 Task: Research Airbnb accommodation in Mbaké, Senegal from 1st December, 2023 to 5th December, 2023 for 1 adult.1  bedroom having 1 bed and 1 bathroom. Property type can be flat. Amenities needed are: wifi. Booking option can be shelf check-in. Look for 3 properties as per requirement.
Action: Mouse moved to (576, 84)
Screenshot: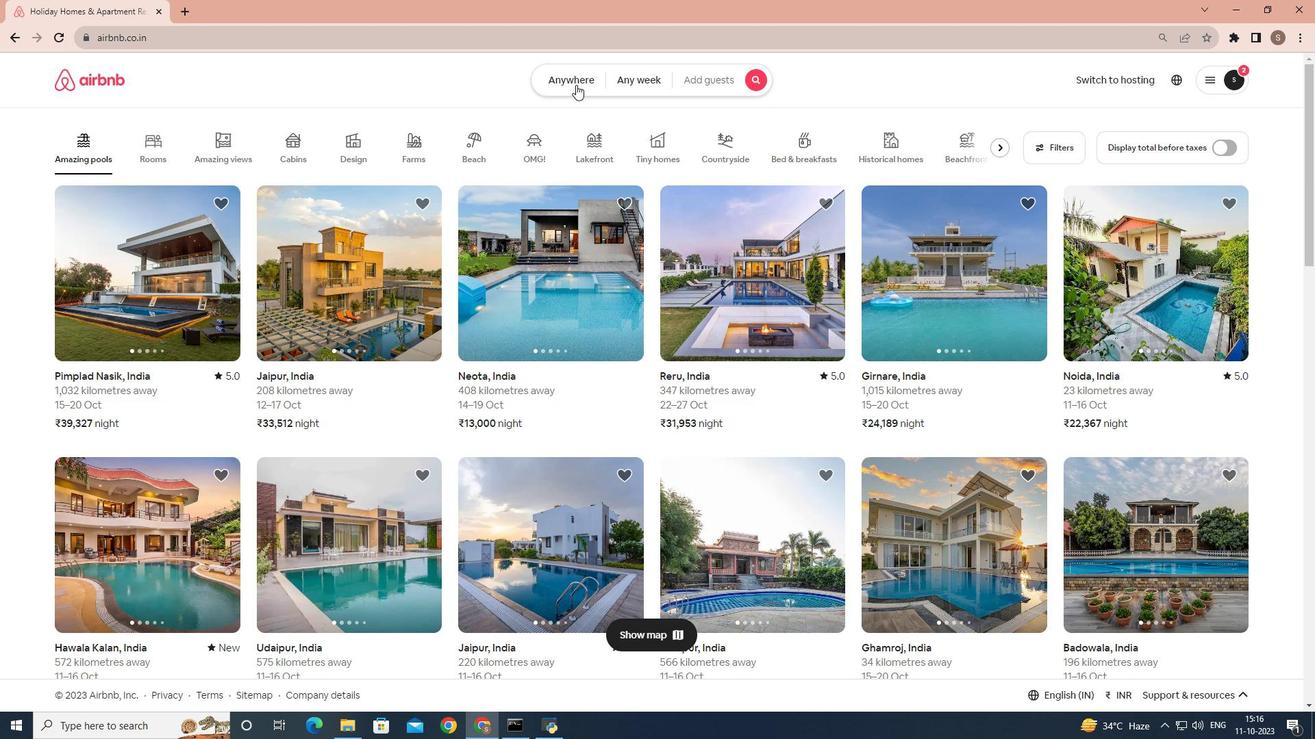 
Action: Mouse pressed left at (576, 84)
Screenshot: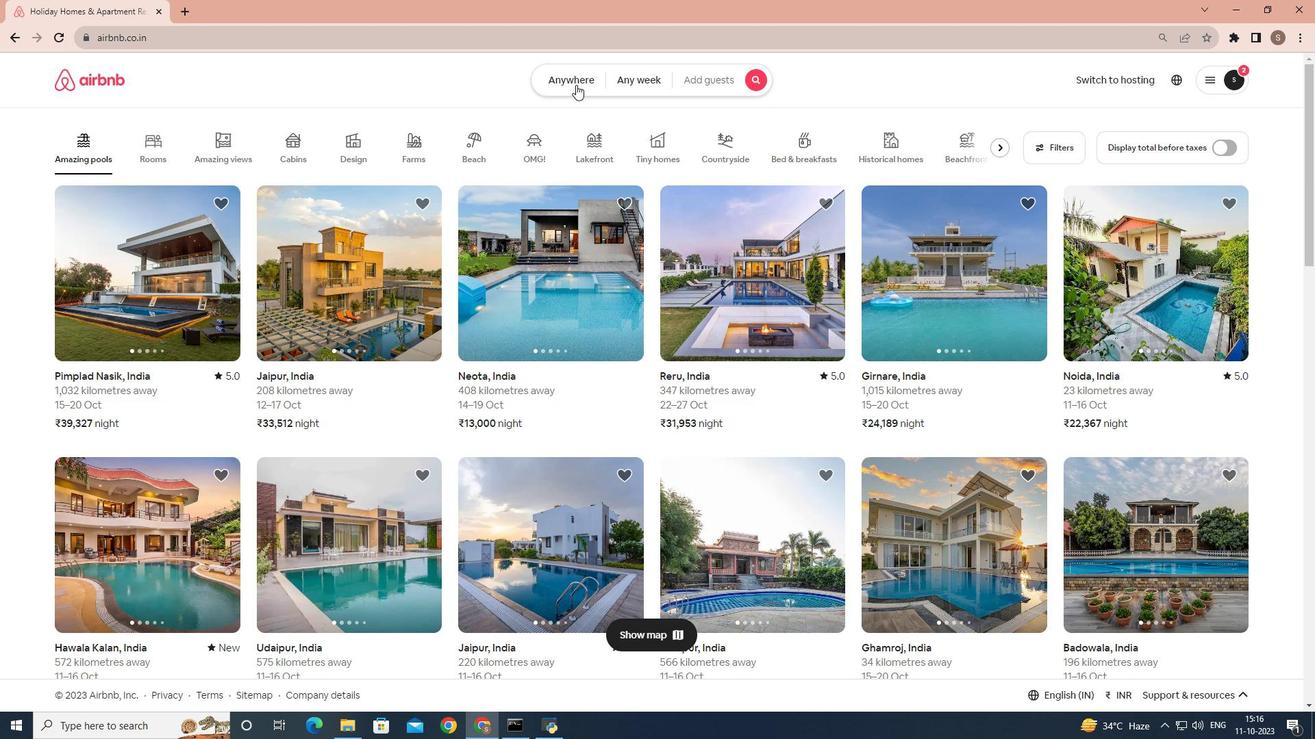 
Action: Mouse moved to (480, 144)
Screenshot: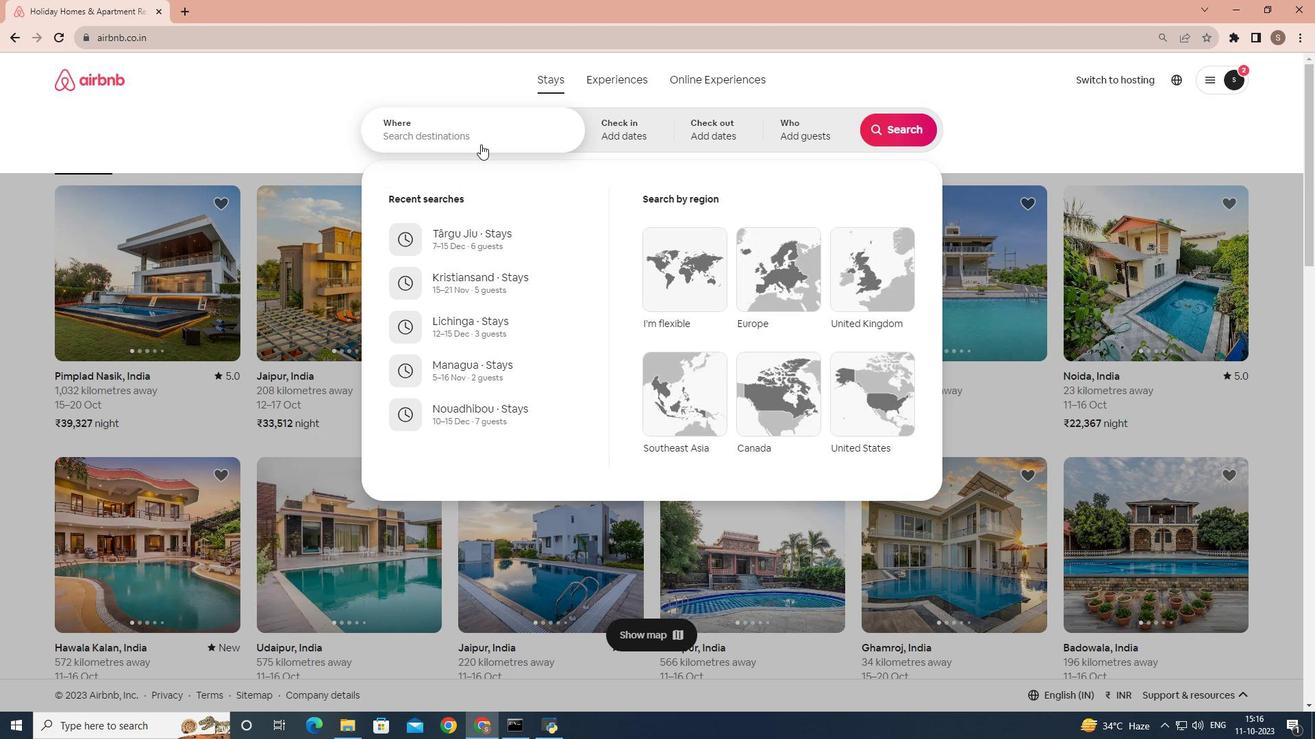 
Action: Mouse pressed left at (480, 144)
Screenshot: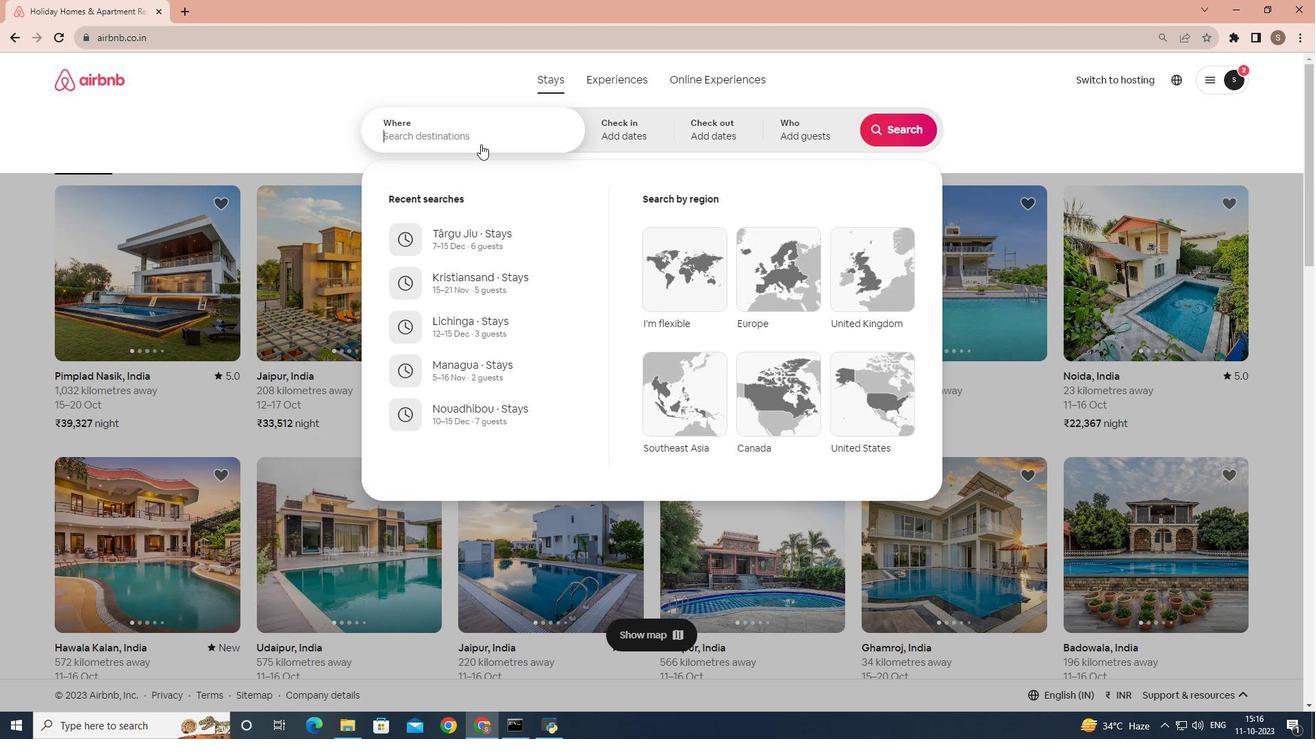 
Action: Mouse moved to (485, 133)
Screenshot: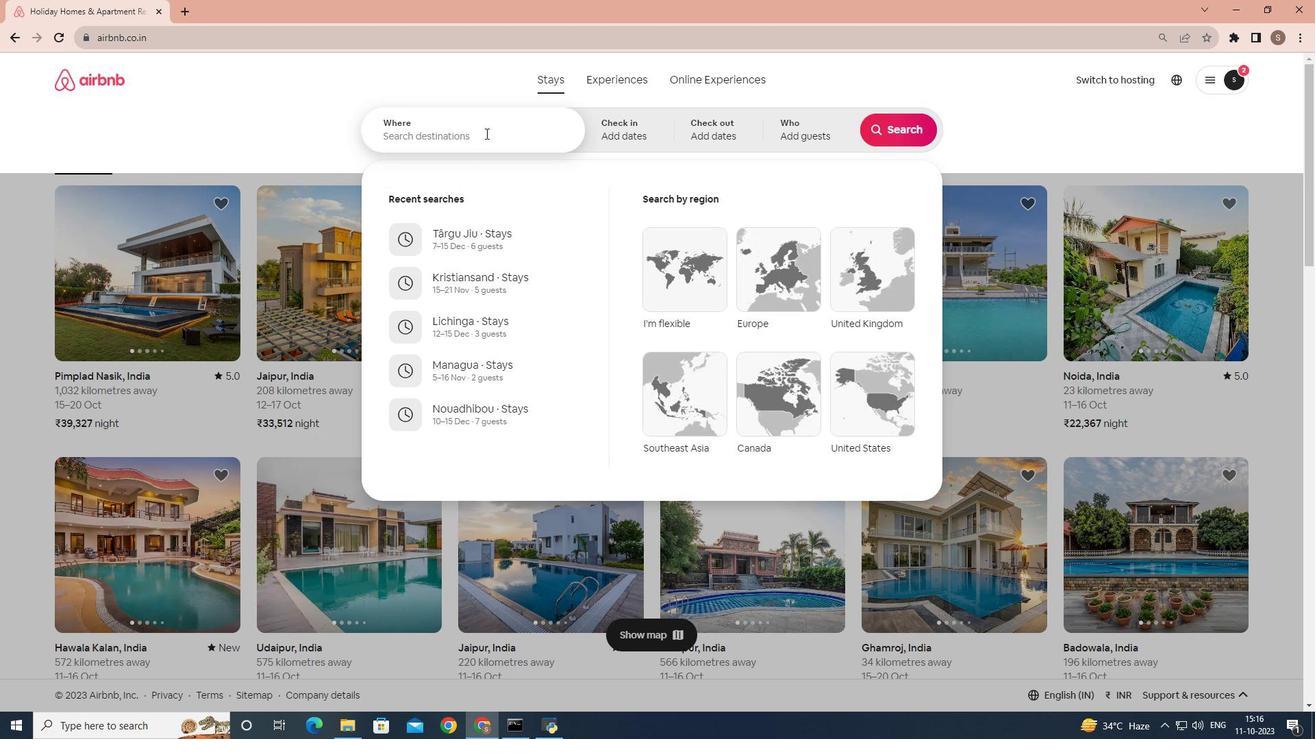 
Action: Mouse pressed left at (485, 133)
Screenshot: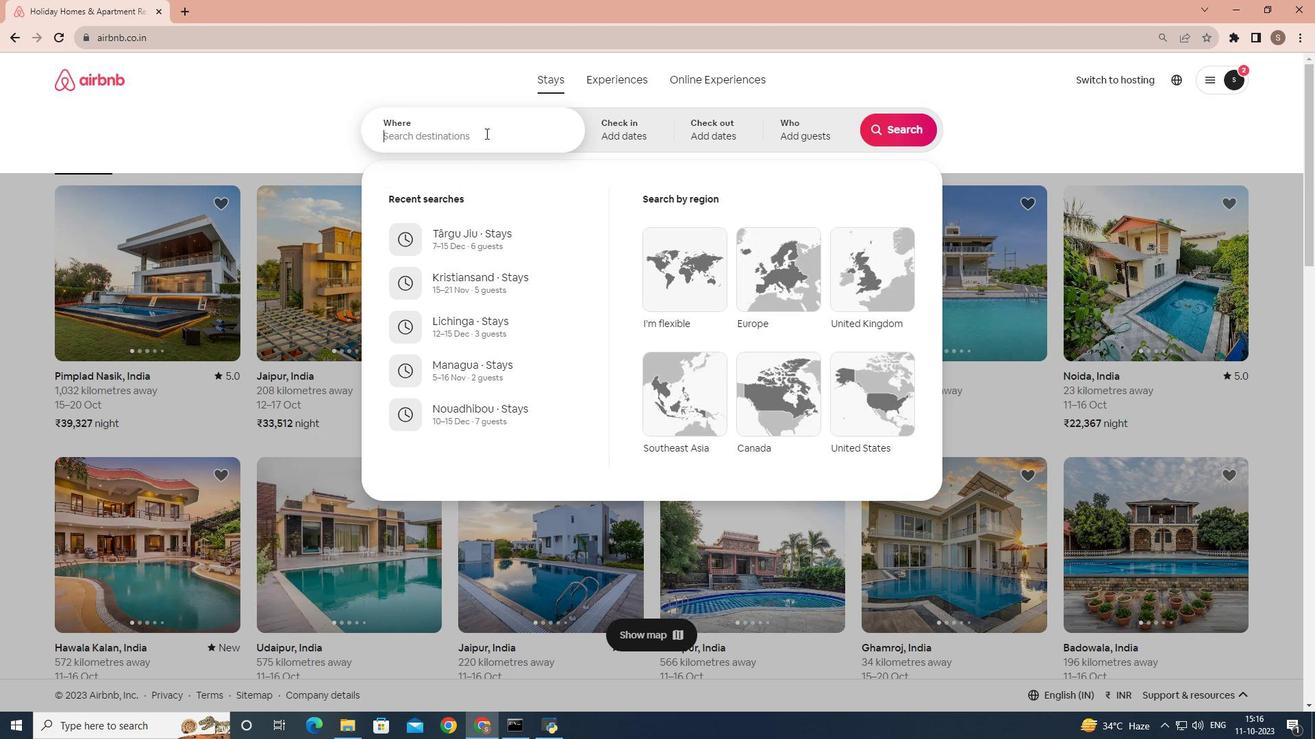 
Action: Key pressed <Key.shift>Mbake,<Key.space><Key.shift>Senegal
Screenshot: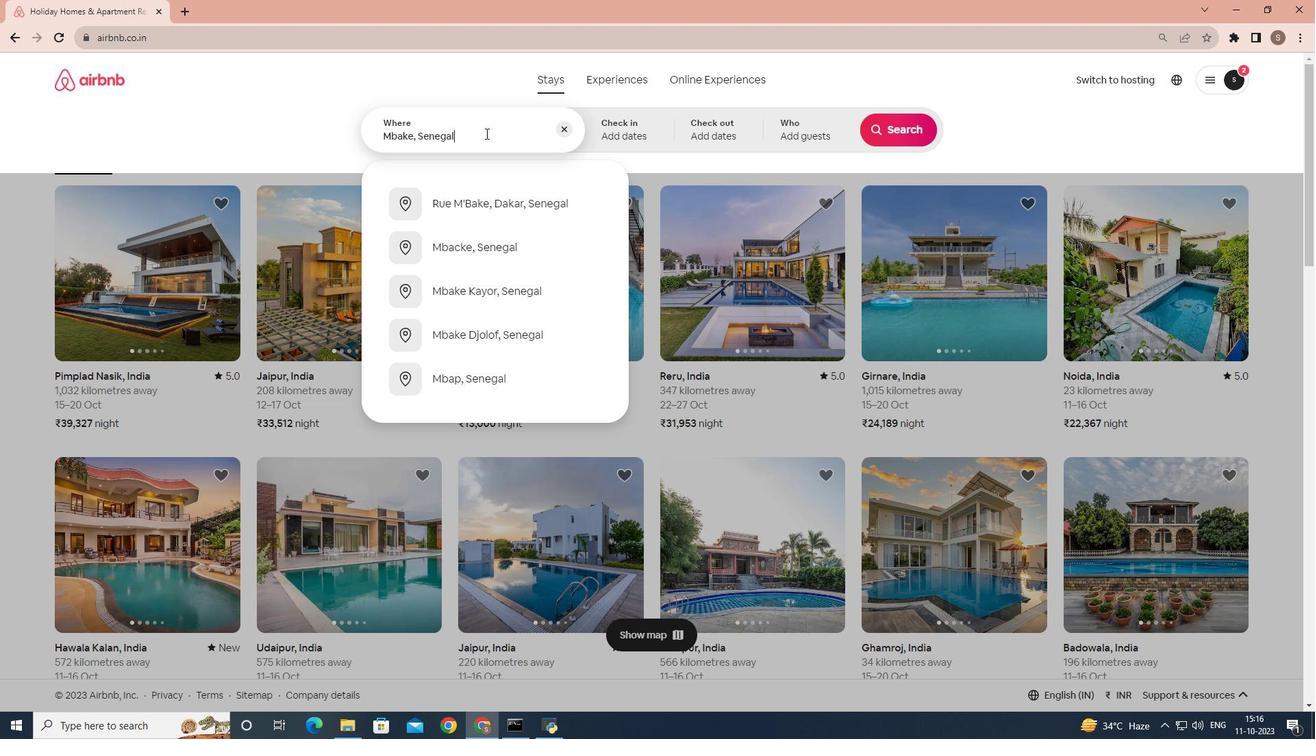 
Action: Mouse moved to (611, 134)
Screenshot: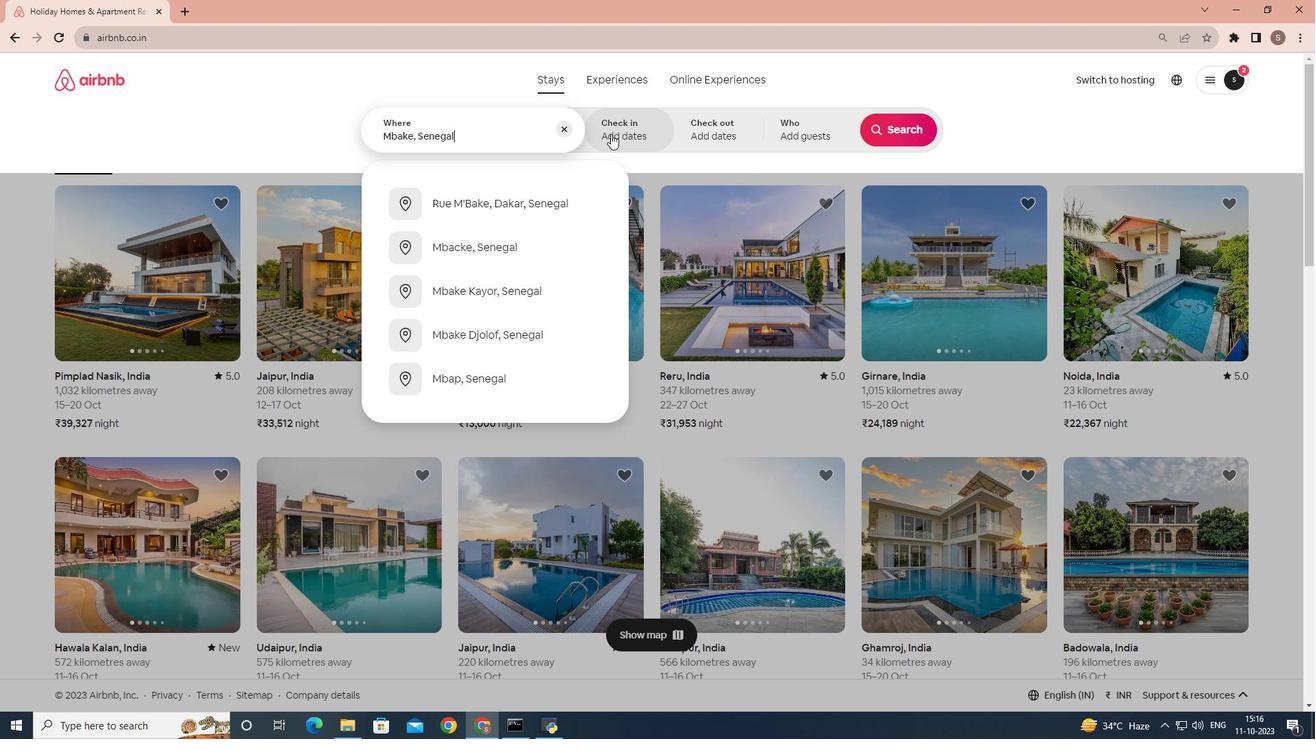 
Action: Mouse pressed left at (611, 134)
Screenshot: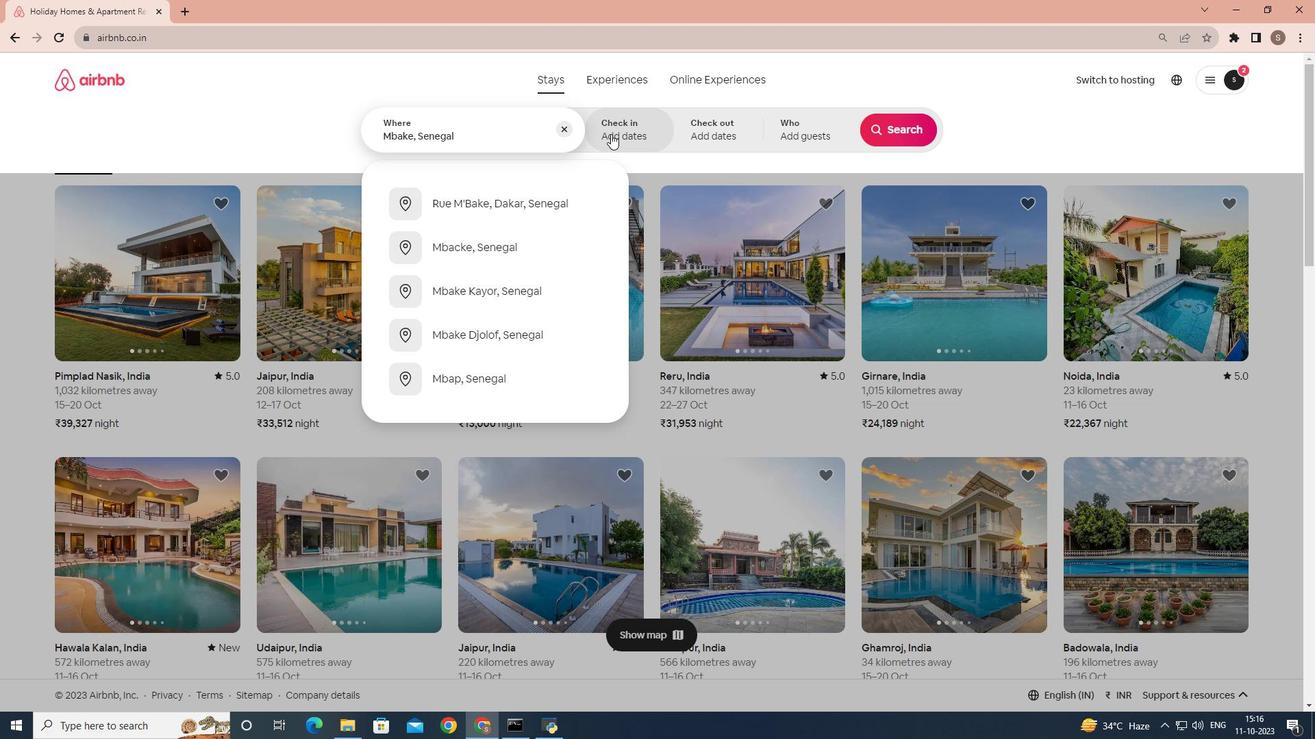 
Action: Mouse moved to (900, 242)
Screenshot: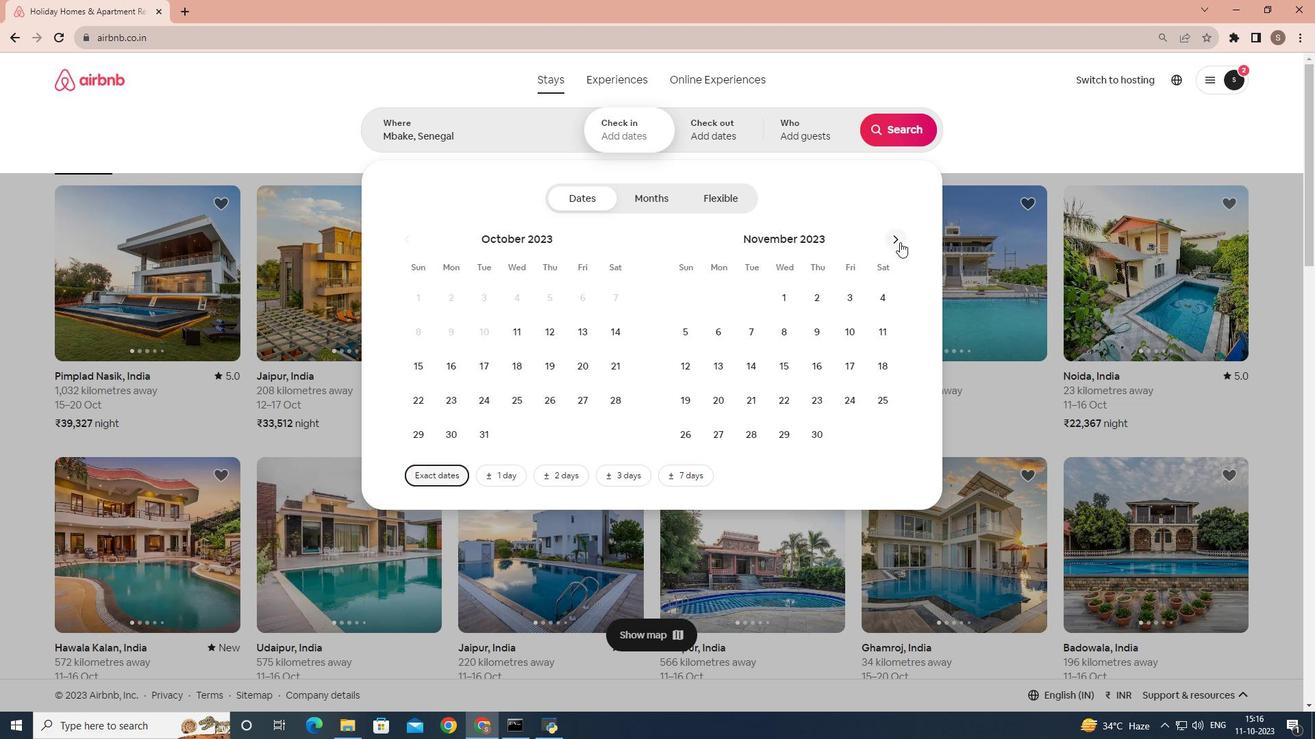 
Action: Mouse pressed left at (900, 242)
Screenshot: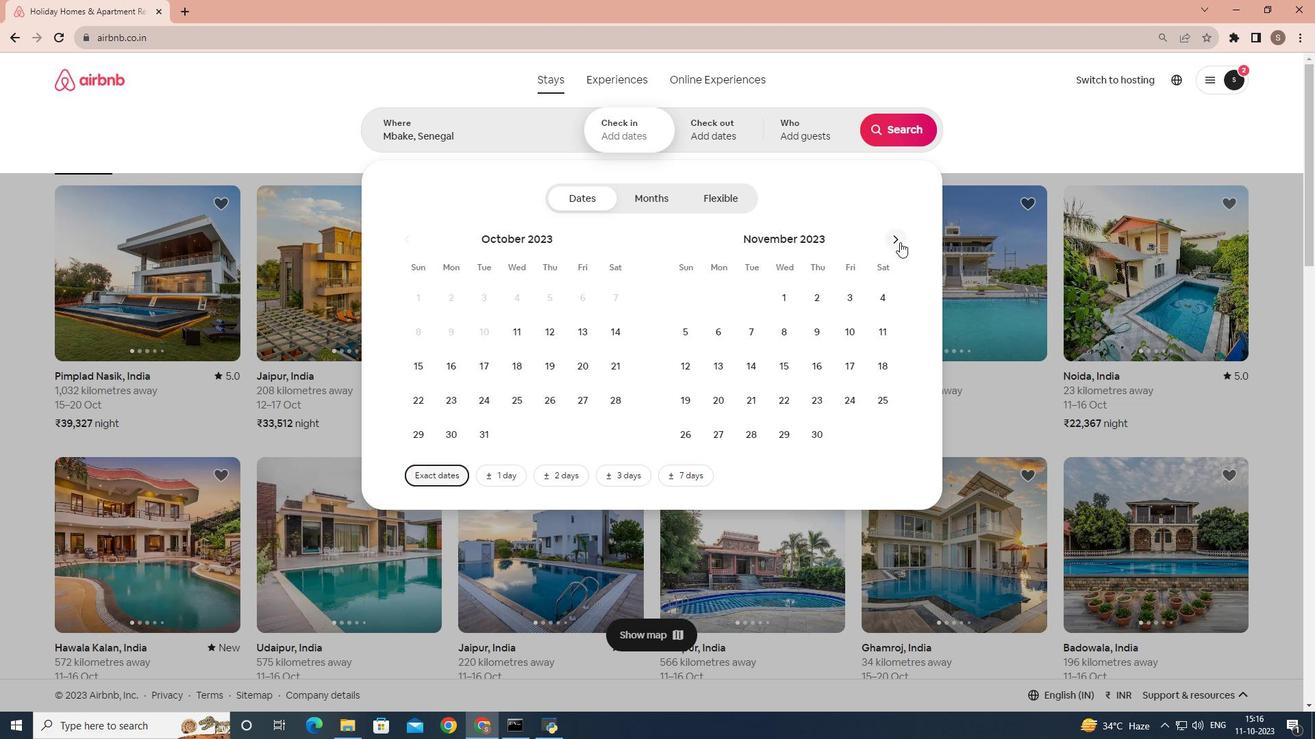 
Action: Mouse moved to (850, 295)
Screenshot: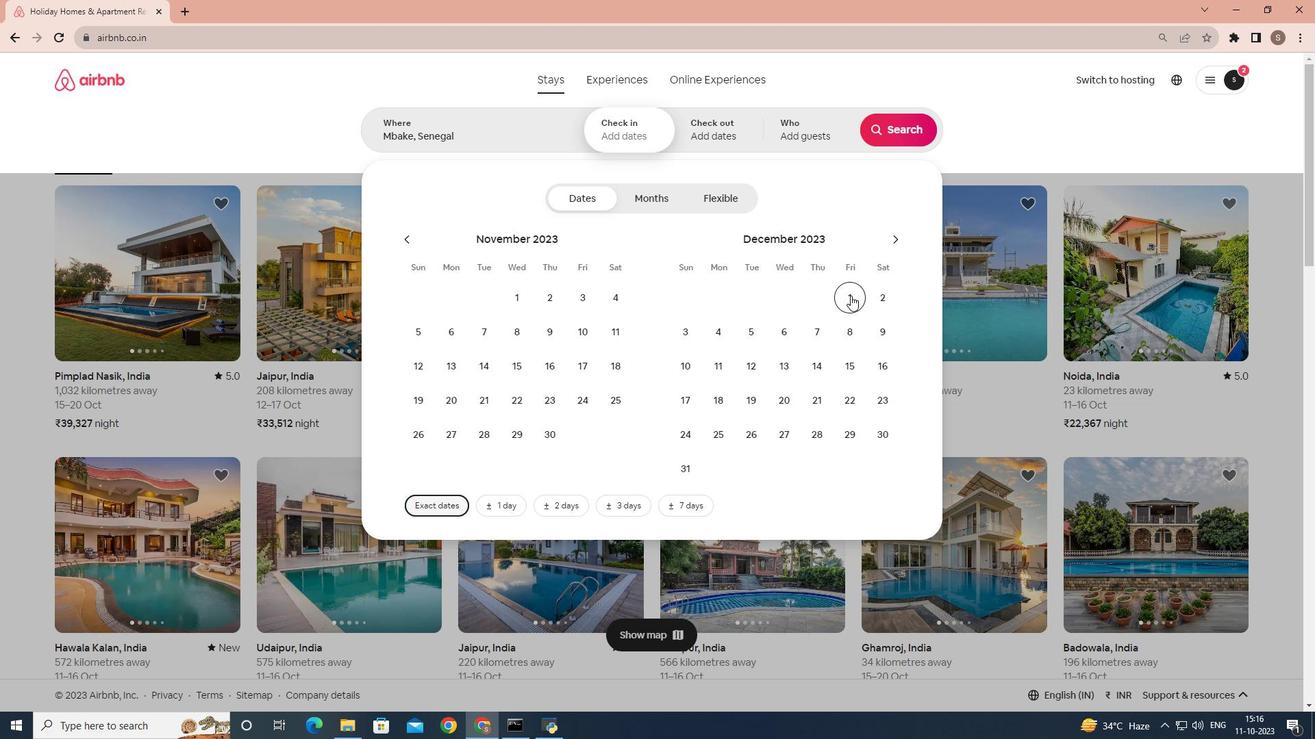 
Action: Mouse pressed left at (850, 295)
Screenshot: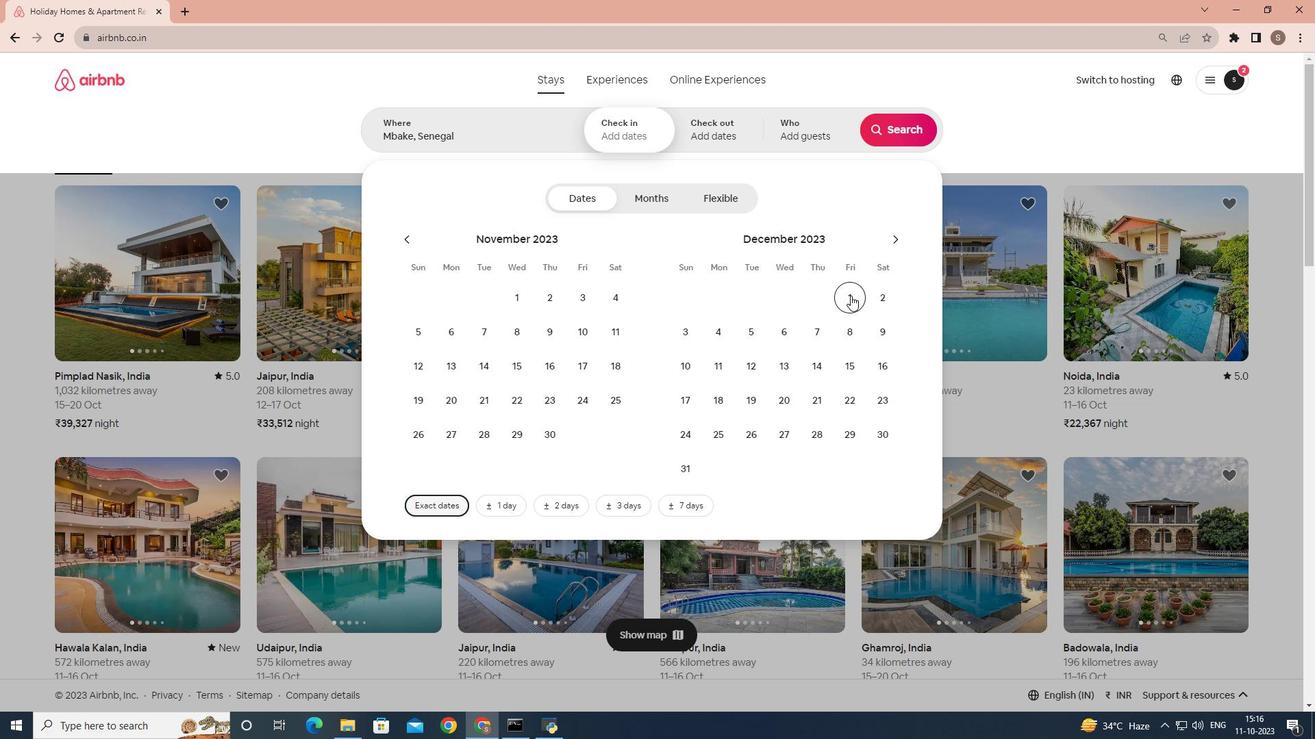 
Action: Mouse moved to (756, 333)
Screenshot: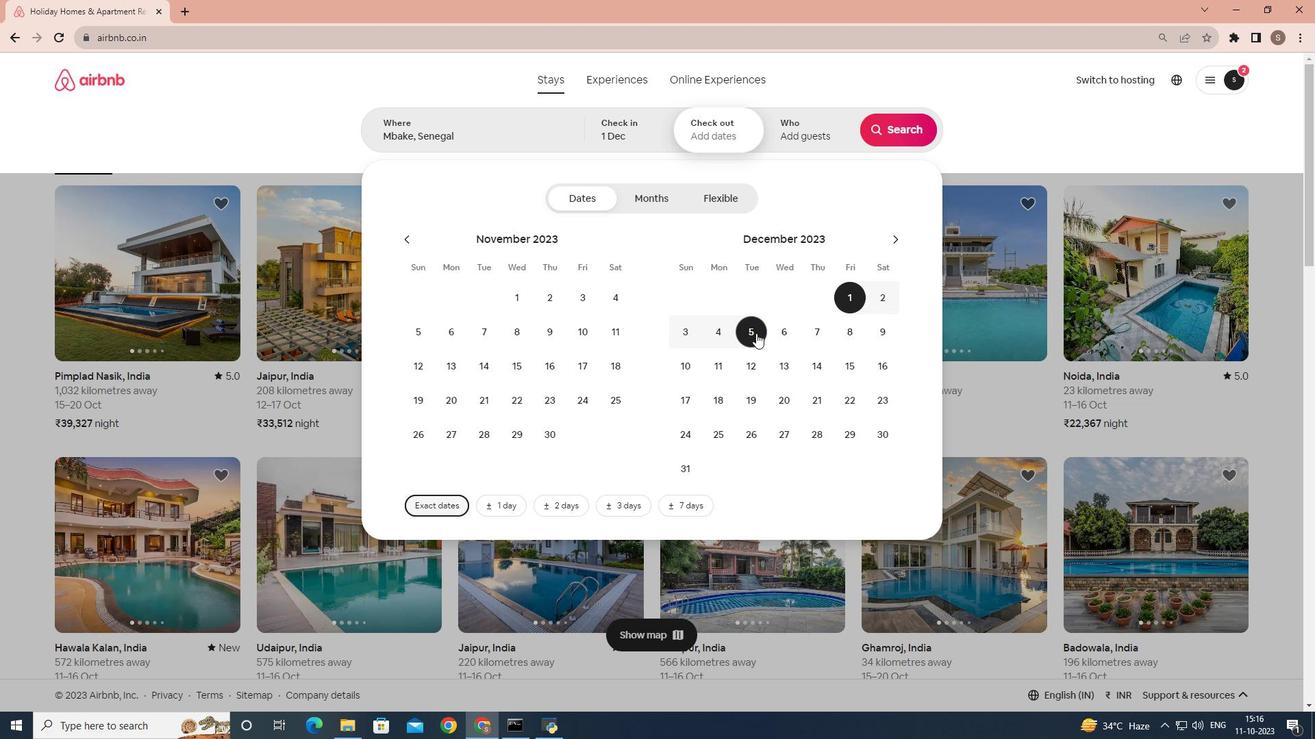 
Action: Mouse pressed left at (756, 333)
Screenshot: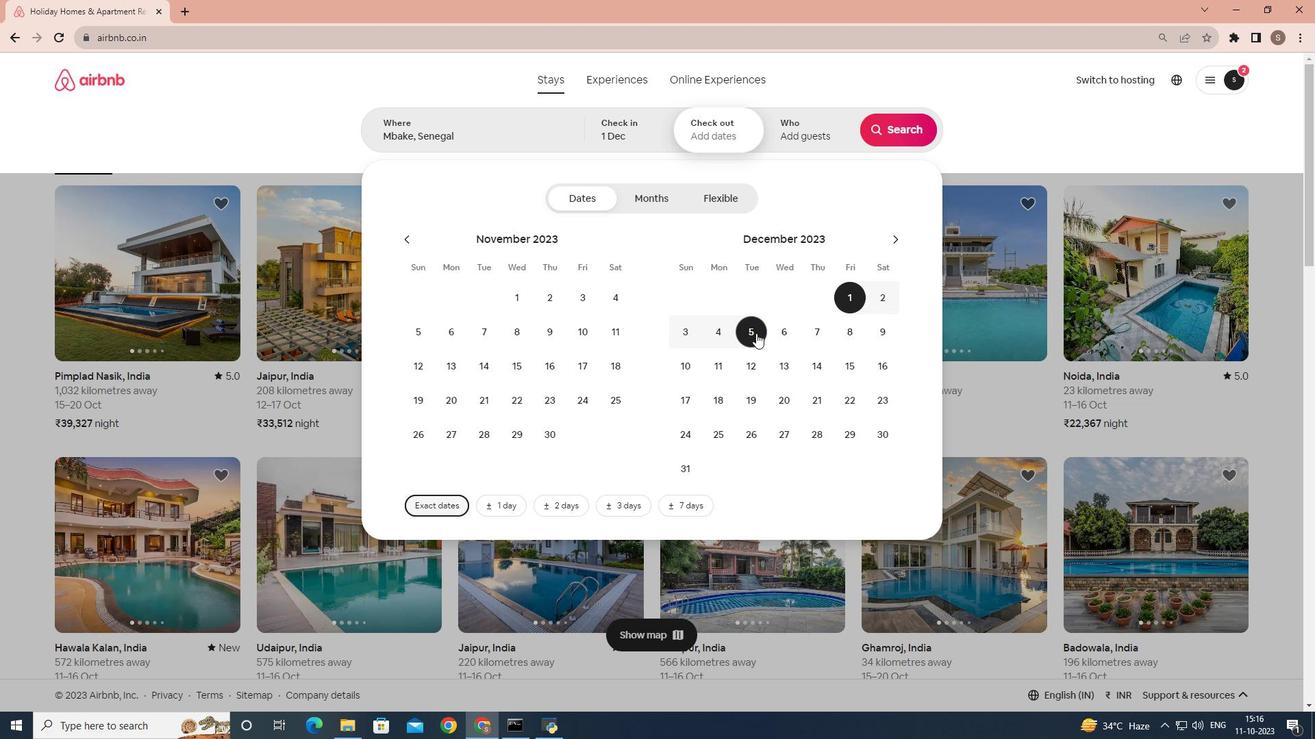 
Action: Mouse moved to (822, 132)
Screenshot: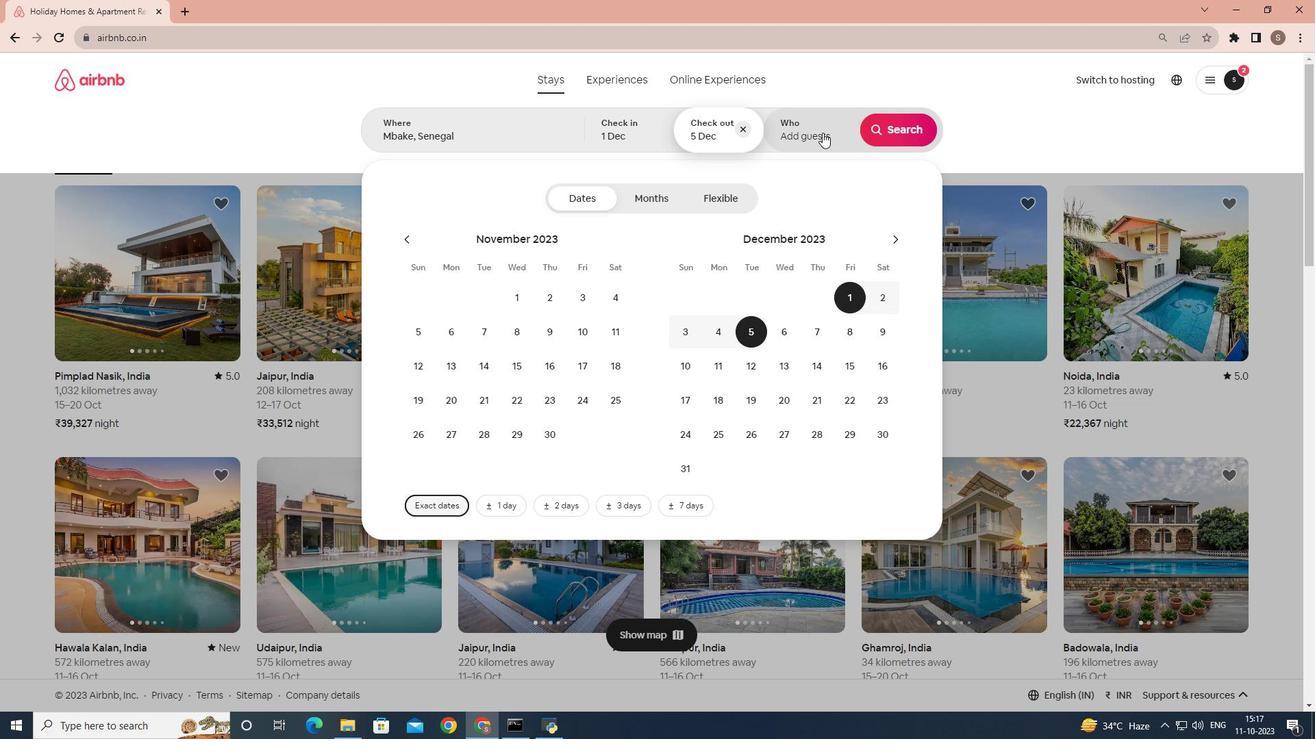 
Action: Mouse pressed left at (822, 132)
Screenshot: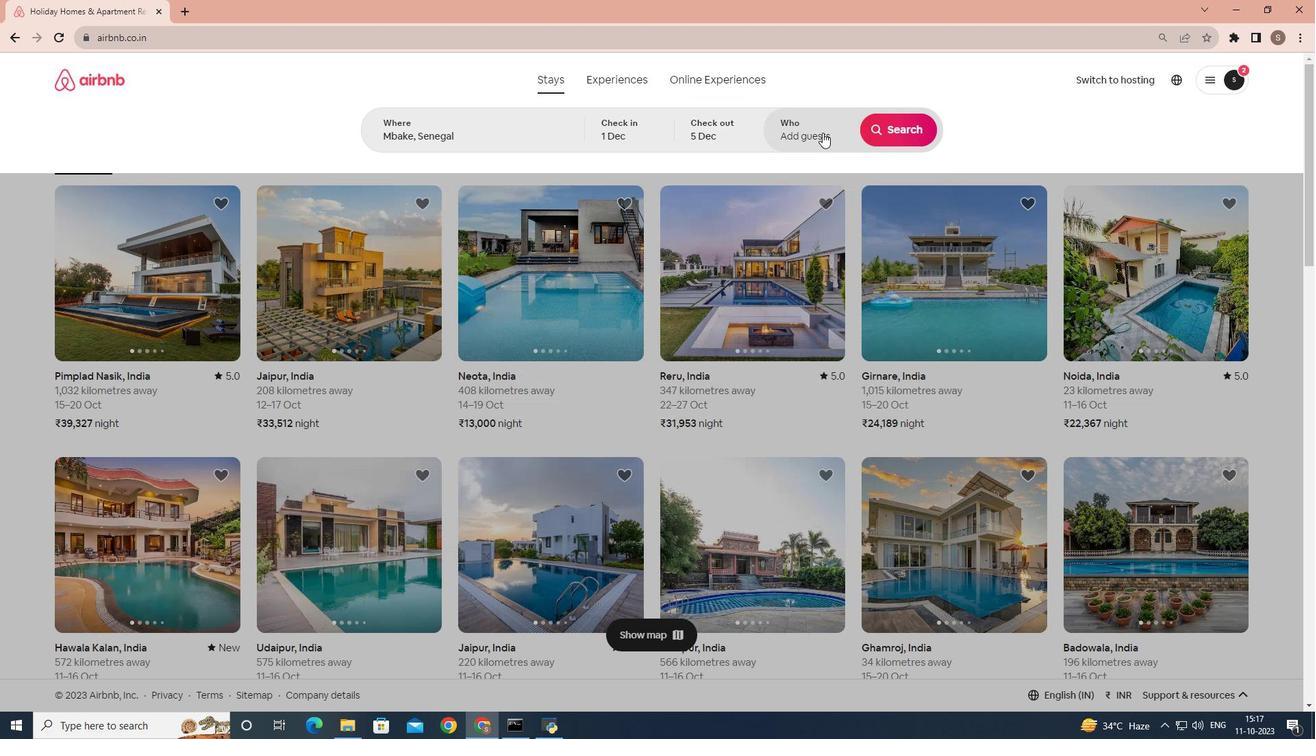 
Action: Mouse moved to (906, 197)
Screenshot: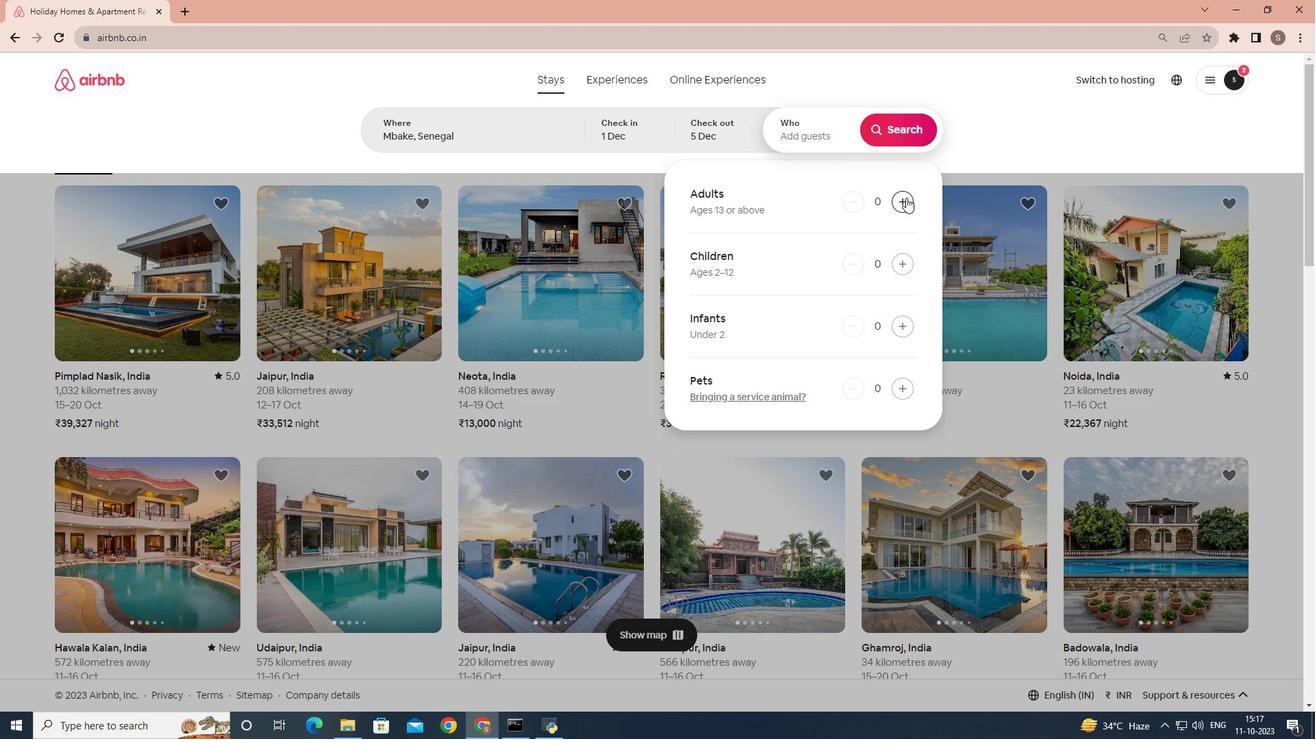 
Action: Mouse pressed left at (906, 197)
Screenshot: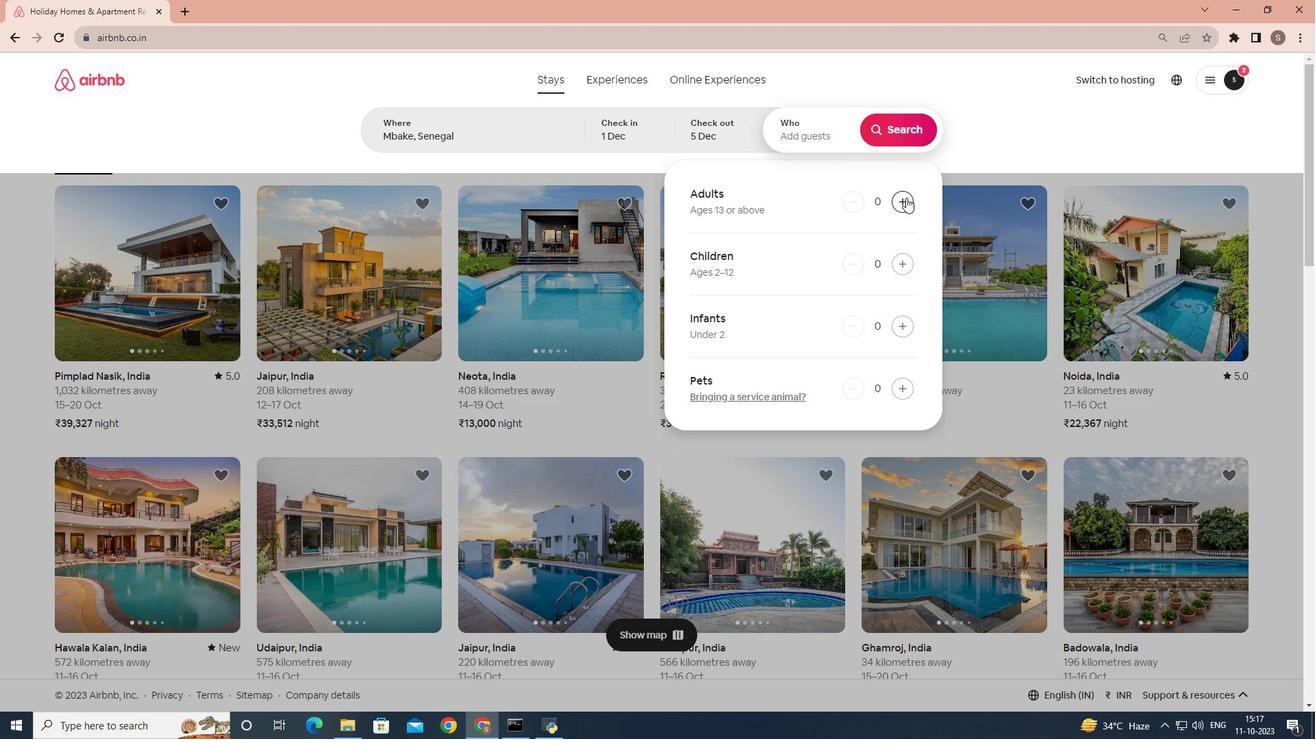 
Action: Mouse moved to (909, 126)
Screenshot: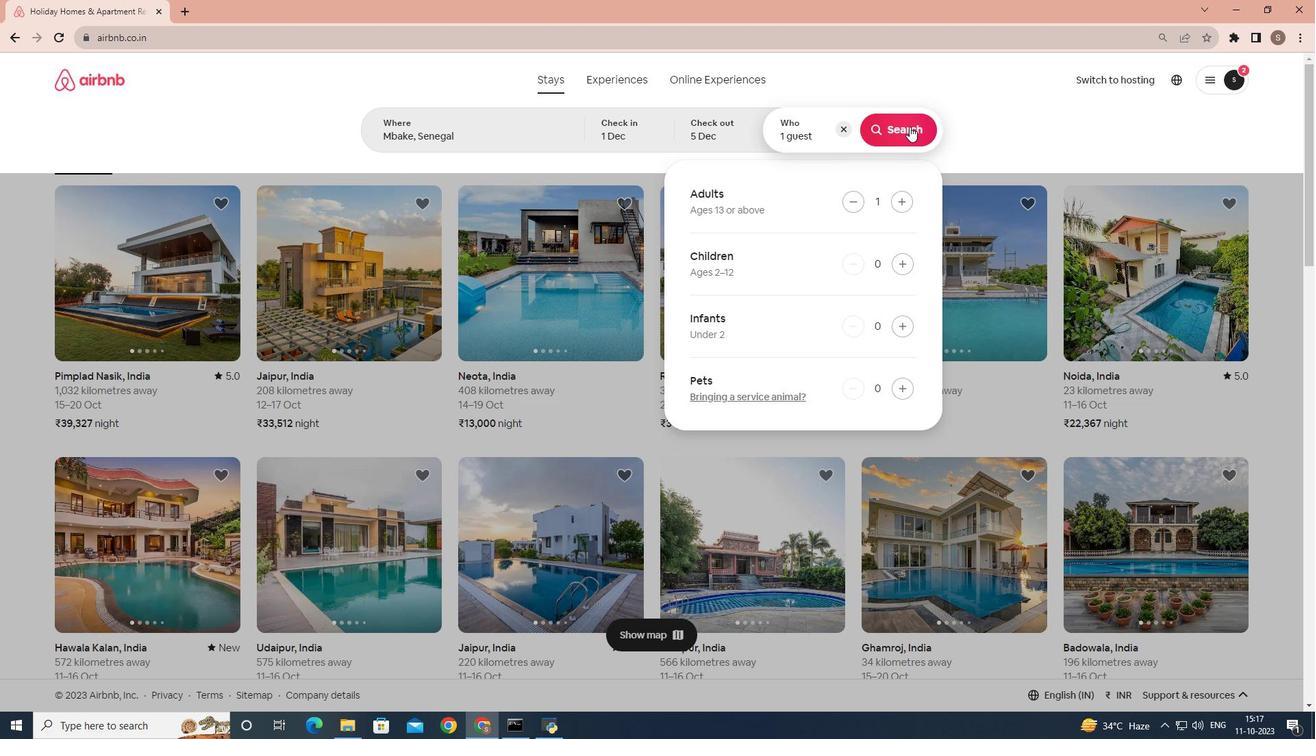 
Action: Mouse pressed left at (909, 126)
Screenshot: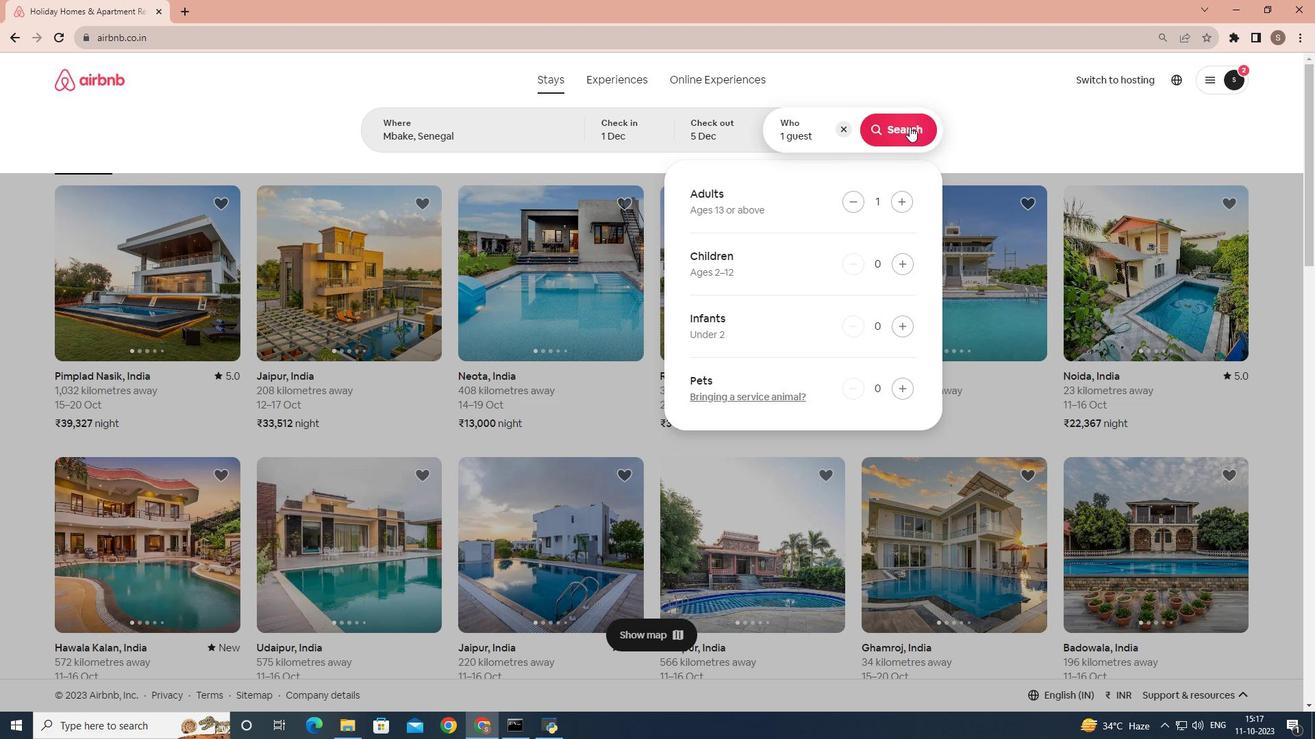 
Action: Mouse moved to (1103, 137)
Screenshot: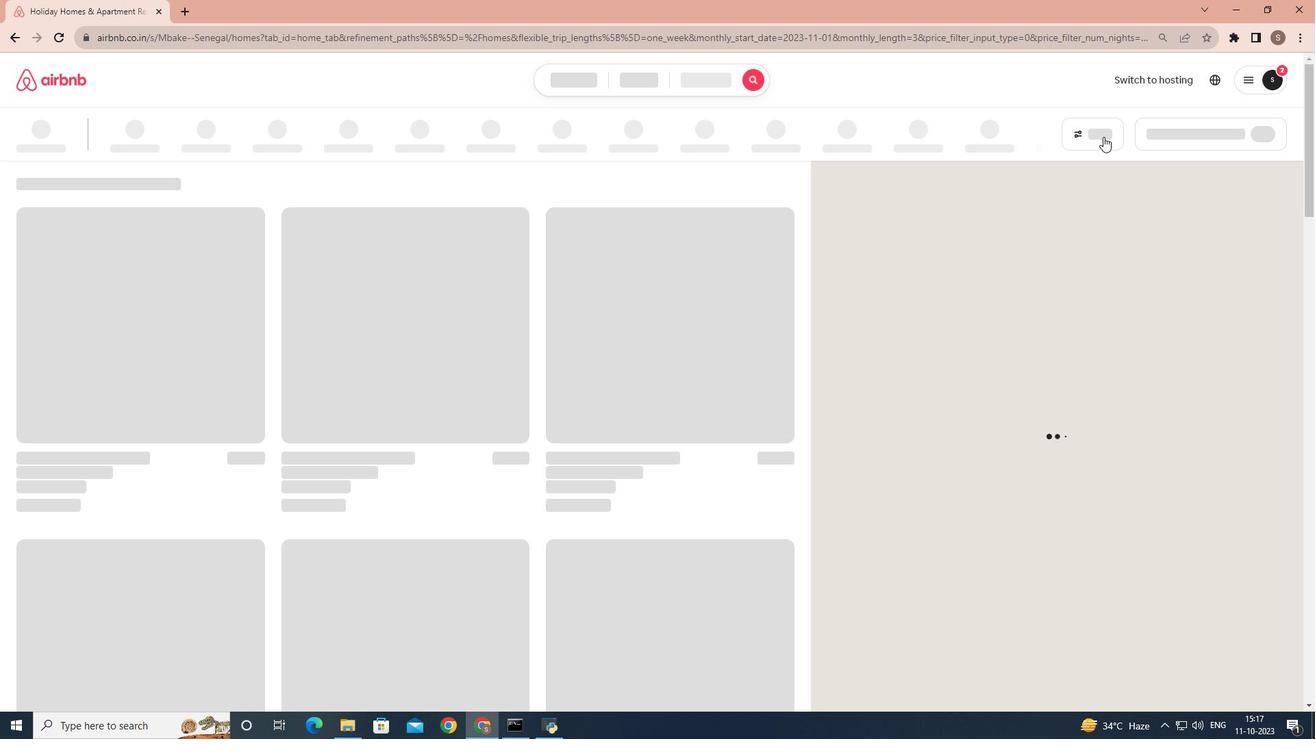 
Action: Mouse pressed left at (1103, 137)
Screenshot: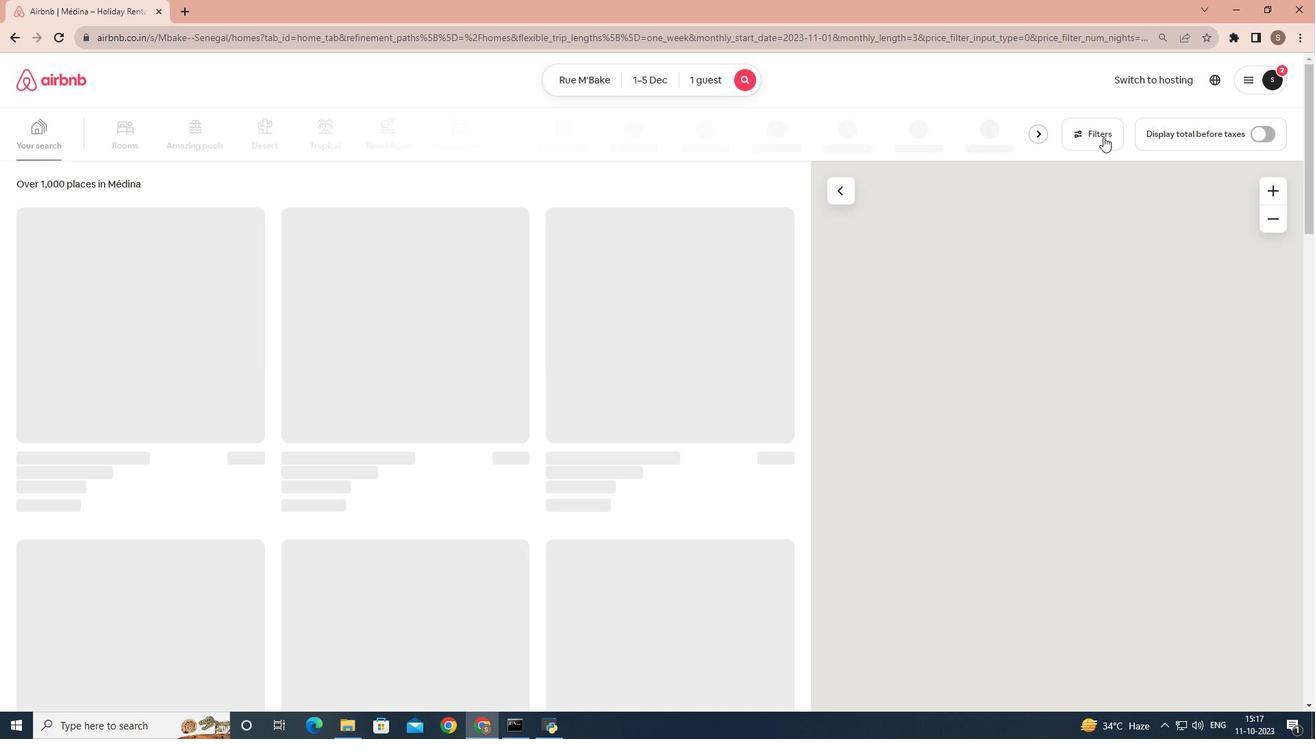 
Action: Mouse pressed left at (1103, 137)
Screenshot: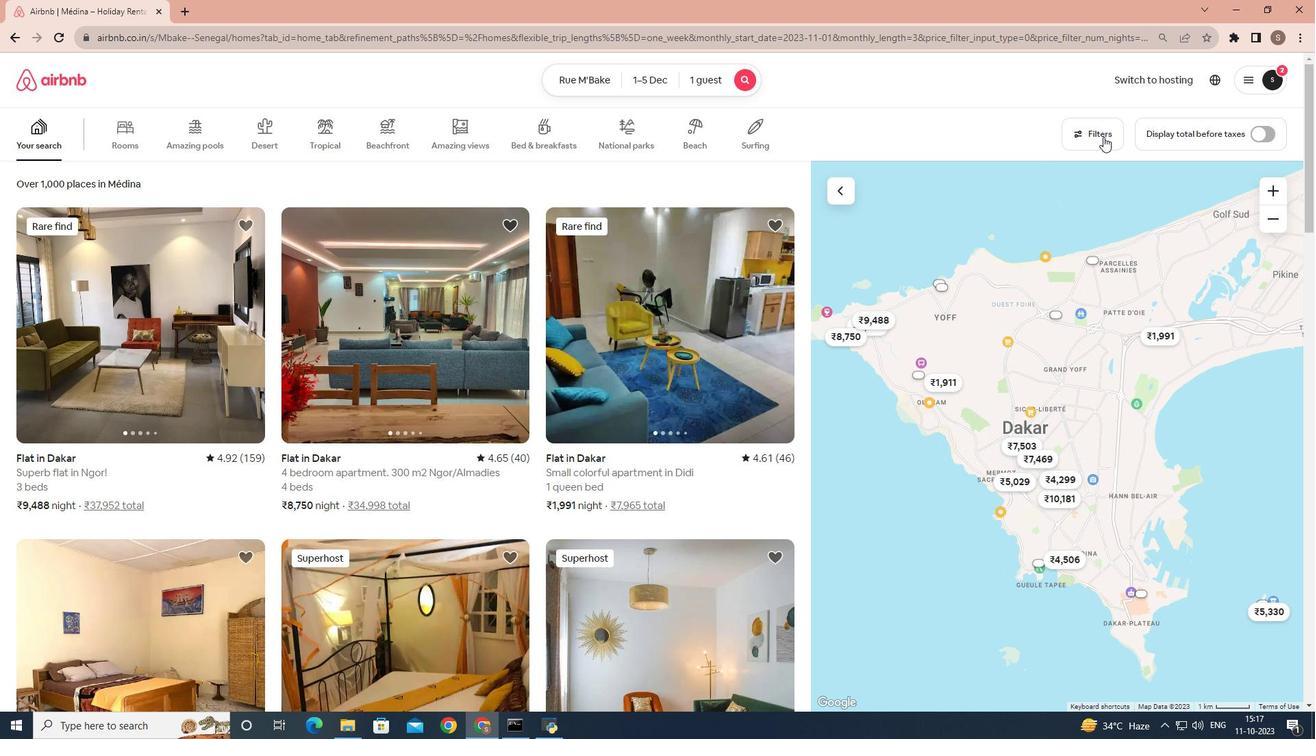 
Action: Mouse moved to (696, 398)
Screenshot: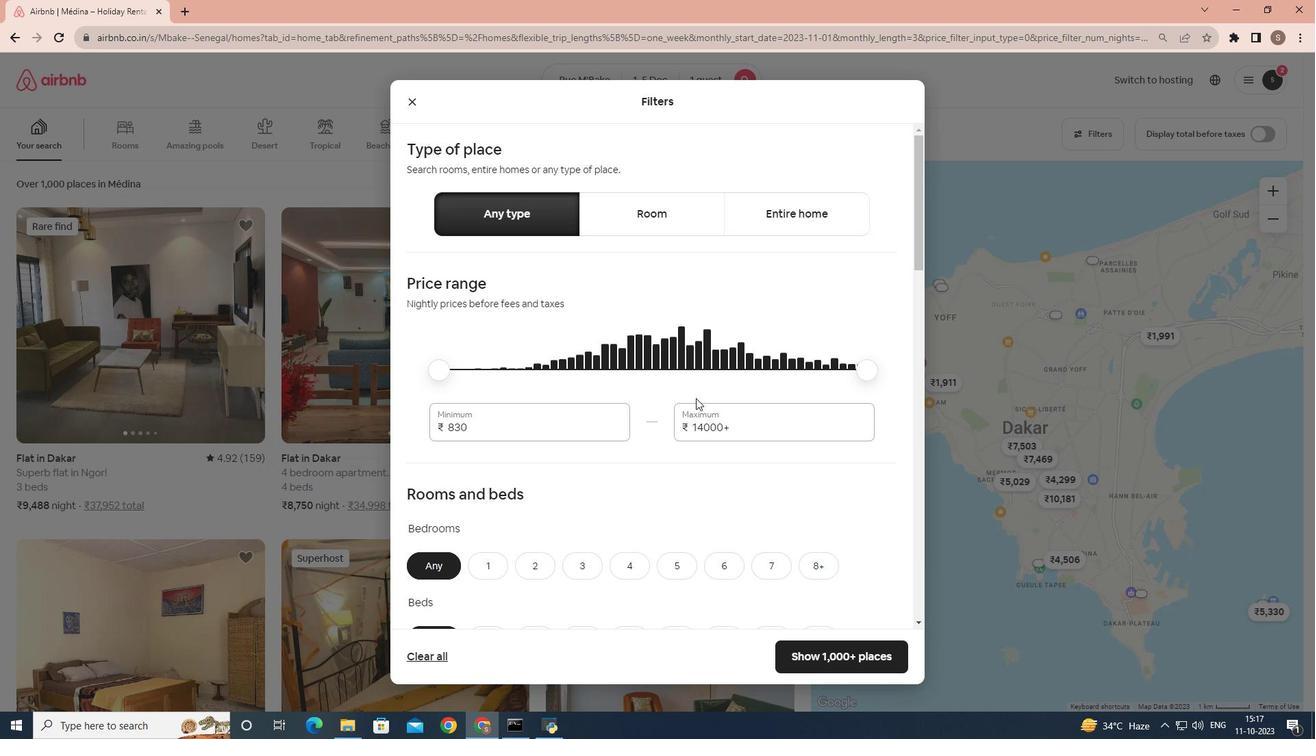 
Action: Mouse scrolled (696, 398) with delta (0, 0)
Screenshot: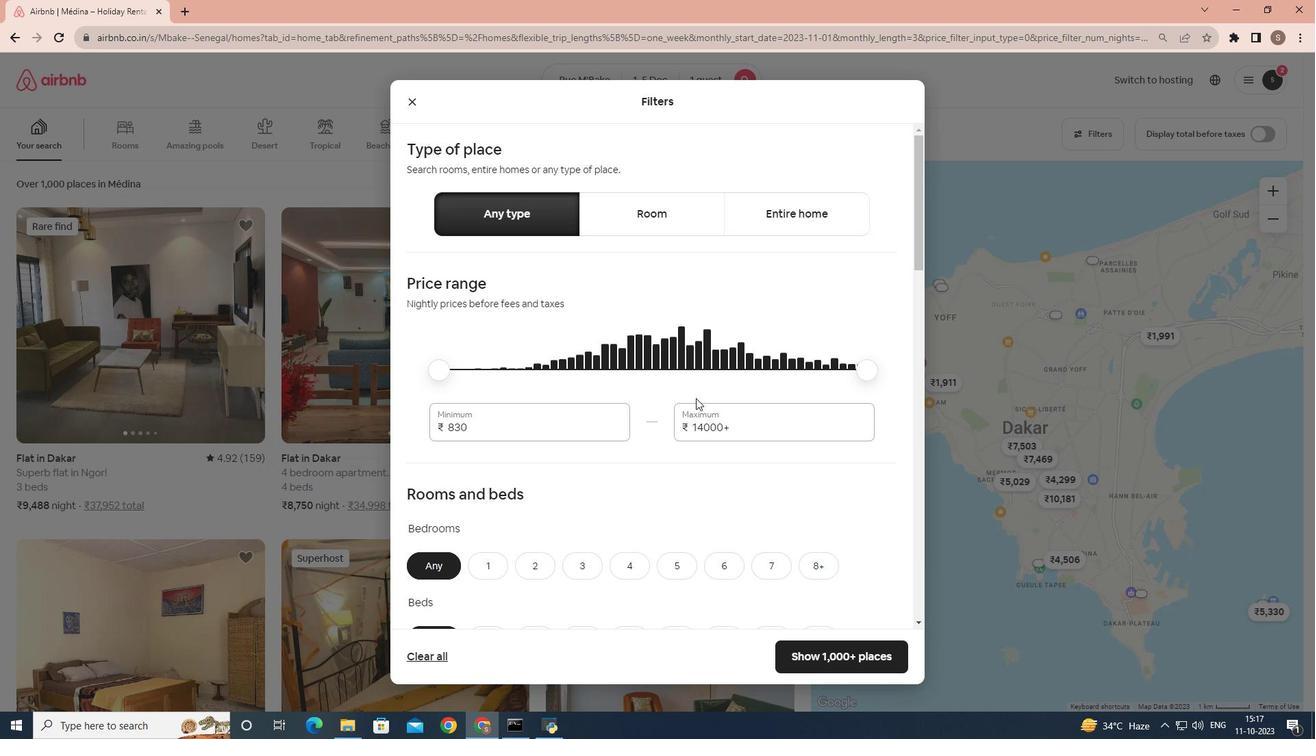 
Action: Mouse moved to (691, 402)
Screenshot: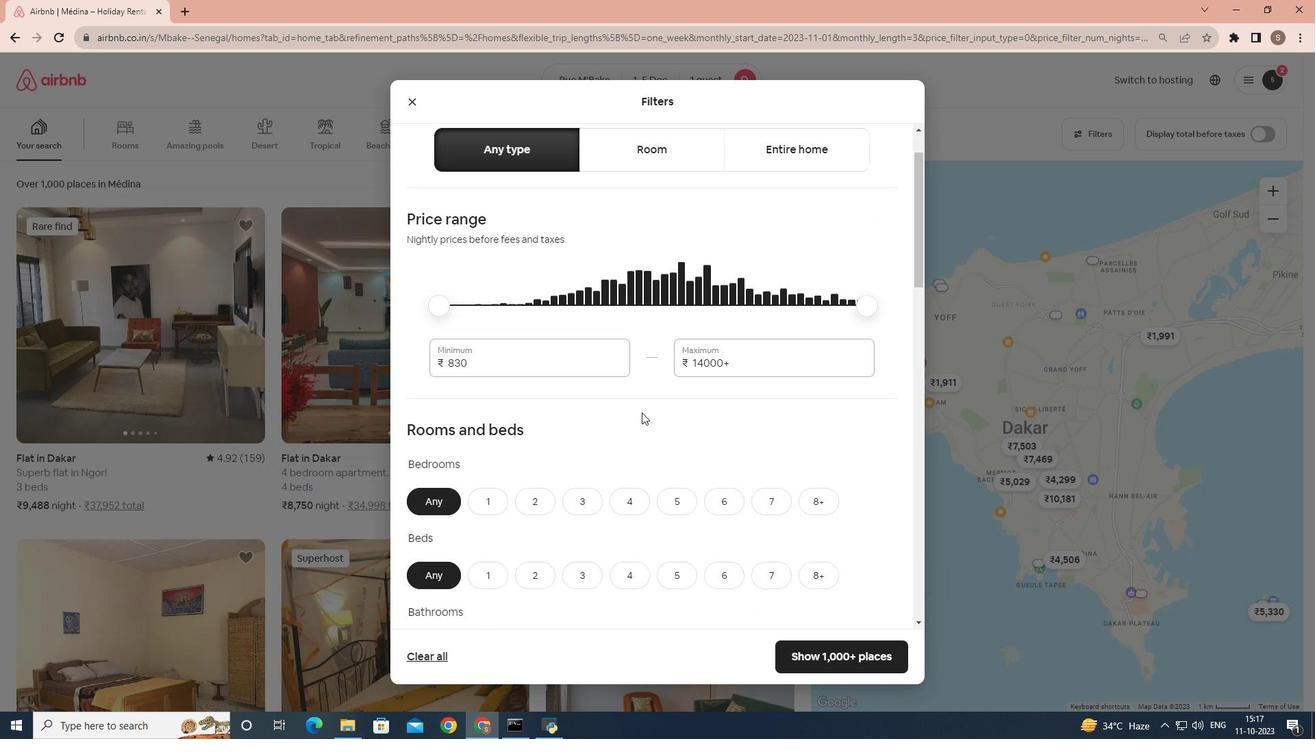 
Action: Mouse scrolled (691, 401) with delta (0, 0)
Screenshot: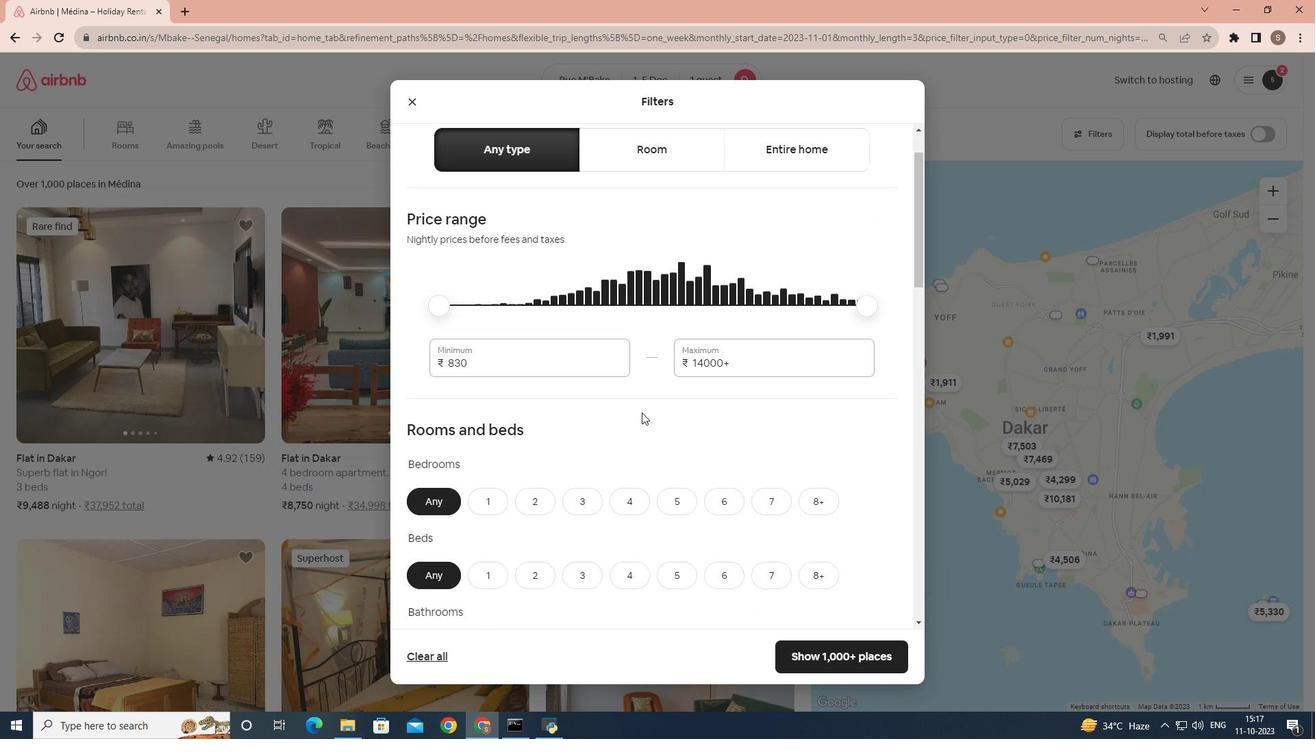 
Action: Mouse moved to (480, 431)
Screenshot: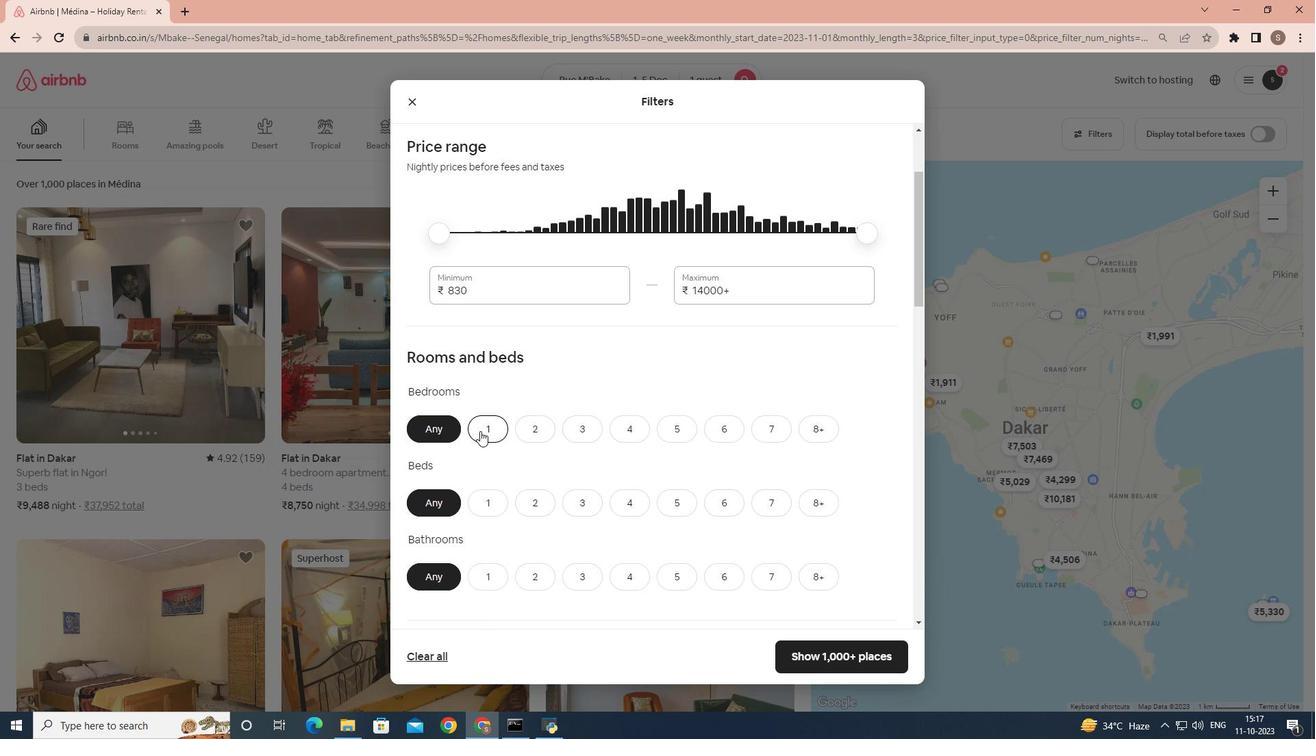 
Action: Mouse pressed left at (480, 431)
Screenshot: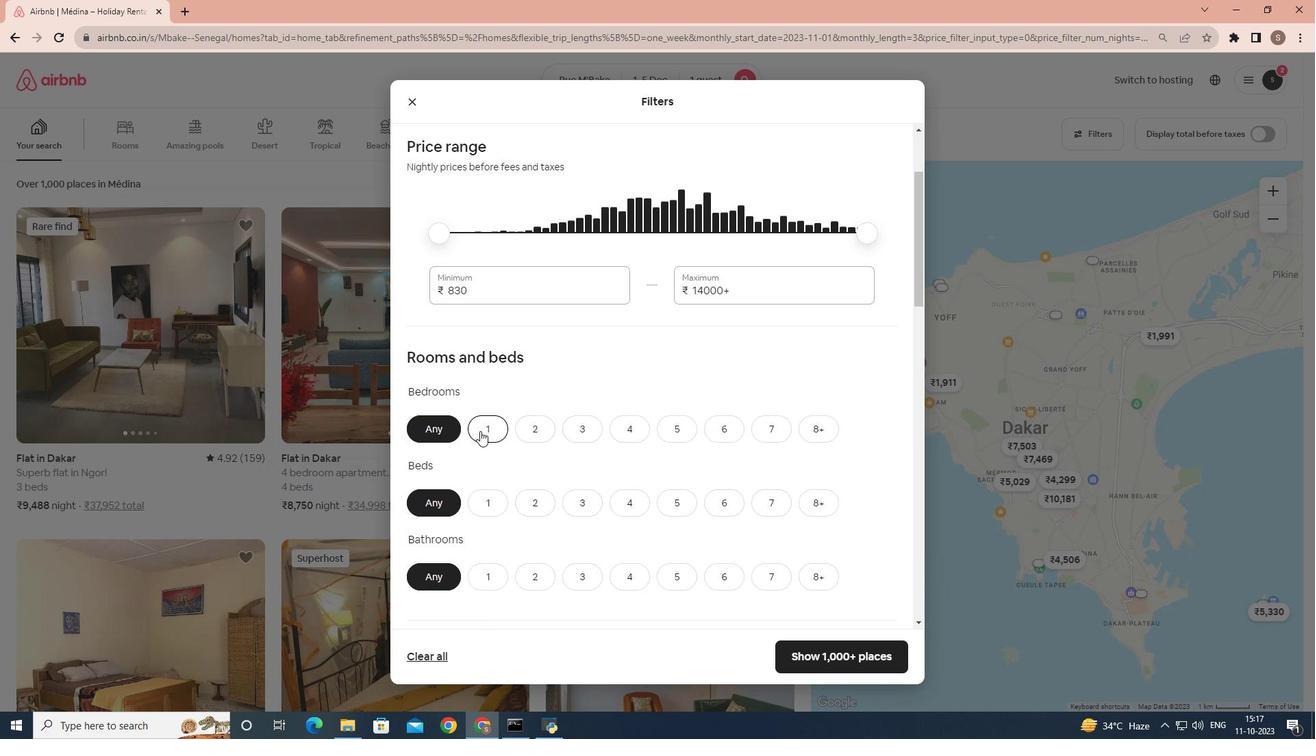 
Action: Mouse moved to (485, 497)
Screenshot: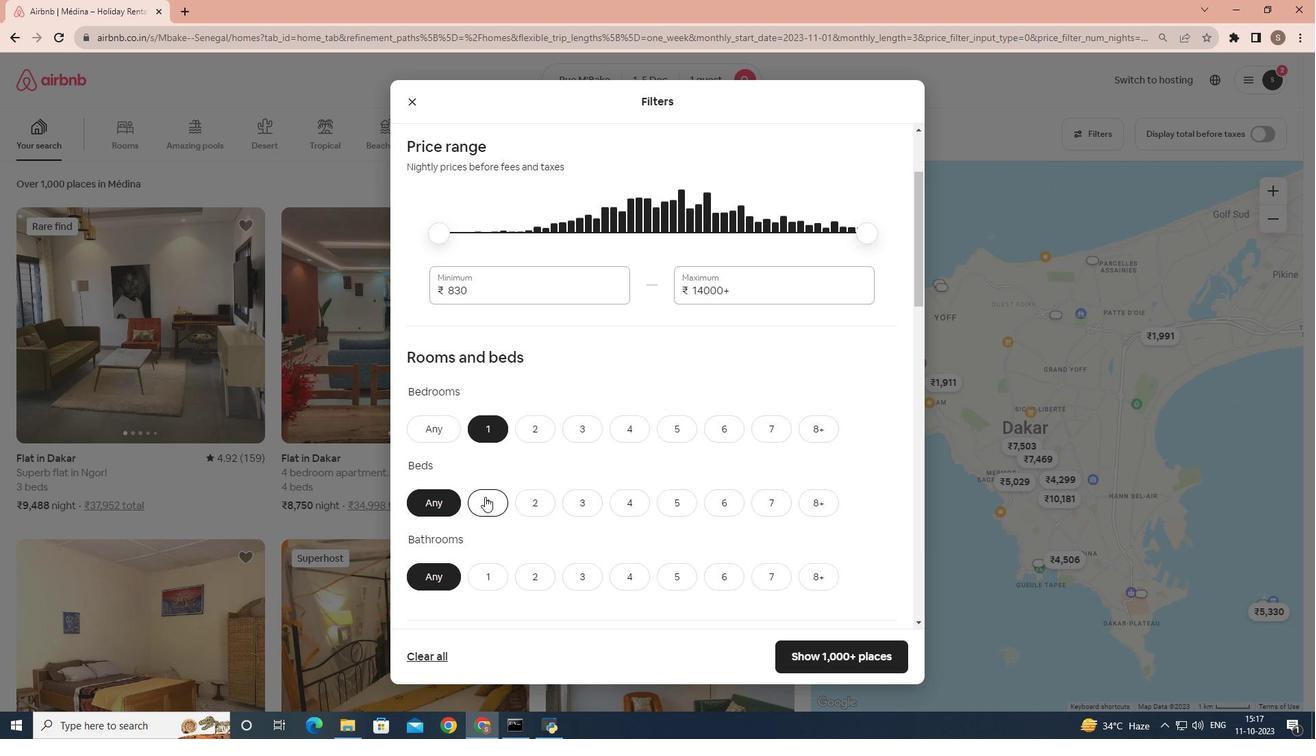 
Action: Mouse pressed left at (485, 497)
Screenshot: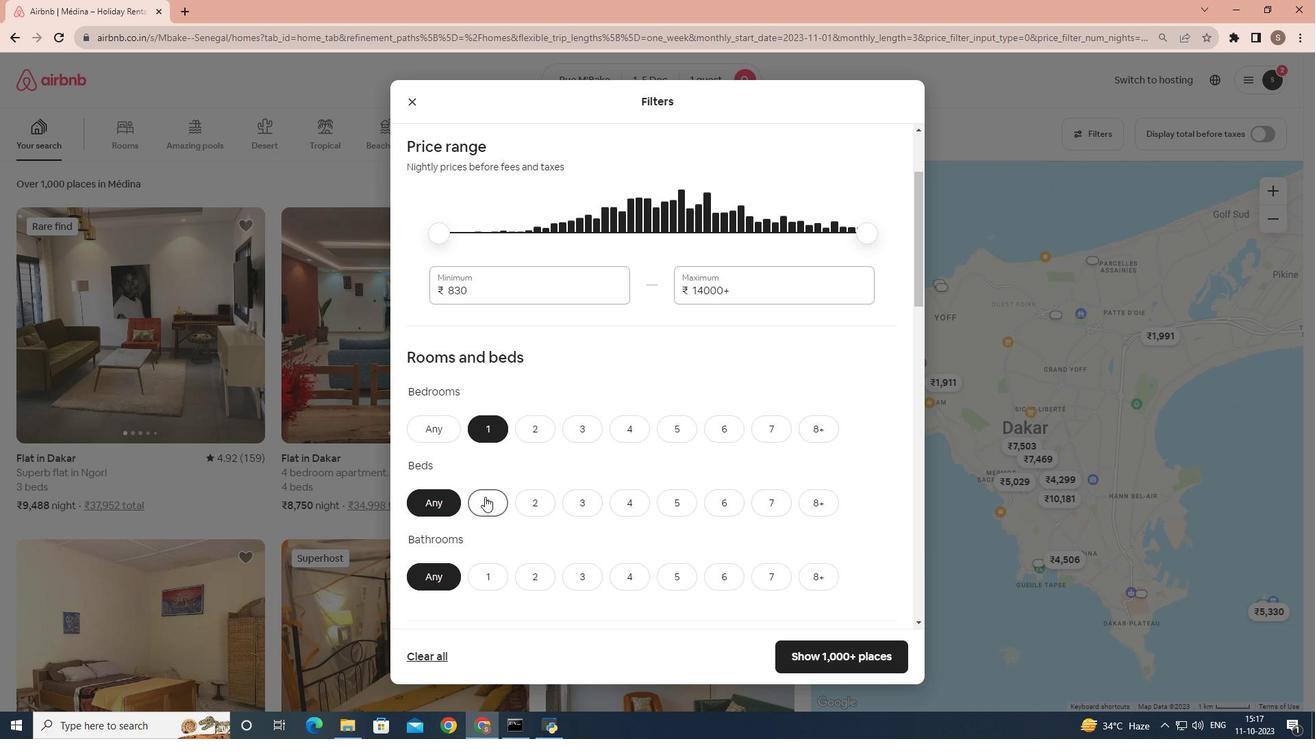 
Action: Mouse moved to (492, 569)
Screenshot: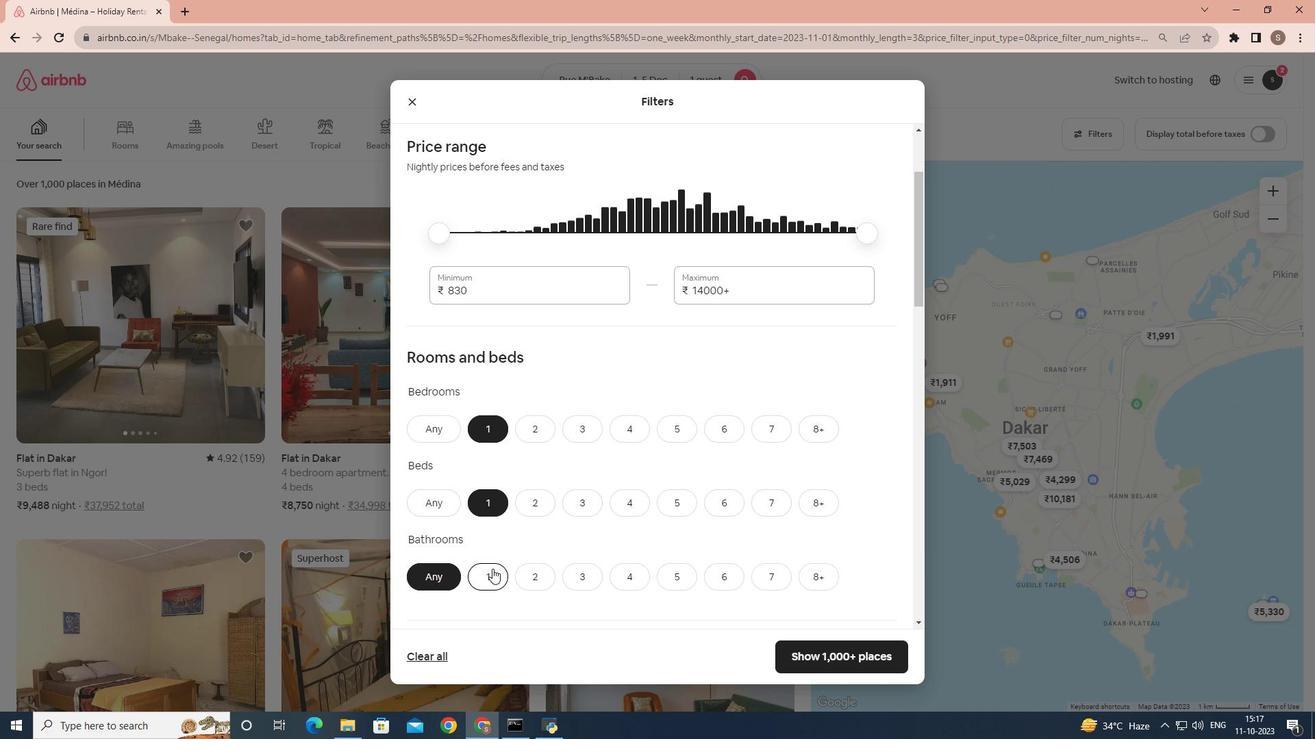 
Action: Mouse pressed left at (492, 569)
Screenshot: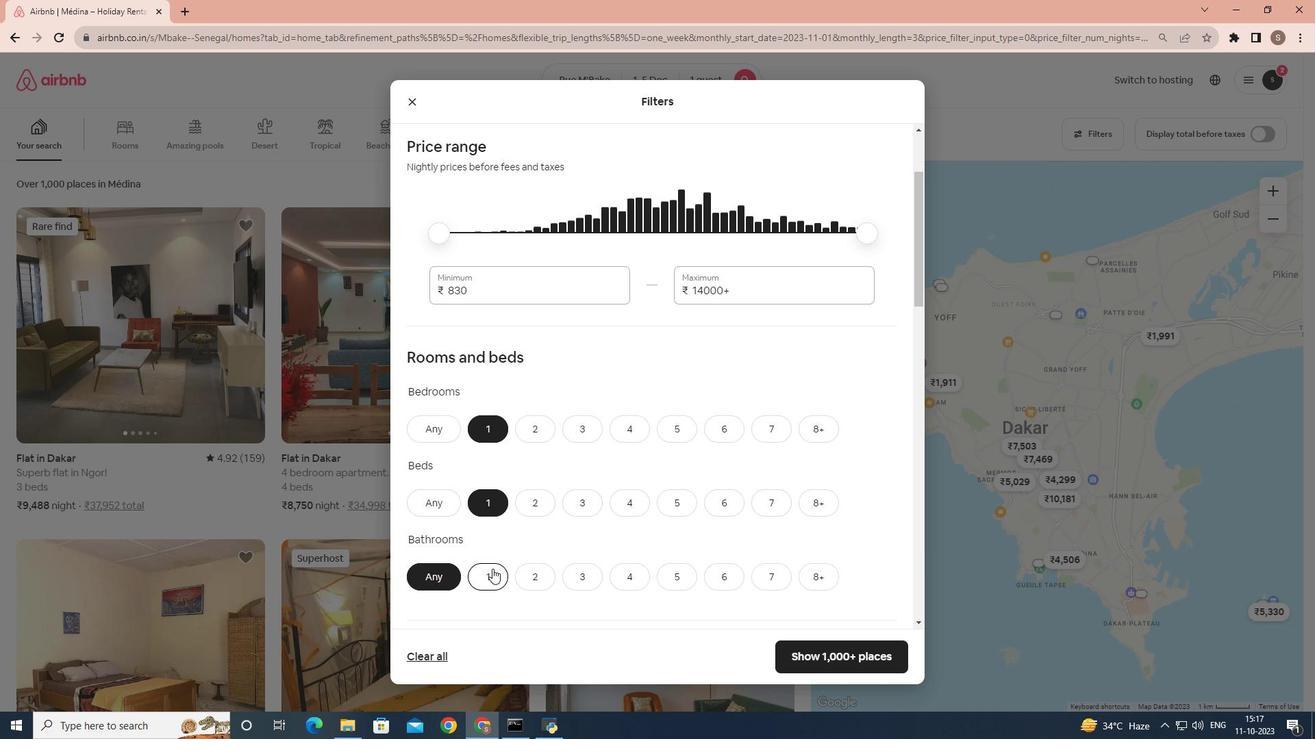 
Action: Mouse moved to (581, 539)
Screenshot: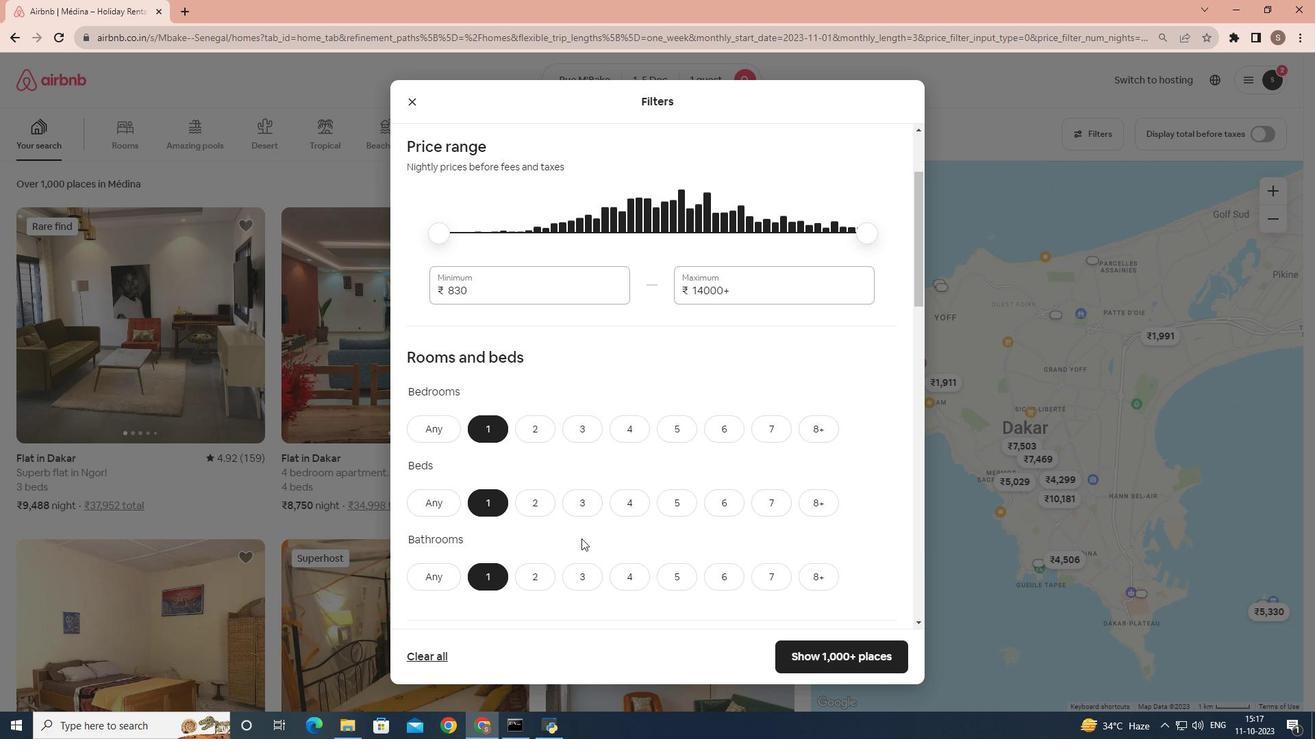 
Action: Mouse scrolled (581, 538) with delta (0, 0)
Screenshot: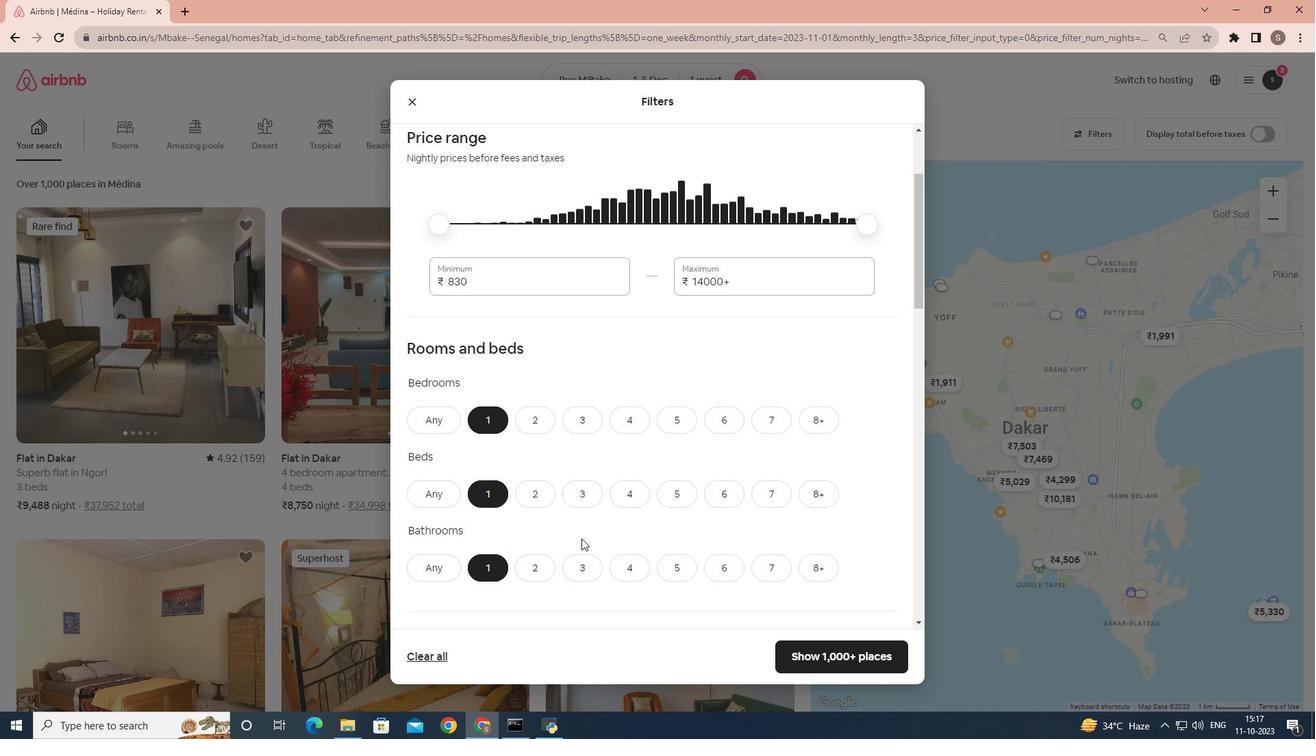 
Action: Mouse scrolled (581, 538) with delta (0, 0)
Screenshot: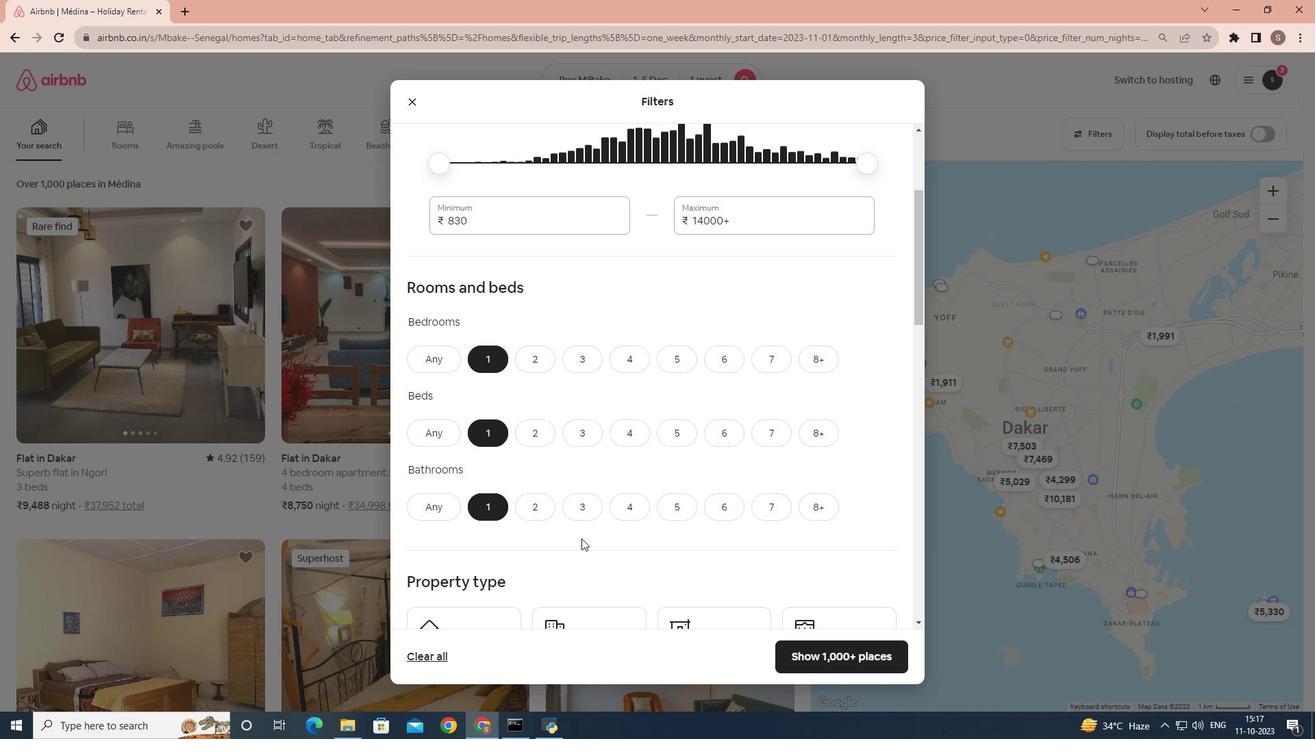 
Action: Mouse scrolled (581, 538) with delta (0, 0)
Screenshot: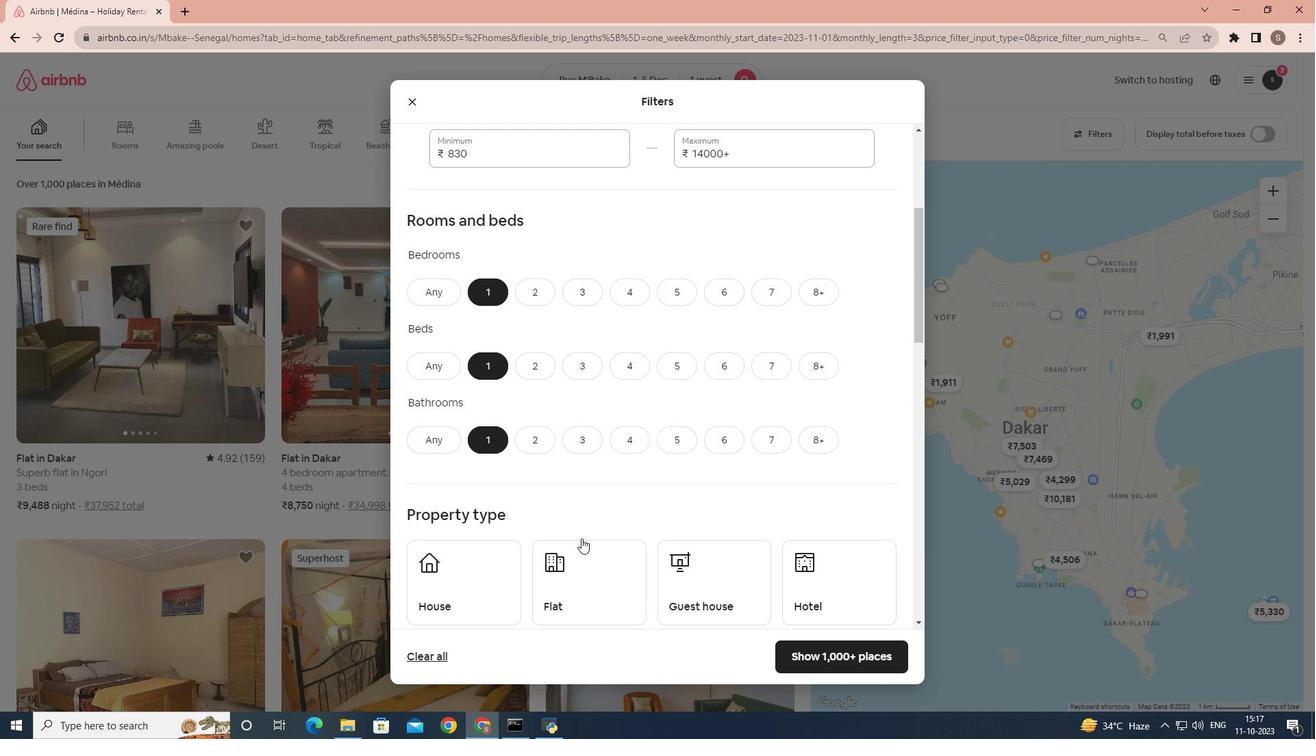 
Action: Mouse moved to (565, 542)
Screenshot: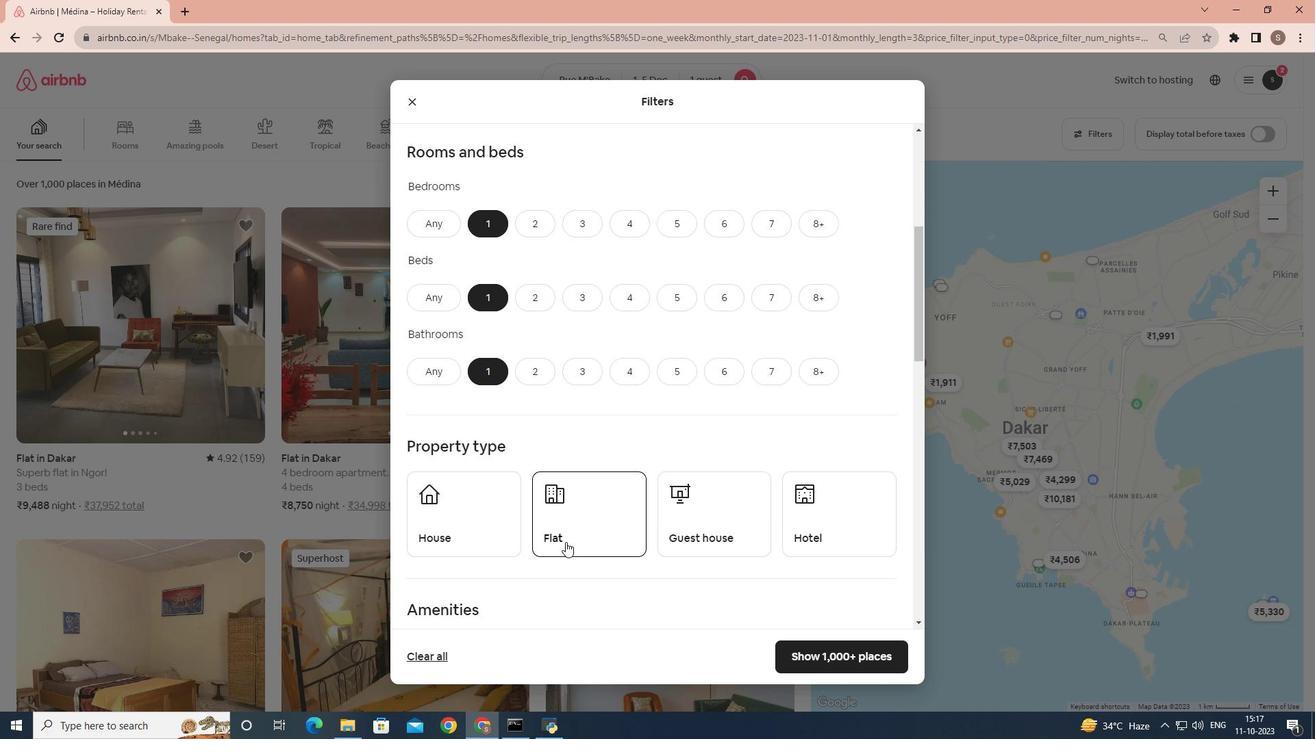 
Action: Mouse pressed left at (565, 542)
Screenshot: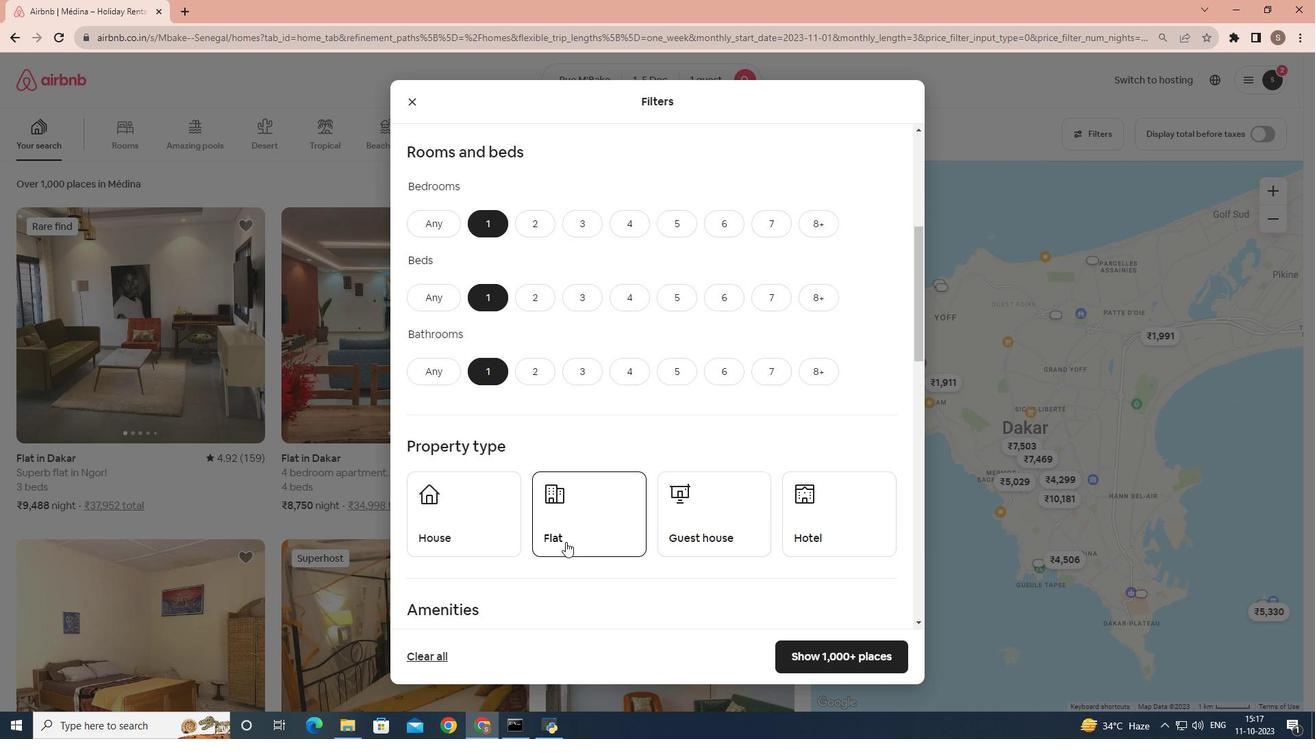 
Action: Mouse scrolled (565, 541) with delta (0, 0)
Screenshot: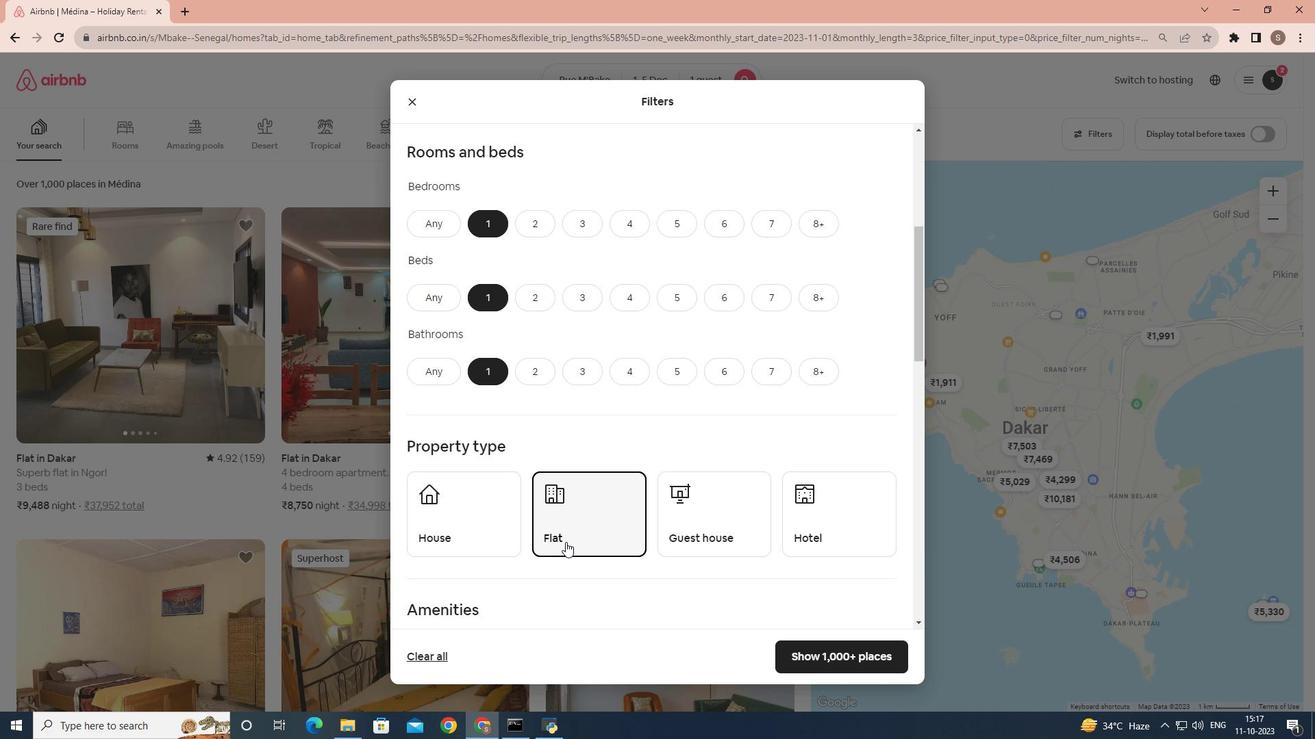 
Action: Mouse scrolled (565, 541) with delta (0, 0)
Screenshot: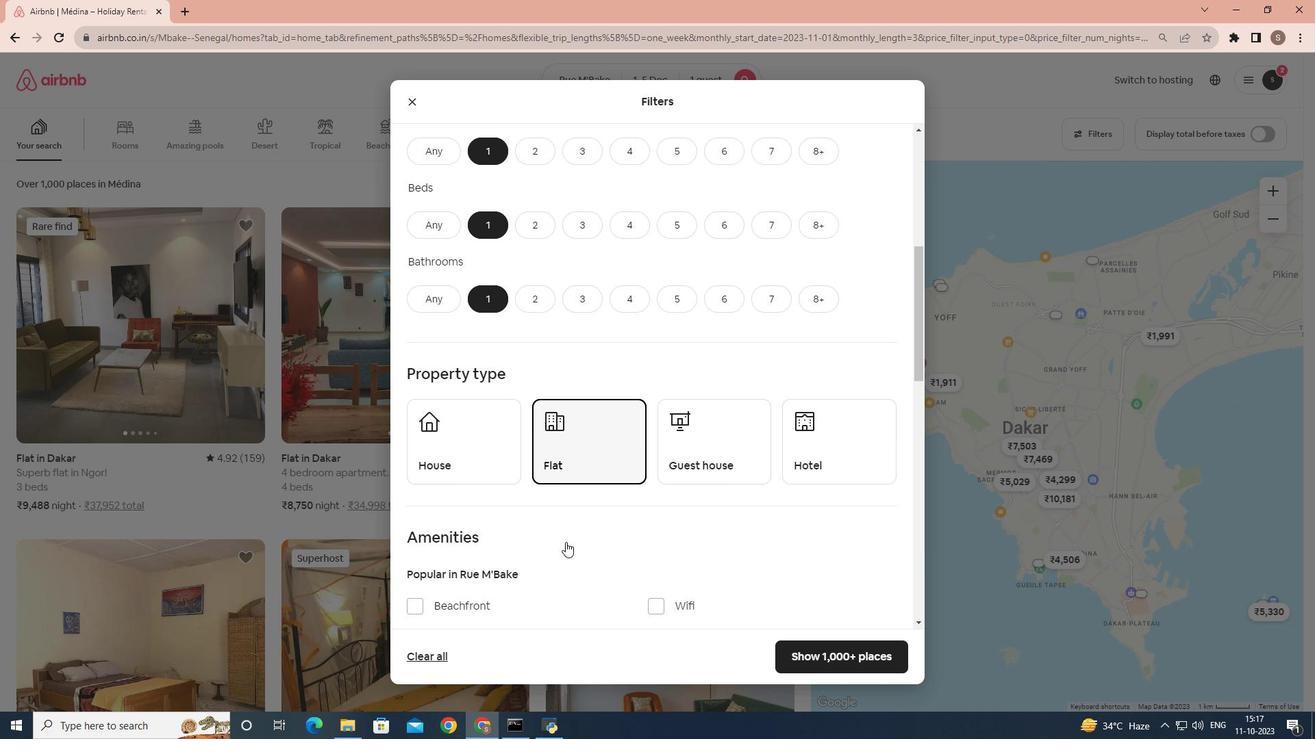 
Action: Mouse moved to (565, 541)
Screenshot: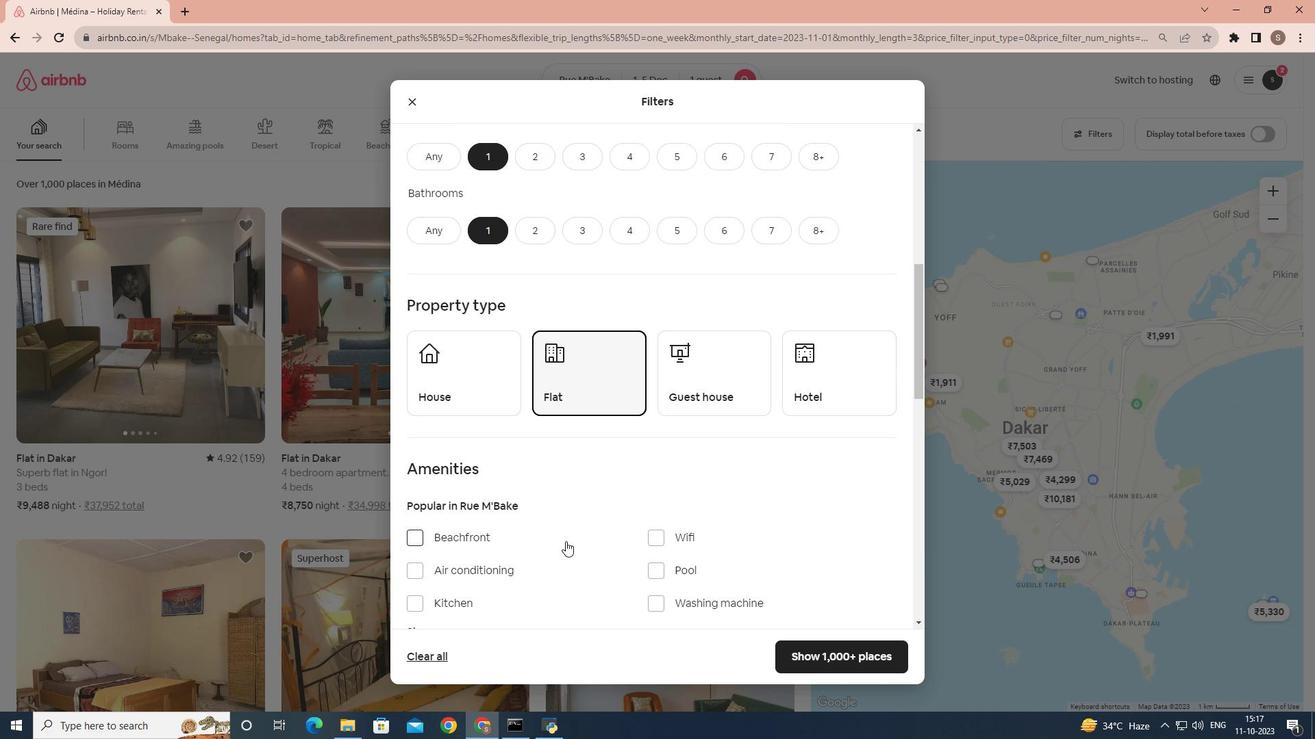 
Action: Mouse scrolled (565, 541) with delta (0, 0)
Screenshot: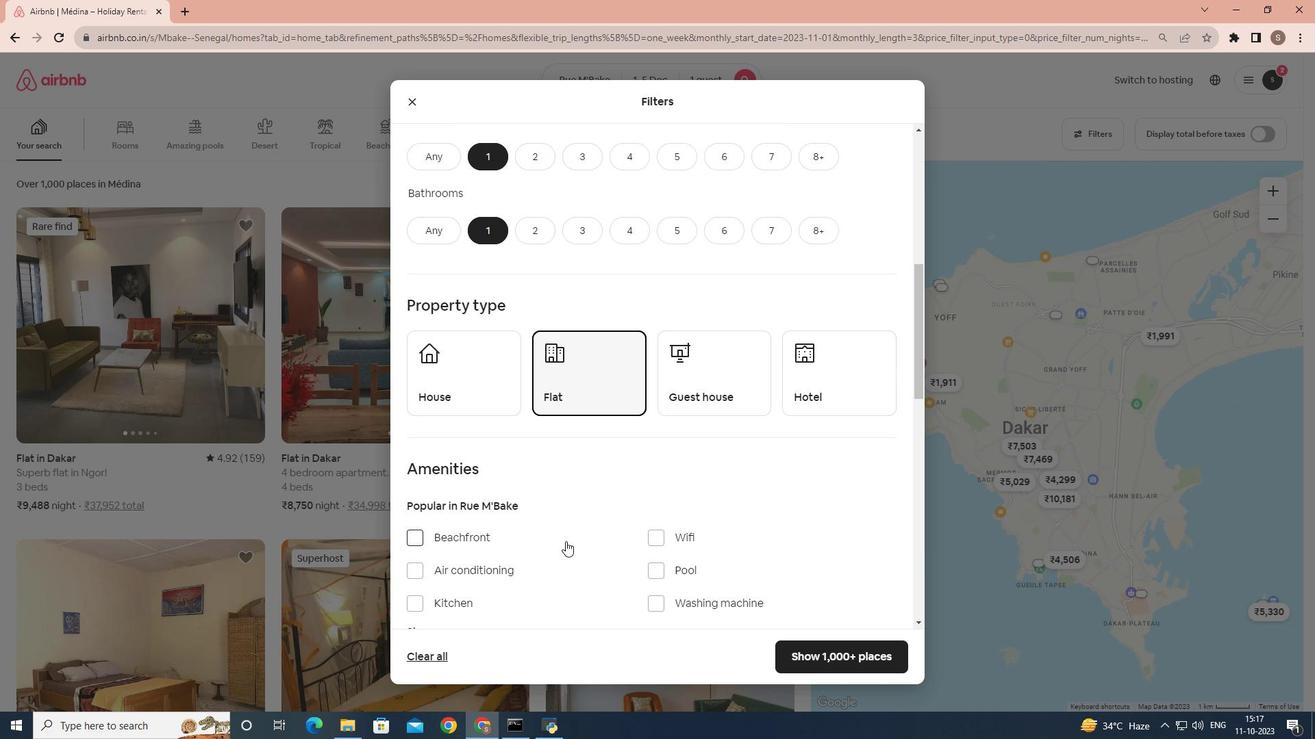
Action: Mouse moved to (651, 474)
Screenshot: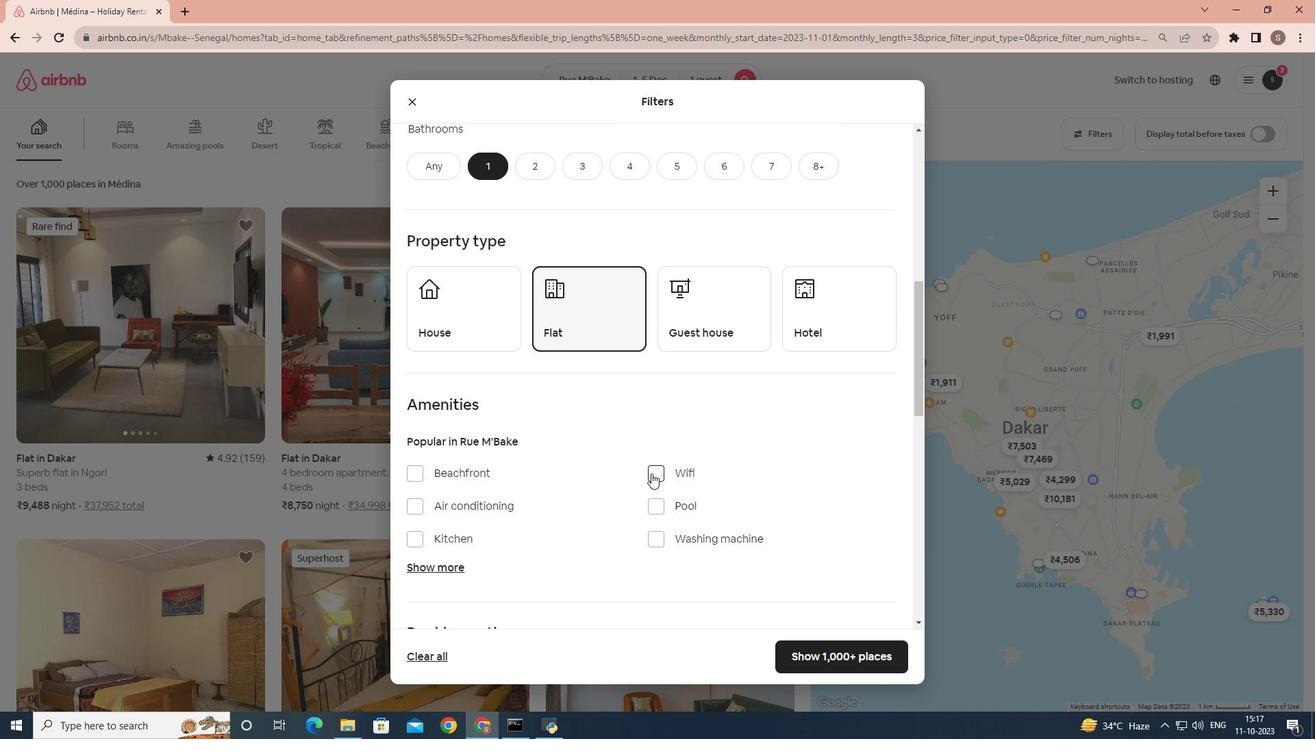 
Action: Mouse pressed left at (651, 474)
Screenshot: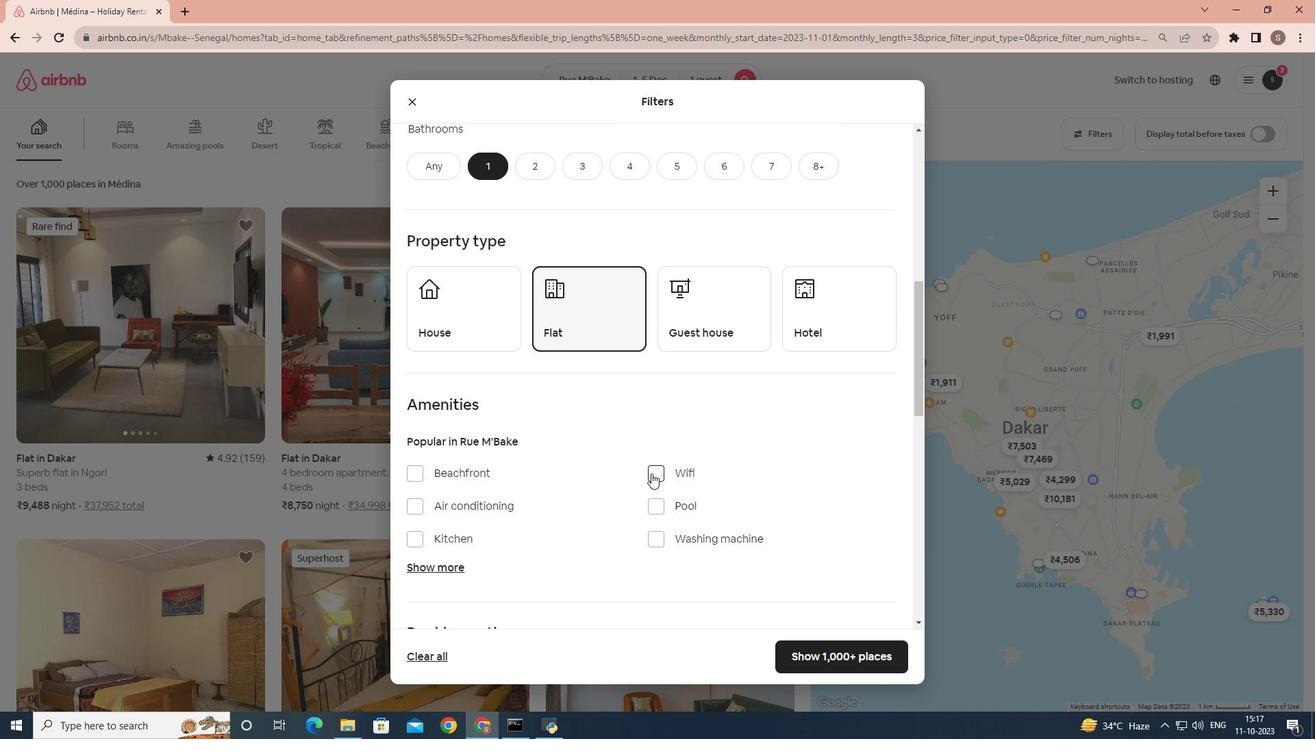 
Action: Mouse moved to (596, 487)
Screenshot: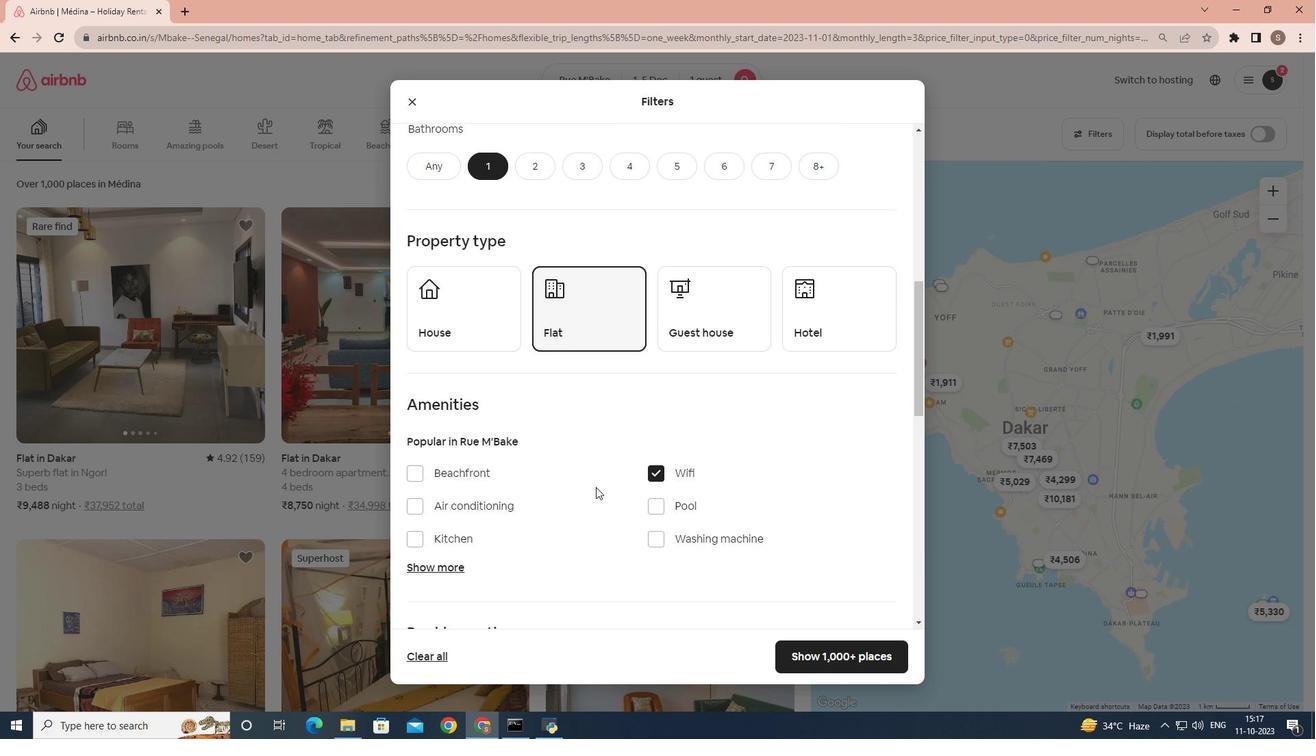 
Action: Mouse scrolled (596, 487) with delta (0, 0)
Screenshot: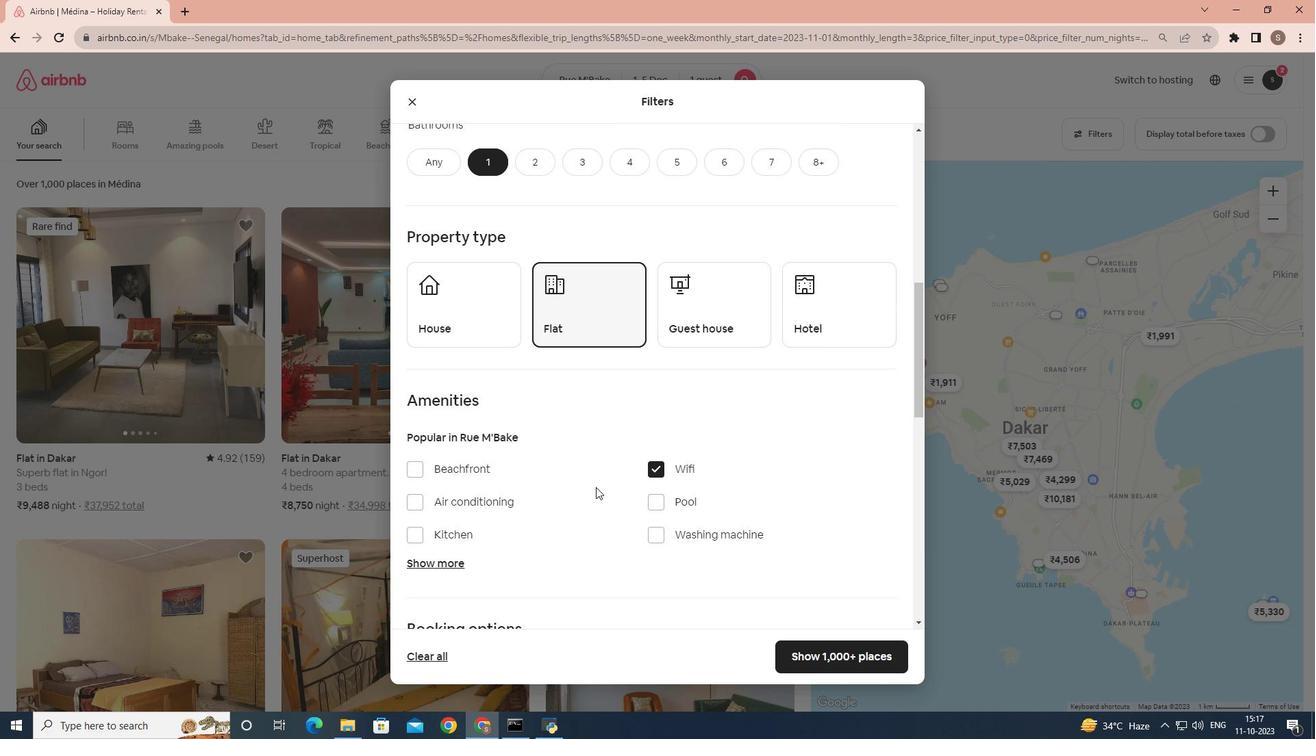 
Action: Mouse scrolled (596, 487) with delta (0, 0)
Screenshot: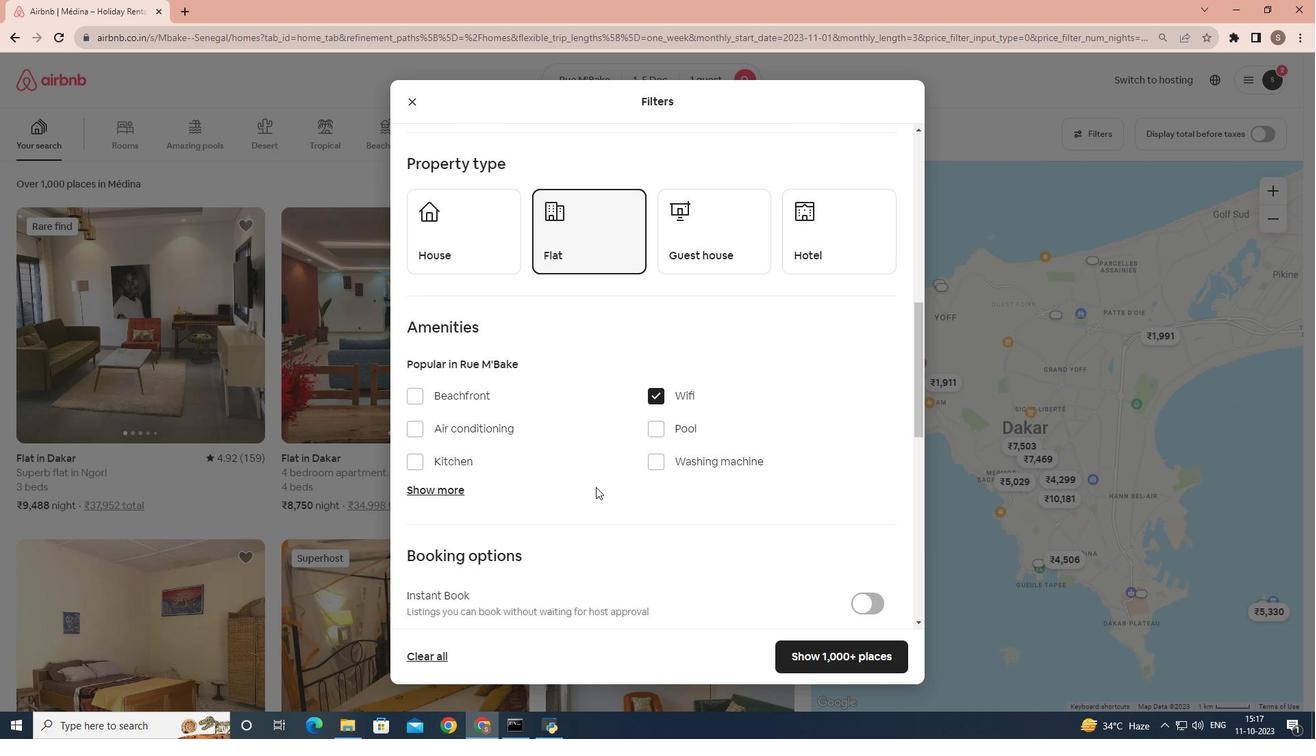 
Action: Mouse moved to (588, 498)
Screenshot: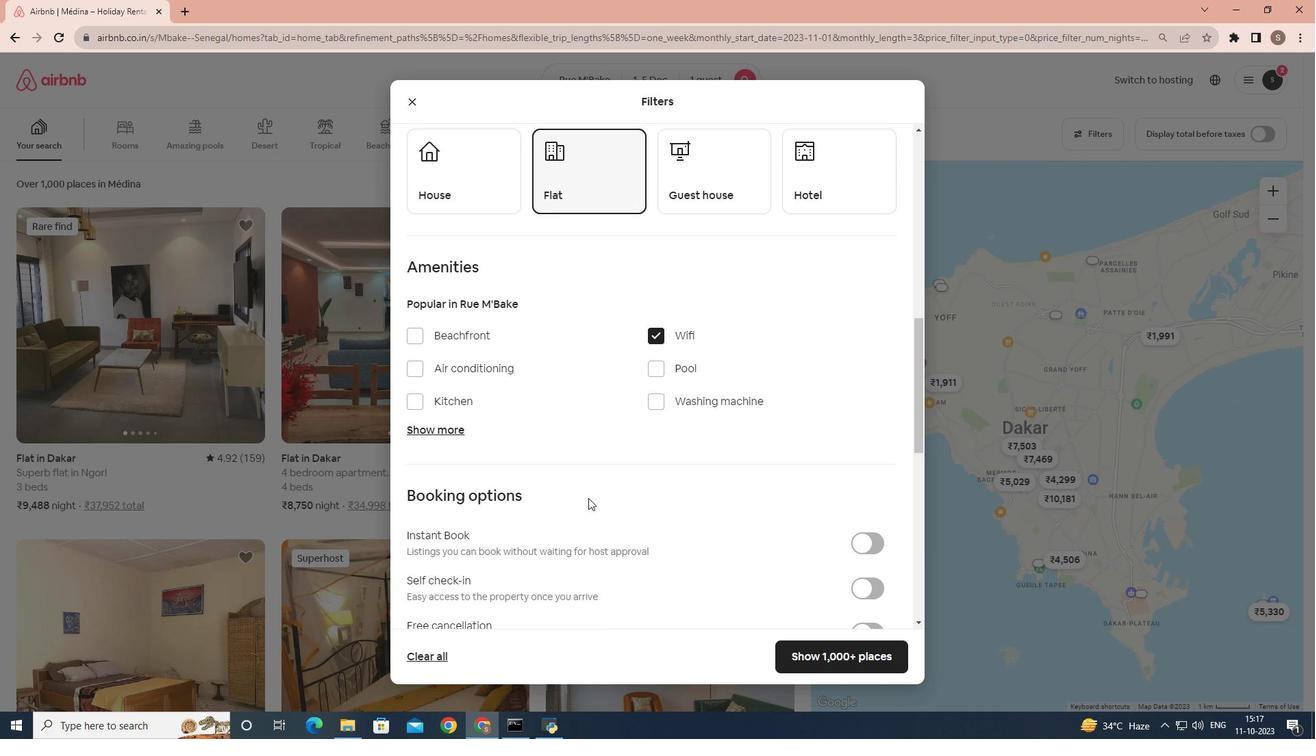 
Action: Mouse scrolled (588, 497) with delta (0, 0)
Screenshot: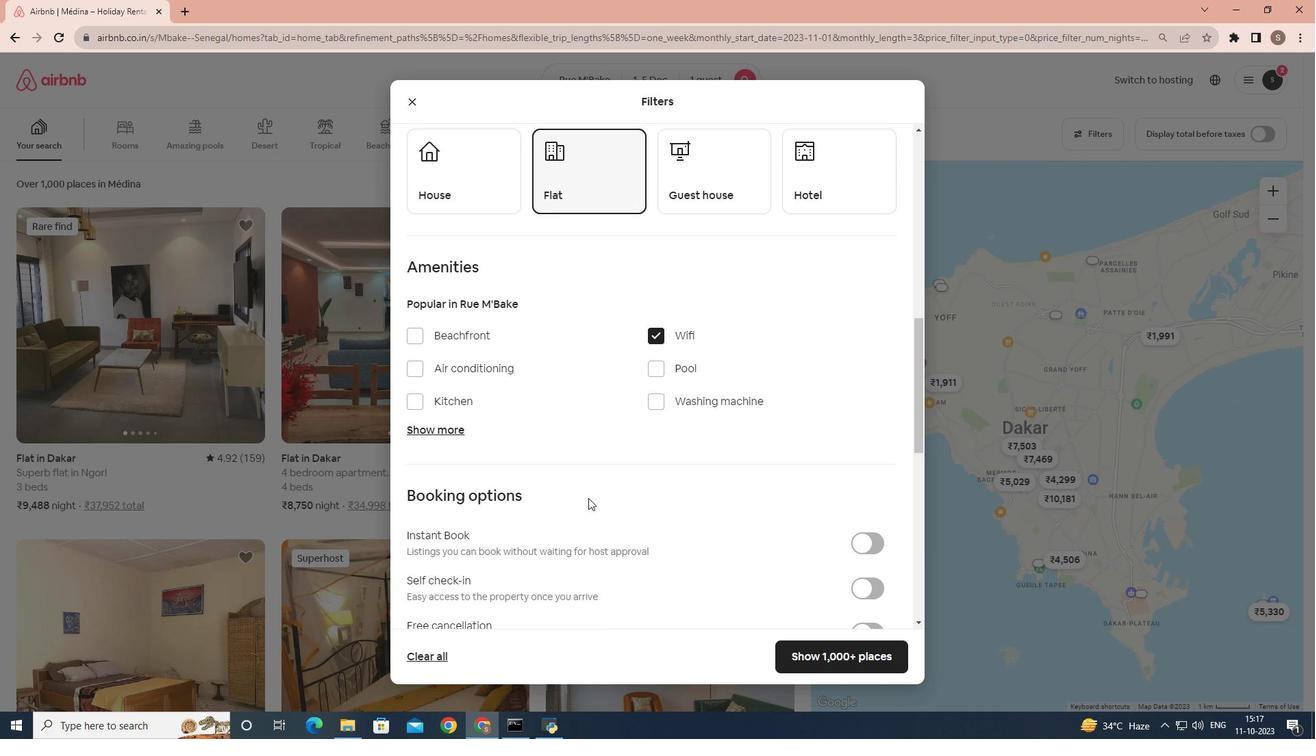 
Action: Mouse moved to (881, 524)
Screenshot: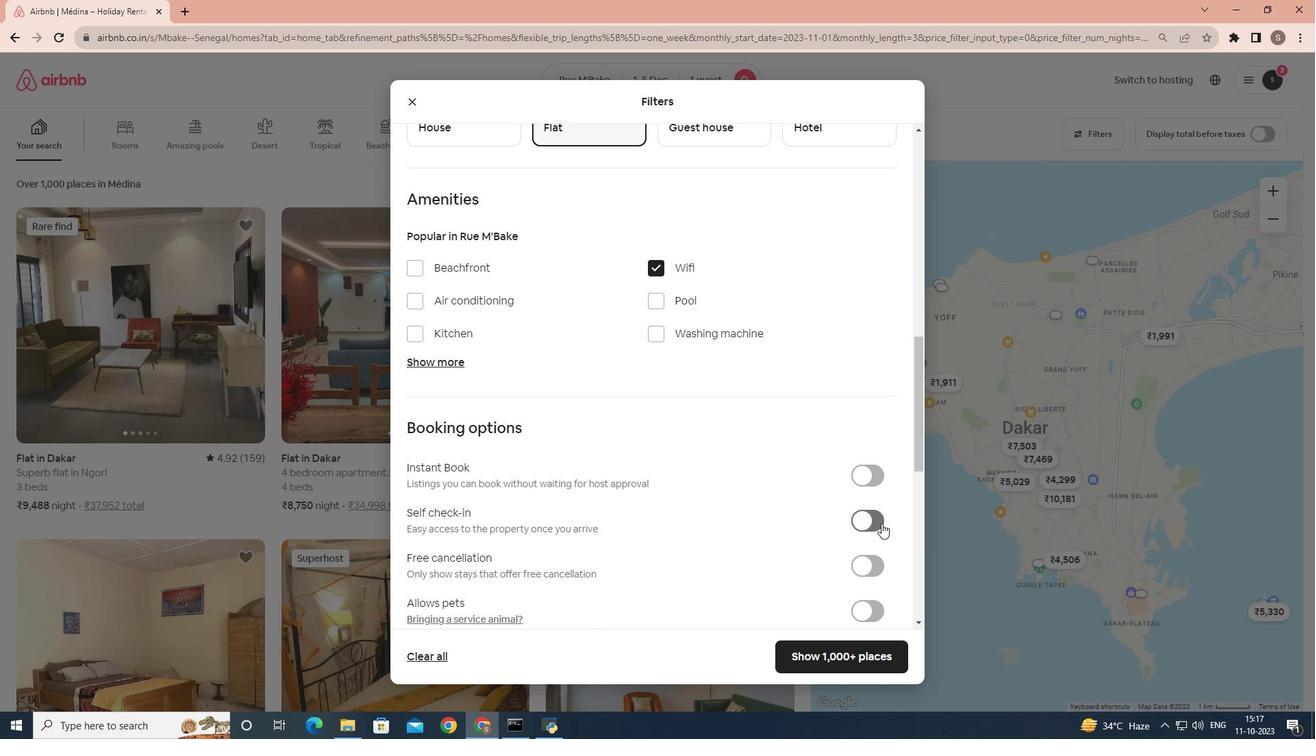 
Action: Mouse pressed left at (881, 524)
Screenshot: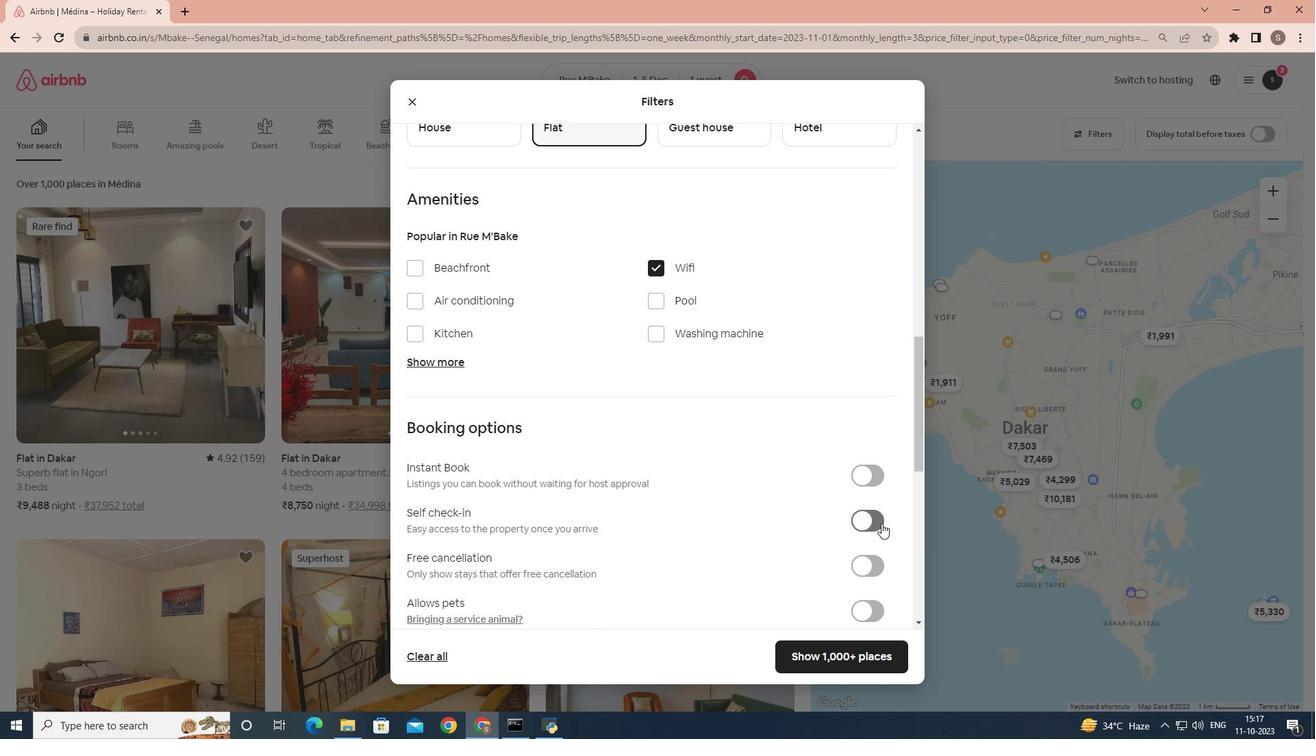 
Action: Mouse moved to (876, 649)
Screenshot: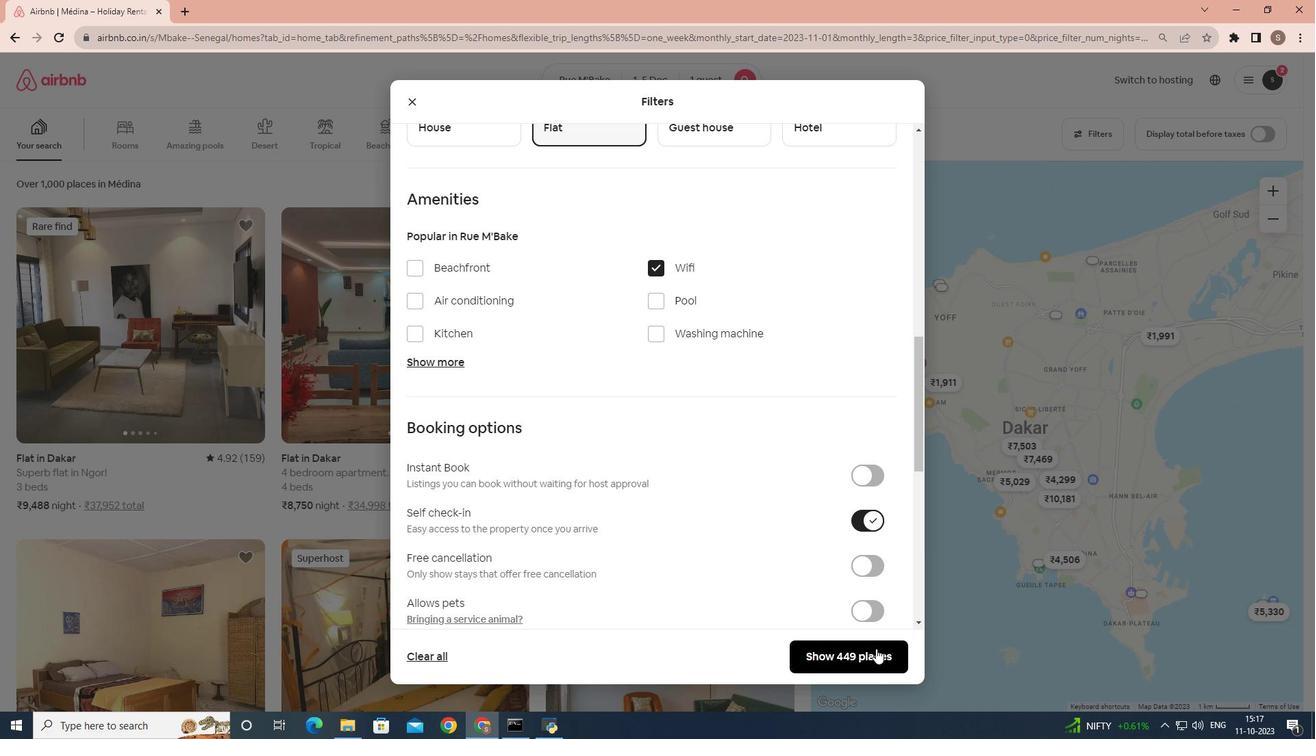 
Action: Mouse pressed left at (876, 649)
Screenshot: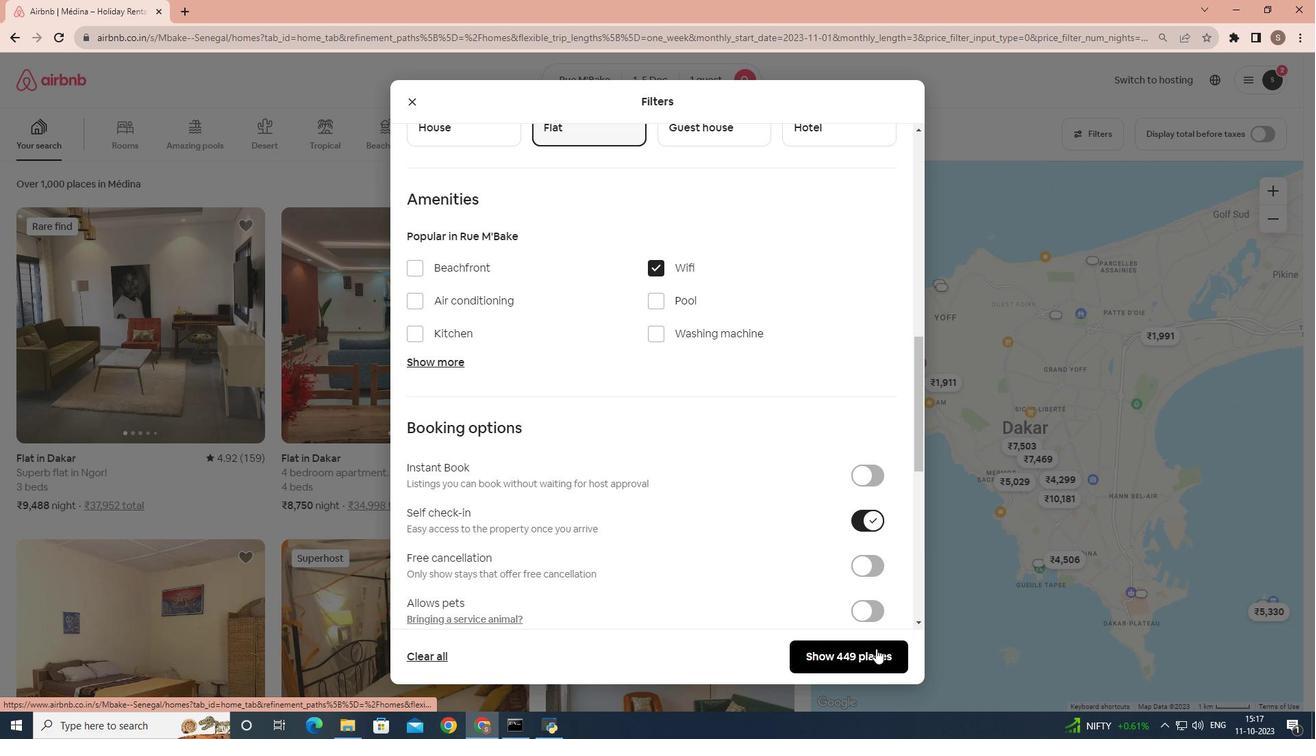 
Action: Mouse moved to (158, 318)
Screenshot: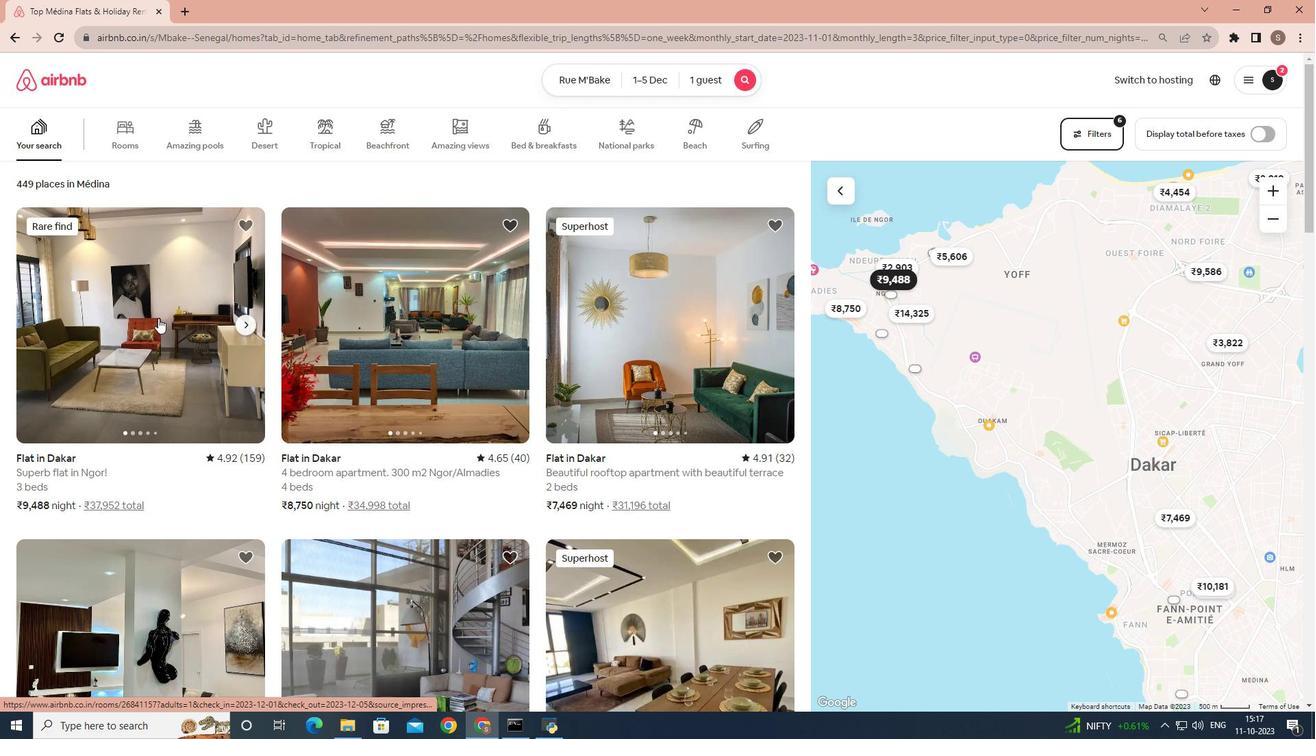 
Action: Mouse pressed left at (158, 318)
Screenshot: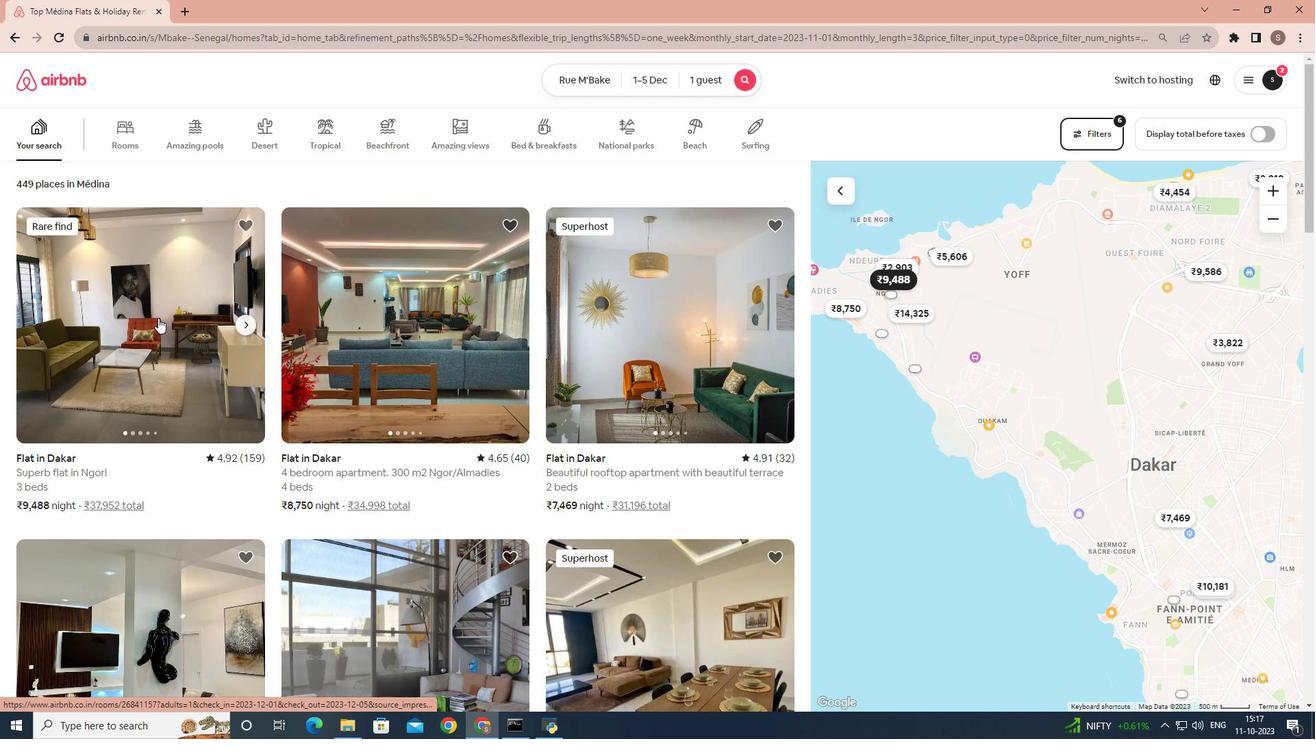 
Action: Mouse moved to (972, 504)
Screenshot: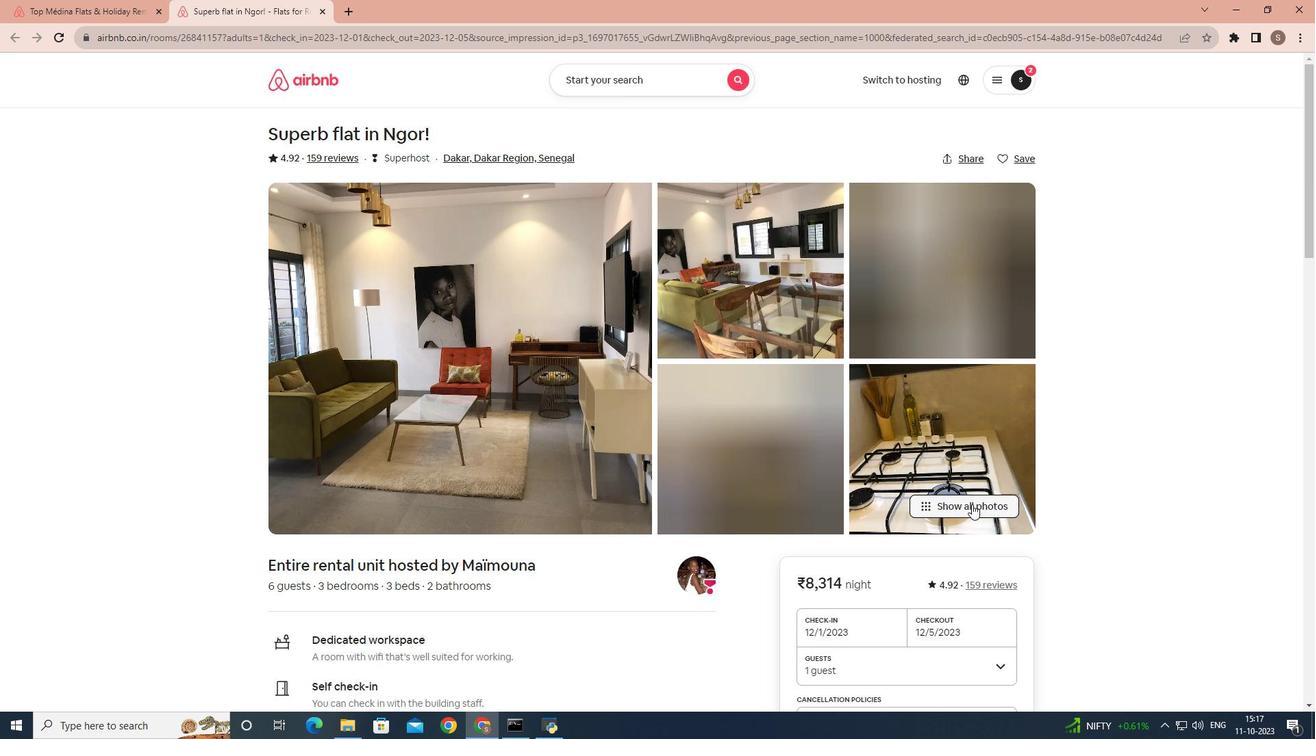 
Action: Mouse pressed left at (972, 504)
Screenshot: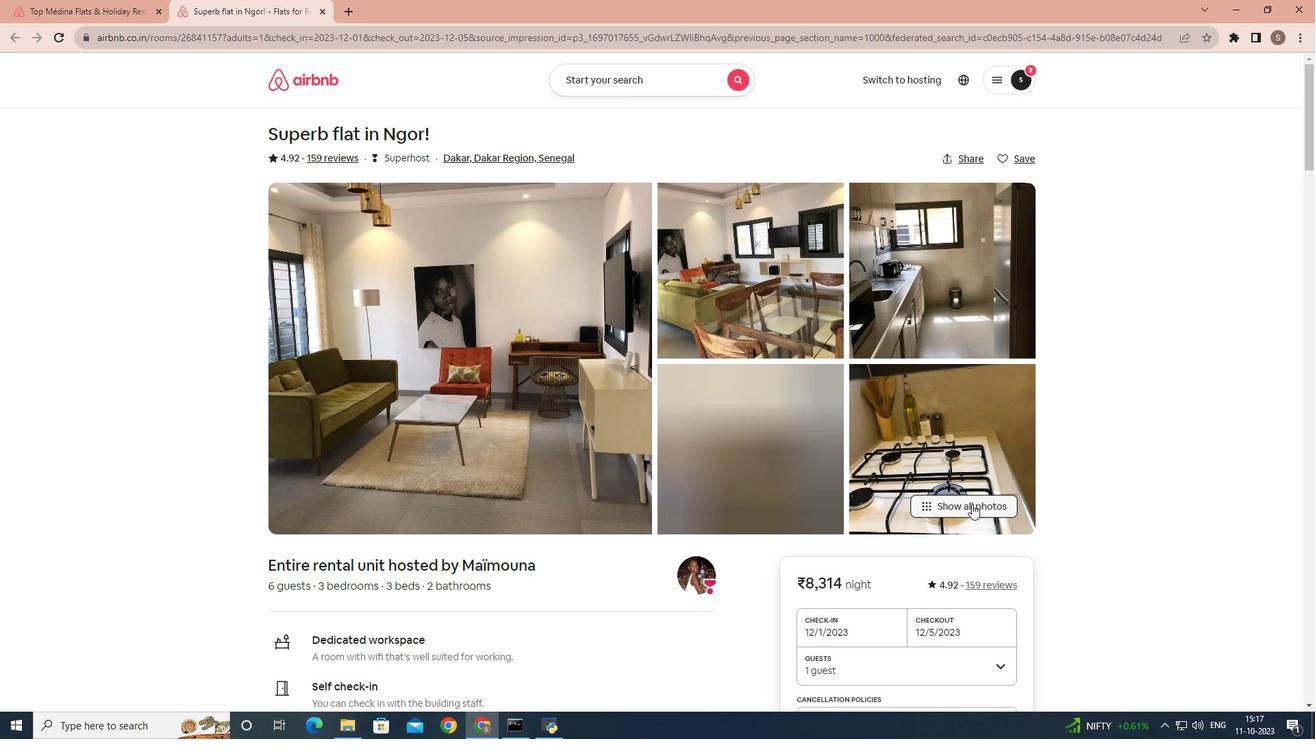 
Action: Mouse moved to (937, 503)
Screenshot: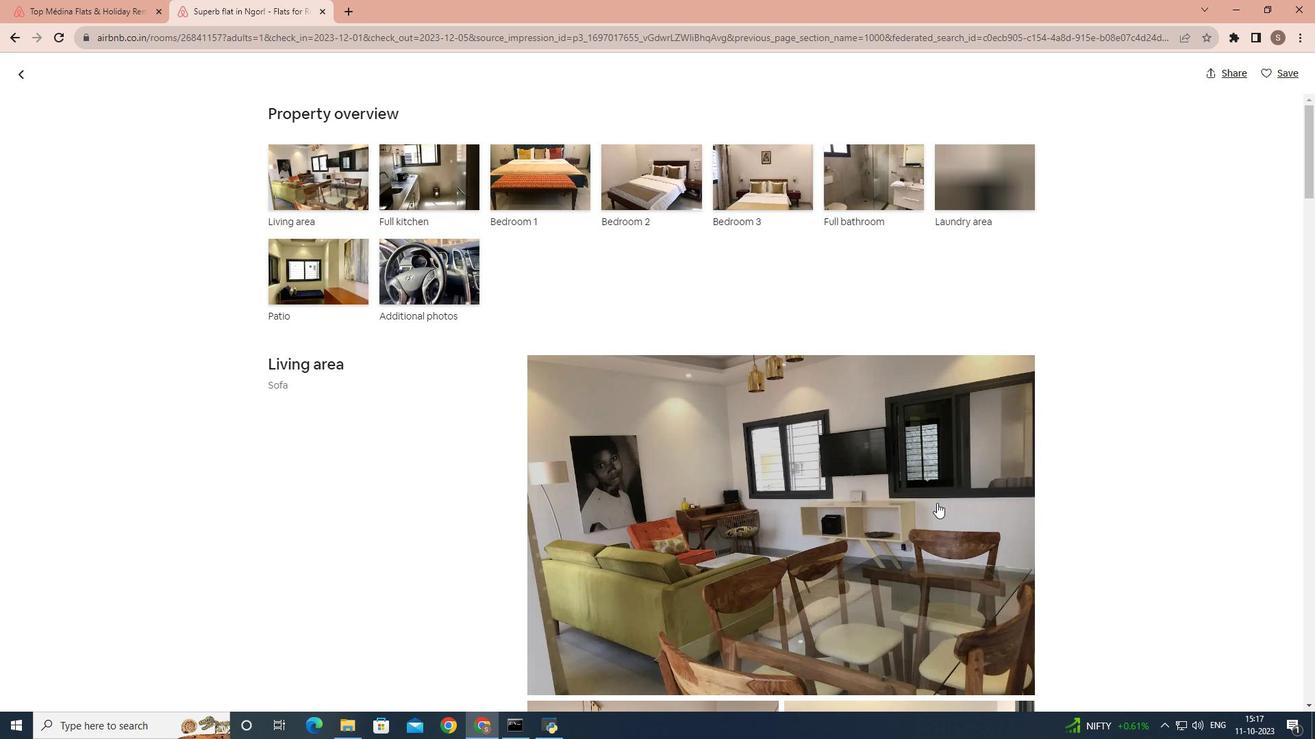 
Action: Mouse scrolled (937, 502) with delta (0, 0)
Screenshot: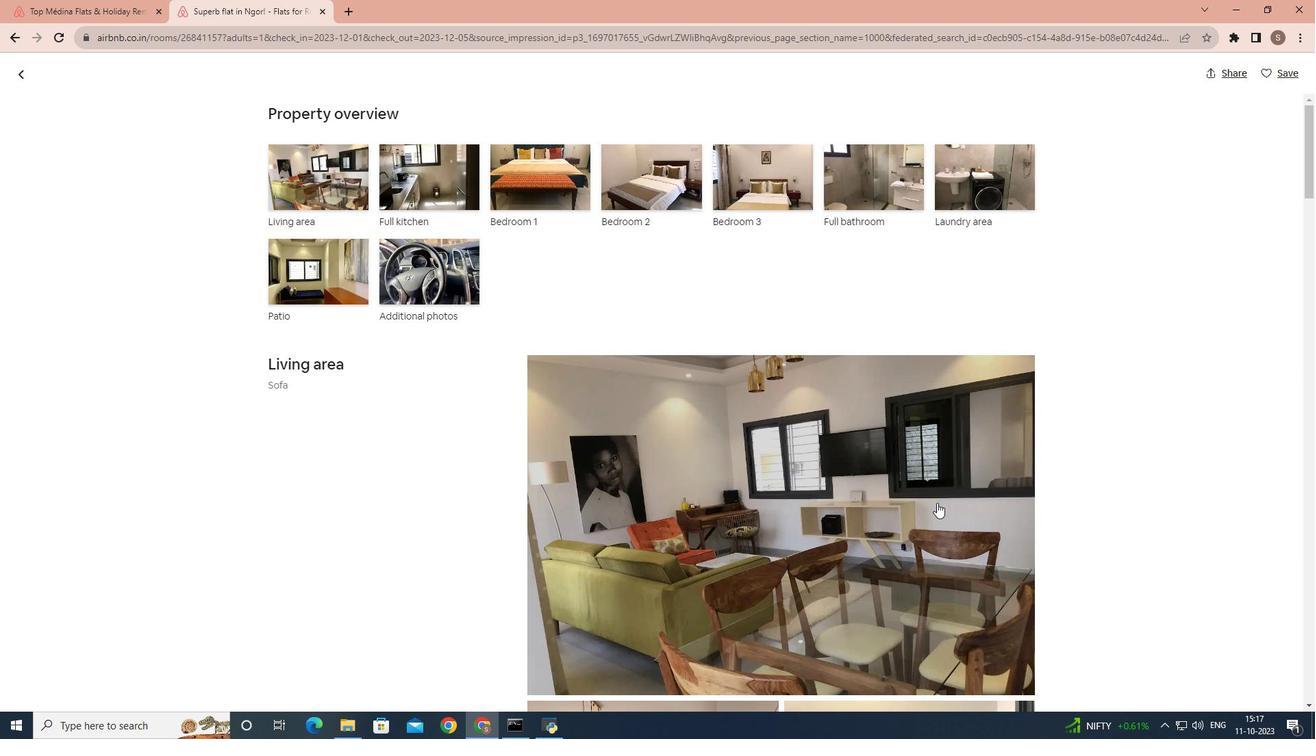 
Action: Mouse scrolled (937, 502) with delta (0, 0)
Screenshot: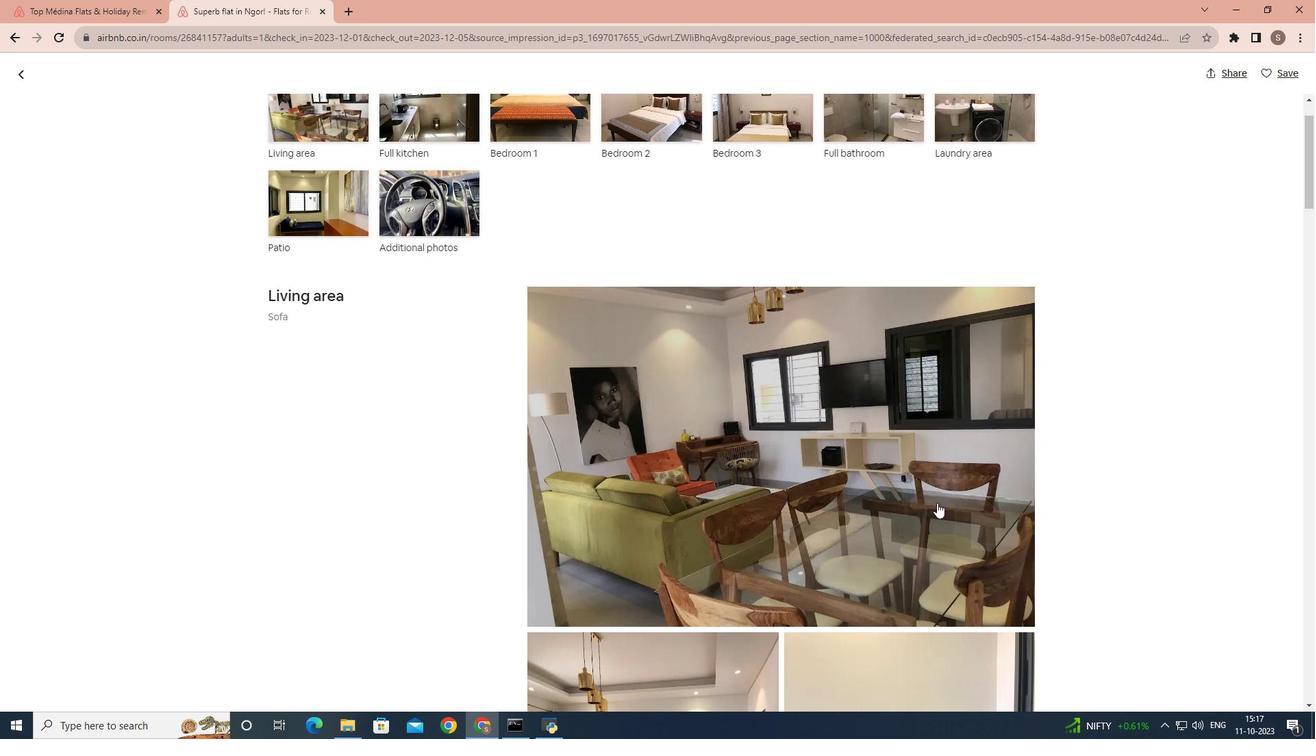 
Action: Mouse scrolled (937, 502) with delta (0, 0)
Screenshot: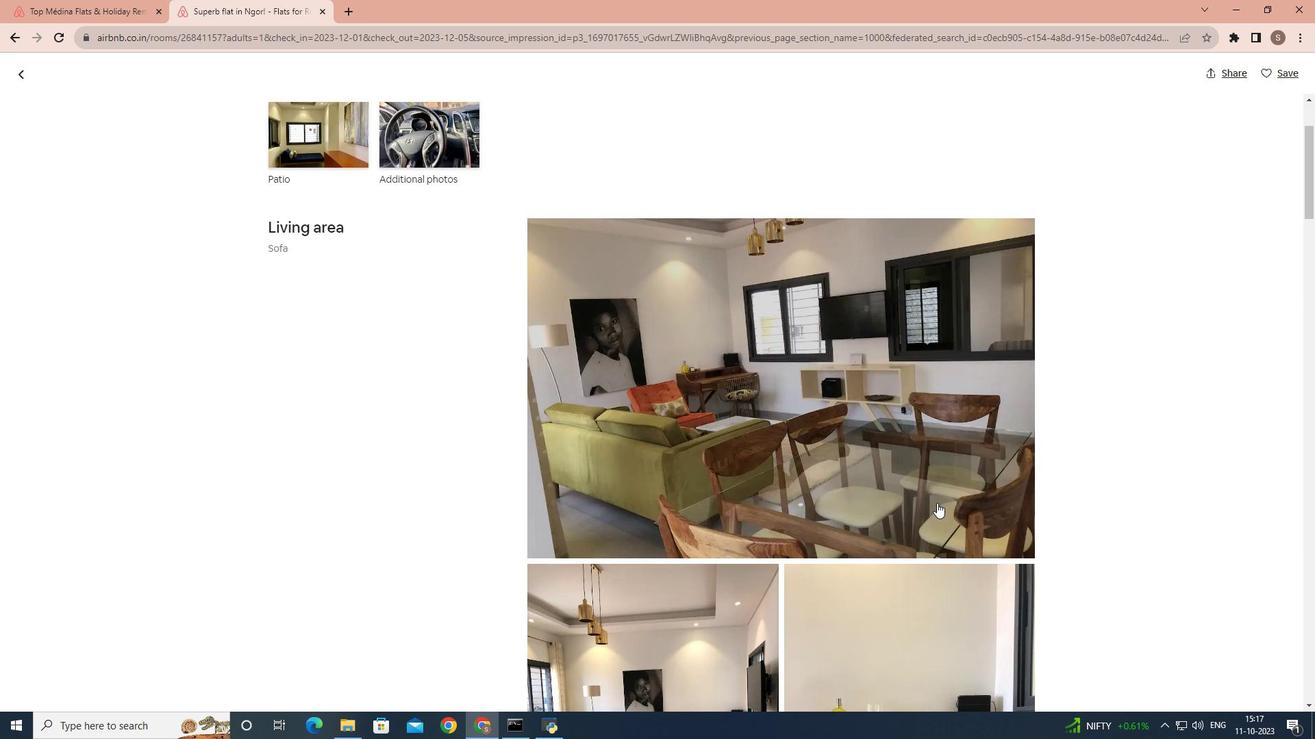 
Action: Mouse scrolled (937, 502) with delta (0, 0)
Screenshot: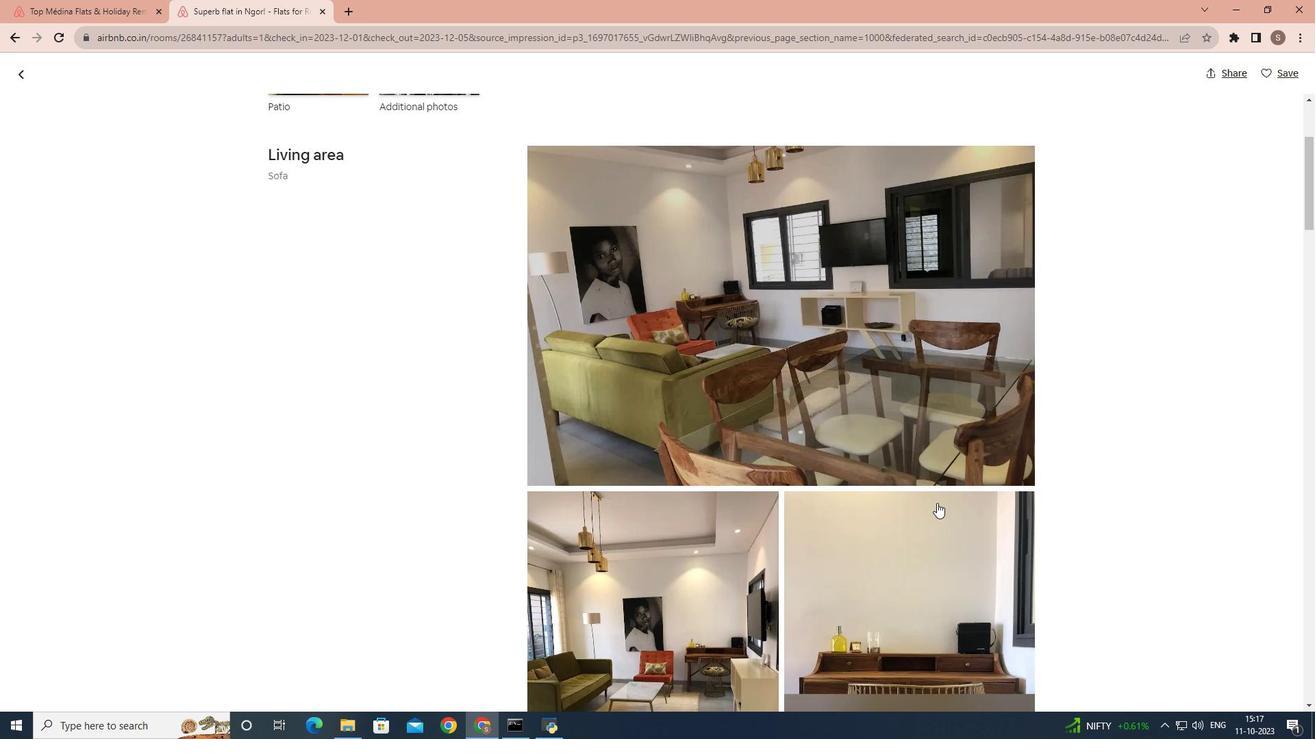 
Action: Mouse scrolled (937, 502) with delta (0, 0)
Screenshot: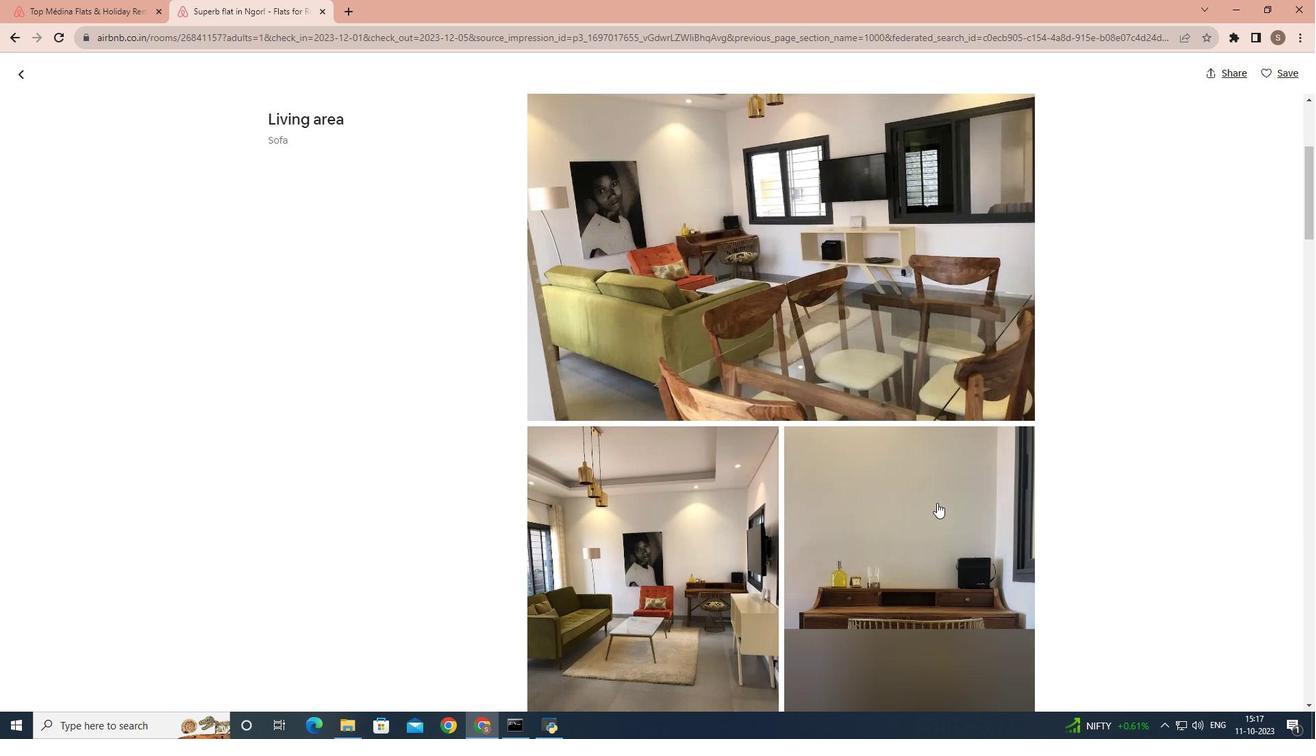 
Action: Mouse scrolled (937, 502) with delta (0, 0)
Screenshot: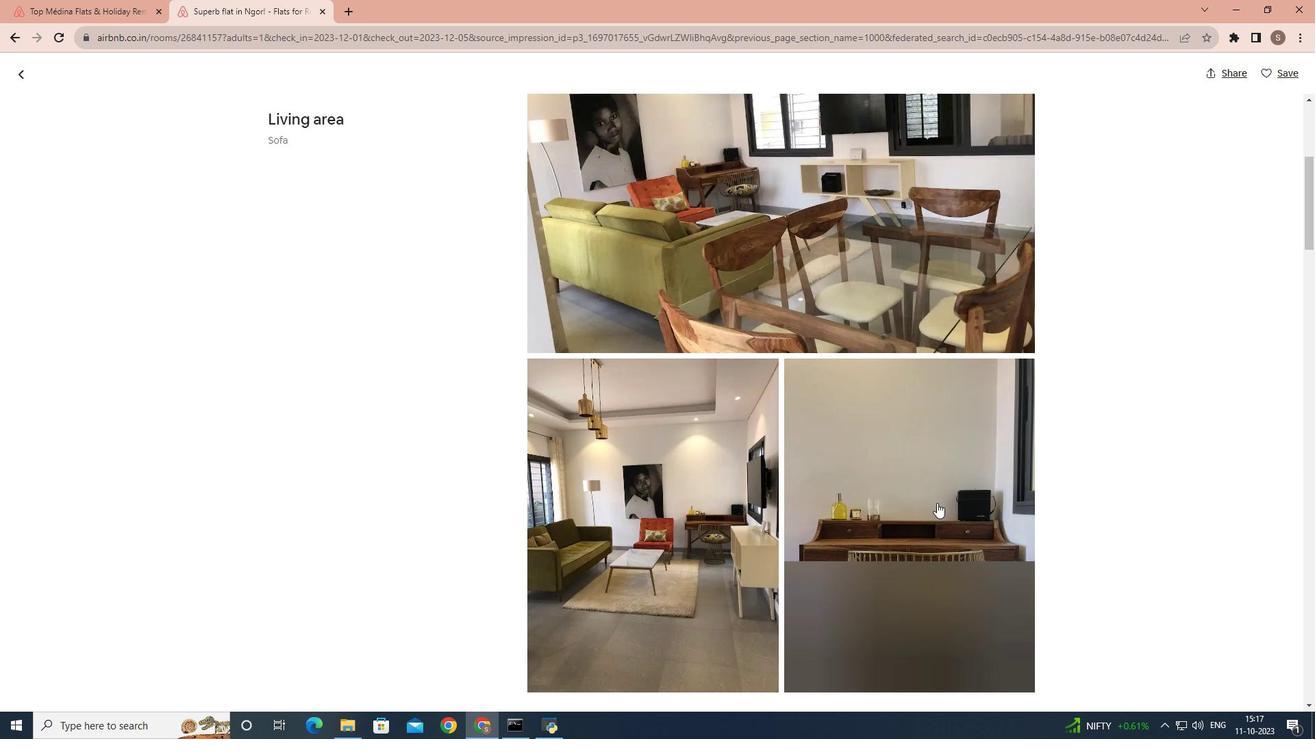 
Action: Mouse scrolled (937, 502) with delta (0, 0)
Screenshot: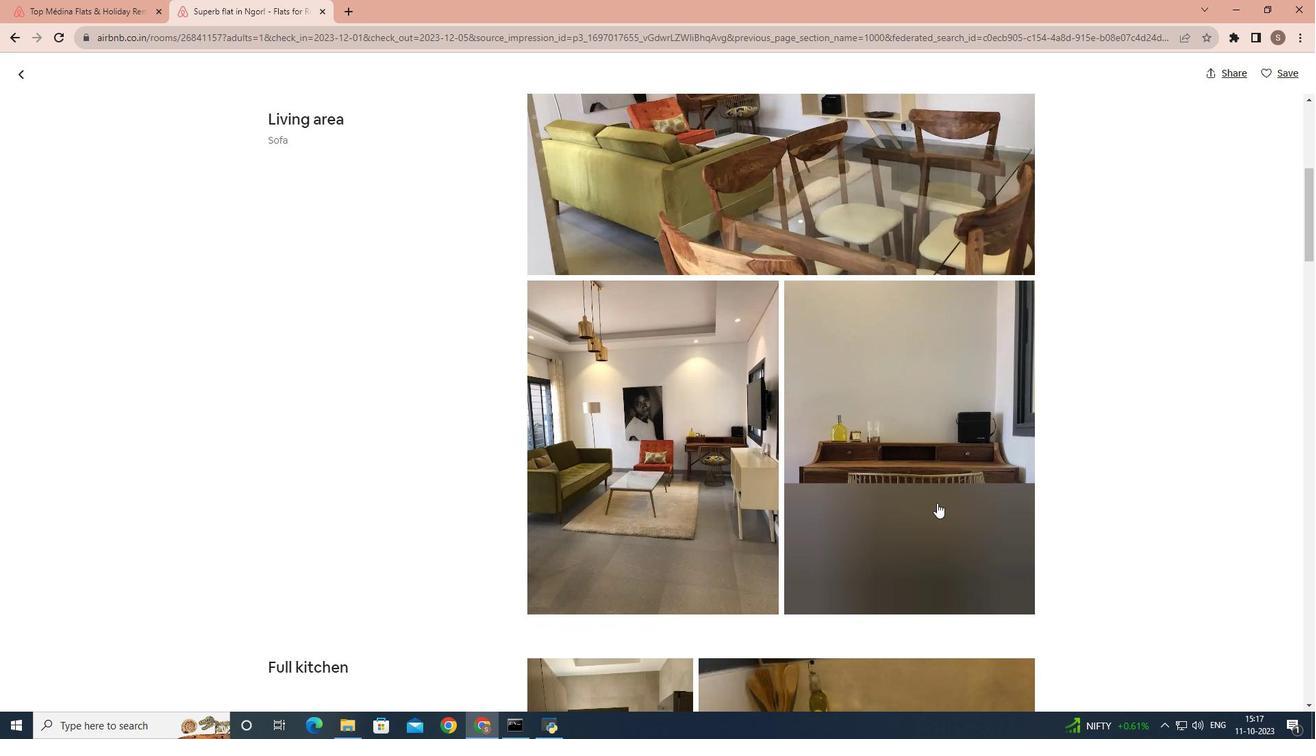 
Action: Mouse scrolled (937, 502) with delta (0, 0)
Screenshot: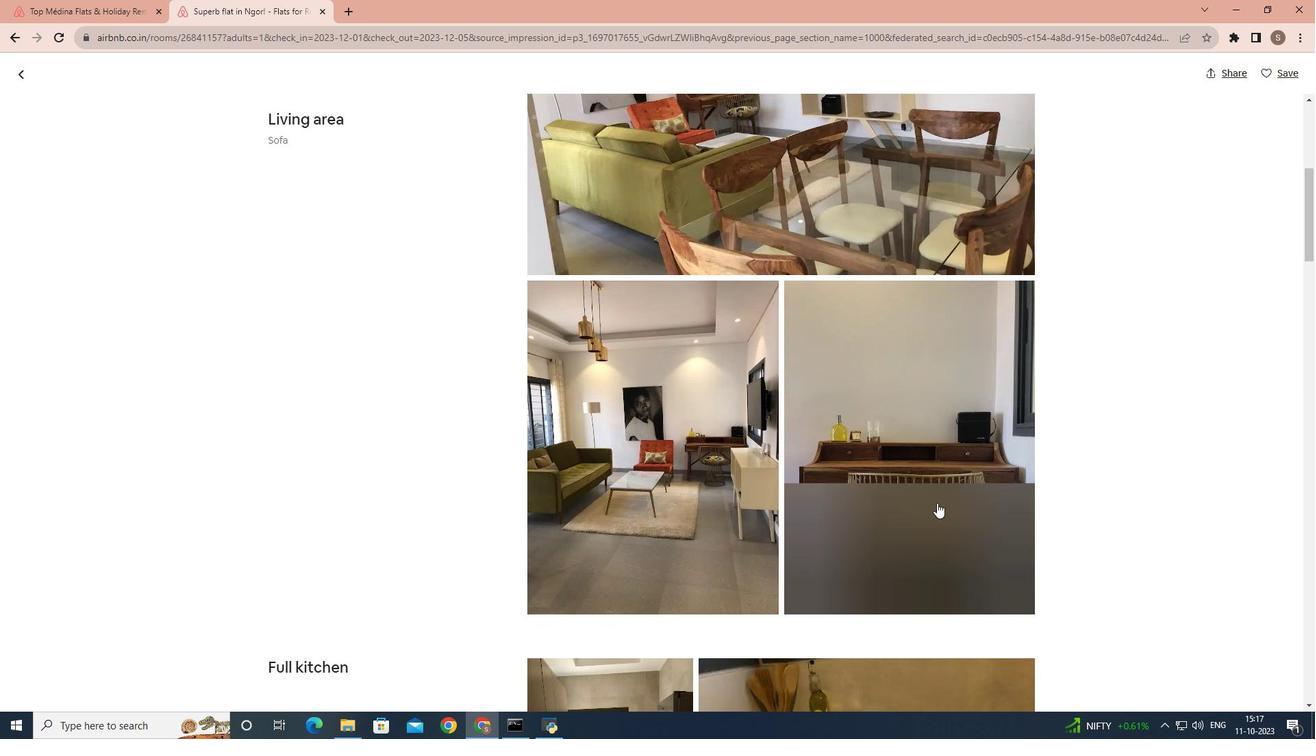 
Action: Mouse scrolled (937, 502) with delta (0, 0)
Screenshot: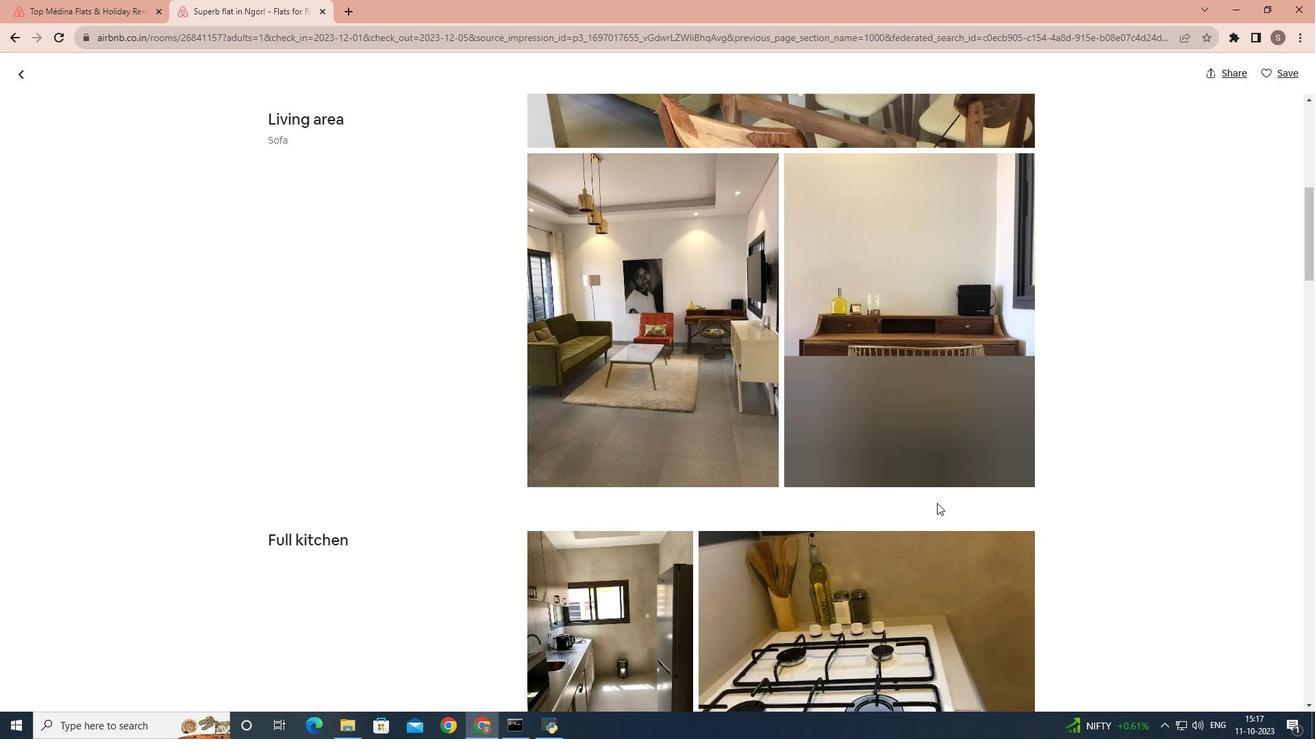 
Action: Mouse scrolled (937, 502) with delta (0, 0)
Screenshot: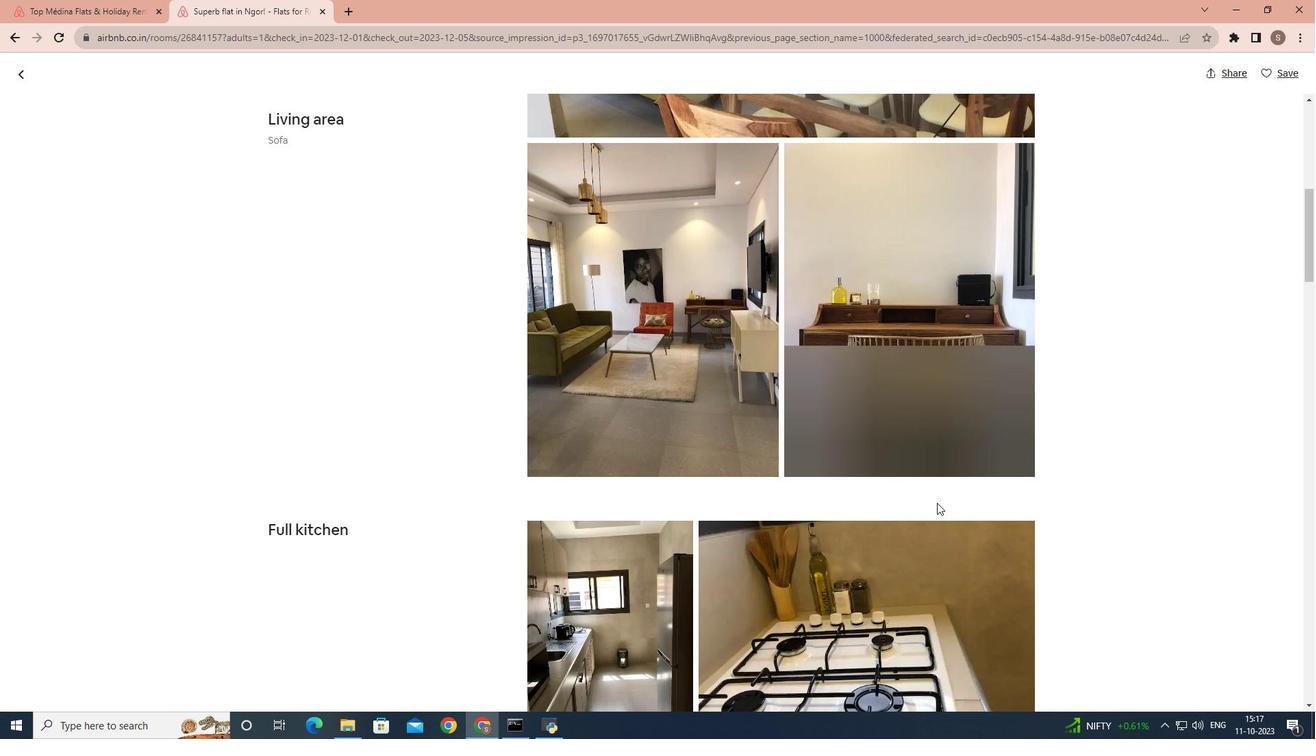 
Action: Mouse scrolled (937, 502) with delta (0, 0)
Screenshot: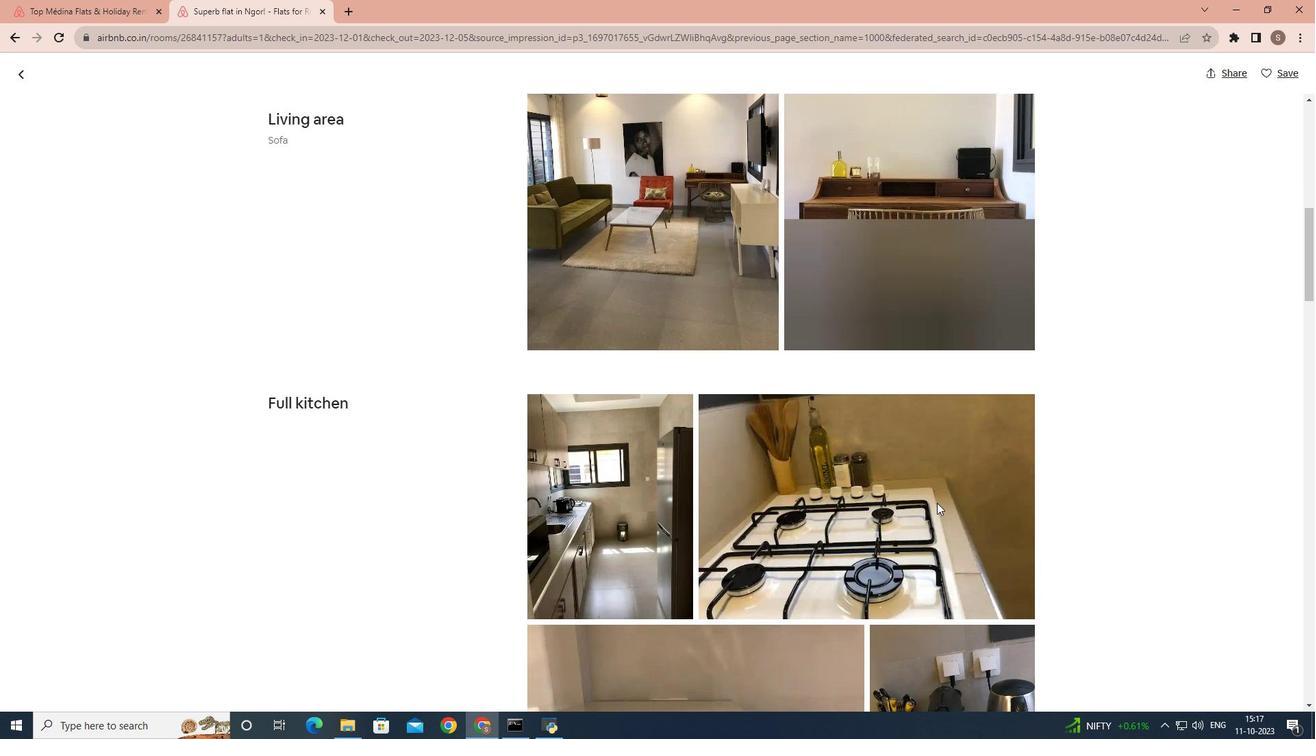 
Action: Mouse scrolled (937, 502) with delta (0, 0)
Screenshot: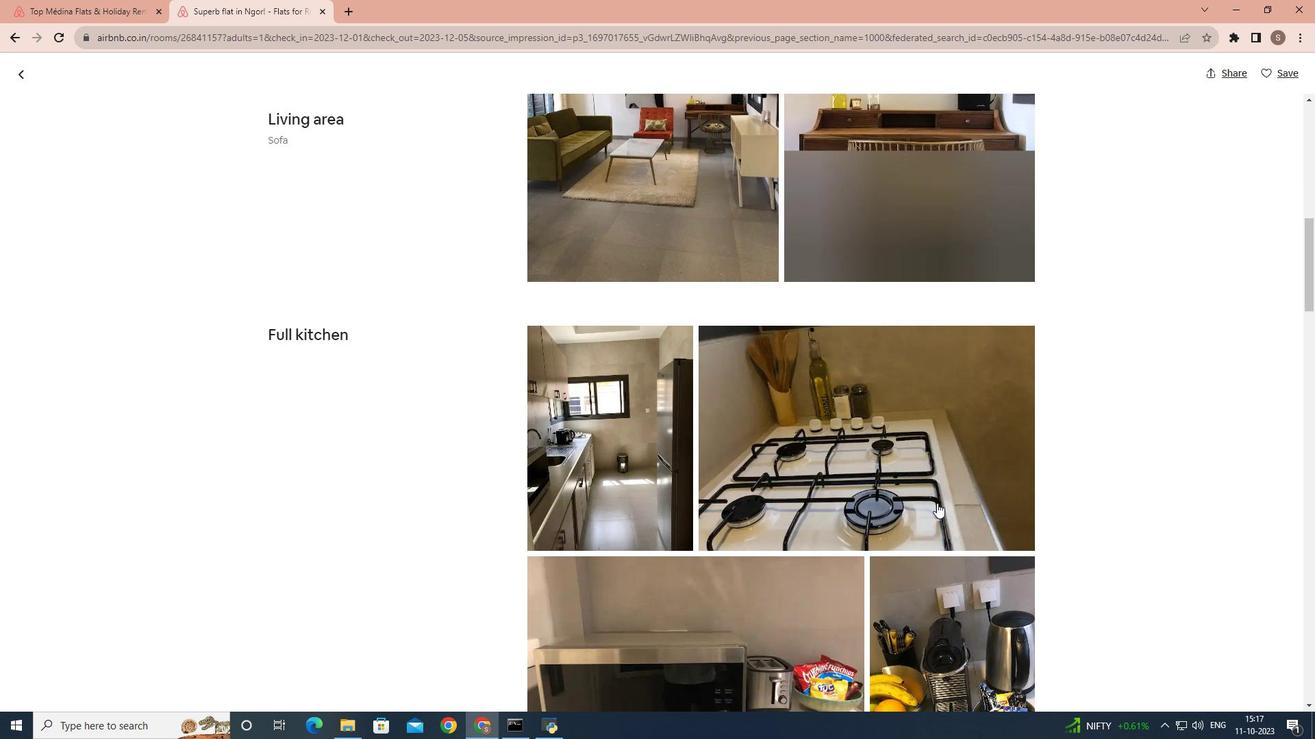 
Action: Mouse scrolled (937, 502) with delta (0, 0)
Screenshot: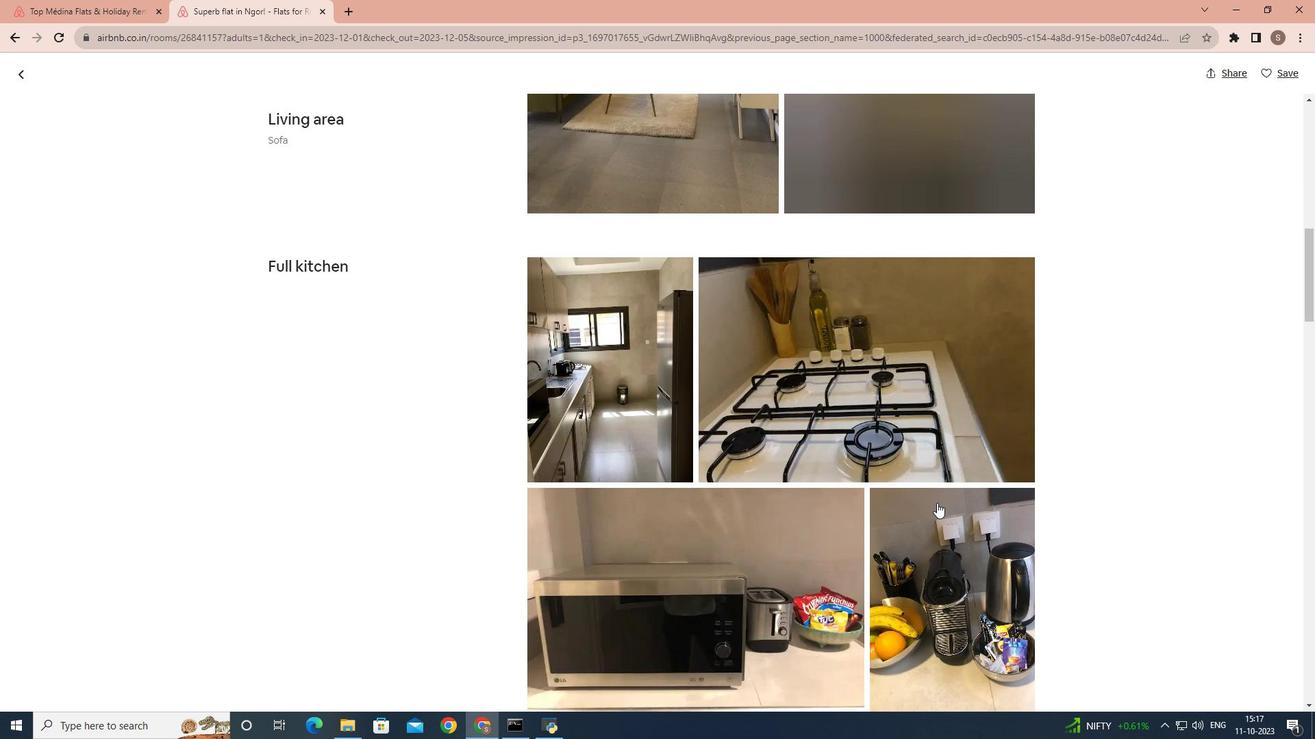 
Action: Mouse scrolled (937, 502) with delta (0, 0)
Screenshot: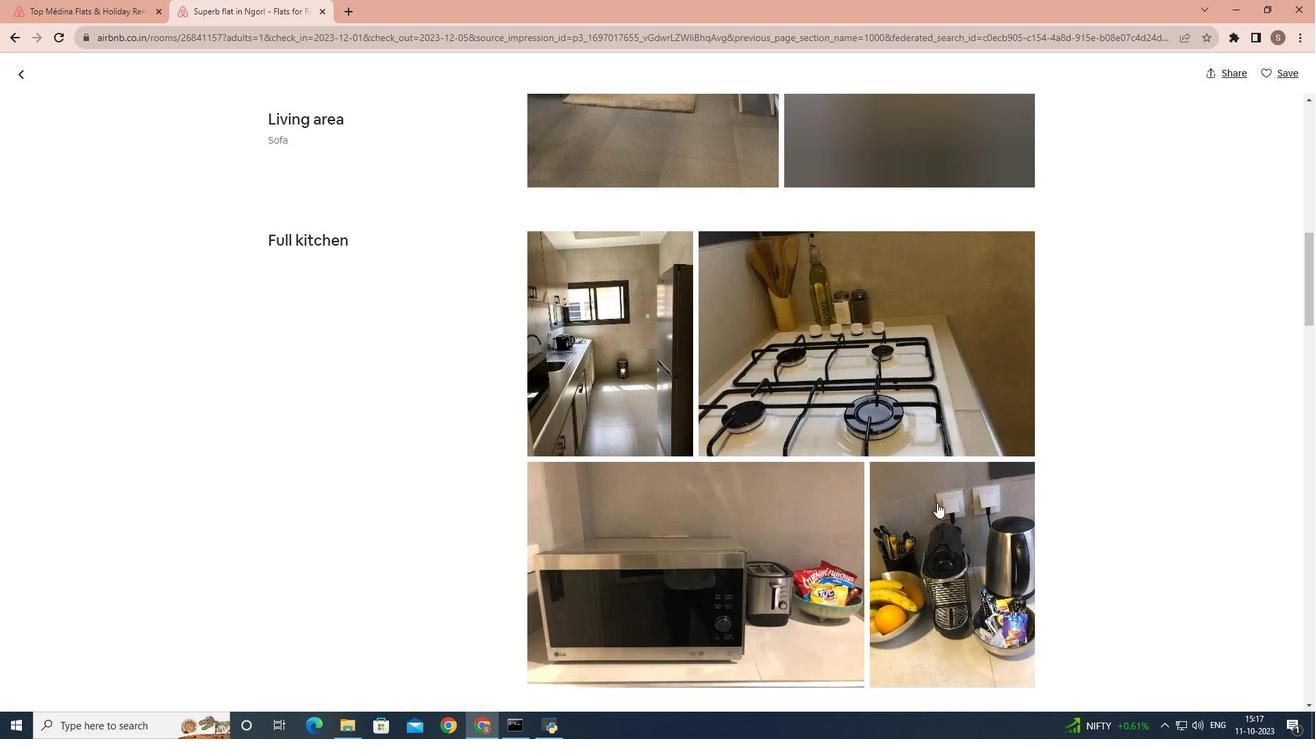 
Action: Mouse scrolled (937, 502) with delta (0, 0)
Screenshot: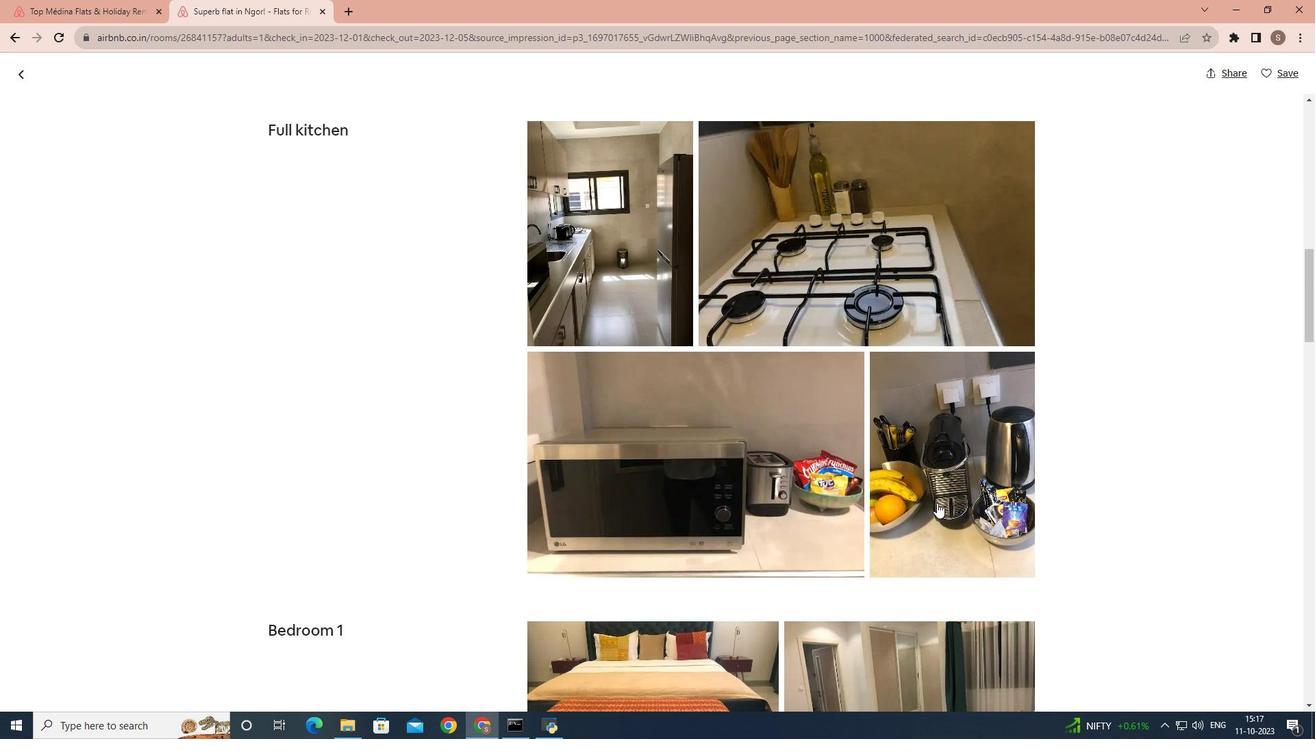 
Action: Mouse scrolled (937, 502) with delta (0, 0)
Screenshot: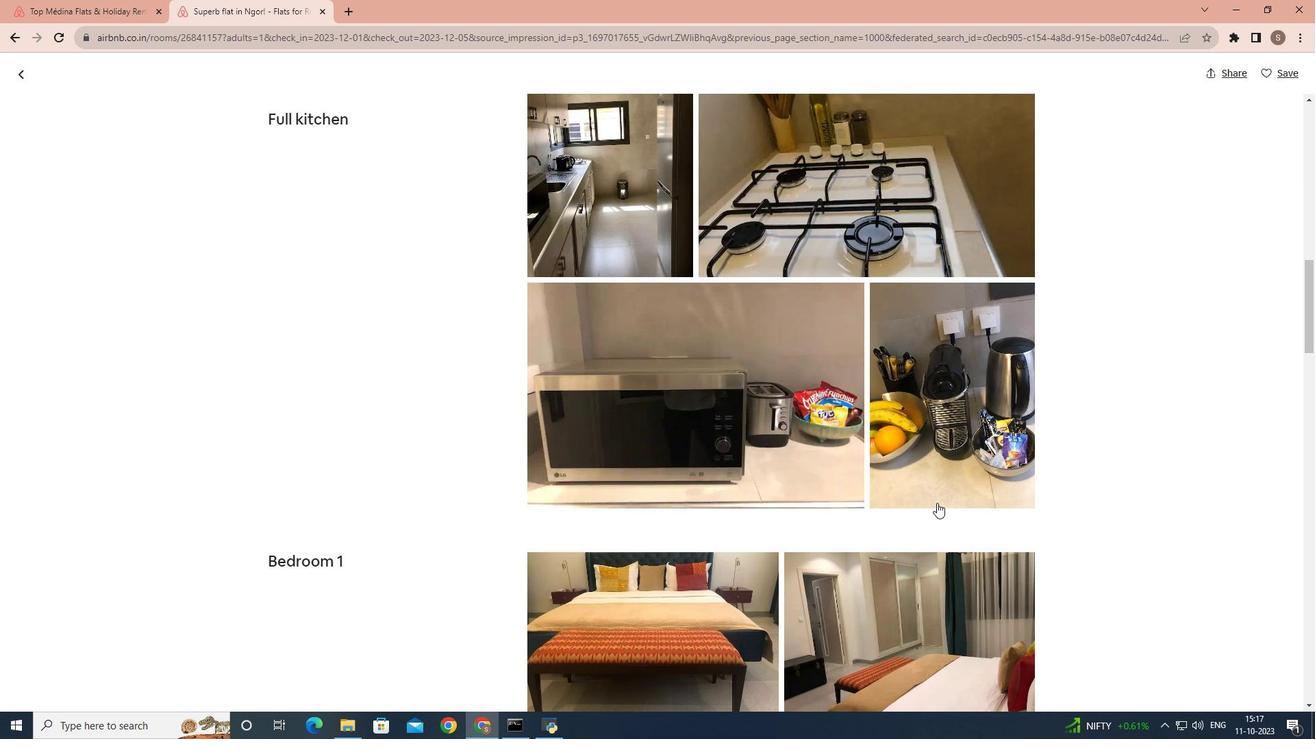 
Action: Mouse scrolled (937, 502) with delta (0, 0)
Screenshot: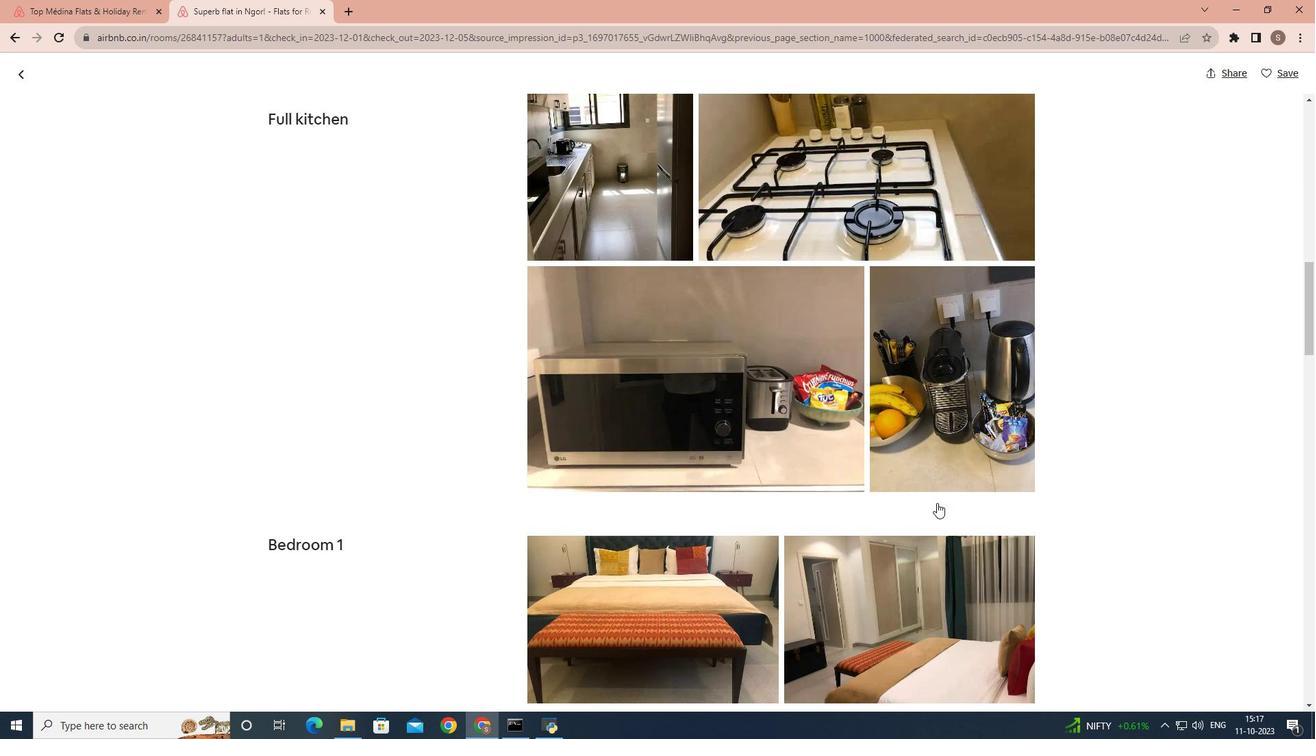 
Action: Mouse scrolled (937, 502) with delta (0, 0)
Screenshot: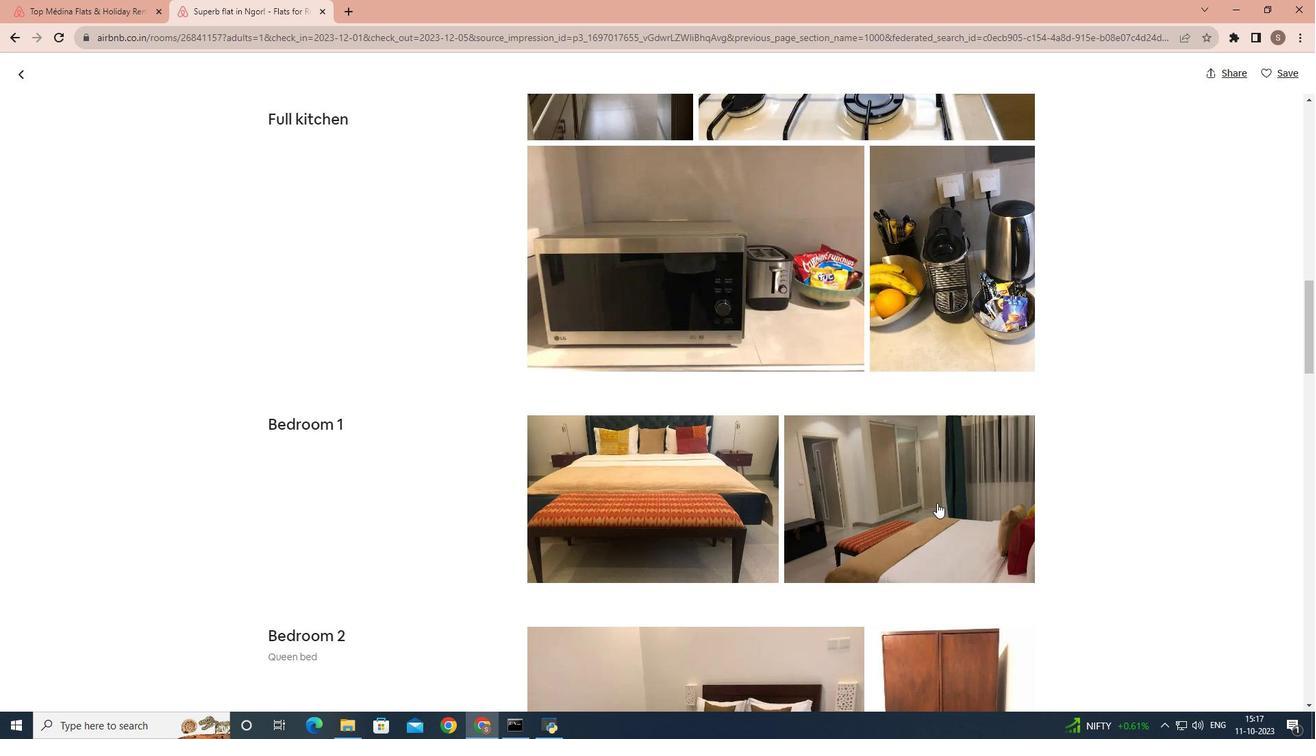 
Action: Mouse scrolled (937, 502) with delta (0, 0)
Screenshot: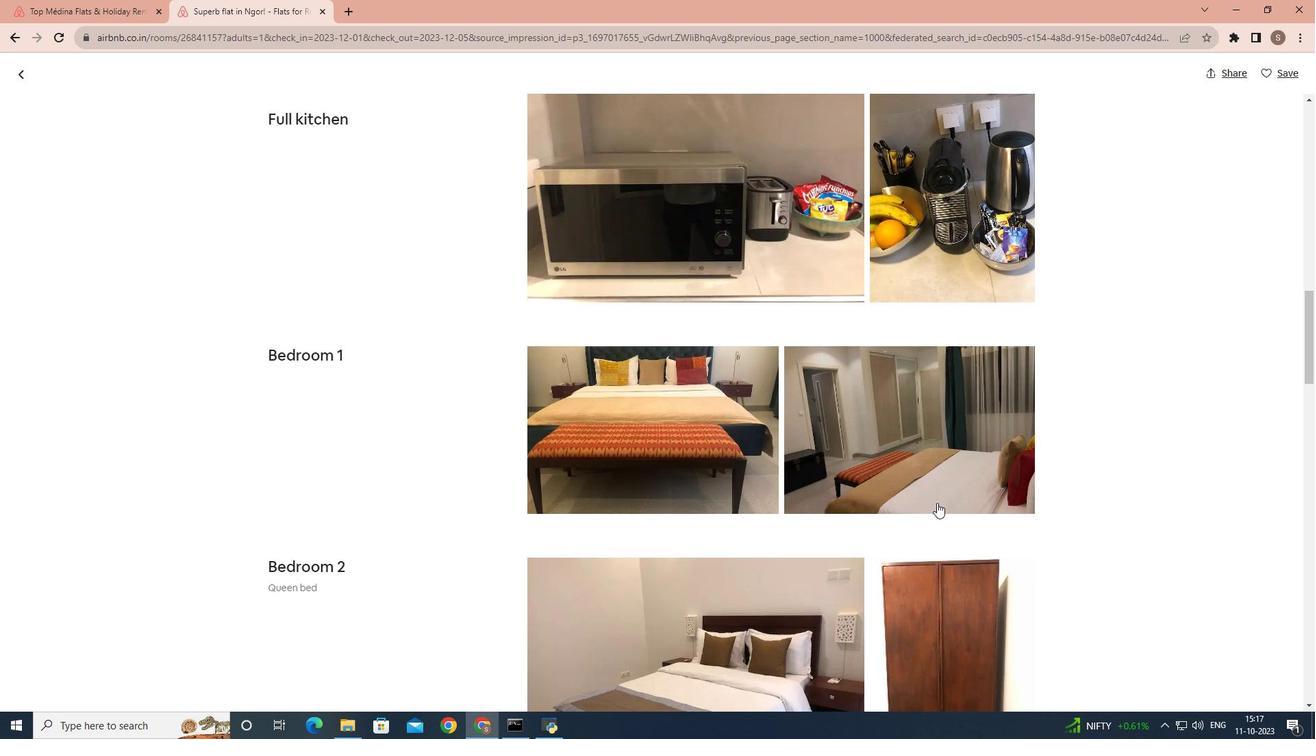
Action: Mouse scrolled (937, 502) with delta (0, 0)
Screenshot: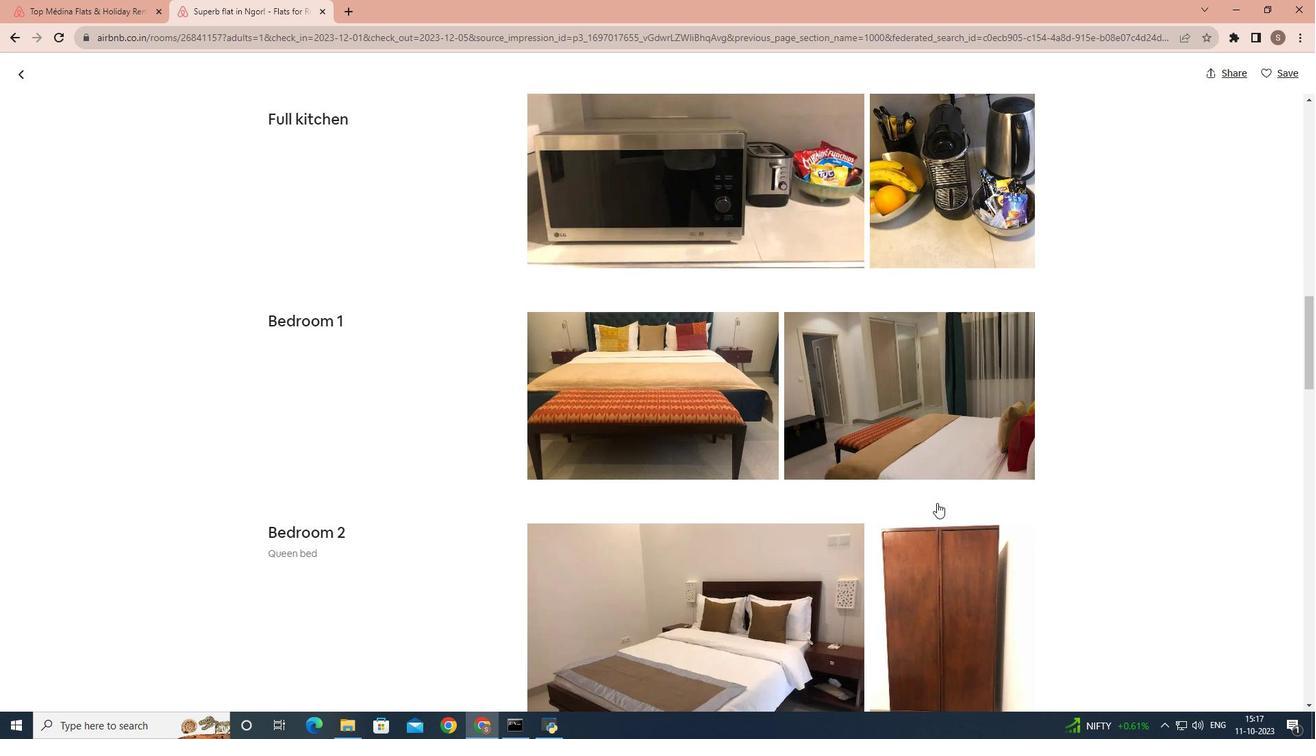 
Action: Mouse scrolled (937, 502) with delta (0, 0)
Screenshot: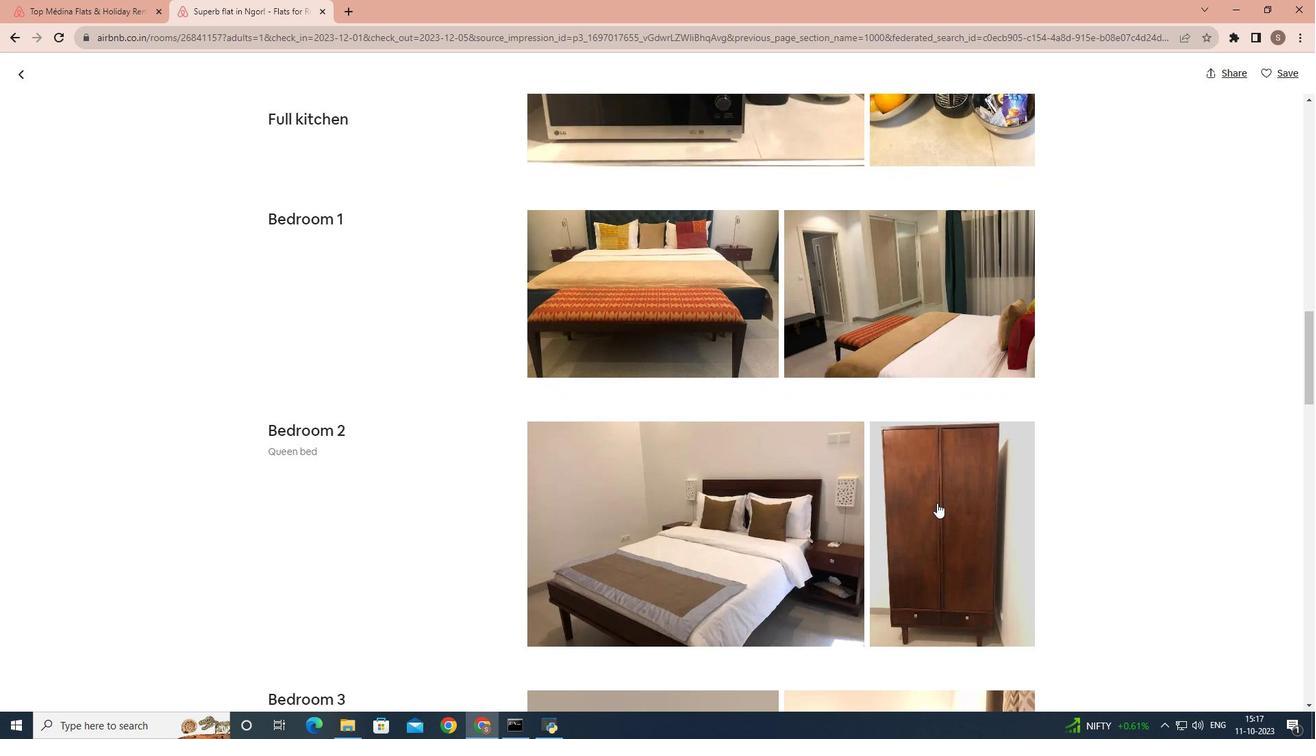 
Action: Mouse scrolled (937, 502) with delta (0, 0)
Screenshot: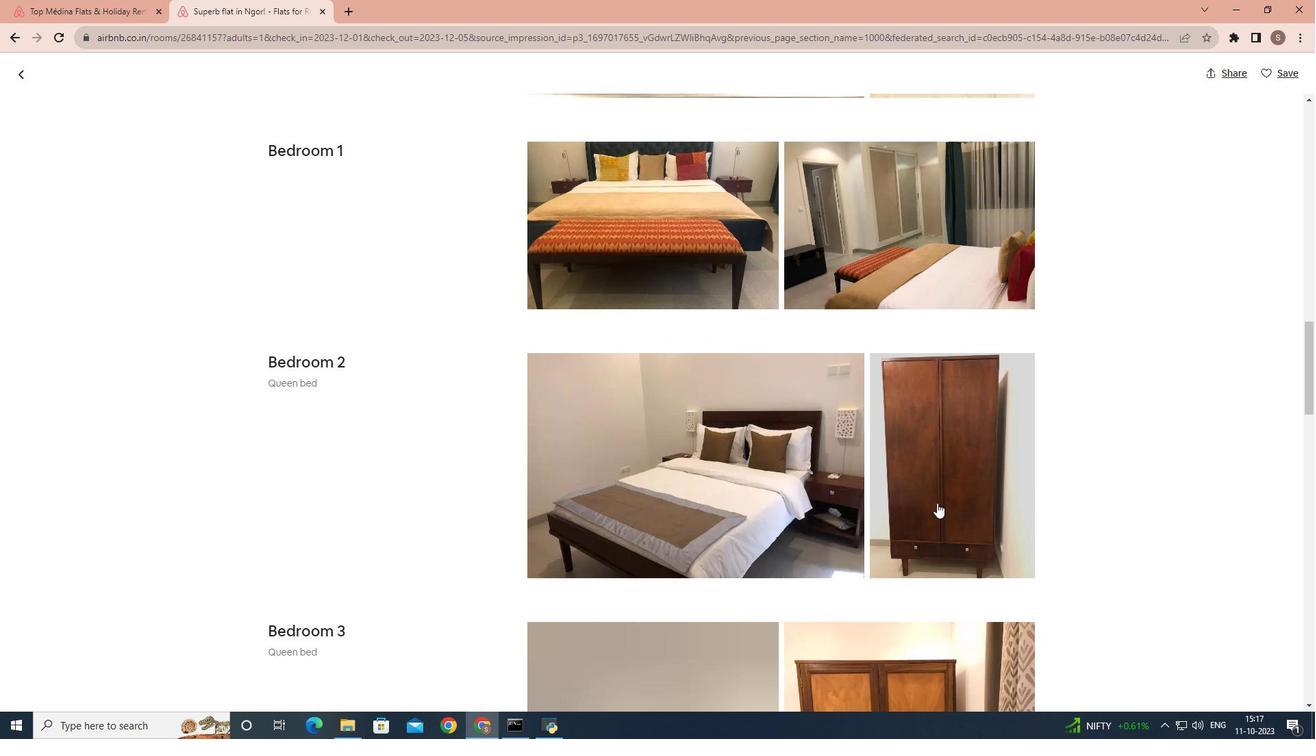 
Action: Mouse scrolled (937, 502) with delta (0, 0)
Screenshot: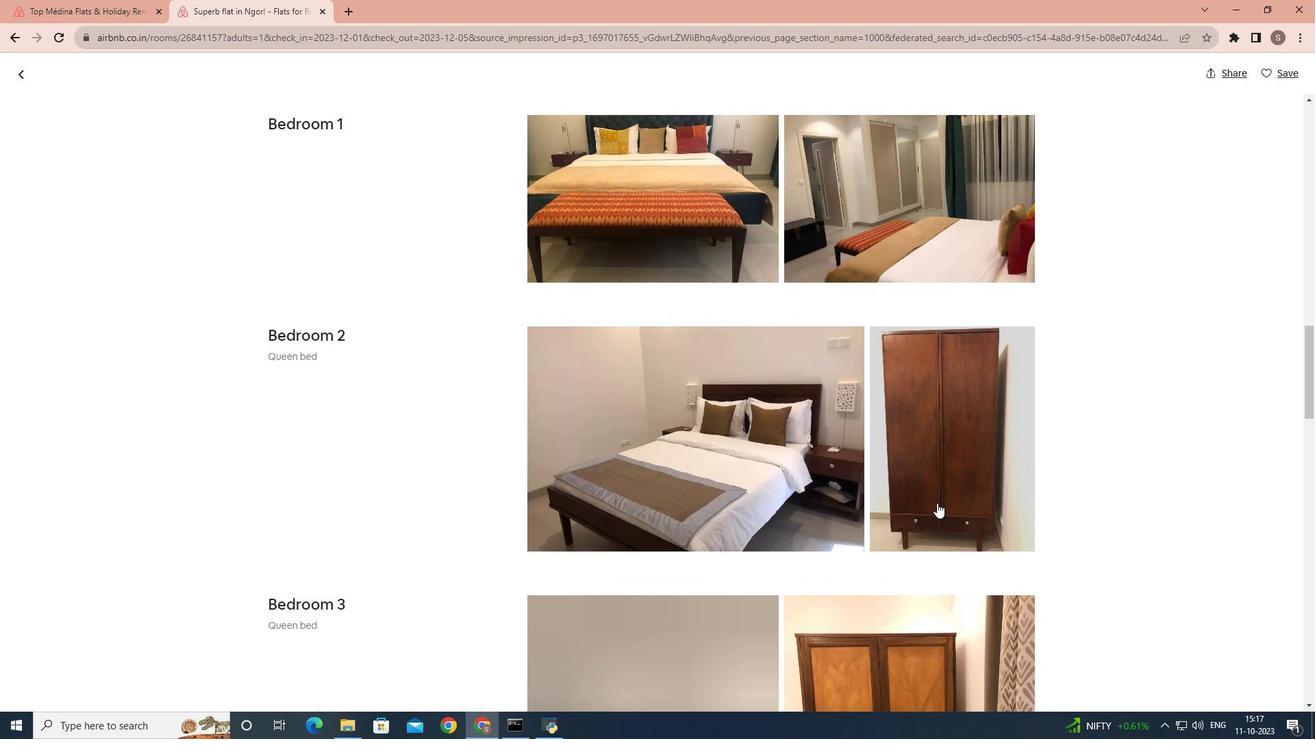 
Action: Mouse scrolled (937, 502) with delta (0, 0)
Screenshot: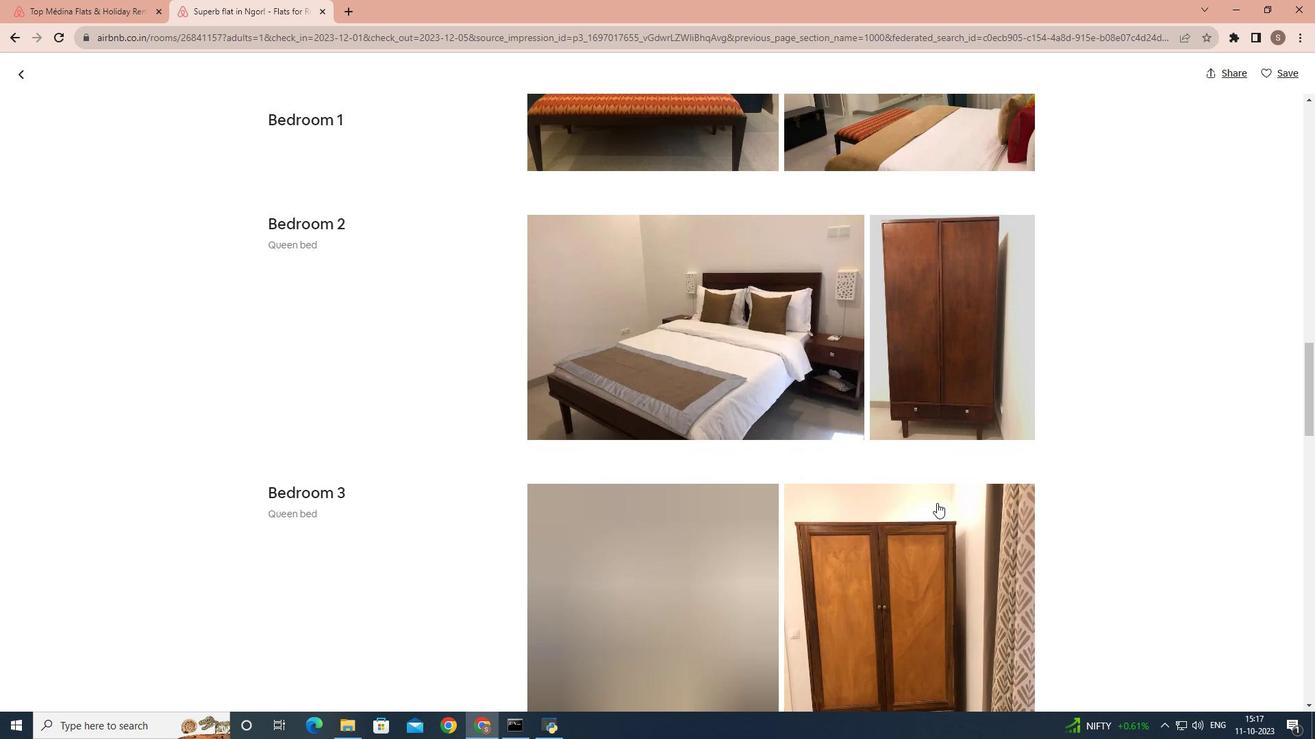 
Action: Mouse scrolled (937, 502) with delta (0, 0)
Screenshot: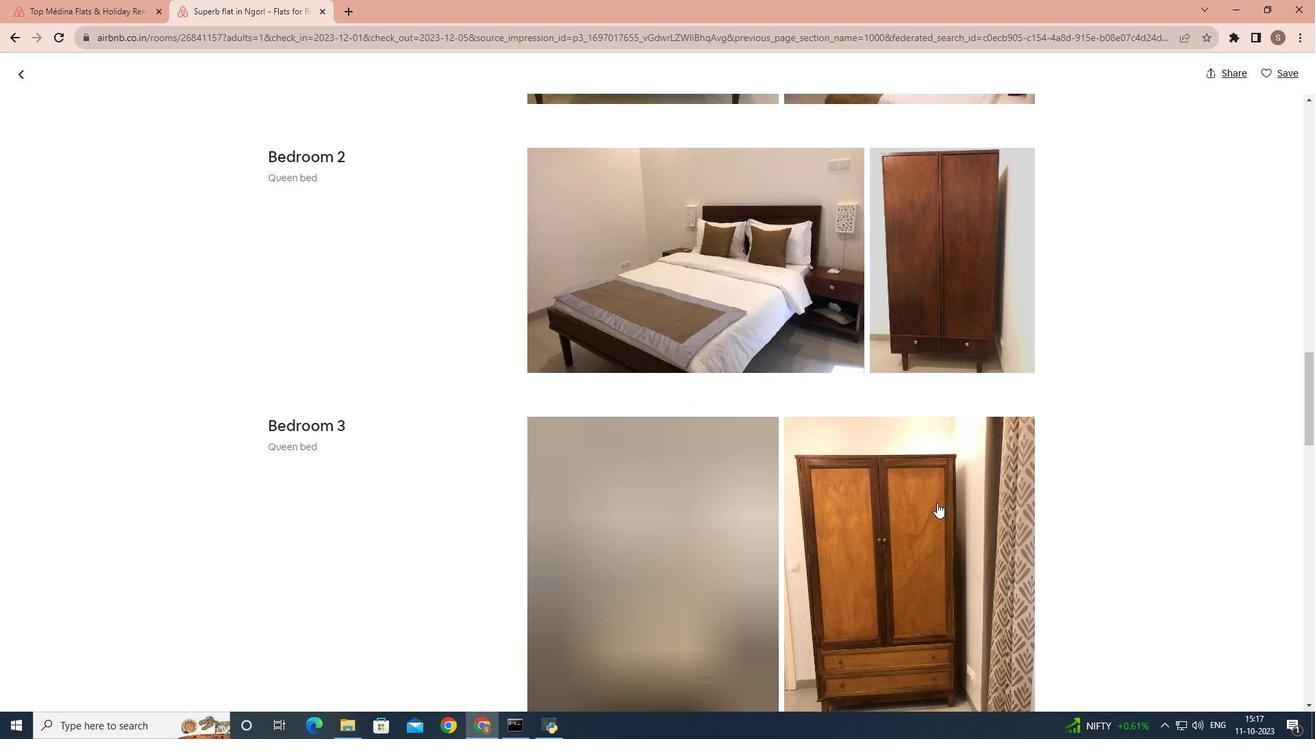
Action: Mouse scrolled (937, 502) with delta (0, 0)
Screenshot: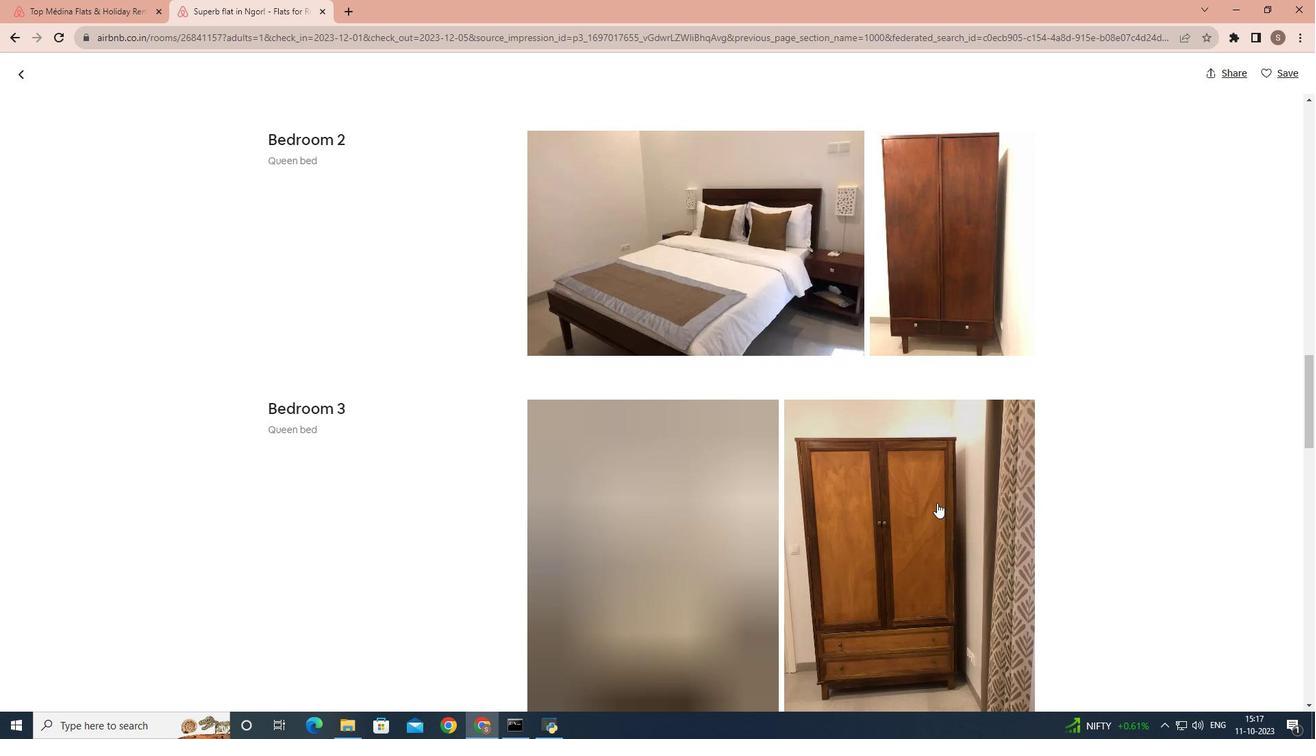 
Action: Mouse scrolled (937, 502) with delta (0, 0)
Screenshot: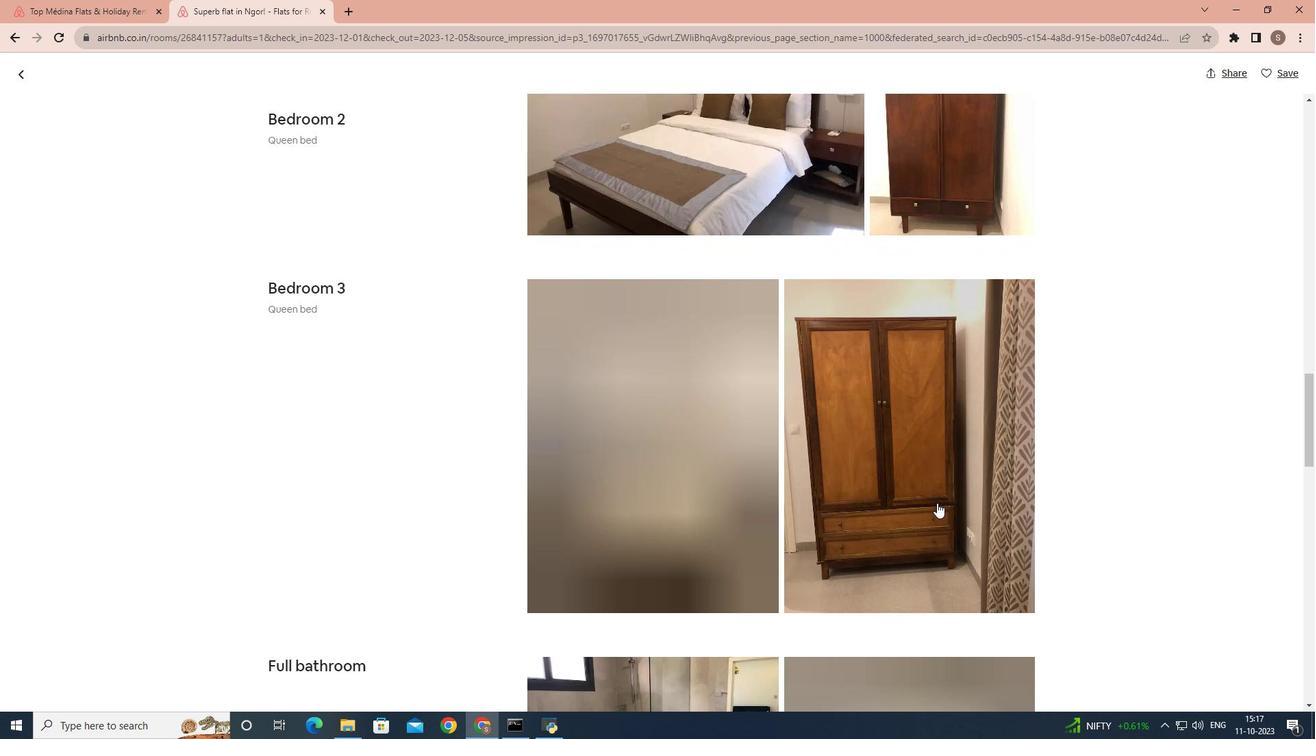 
Action: Mouse scrolled (937, 502) with delta (0, 0)
Screenshot: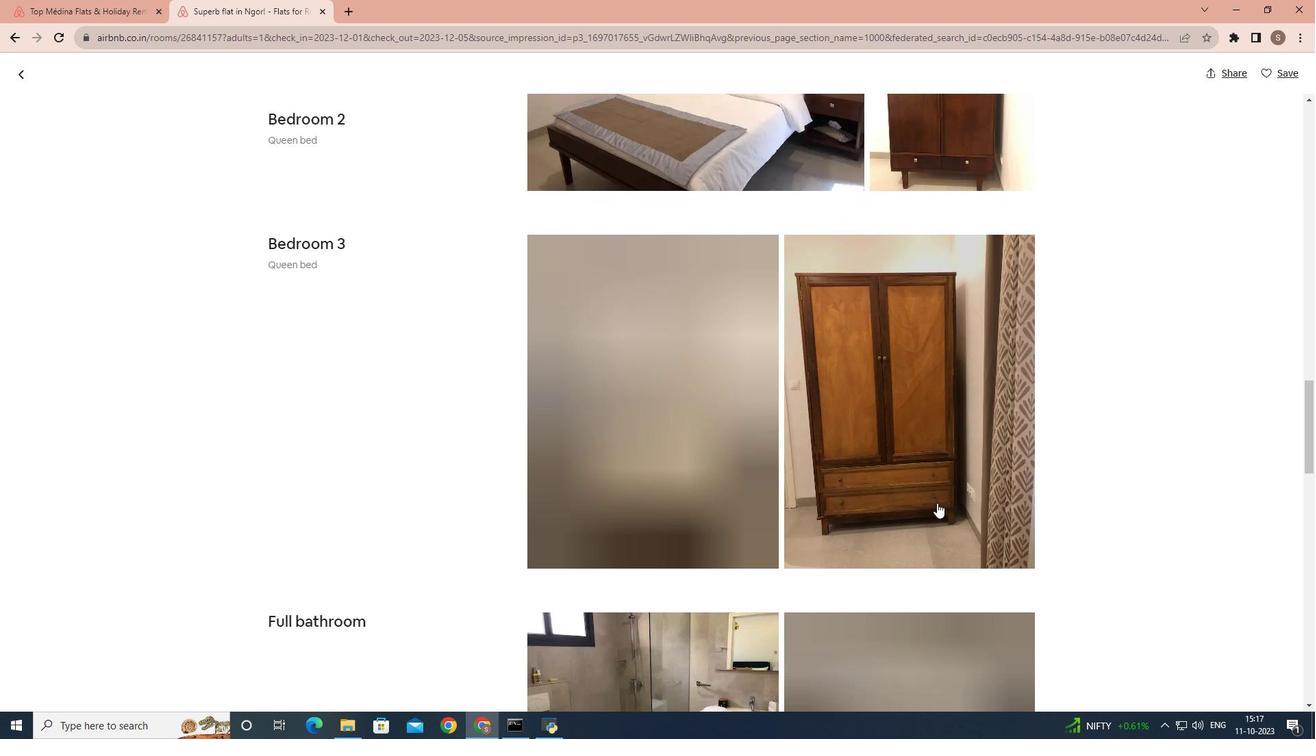 
Action: Mouse scrolled (937, 502) with delta (0, 0)
Screenshot: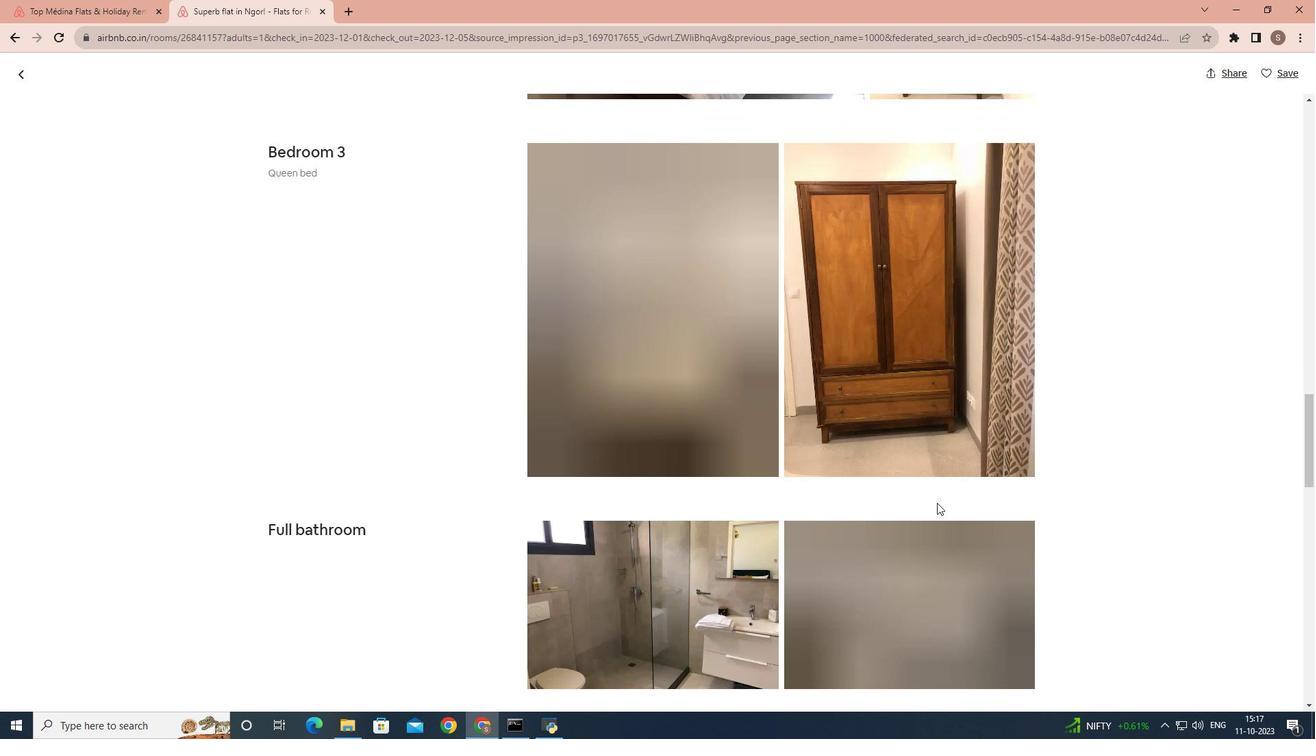 
Action: Mouse scrolled (937, 502) with delta (0, 0)
Screenshot: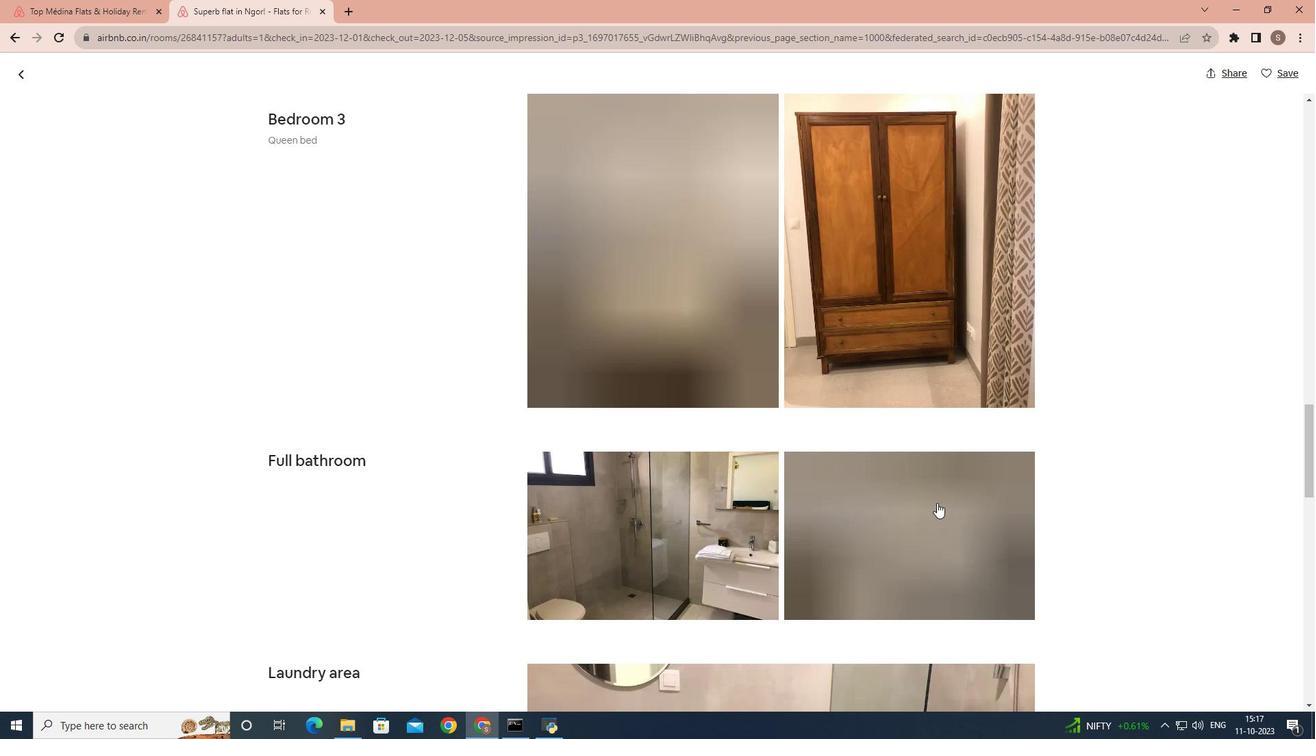 
Action: Mouse scrolled (937, 502) with delta (0, 0)
Screenshot: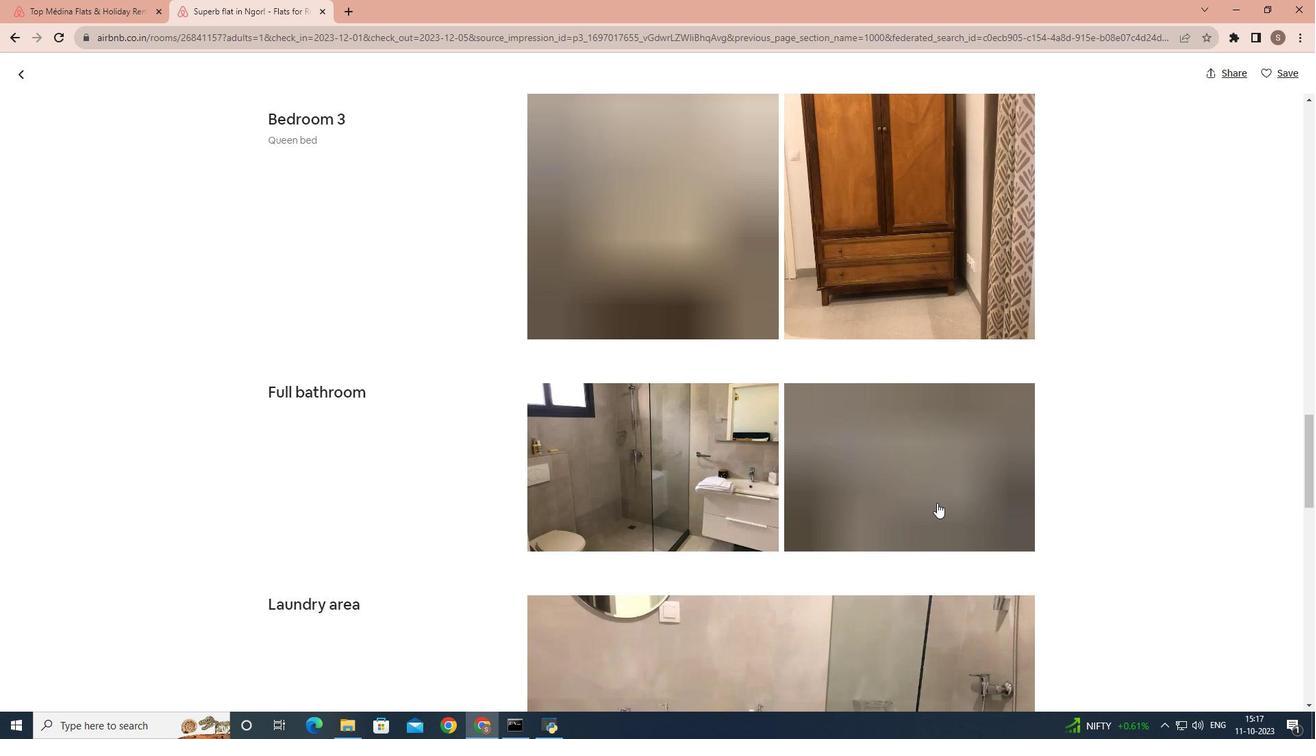 
Action: Mouse scrolled (937, 502) with delta (0, 0)
Screenshot: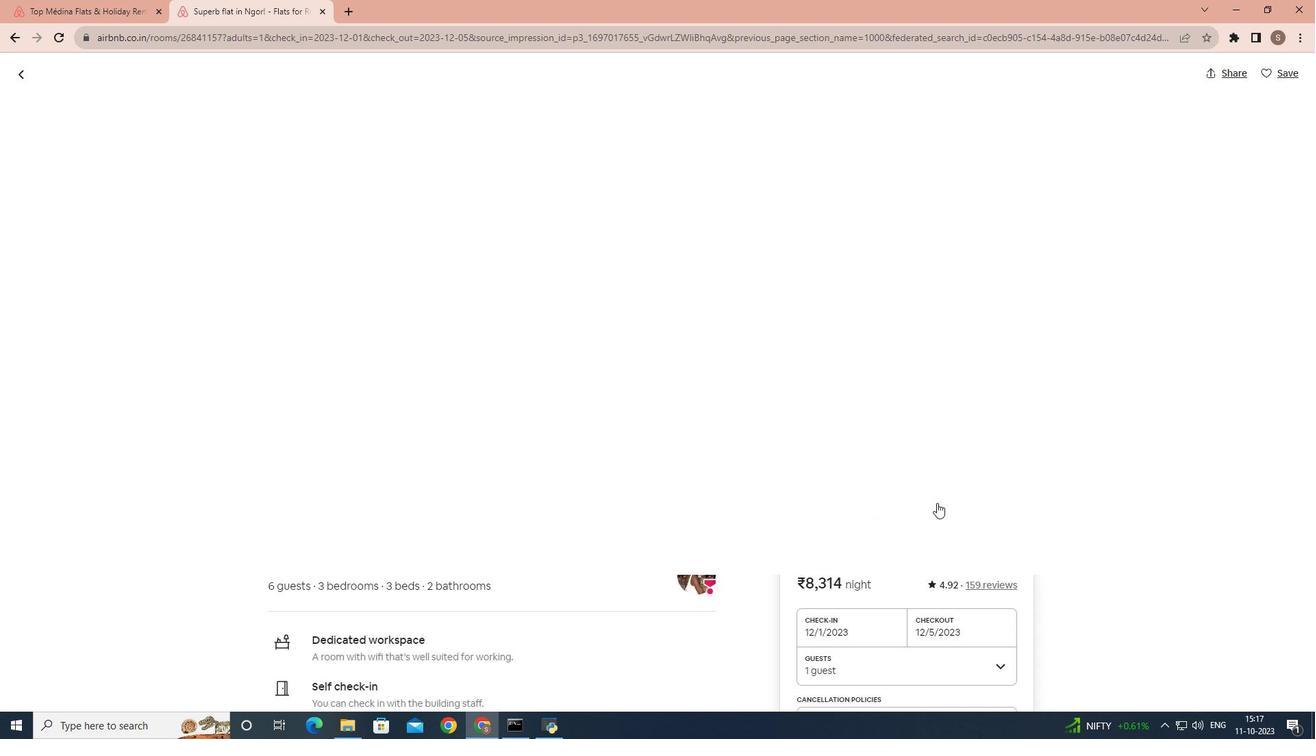 
Action: Mouse scrolled (937, 502) with delta (0, 0)
Screenshot: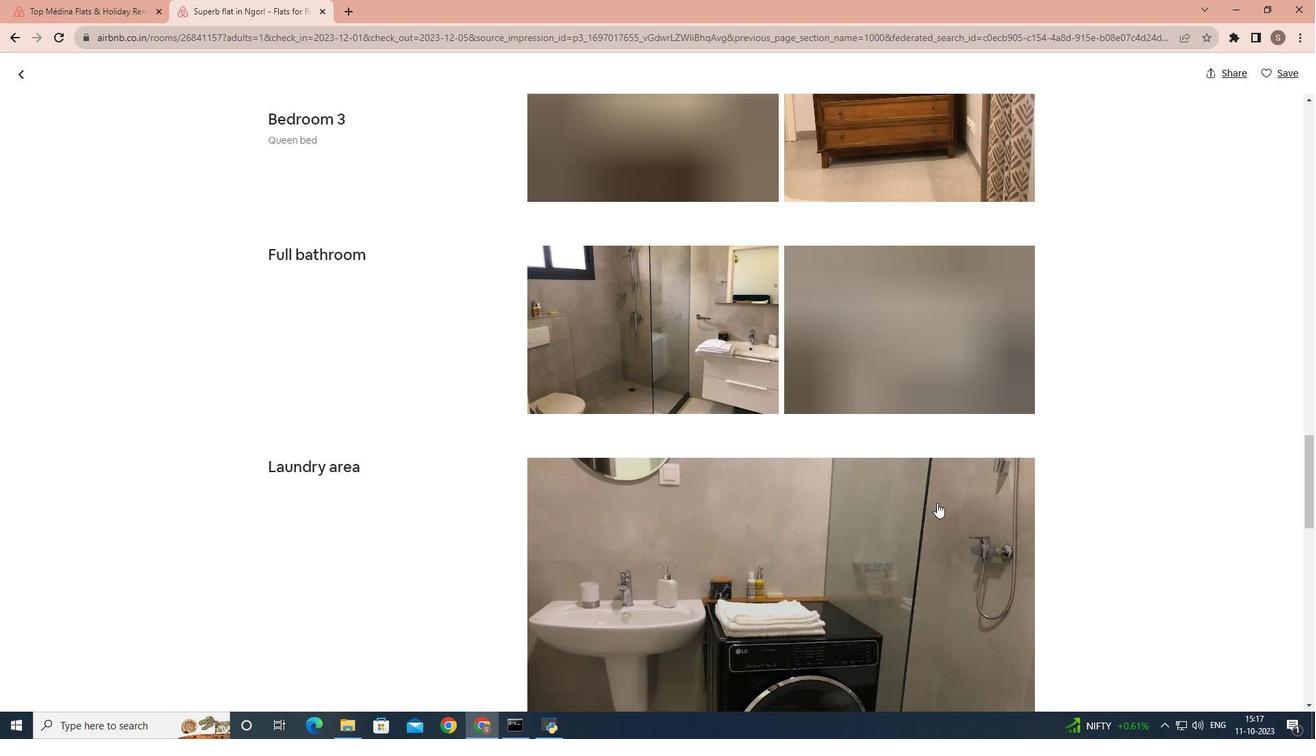 
Action: Mouse scrolled (937, 502) with delta (0, 0)
Screenshot: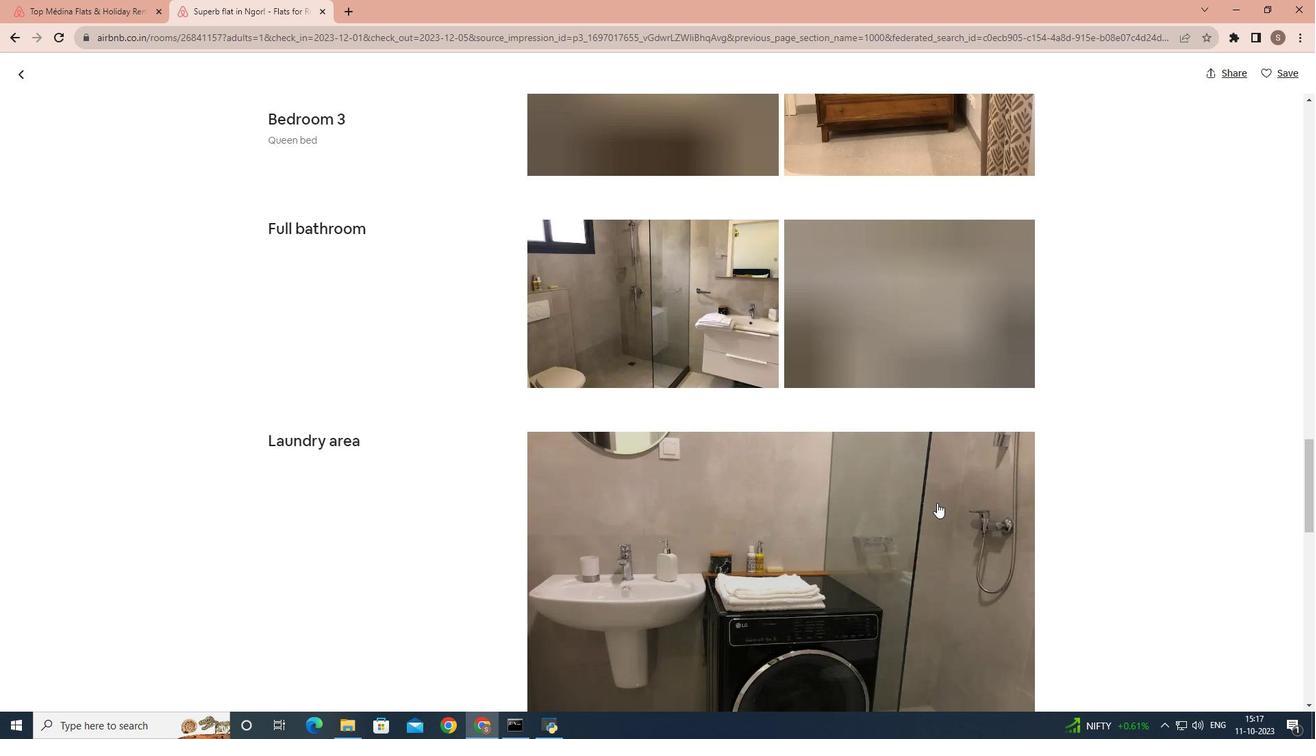 
Action: Mouse scrolled (937, 502) with delta (0, 0)
Screenshot: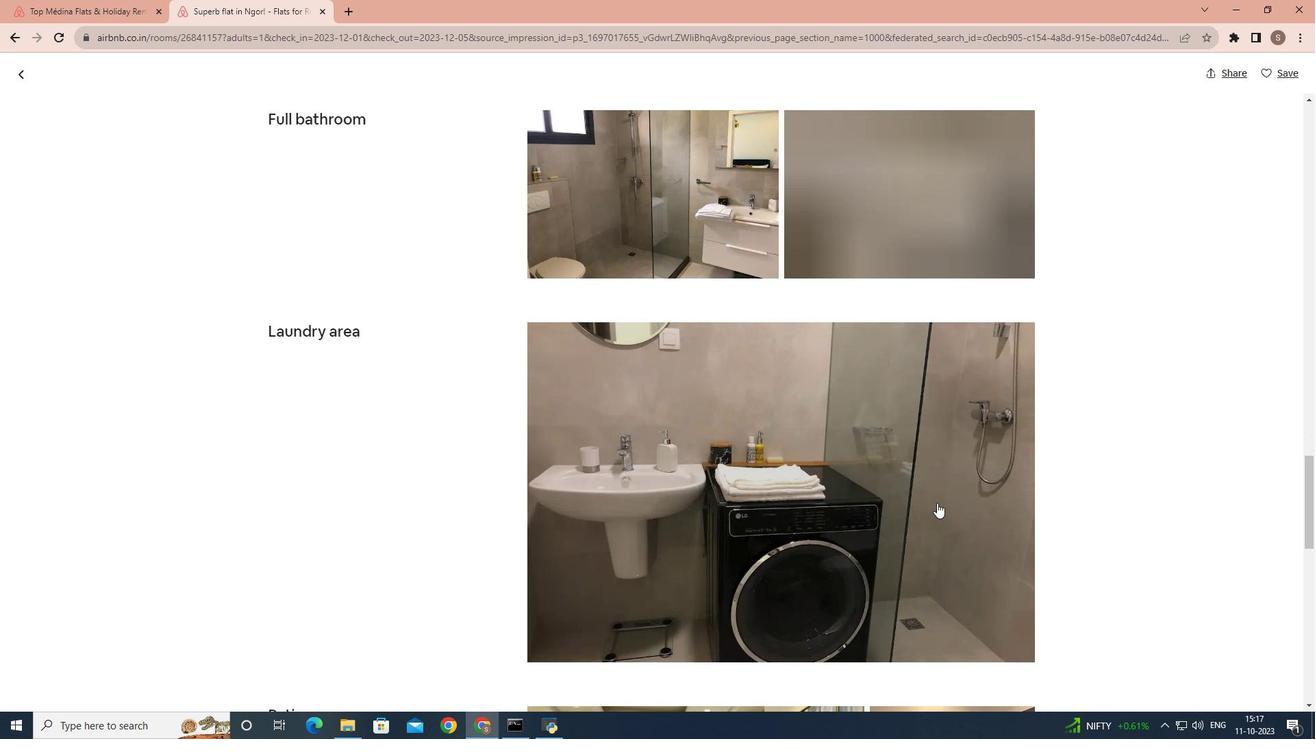 
Action: Mouse scrolled (937, 502) with delta (0, 0)
Screenshot: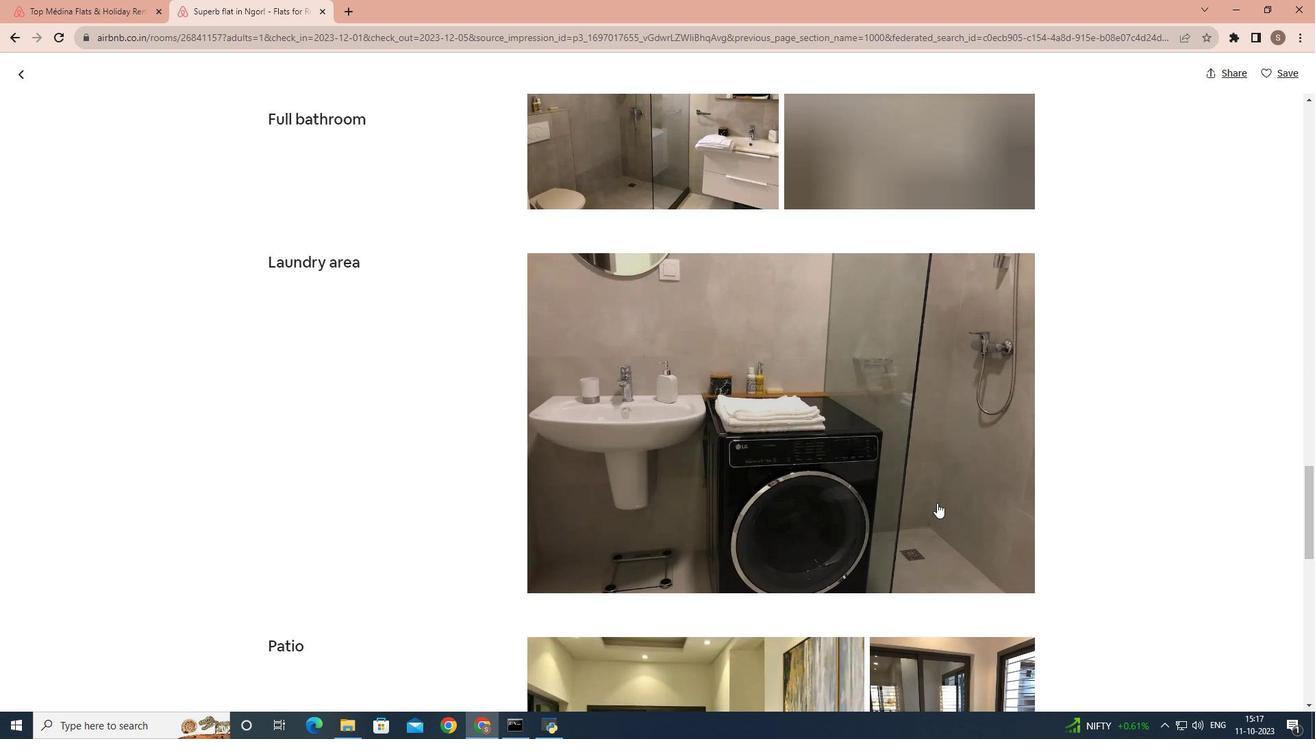 
Action: Mouse scrolled (937, 502) with delta (0, 0)
Screenshot: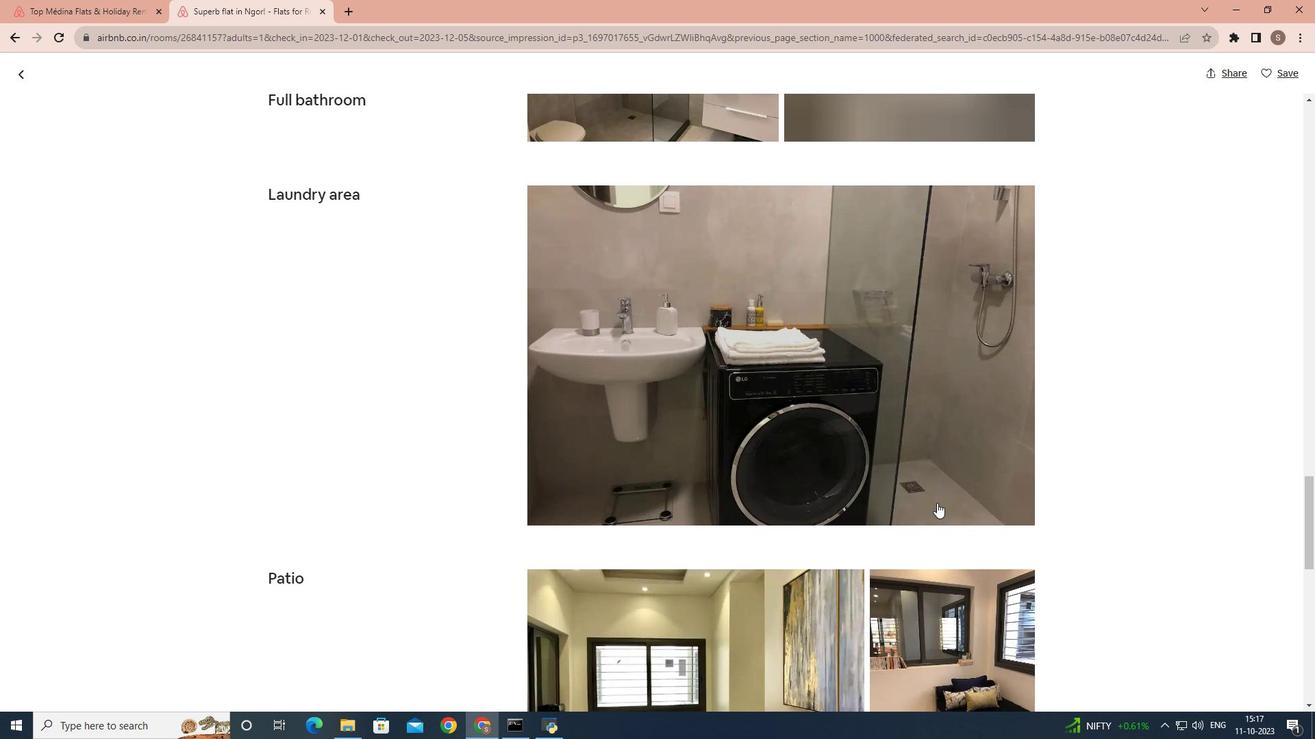 
Action: Mouse scrolled (937, 502) with delta (0, 0)
Screenshot: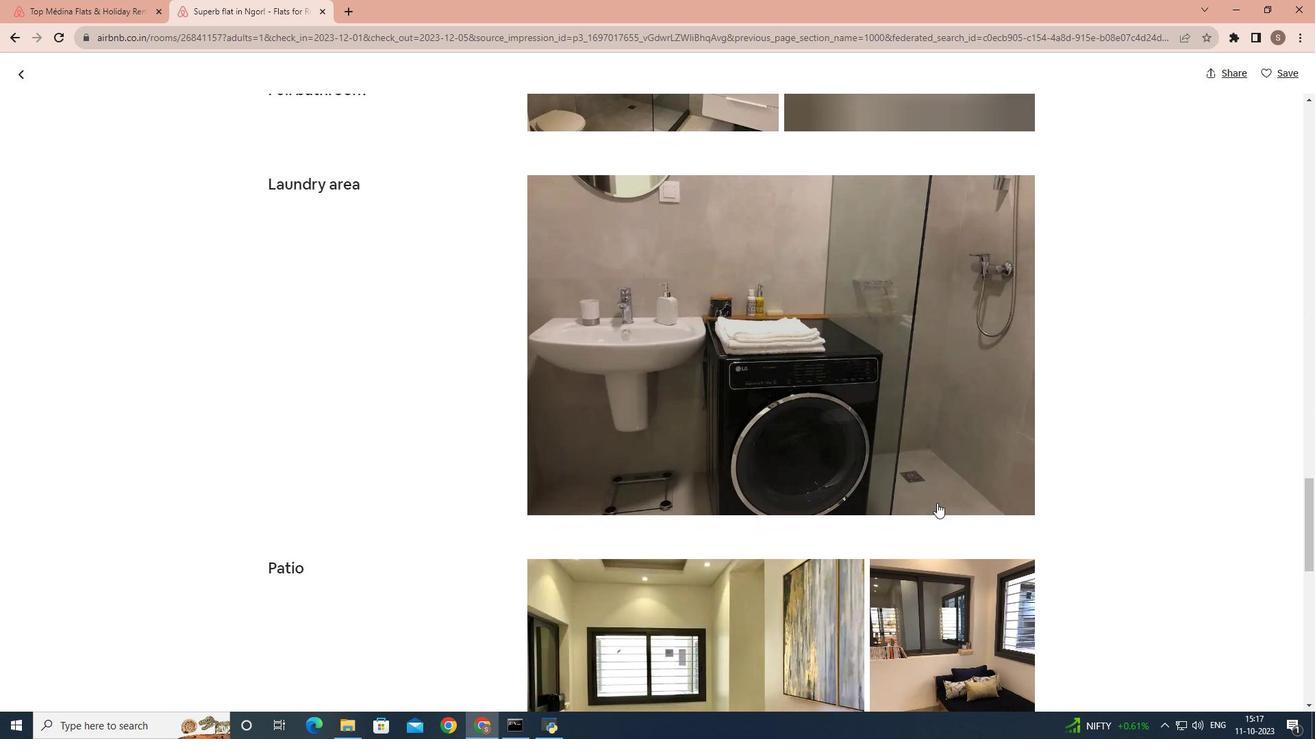 
Action: Mouse scrolled (937, 502) with delta (0, 0)
Screenshot: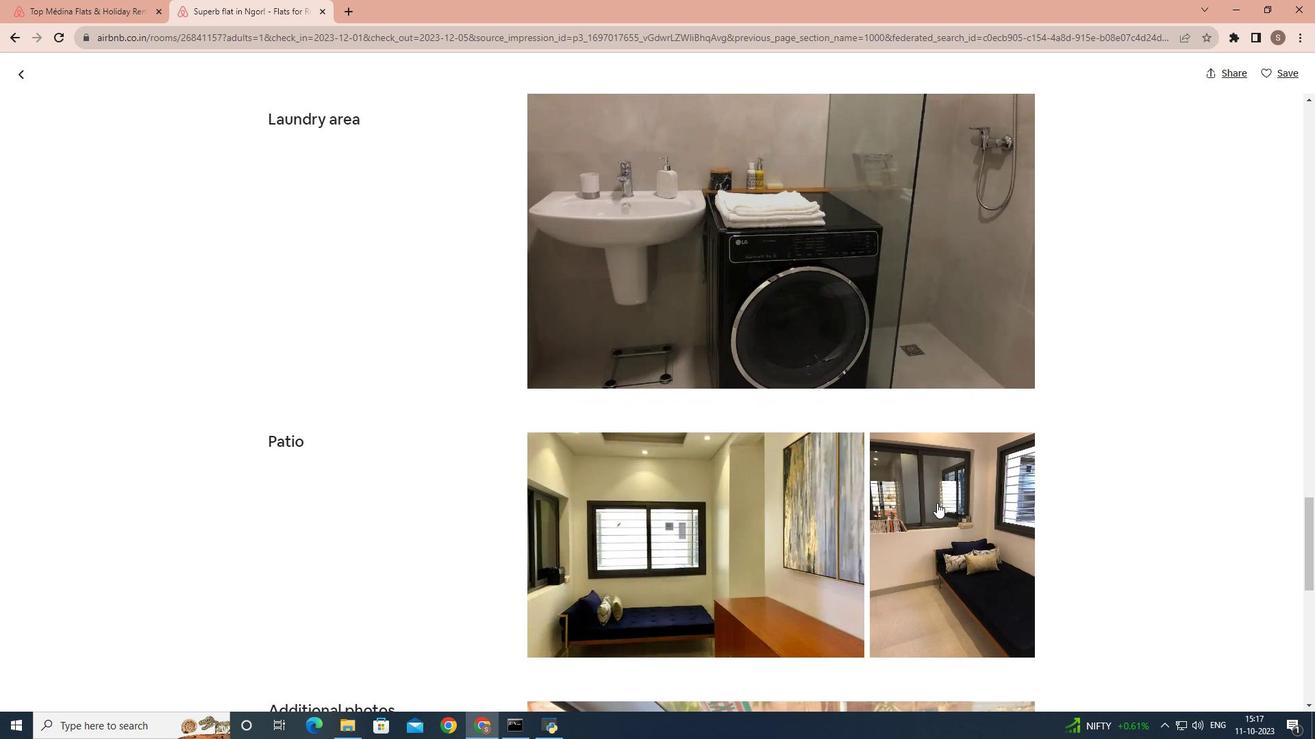 
Action: Mouse scrolled (937, 502) with delta (0, 0)
Screenshot: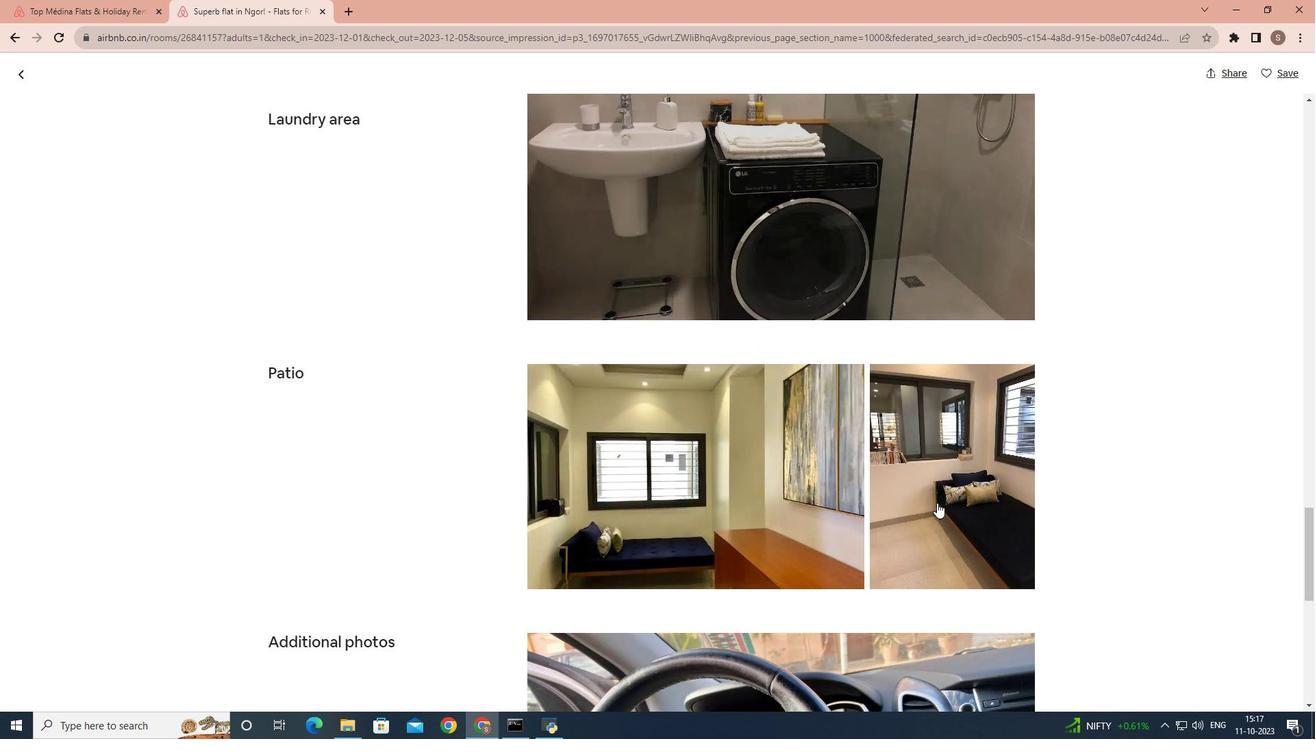 
Action: Mouse scrolled (937, 502) with delta (0, 0)
Screenshot: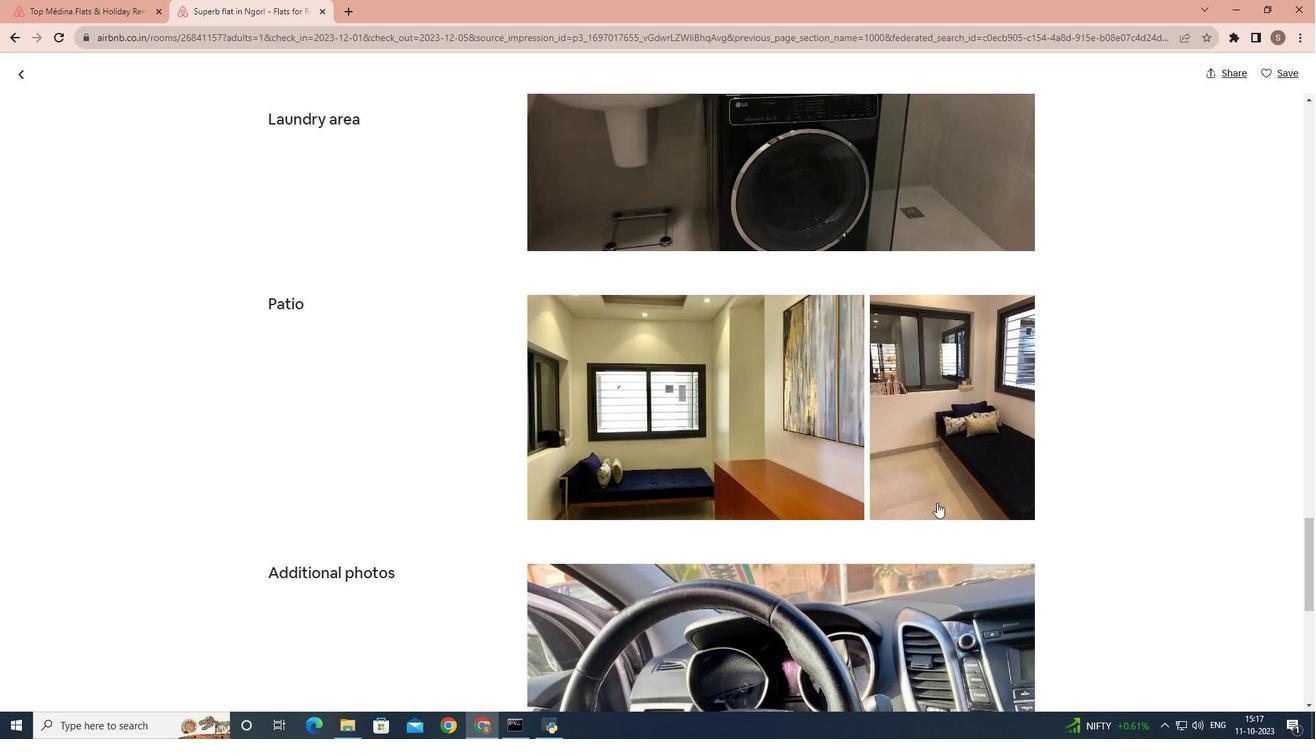 
Action: Mouse scrolled (937, 502) with delta (0, 0)
Screenshot: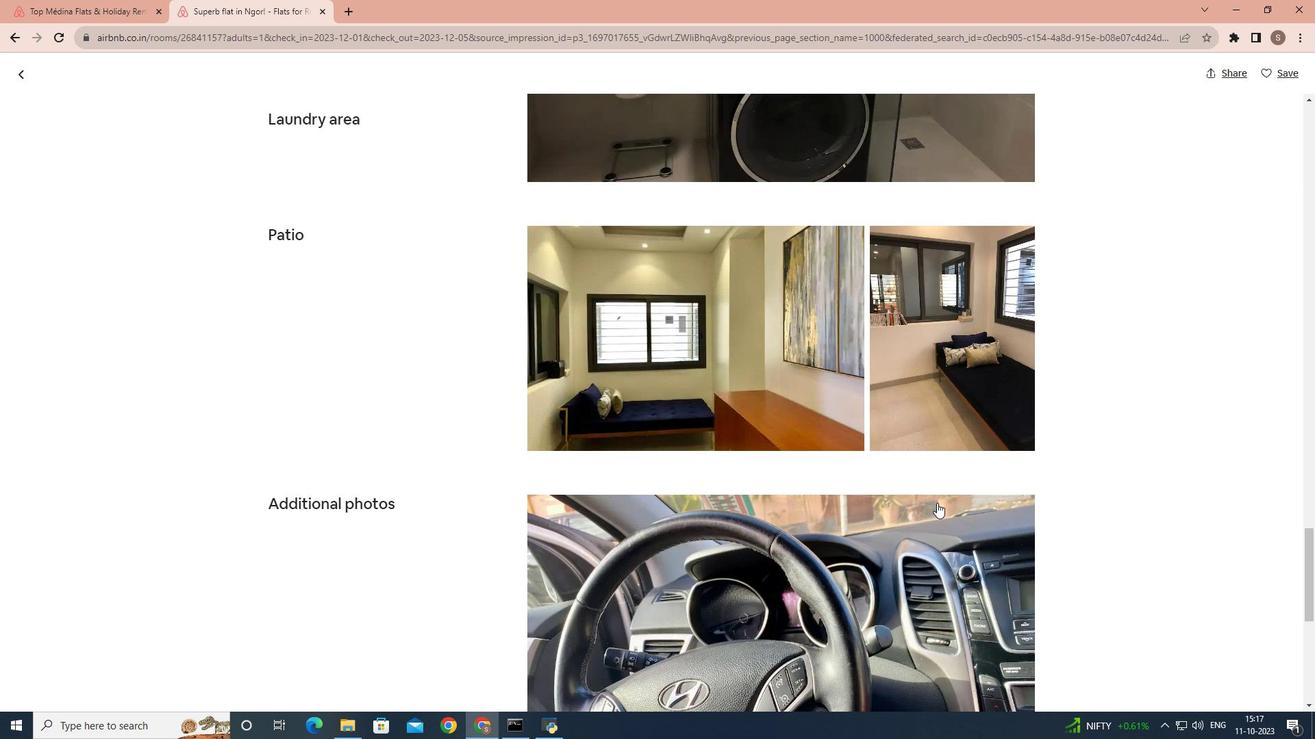 
Action: Mouse scrolled (937, 502) with delta (0, 0)
Screenshot: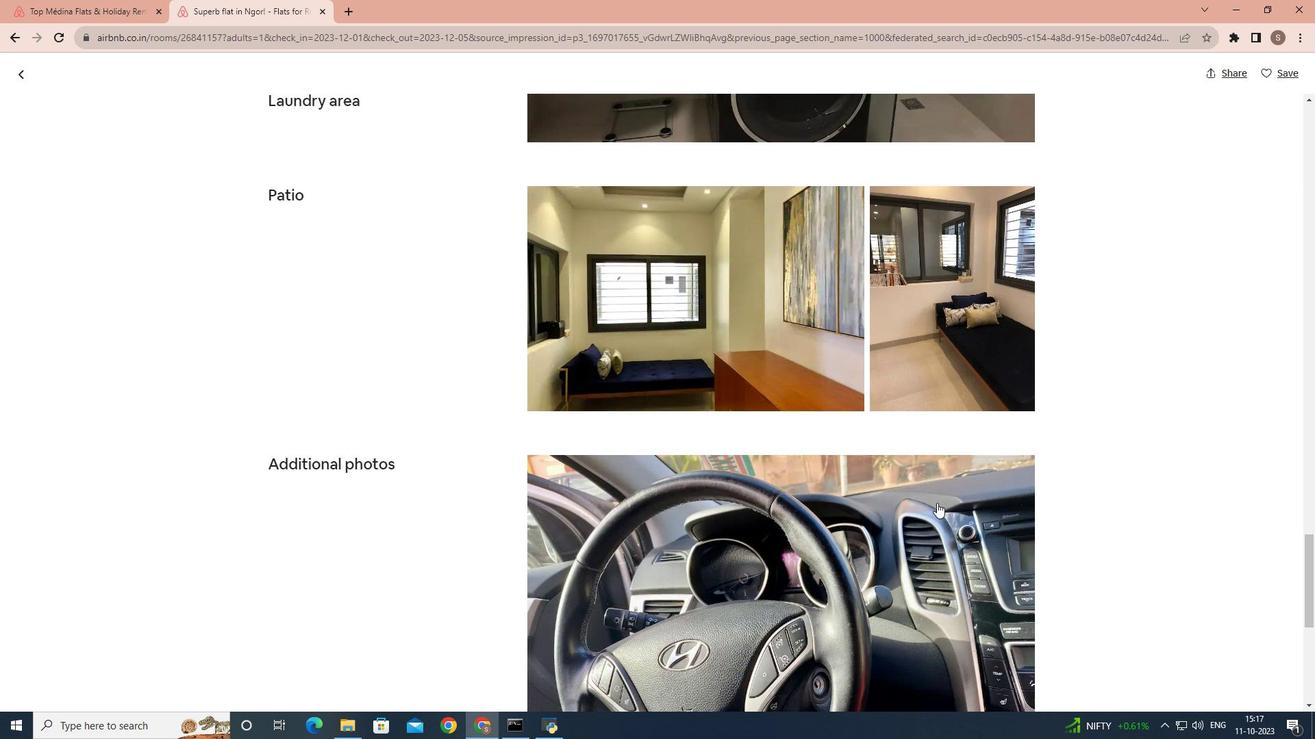 
Action: Mouse scrolled (937, 502) with delta (0, 0)
Screenshot: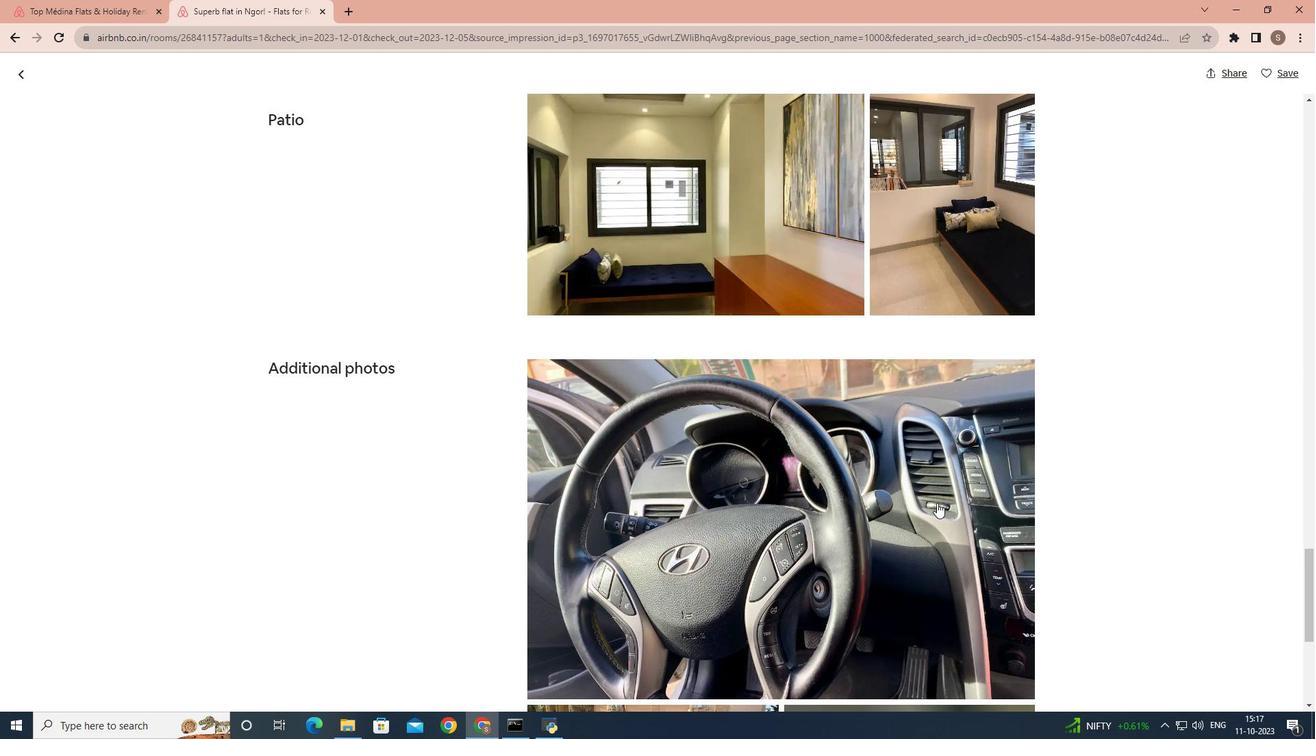 
Action: Mouse scrolled (937, 502) with delta (0, 0)
Screenshot: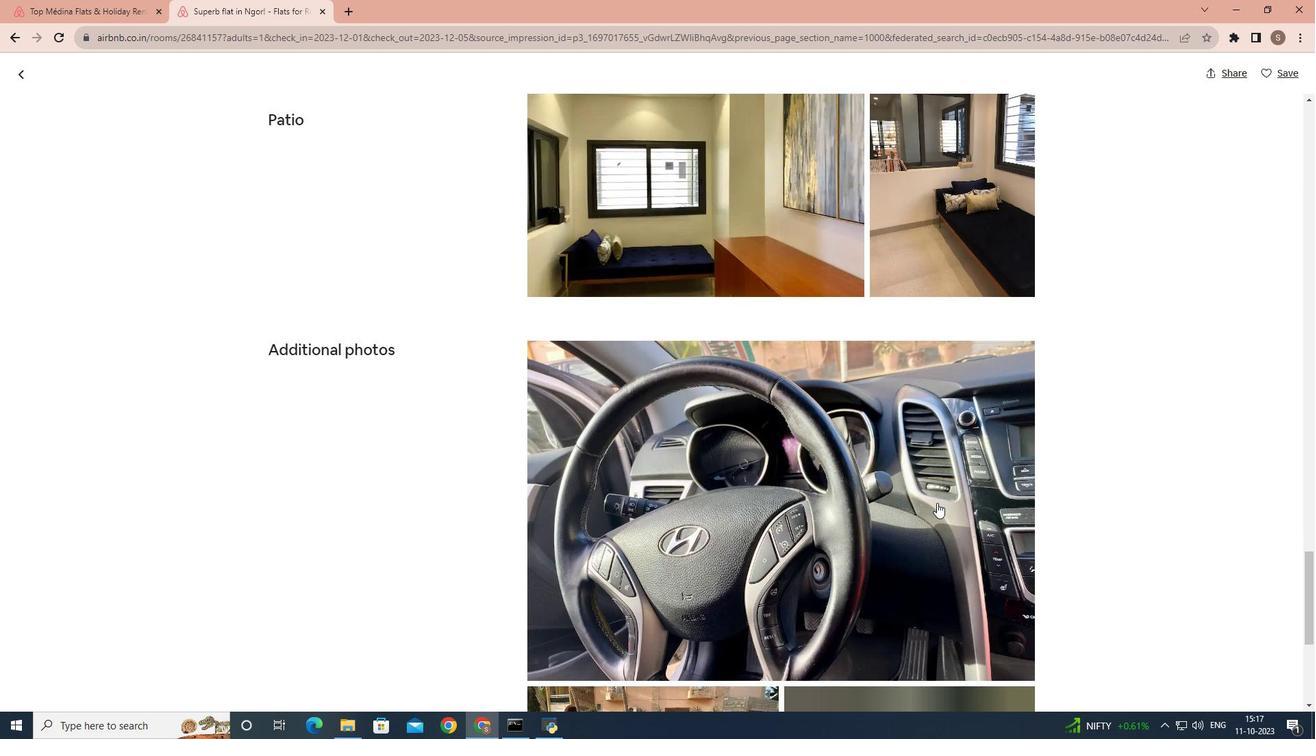 
Action: Mouse scrolled (937, 502) with delta (0, 0)
Screenshot: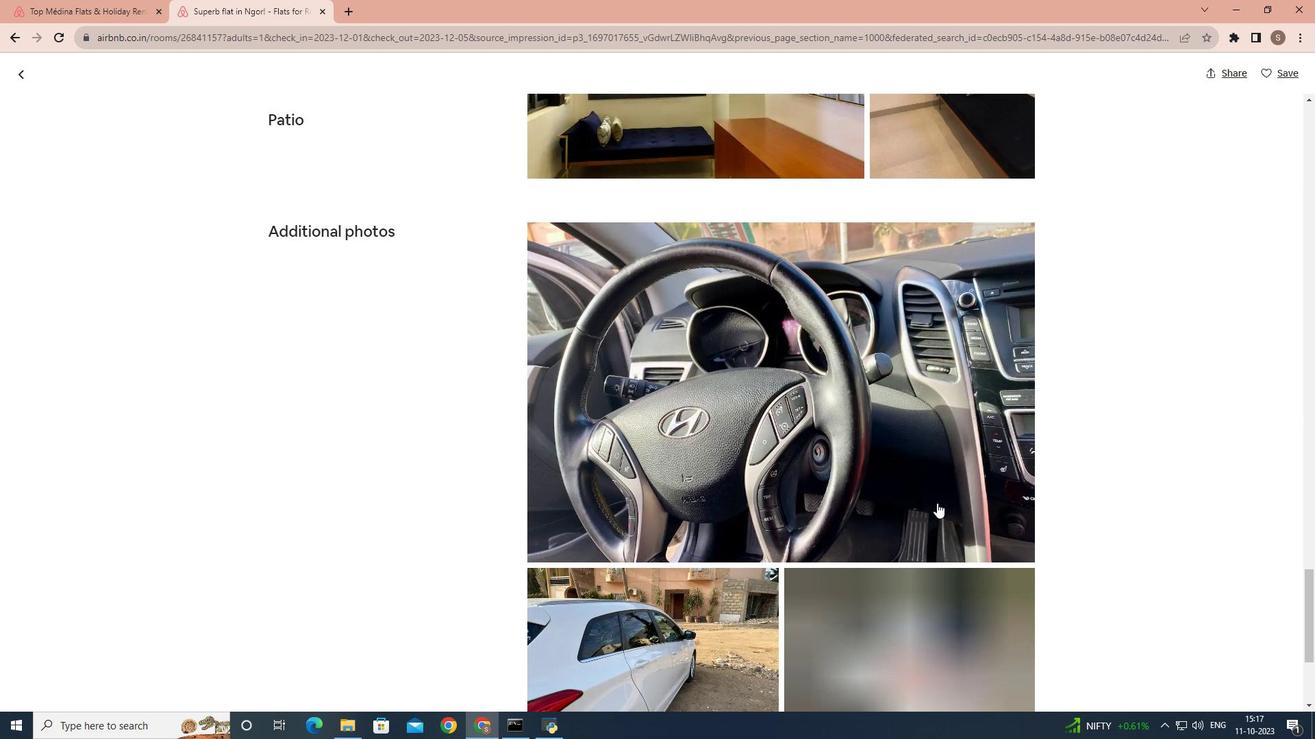 
Action: Mouse scrolled (937, 502) with delta (0, 0)
Screenshot: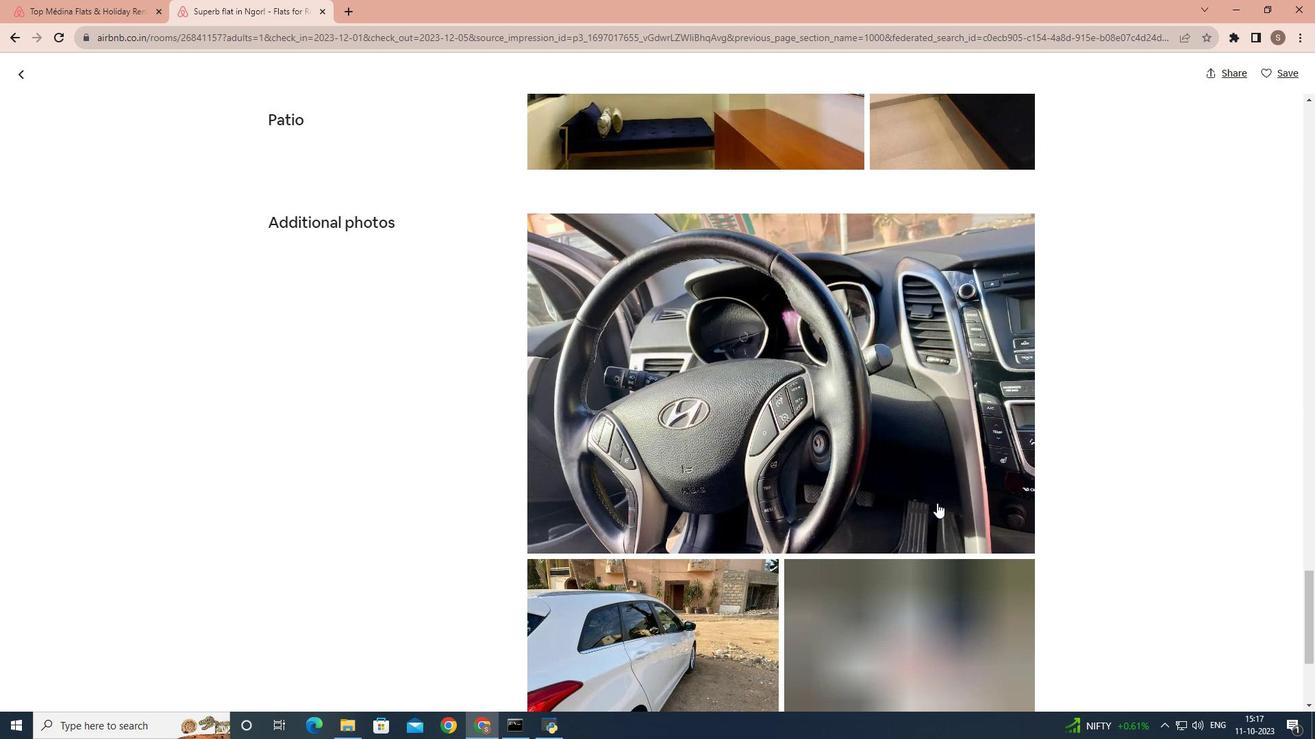 
Action: Mouse scrolled (937, 502) with delta (0, 0)
Screenshot: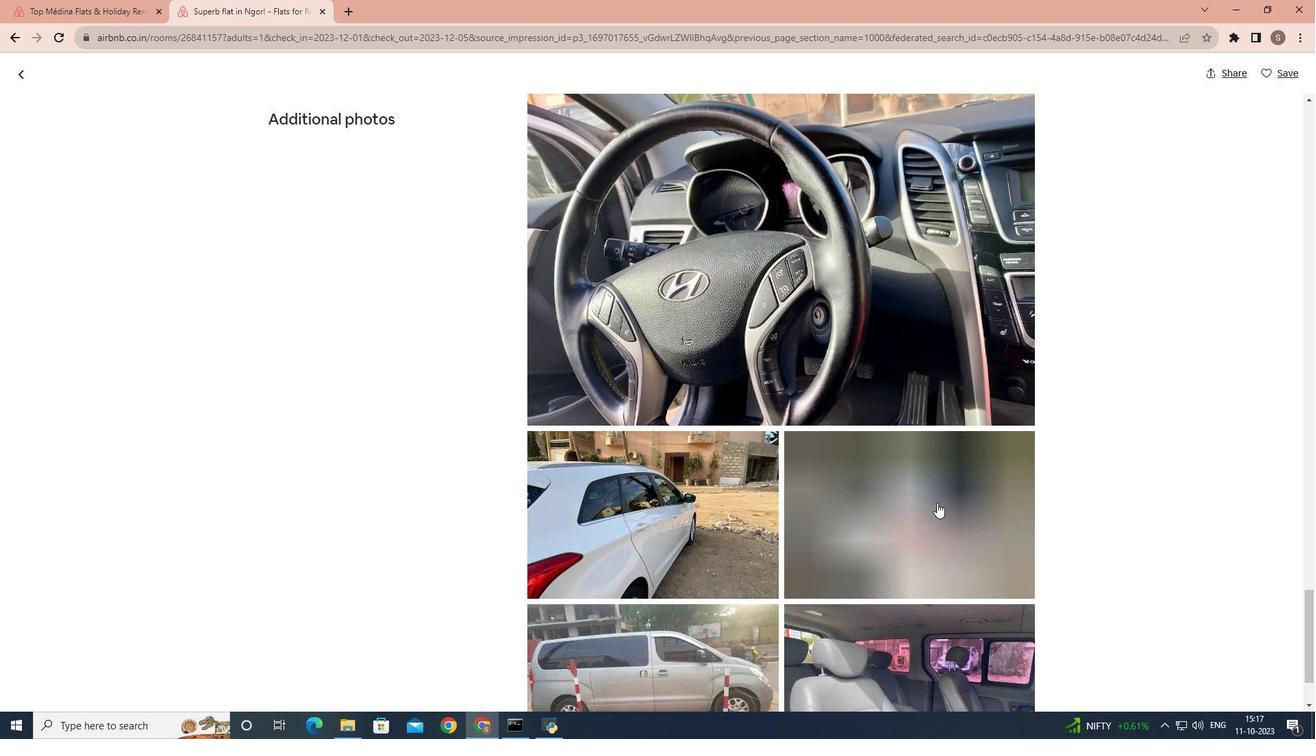 
Action: Mouse scrolled (937, 502) with delta (0, 0)
Screenshot: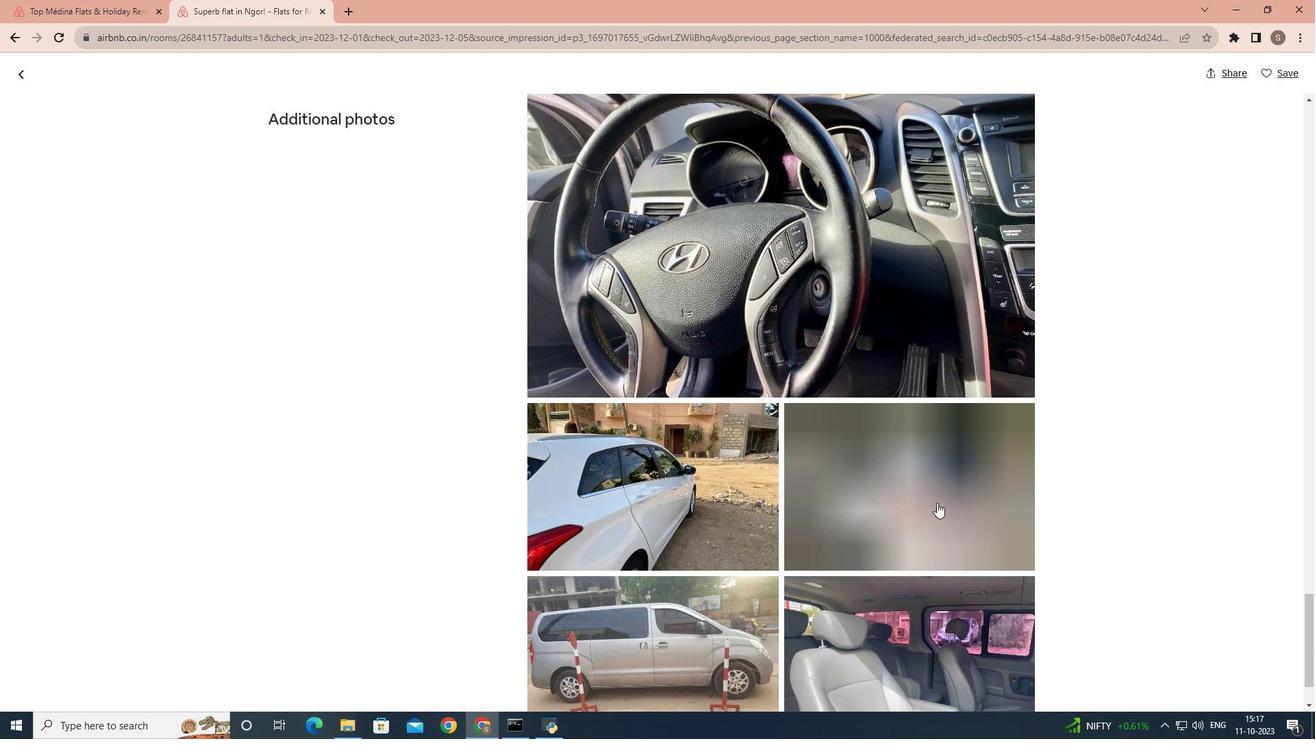 
Action: Mouse scrolled (937, 502) with delta (0, 0)
Screenshot: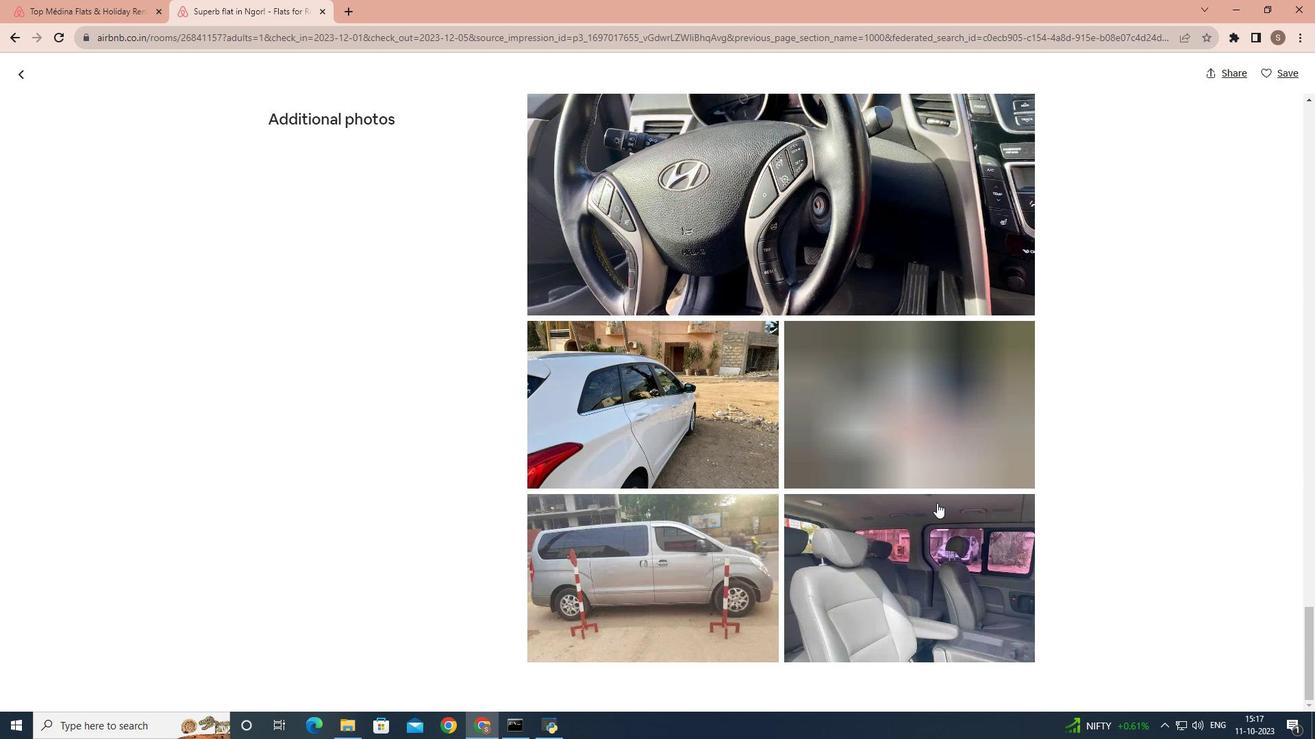 
Action: Mouse scrolled (937, 502) with delta (0, 0)
Screenshot: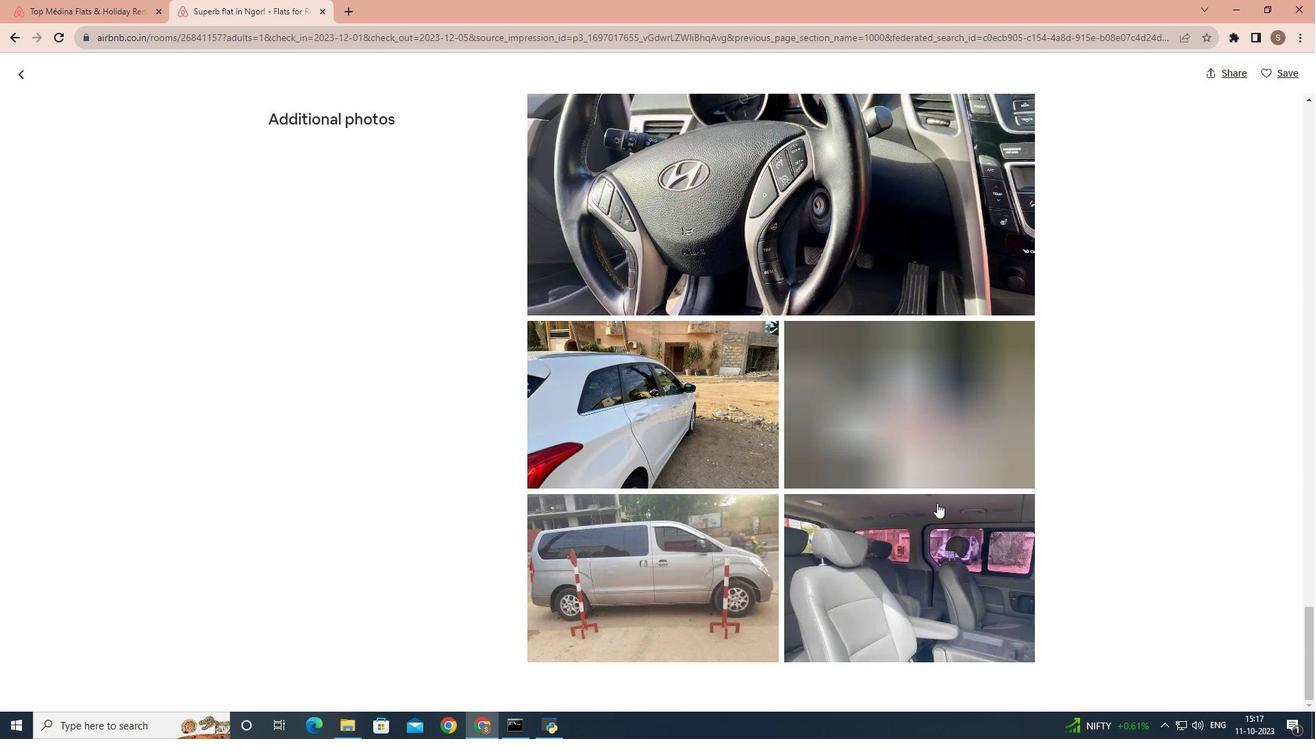 
Action: Mouse scrolled (937, 502) with delta (0, 0)
Screenshot: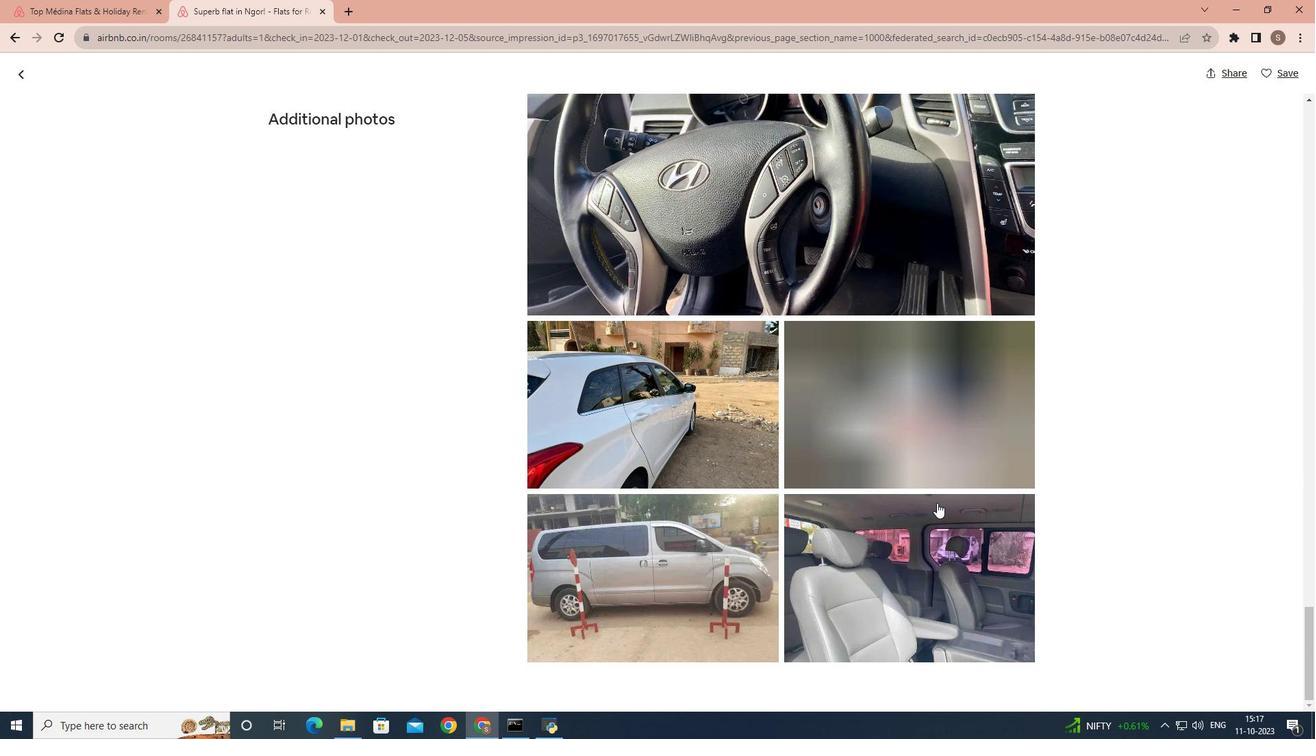 
Action: Mouse scrolled (937, 502) with delta (0, 0)
Screenshot: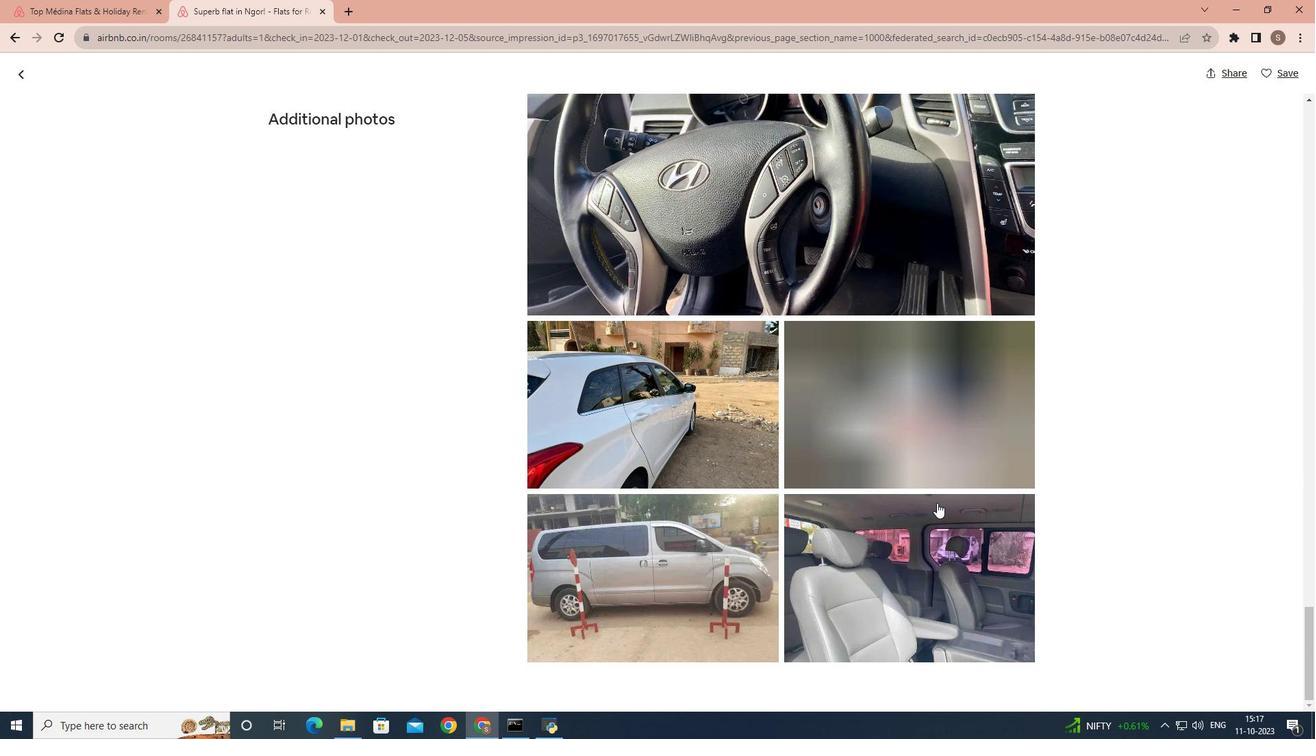 
Action: Mouse moved to (13, 73)
Screenshot: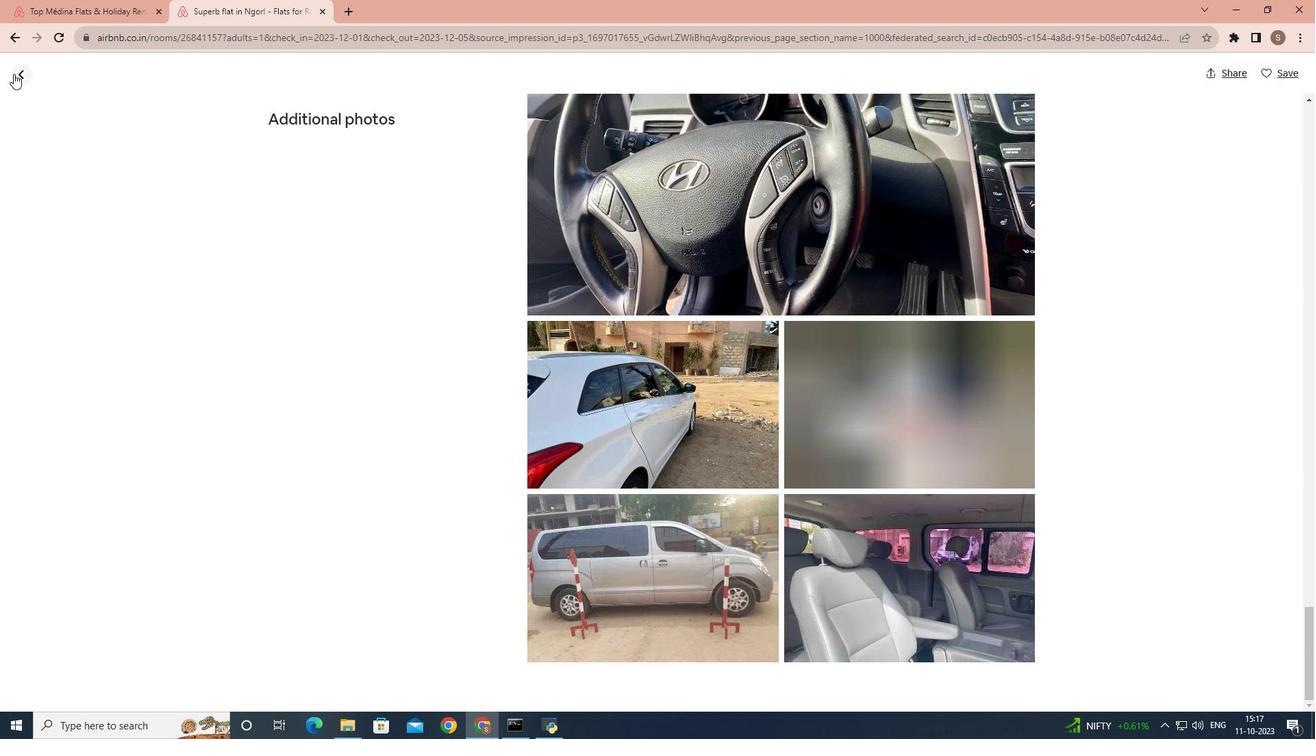 
Action: Mouse pressed left at (13, 73)
Screenshot: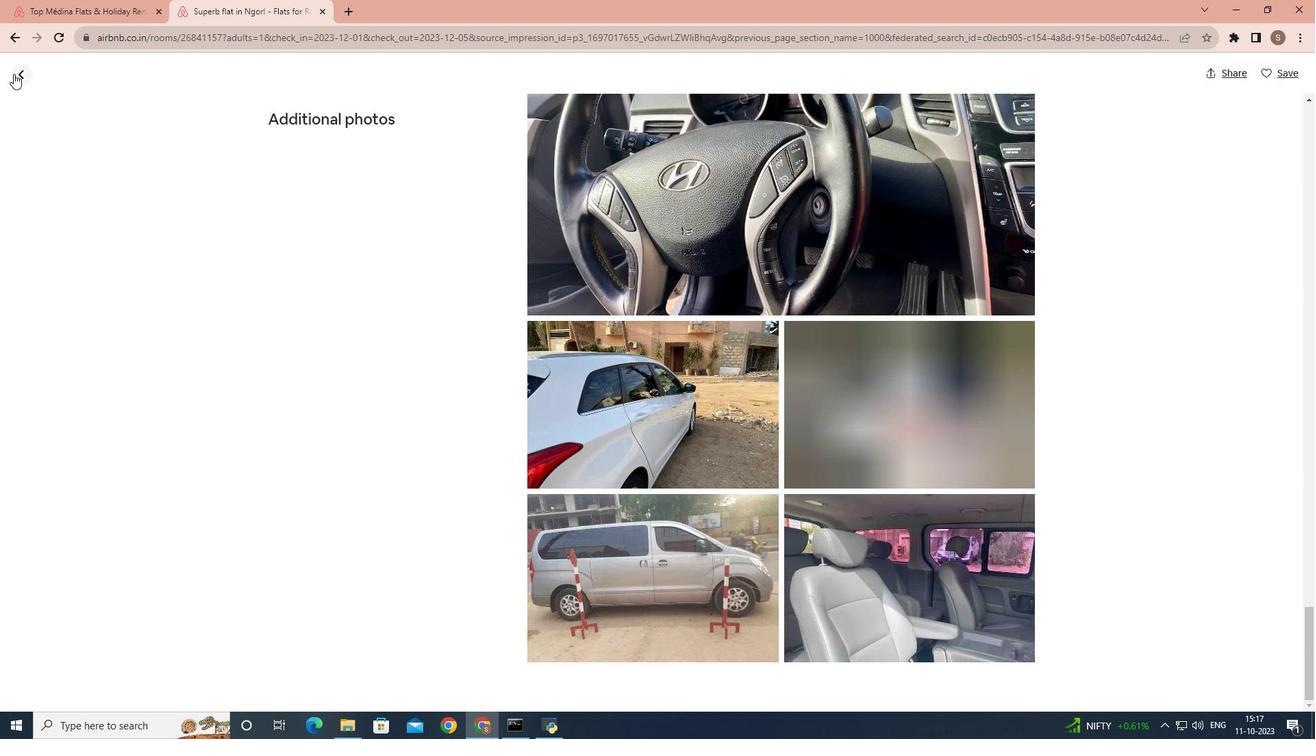 
Action: Mouse moved to (524, 411)
Screenshot: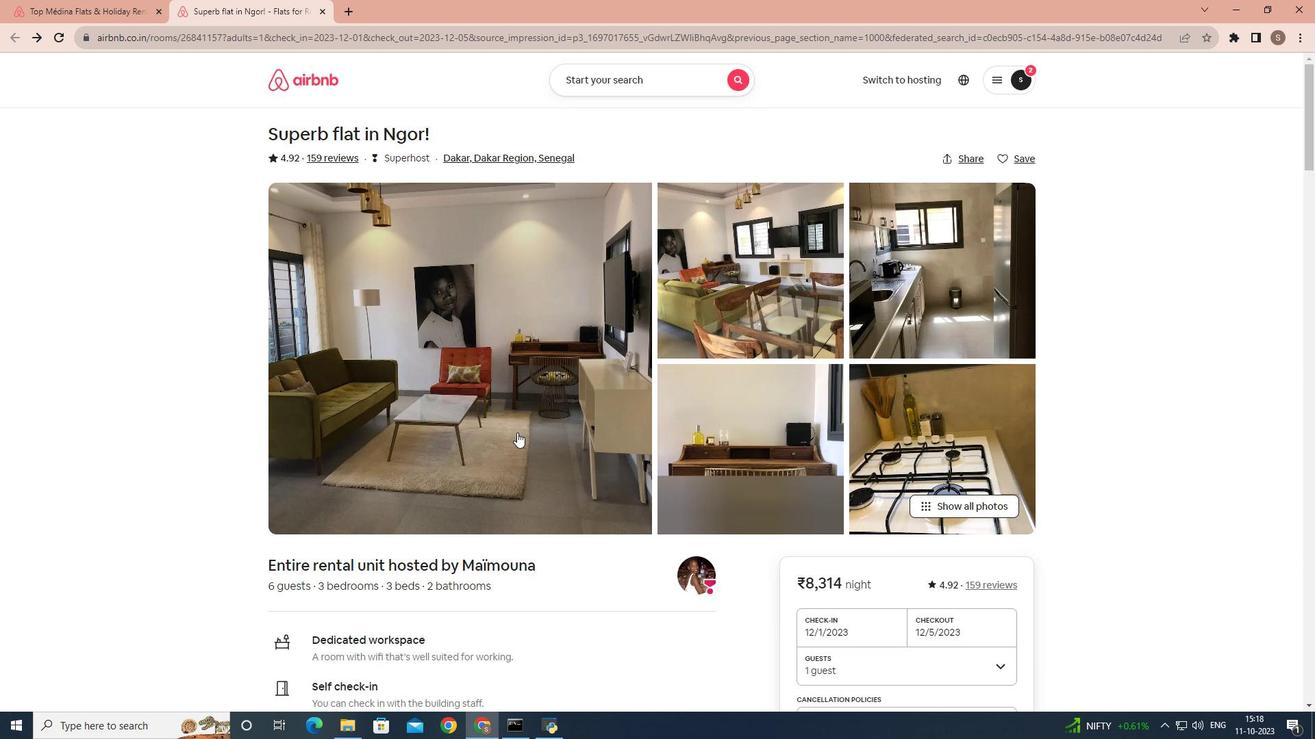 
Action: Mouse scrolled (524, 411) with delta (0, 0)
Screenshot: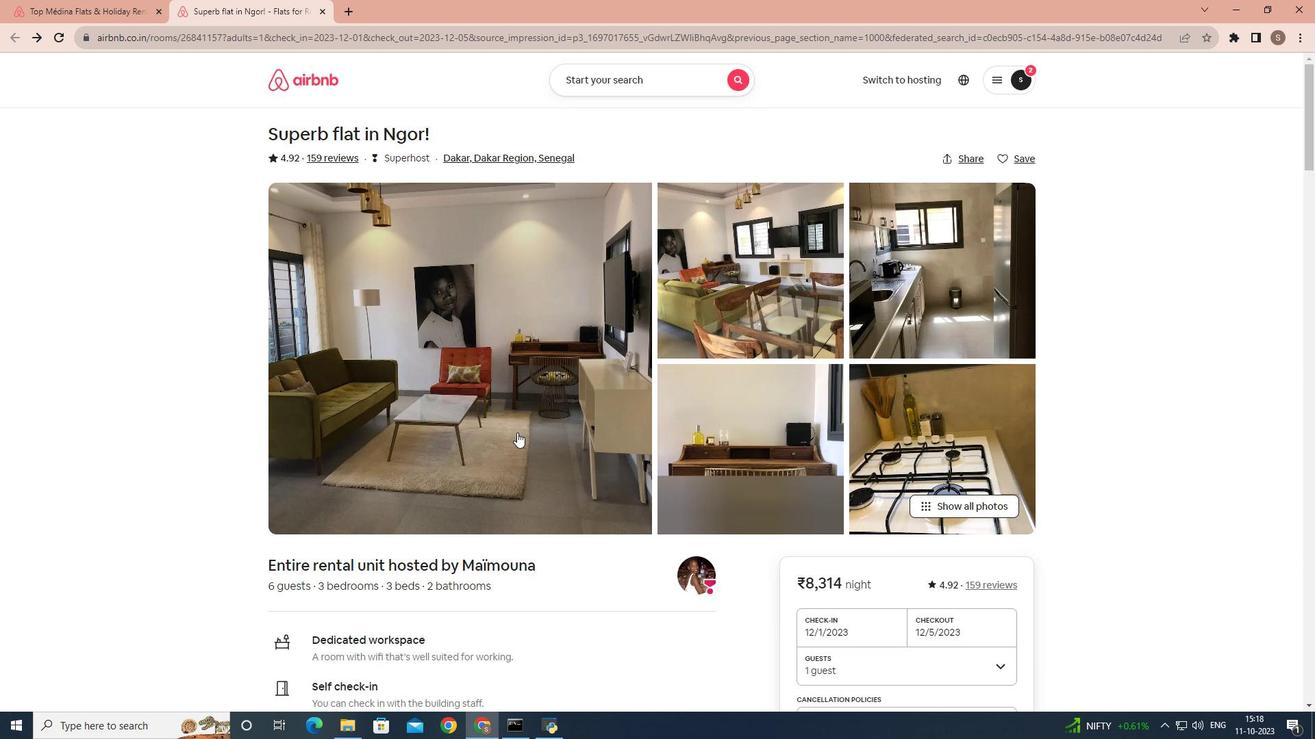 
Action: Mouse moved to (512, 443)
Screenshot: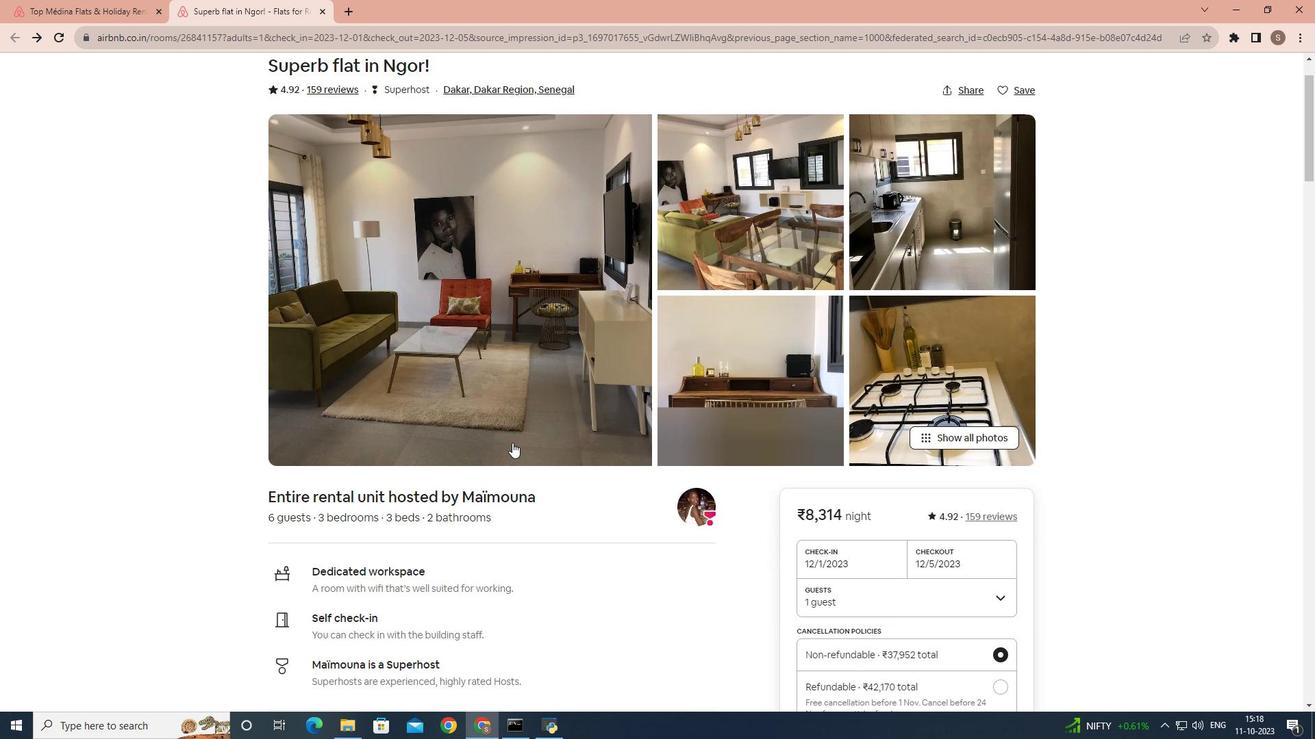 
Action: Mouse scrolled (512, 442) with delta (0, 0)
Screenshot: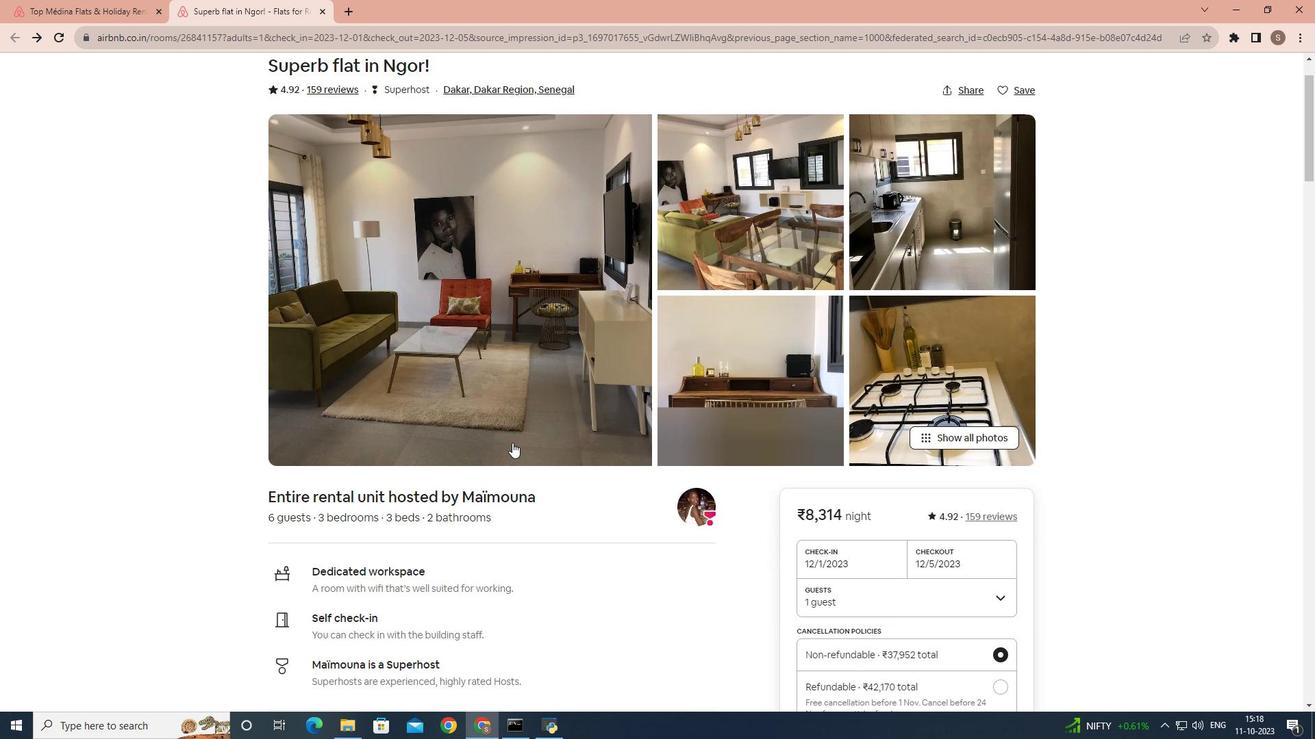 
Action: Mouse moved to (511, 445)
Screenshot: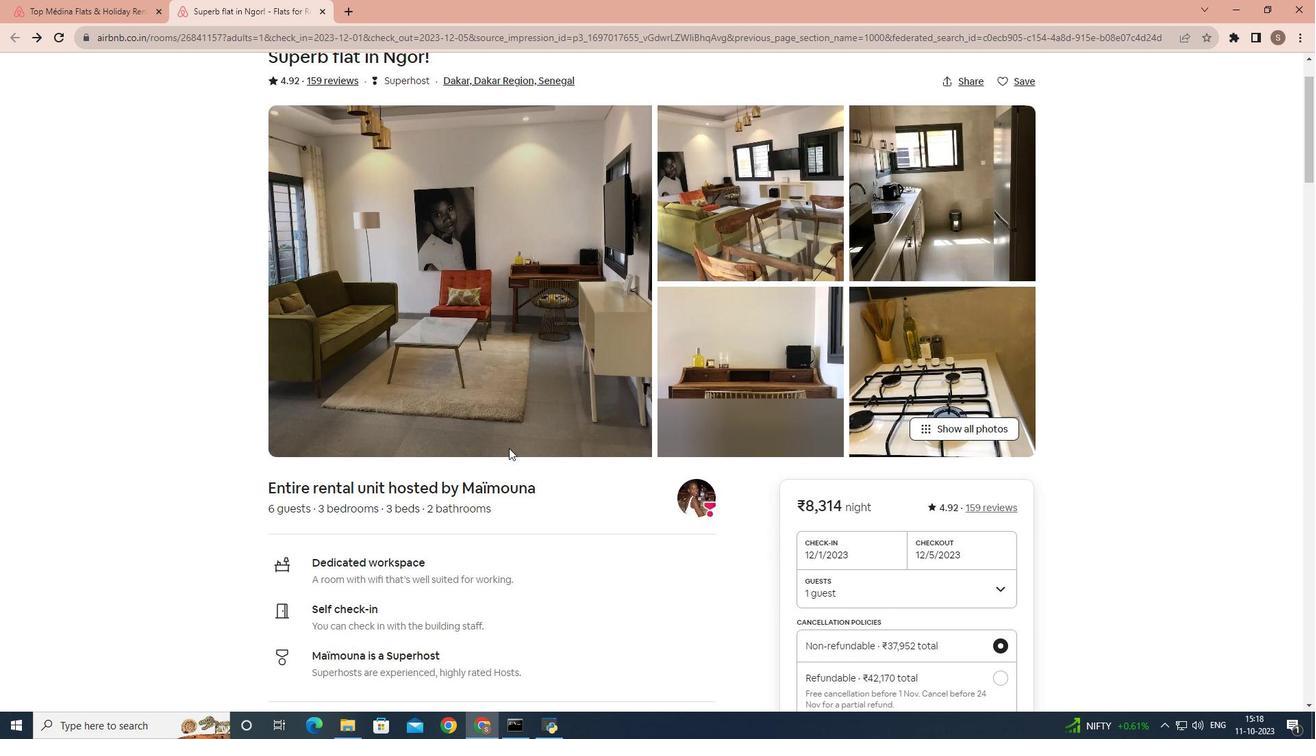
Action: Mouse scrolled (511, 445) with delta (0, 0)
Screenshot: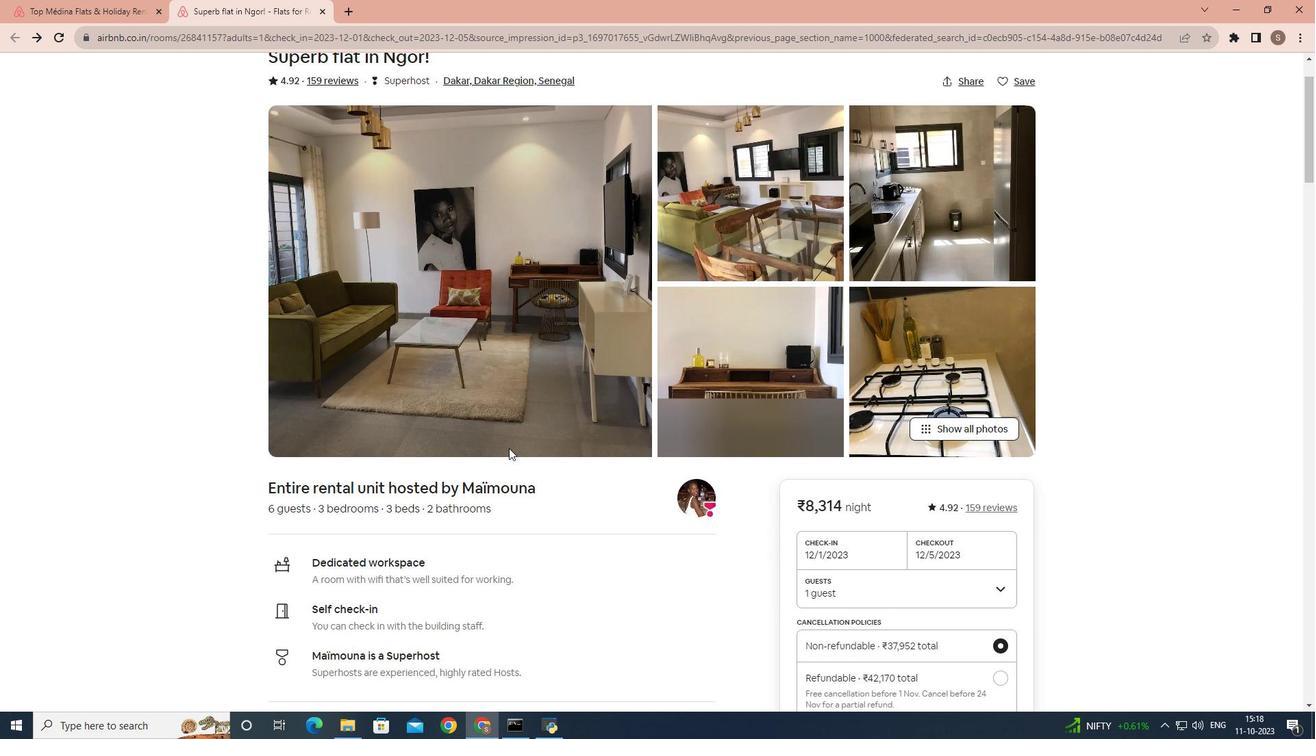 
Action: Mouse moved to (461, 459)
Screenshot: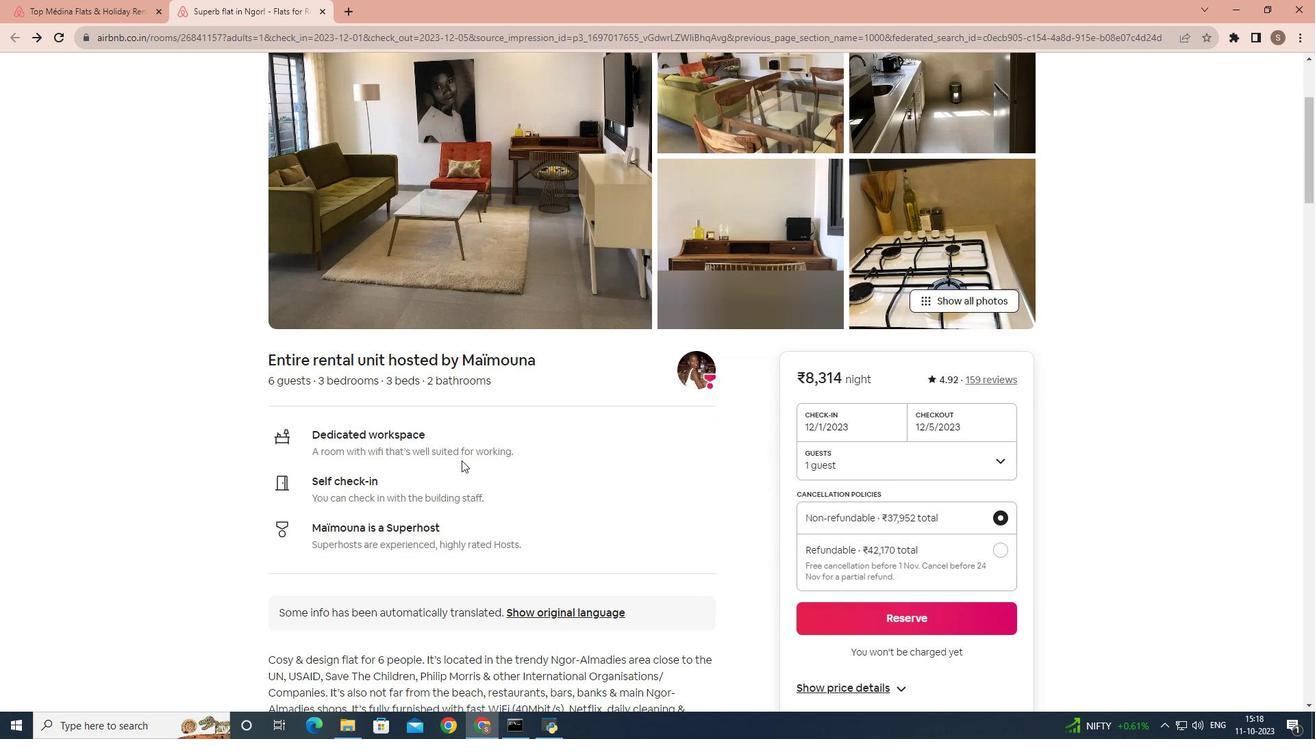
Action: Mouse scrolled (461, 458) with delta (0, 0)
Screenshot: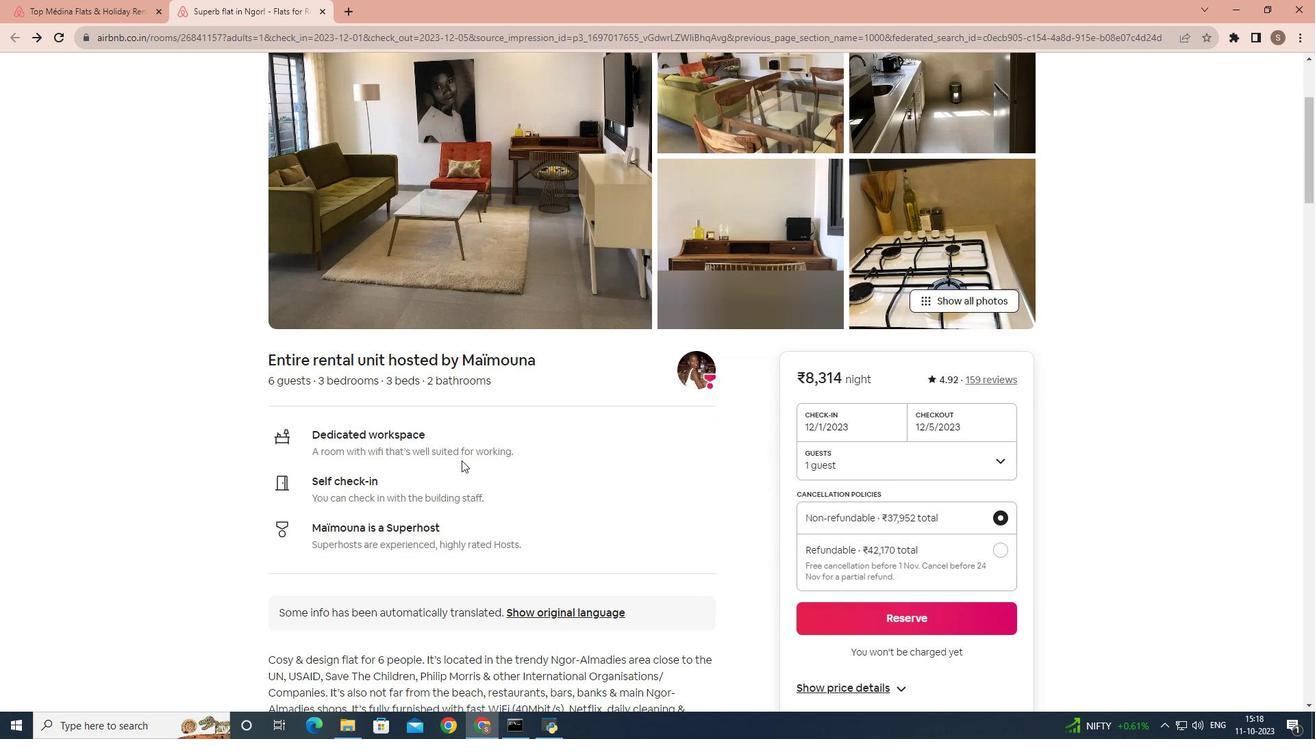 
Action: Mouse moved to (461, 461)
Screenshot: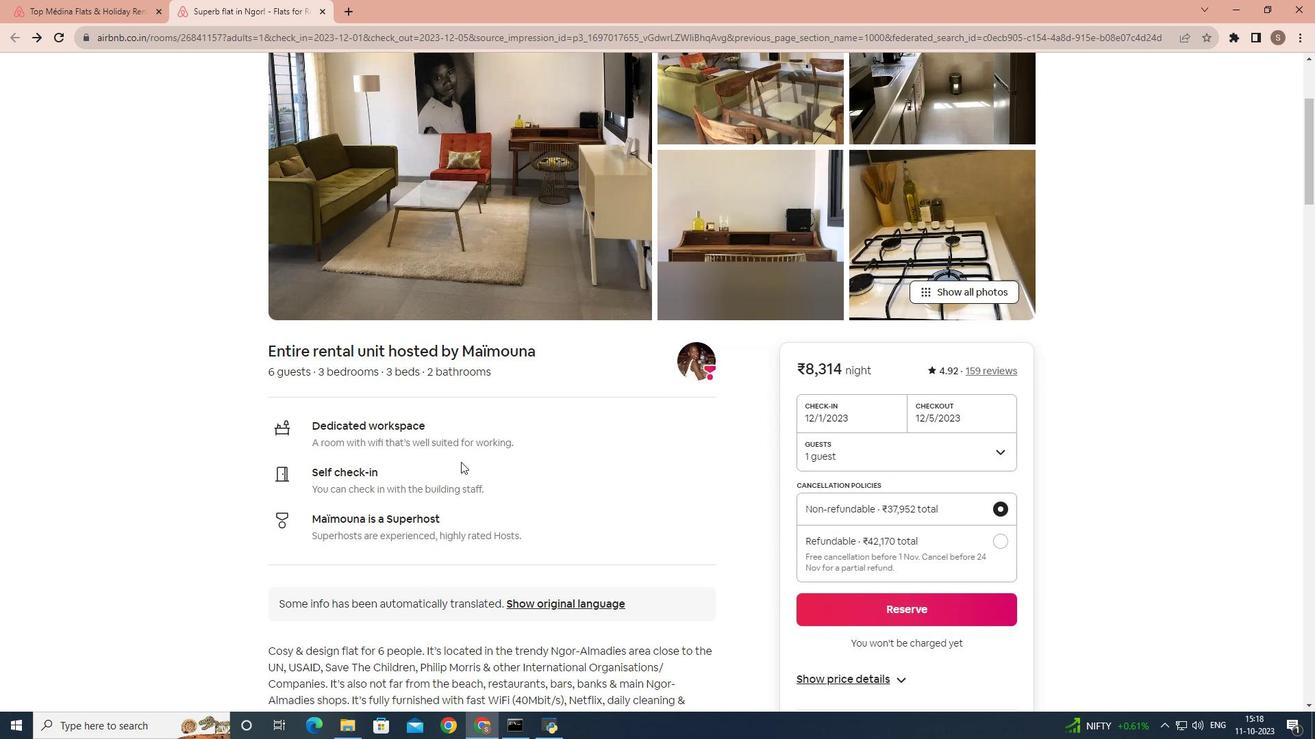 
Action: Mouse scrolled (461, 461) with delta (0, 0)
Screenshot: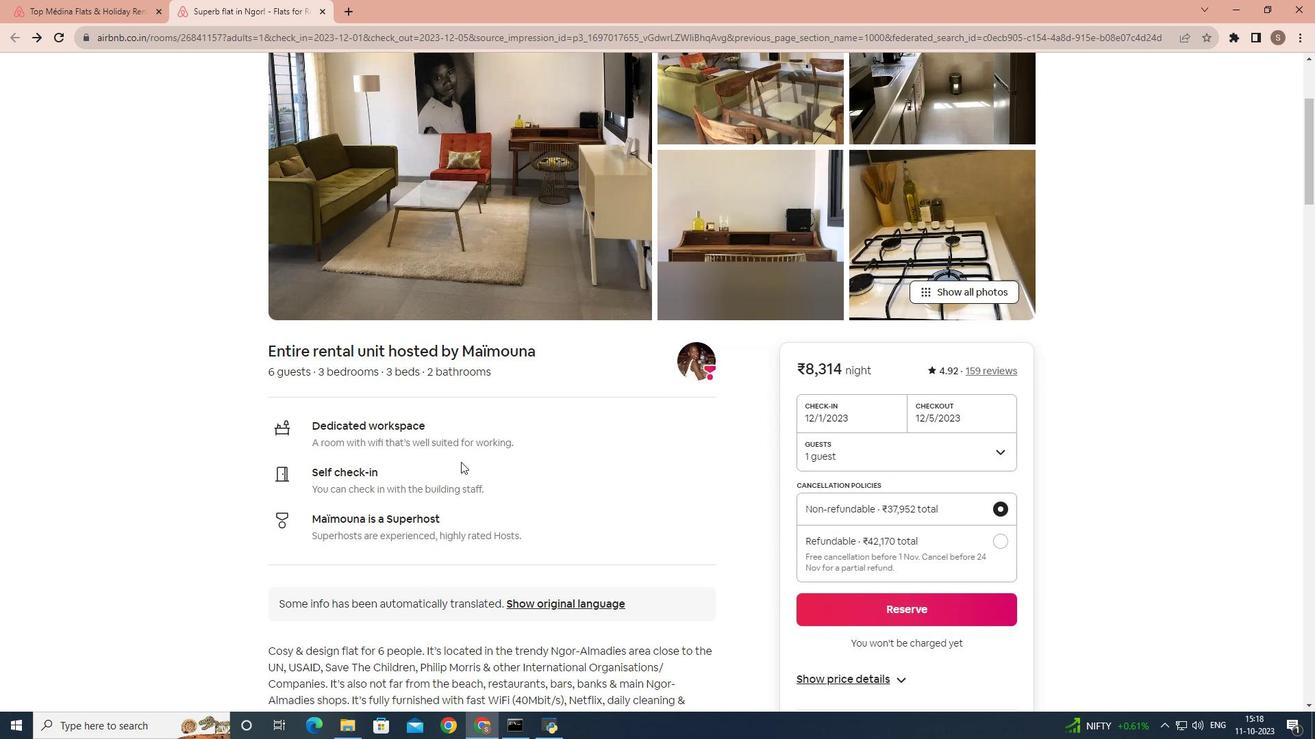 
Action: Mouse moved to (461, 462)
Screenshot: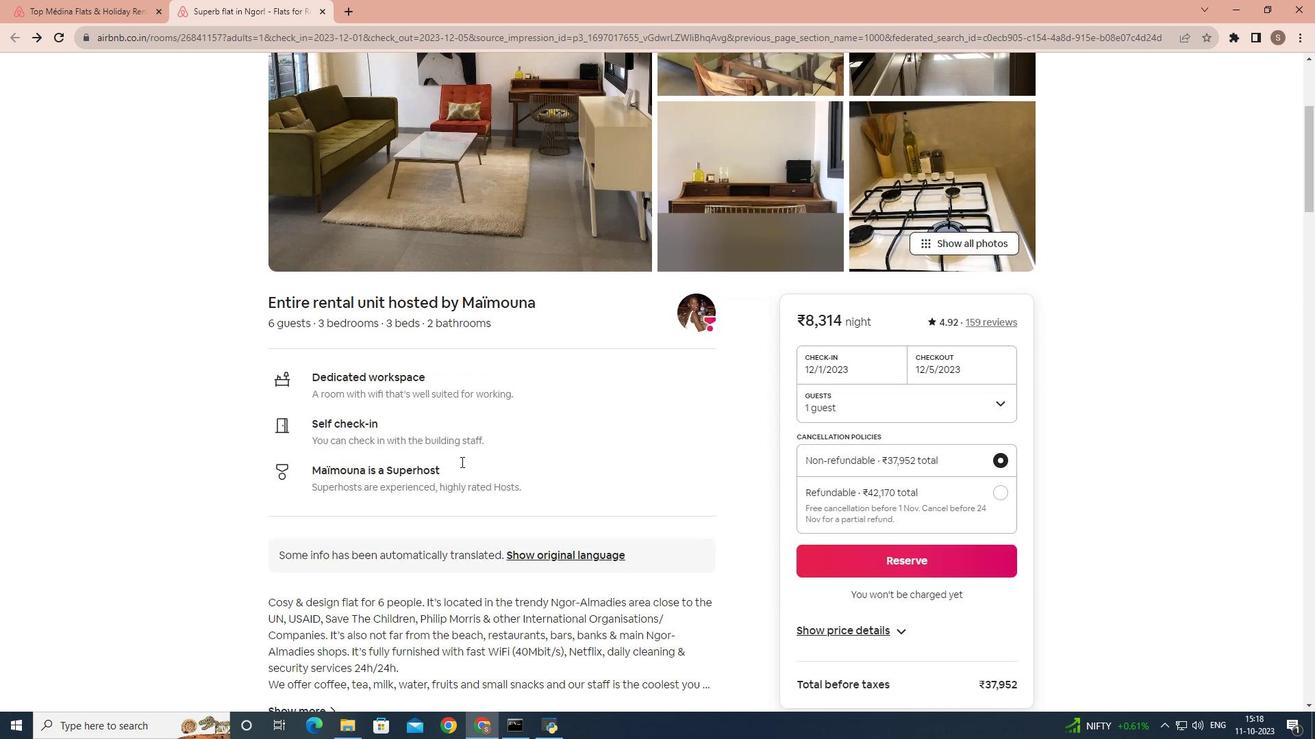 
Action: Mouse scrolled (461, 461) with delta (0, 0)
Screenshot: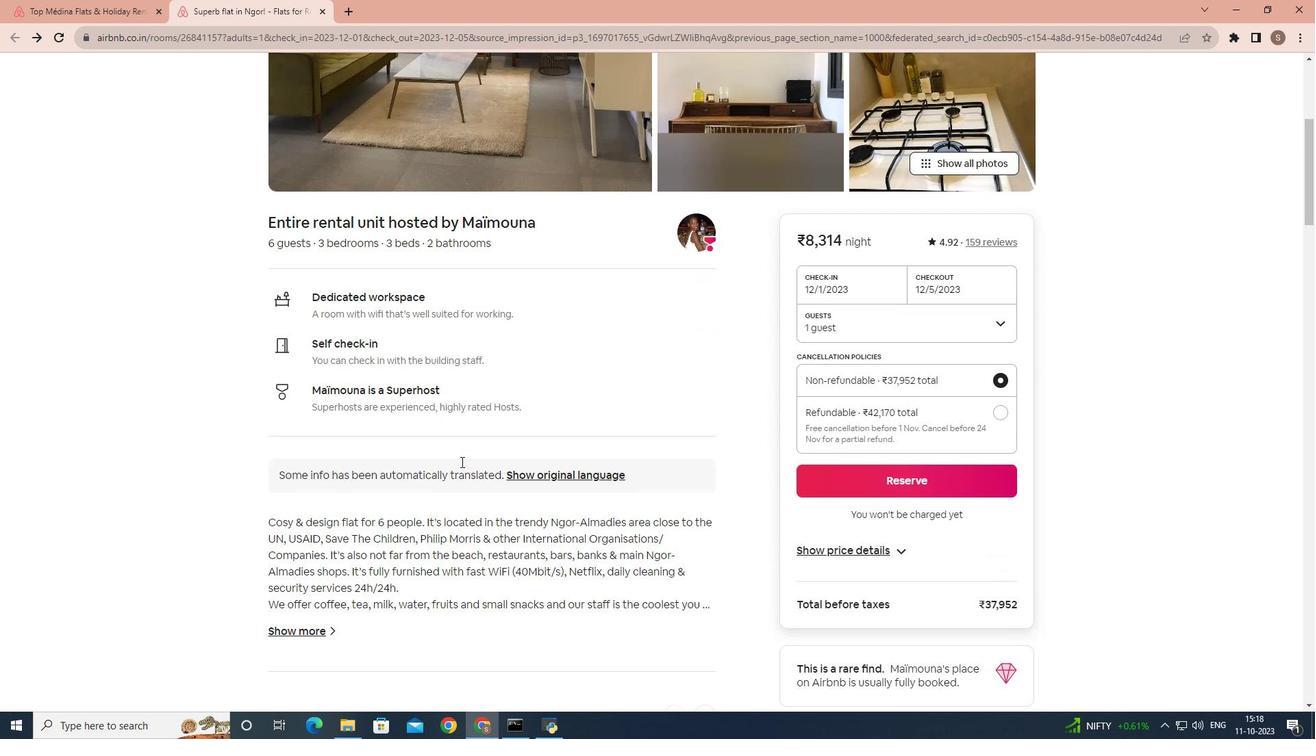 
Action: Mouse scrolled (461, 461) with delta (0, 0)
Screenshot: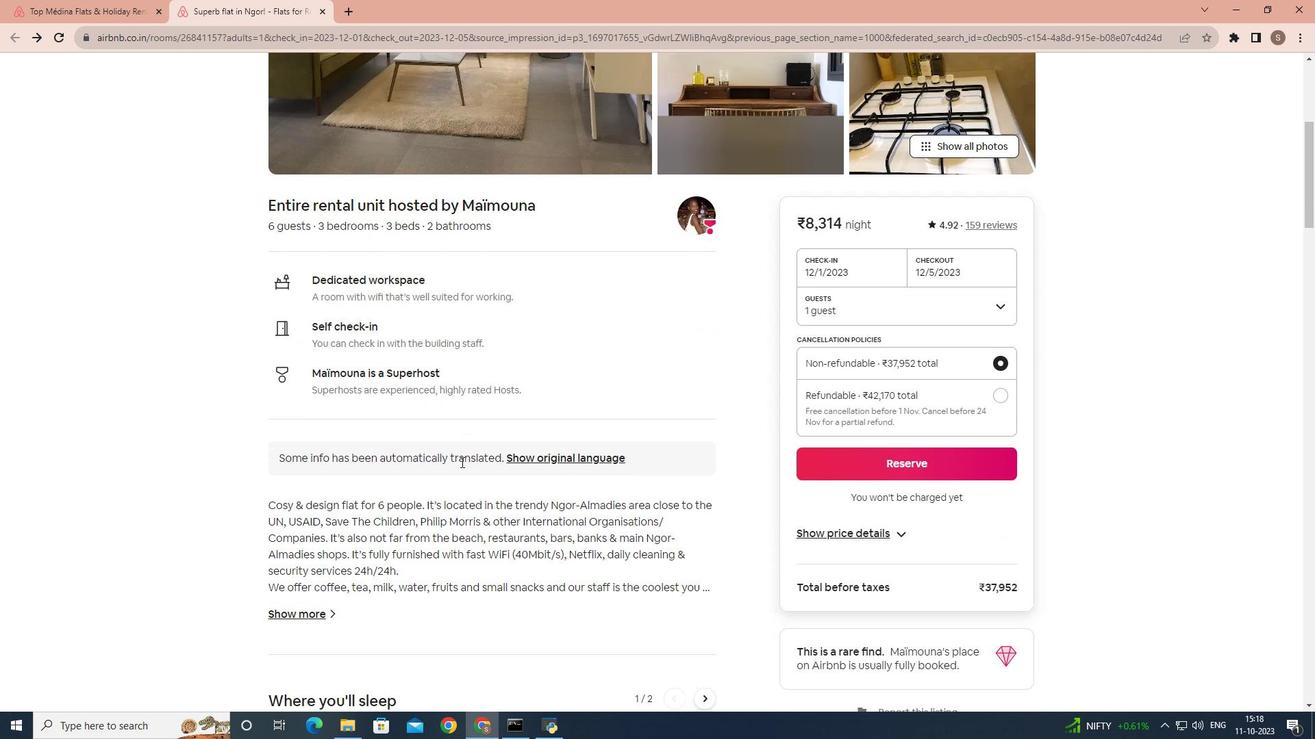
Action: Mouse moved to (454, 462)
Screenshot: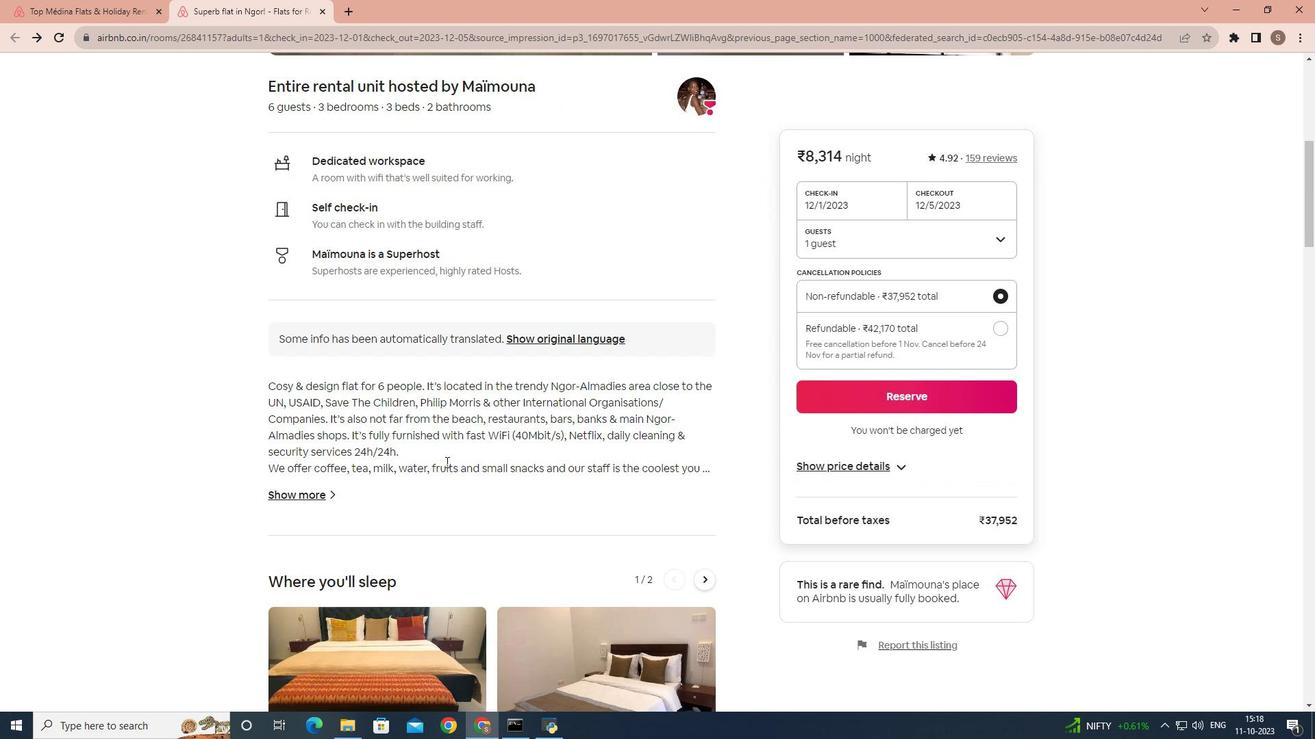 
Action: Mouse scrolled (454, 461) with delta (0, 0)
Screenshot: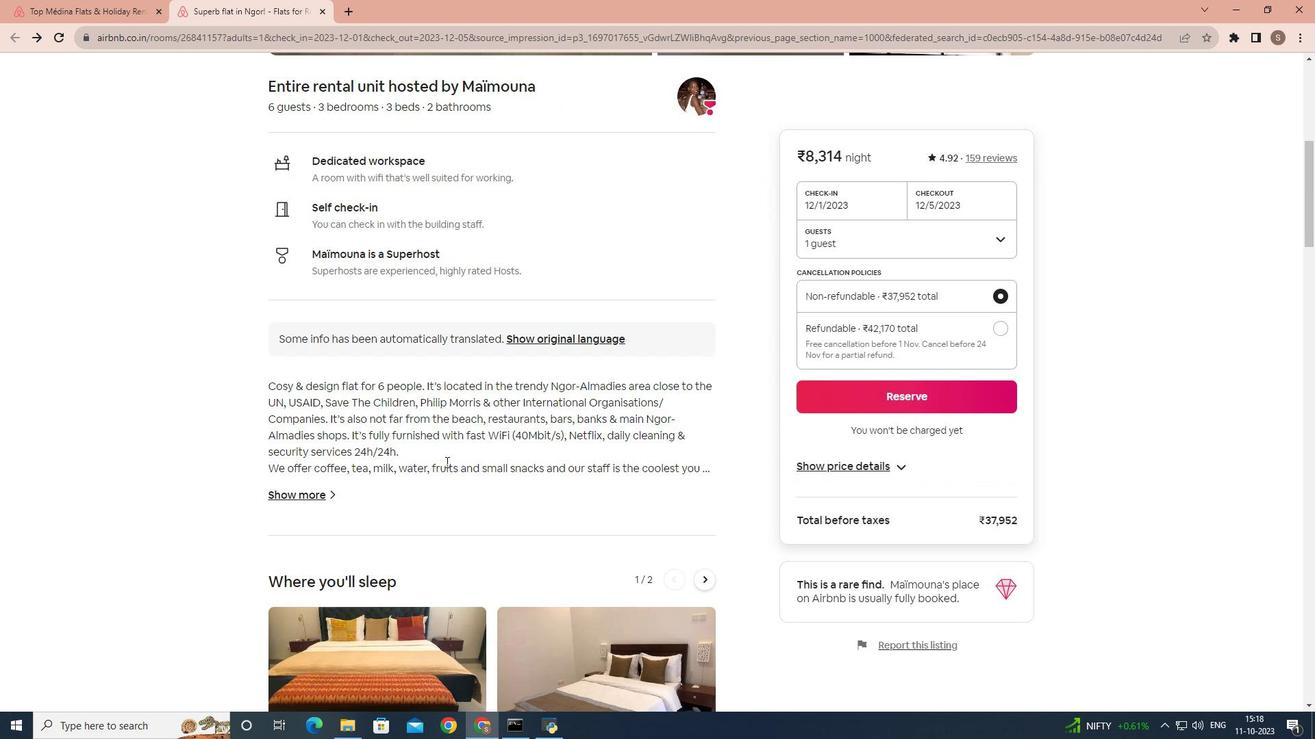 
Action: Mouse moved to (300, 423)
Screenshot: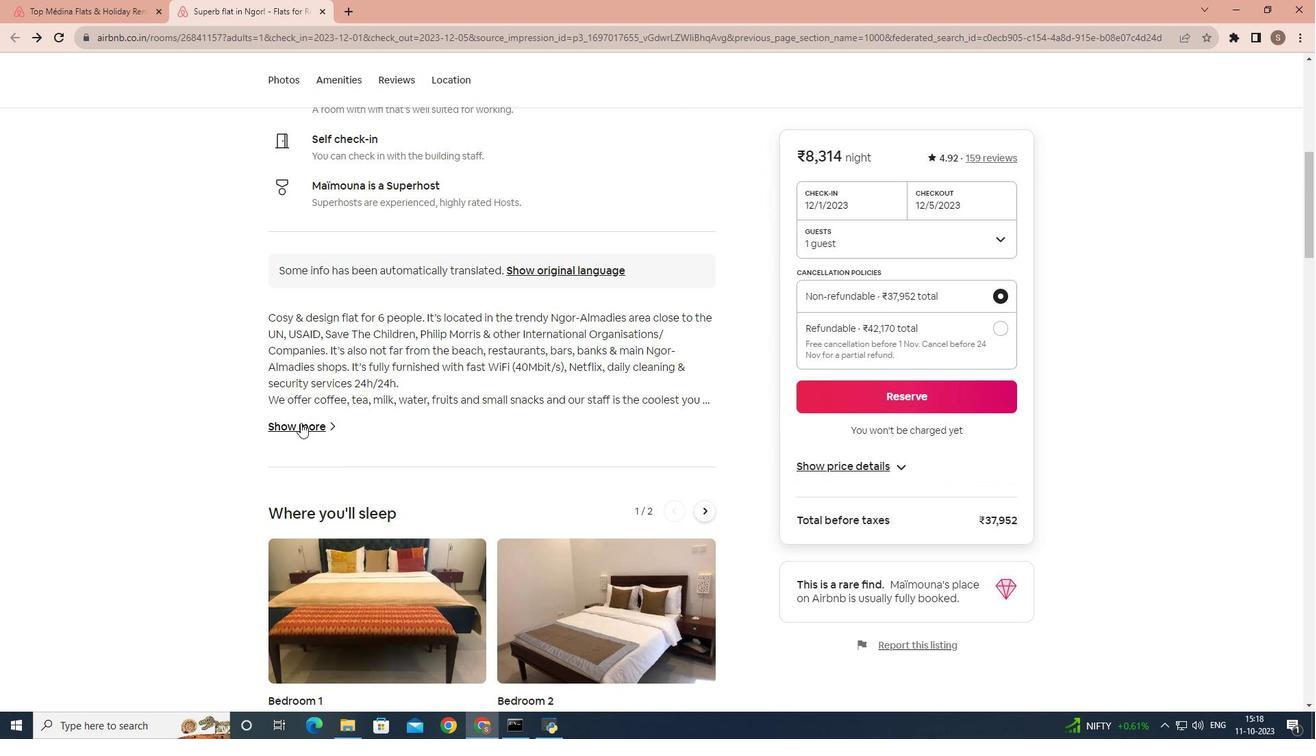
Action: Mouse pressed left at (300, 423)
Screenshot: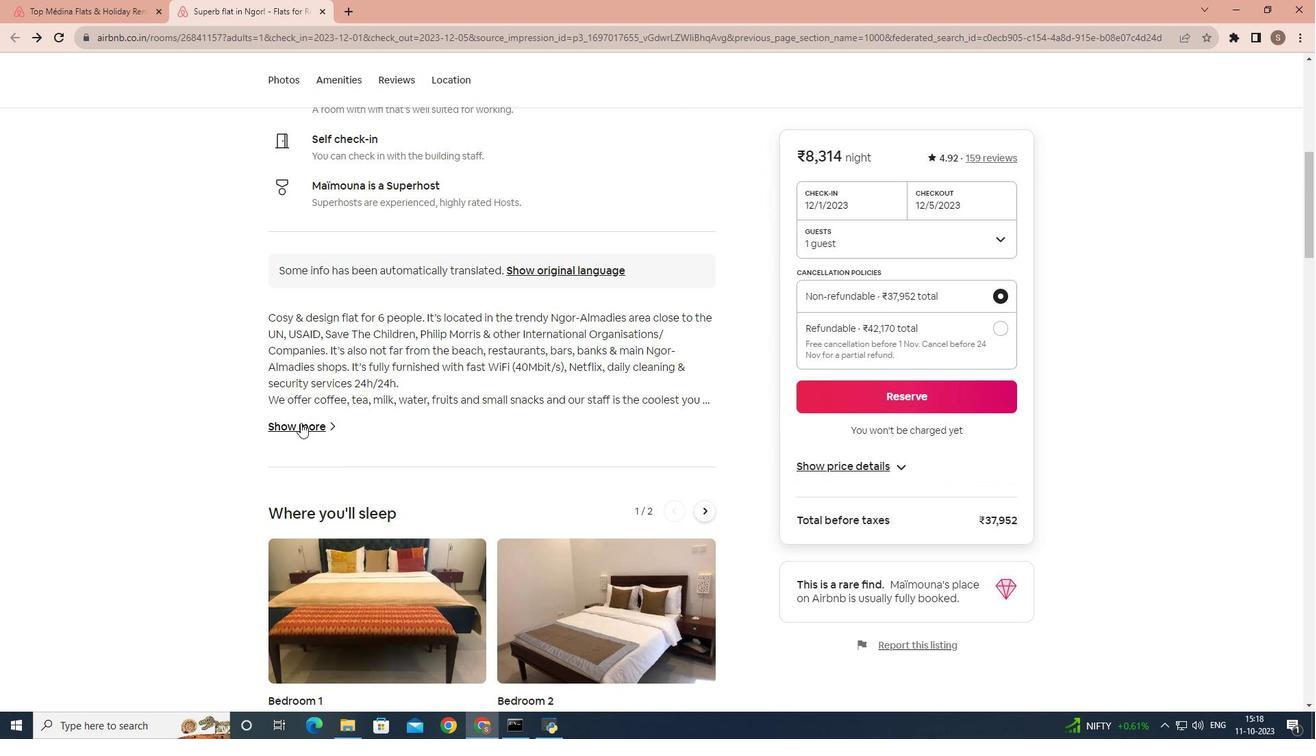 
Action: Mouse moved to (624, 472)
Screenshot: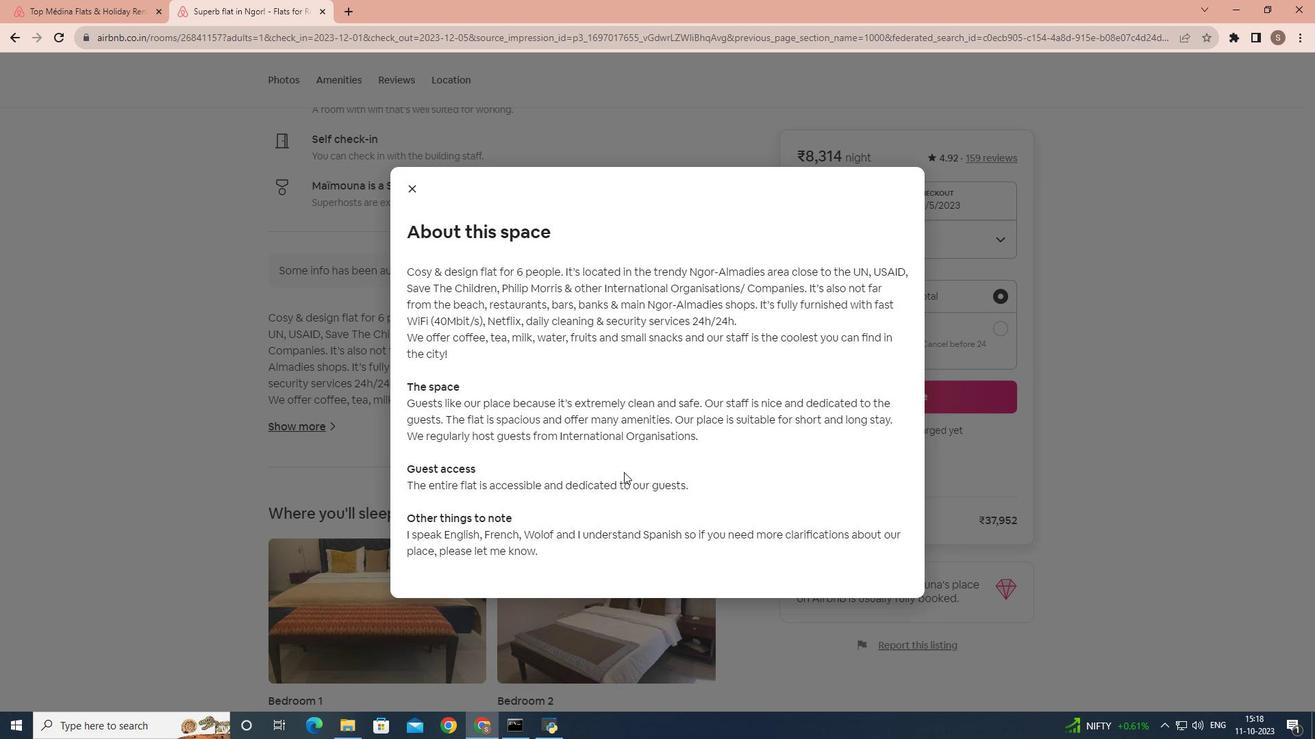 
Action: Mouse scrolled (624, 472) with delta (0, 0)
Screenshot: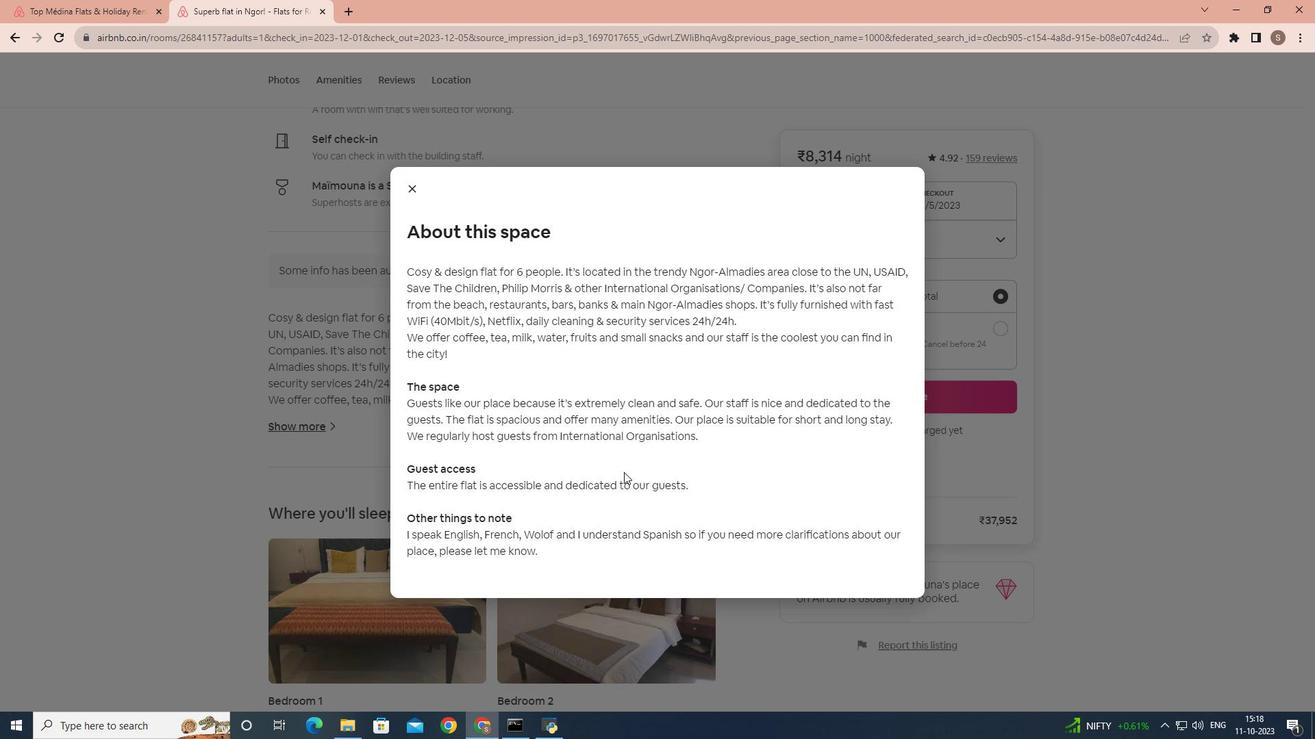 
Action: Mouse scrolled (624, 472) with delta (0, 0)
Screenshot: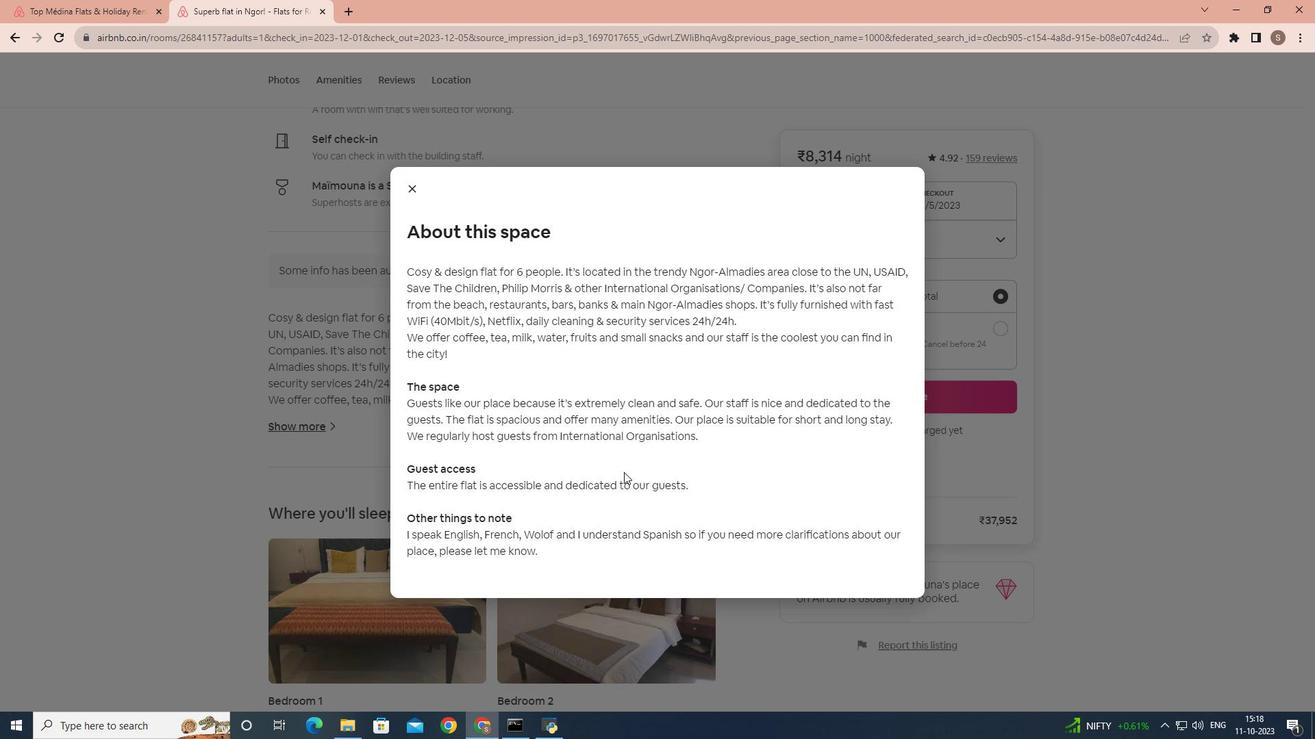 
Action: Mouse moved to (413, 187)
Screenshot: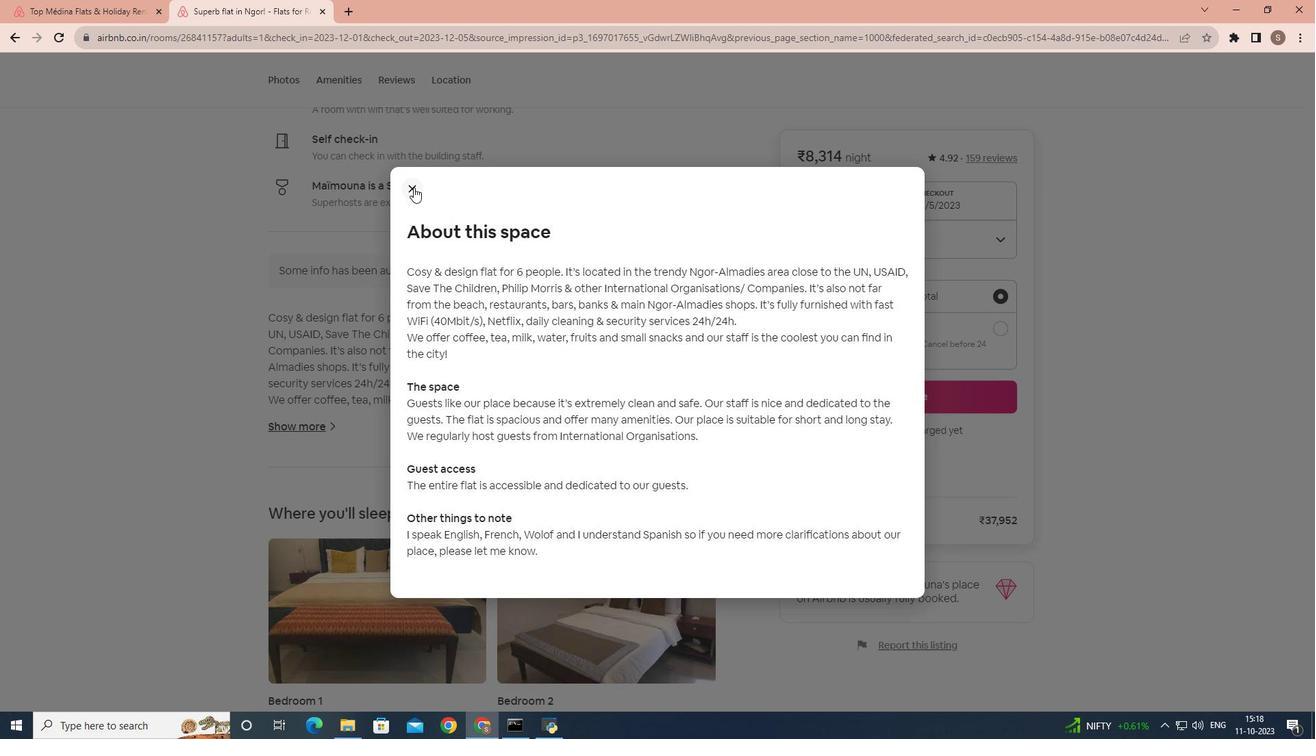 
Action: Mouse pressed left at (413, 187)
Screenshot: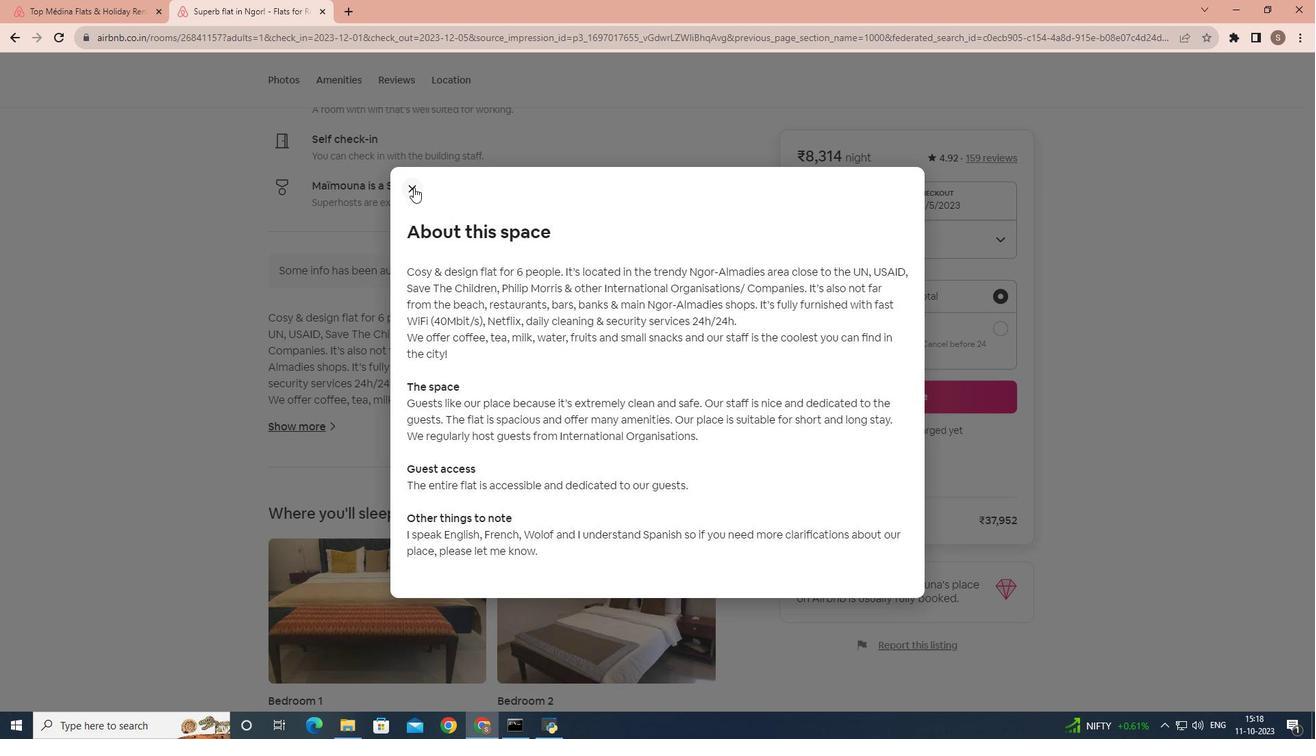 
Action: Mouse moved to (455, 414)
Screenshot: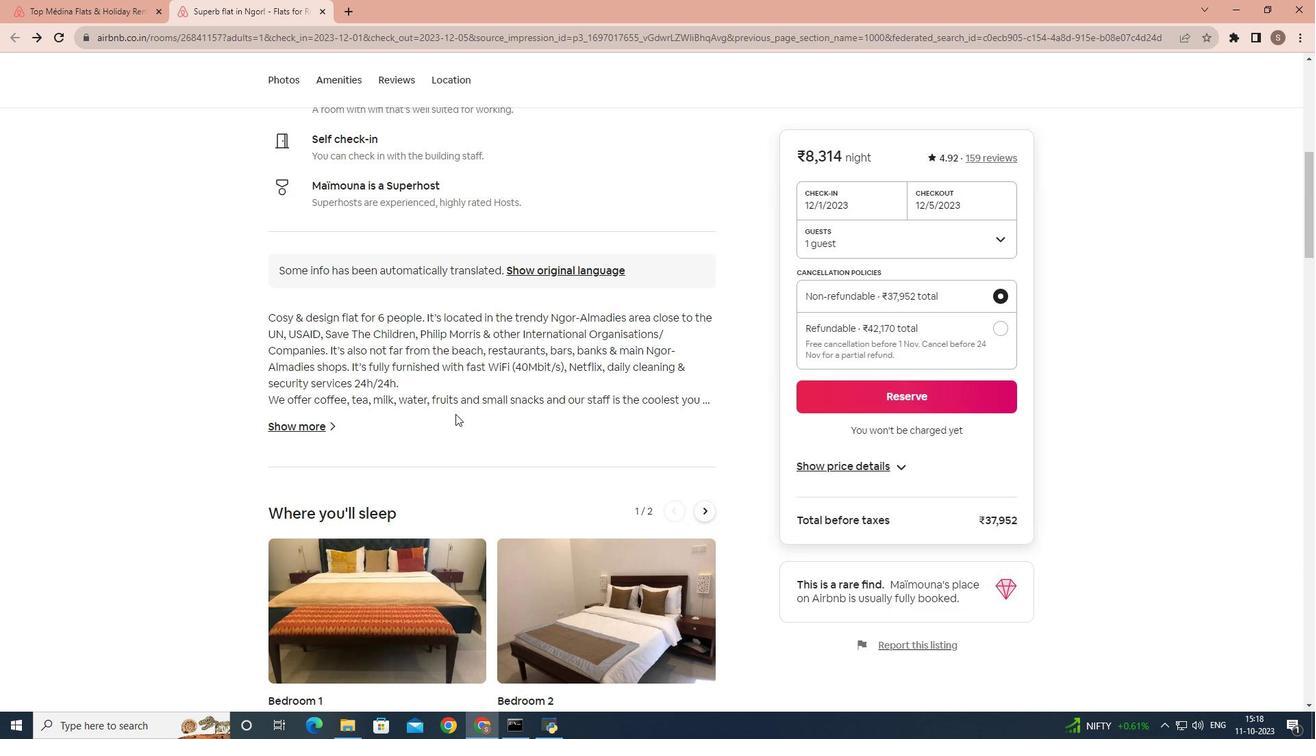 
Action: Mouse scrolled (455, 413) with delta (0, 0)
Screenshot: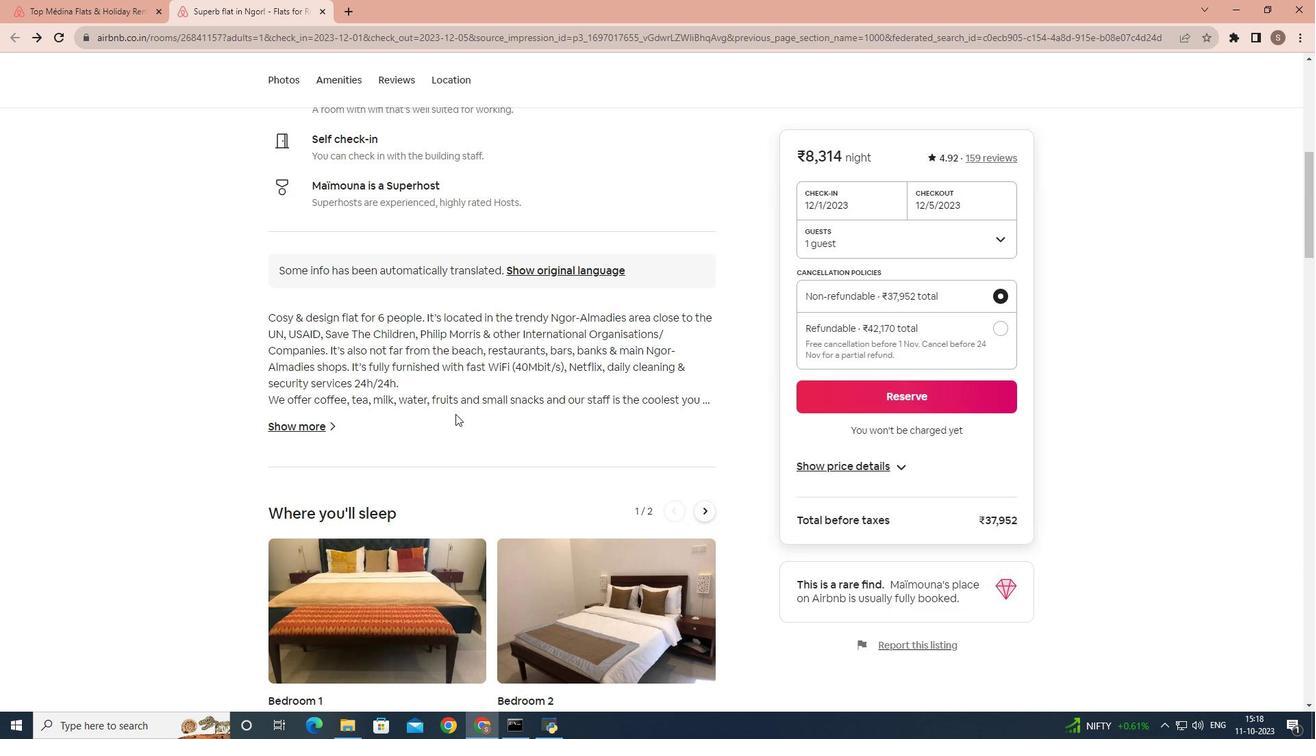 
Action: Mouse moved to (456, 418)
Screenshot: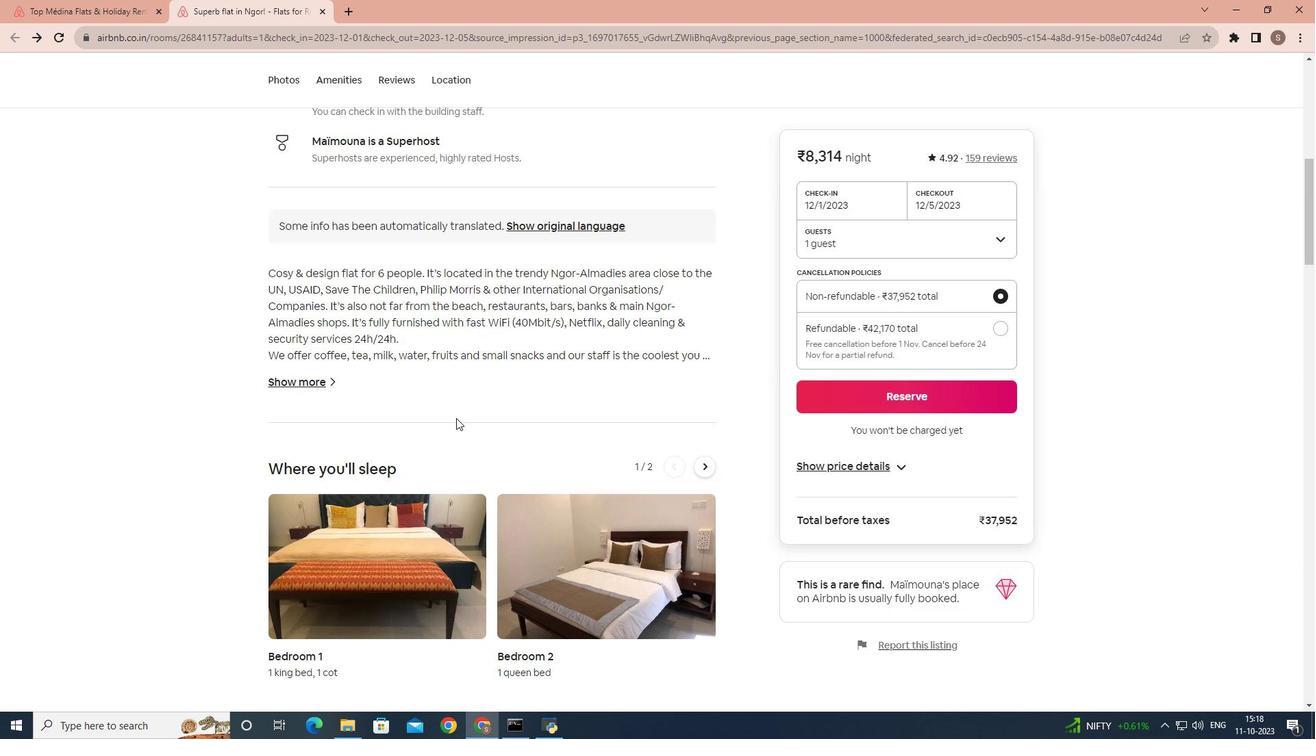
Action: Mouse scrolled (456, 417) with delta (0, 0)
Screenshot: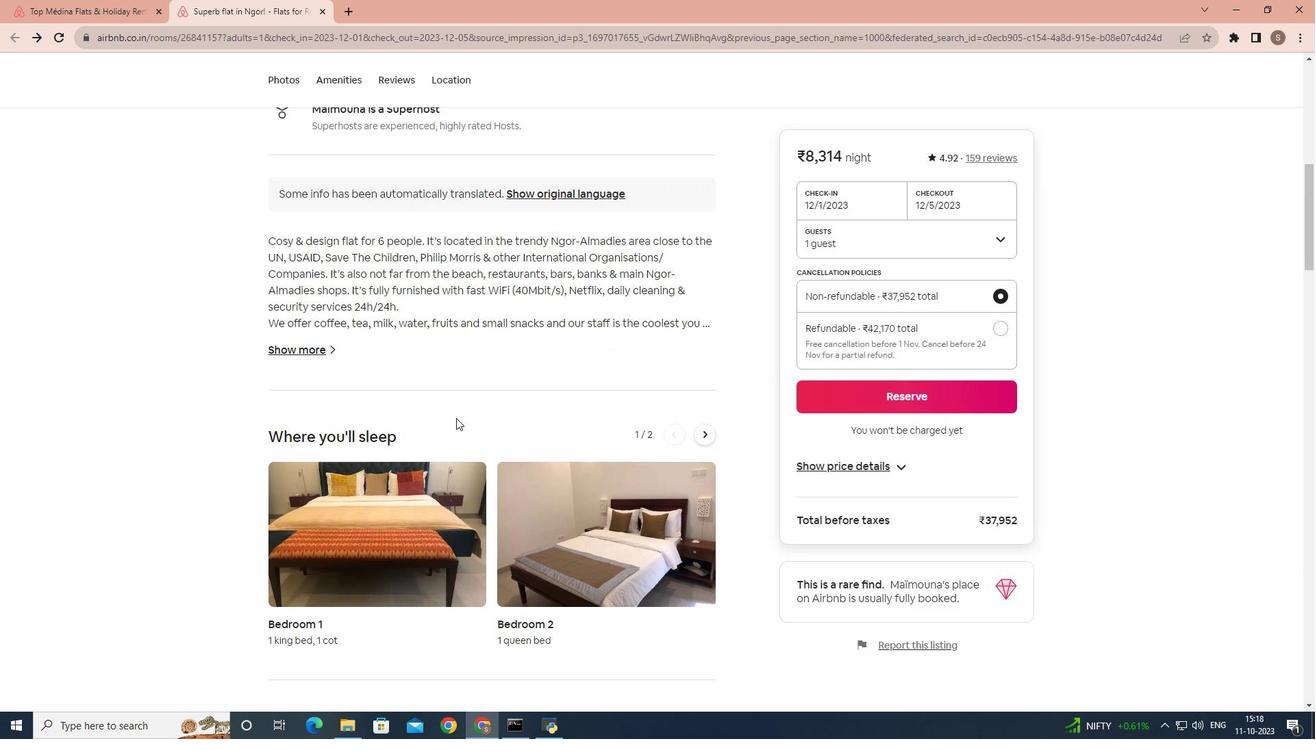 
Action: Mouse scrolled (456, 417) with delta (0, 0)
Screenshot: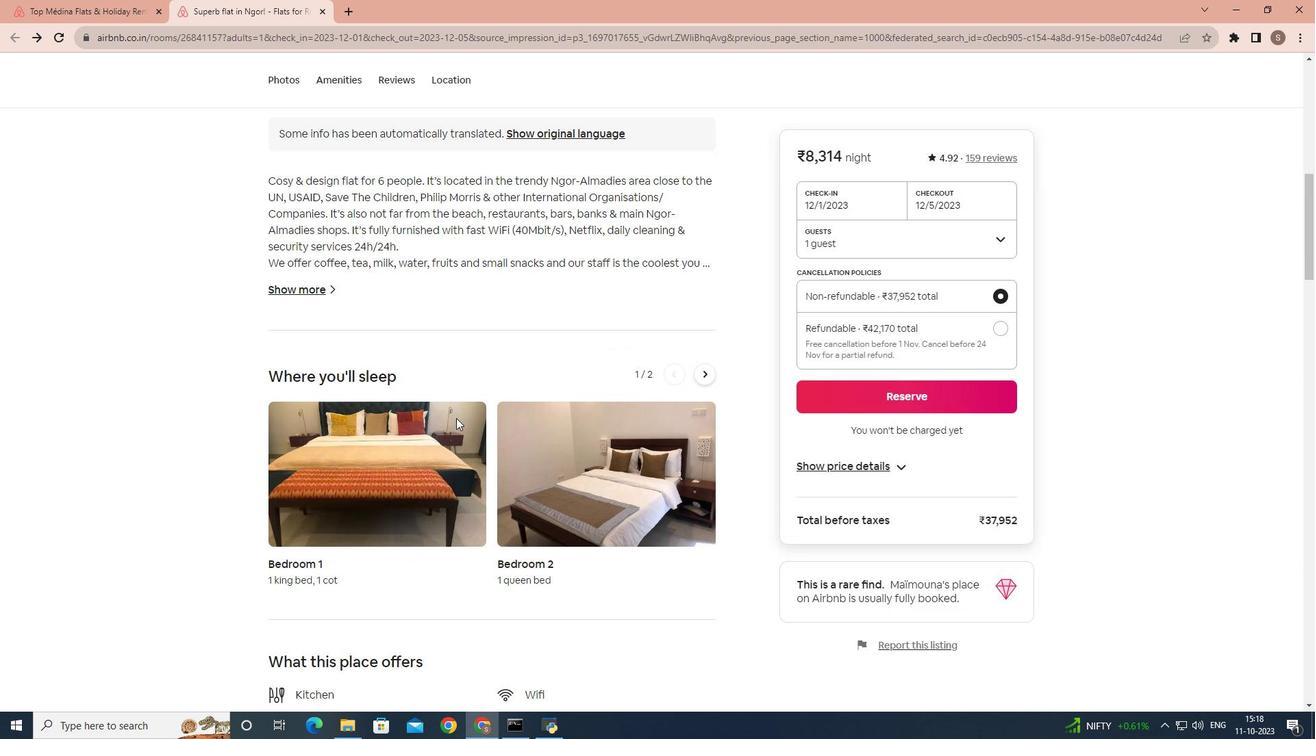 
Action: Mouse moved to (456, 421)
Screenshot: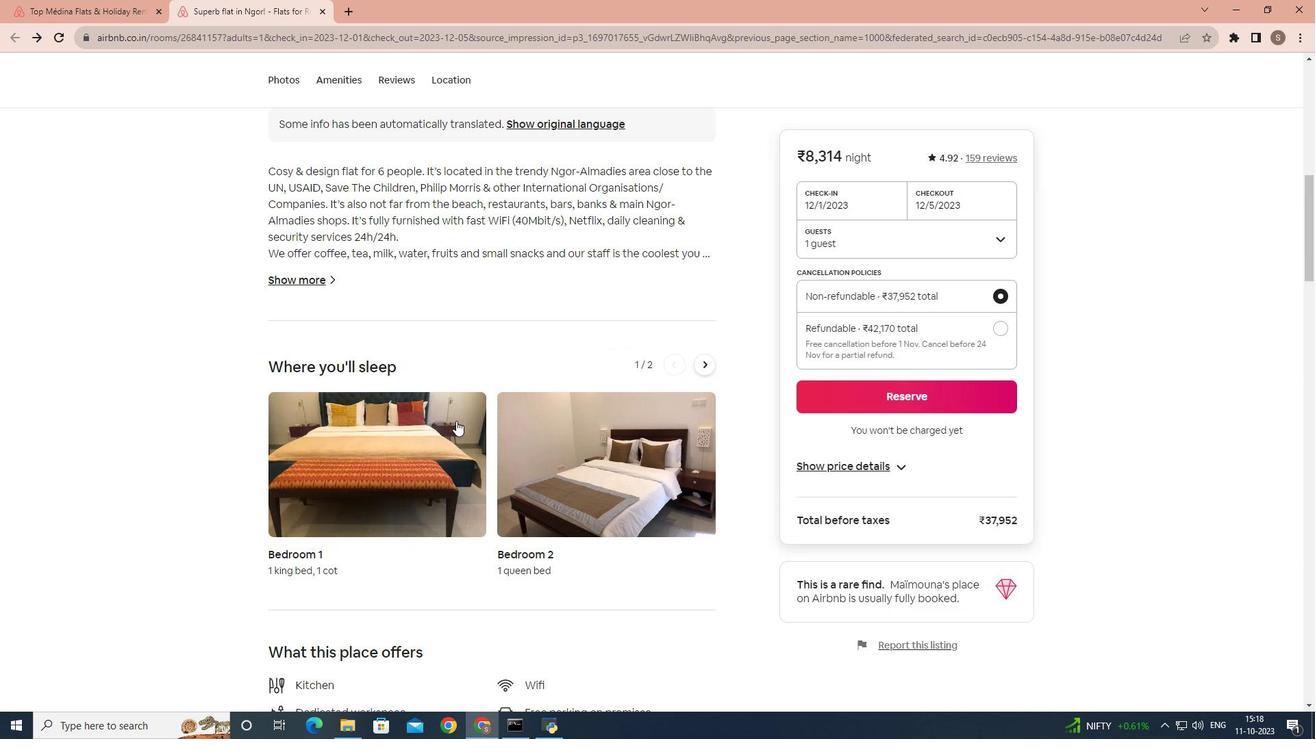 
Action: Mouse scrolled (456, 420) with delta (0, 0)
Screenshot: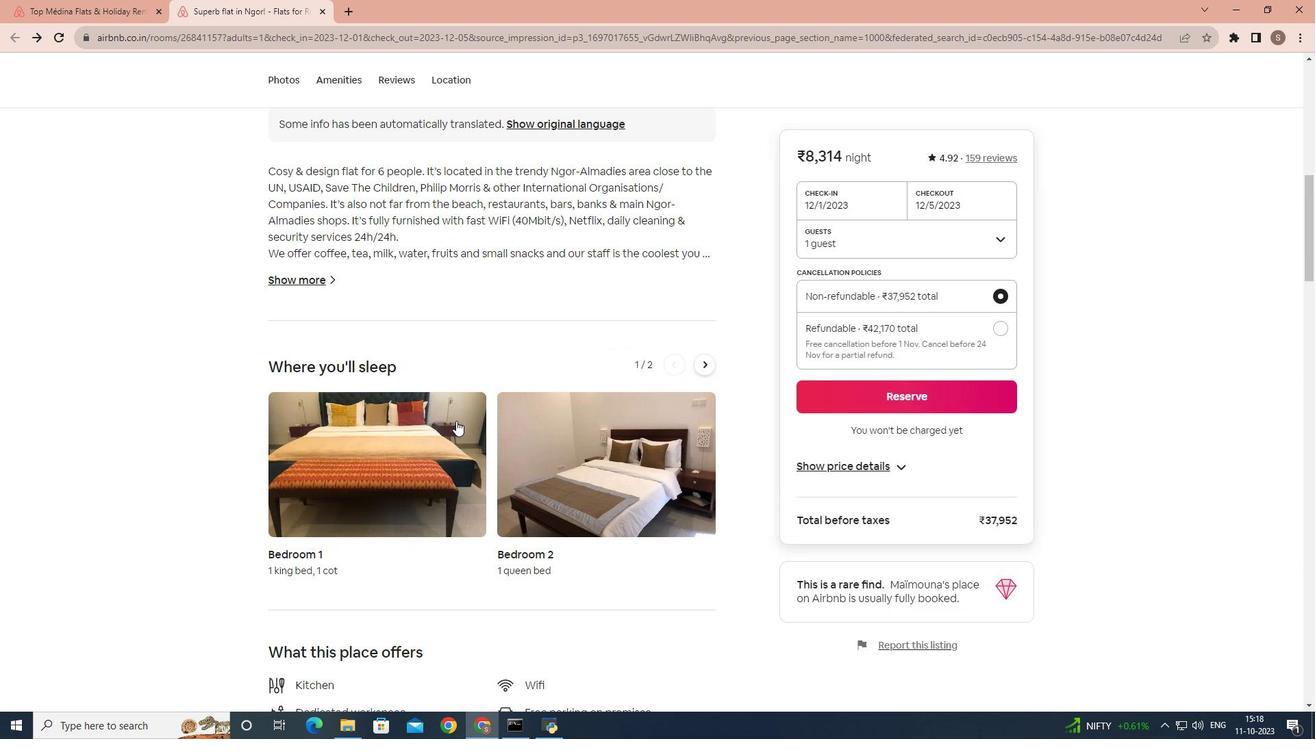 
Action: Mouse scrolled (456, 420) with delta (0, 0)
Screenshot: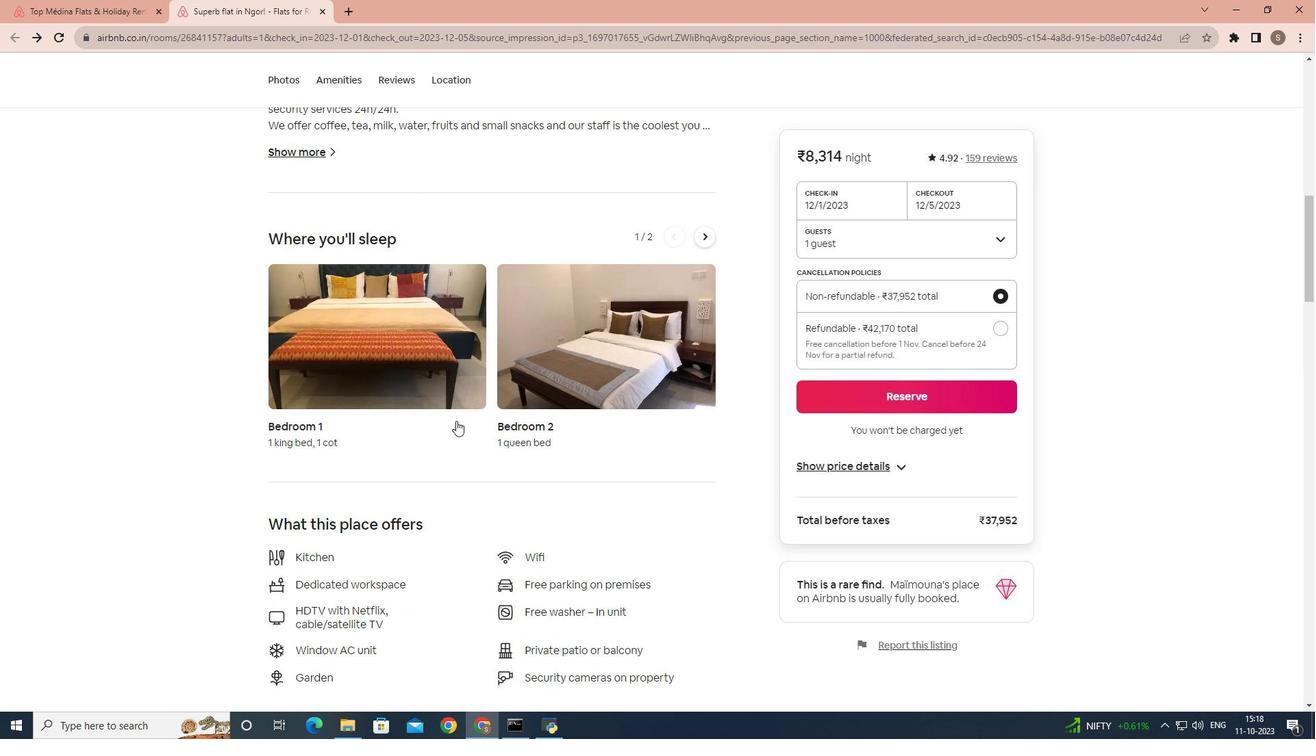
Action: Mouse scrolled (456, 420) with delta (0, 0)
Screenshot: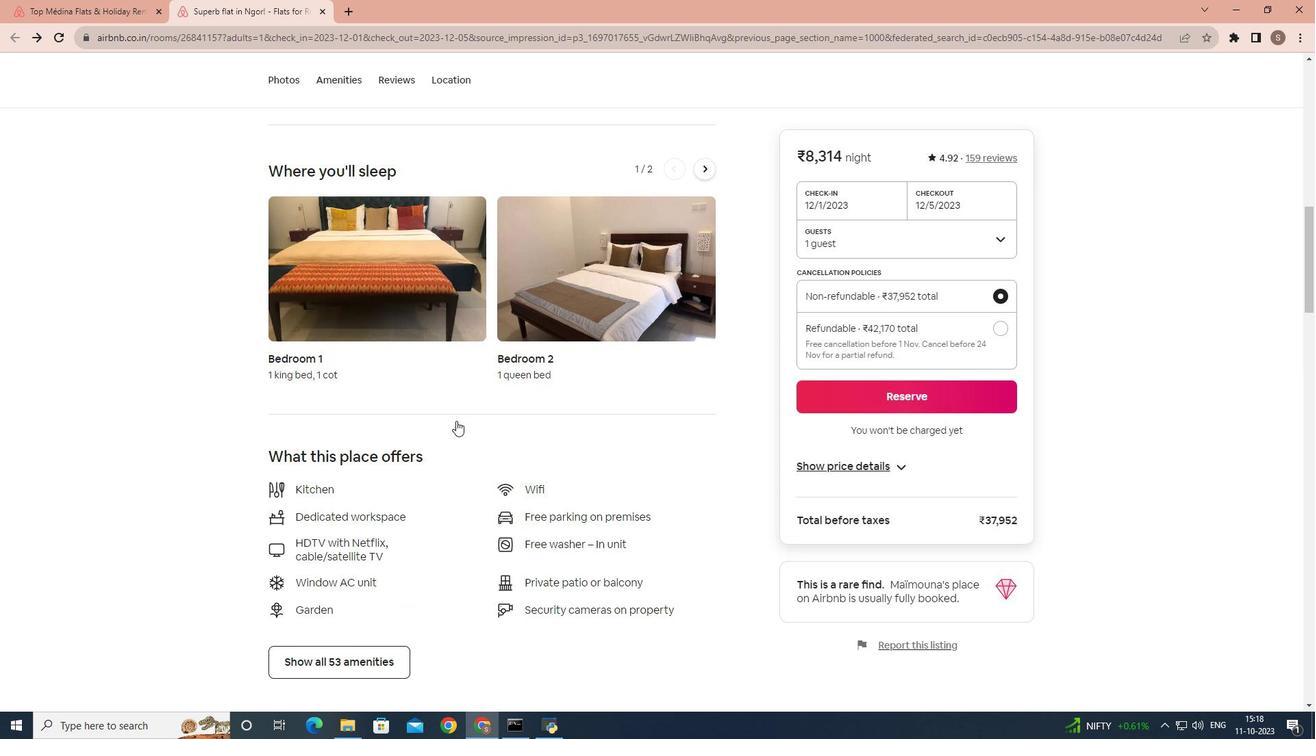 
Action: Mouse scrolled (456, 420) with delta (0, 0)
Screenshot: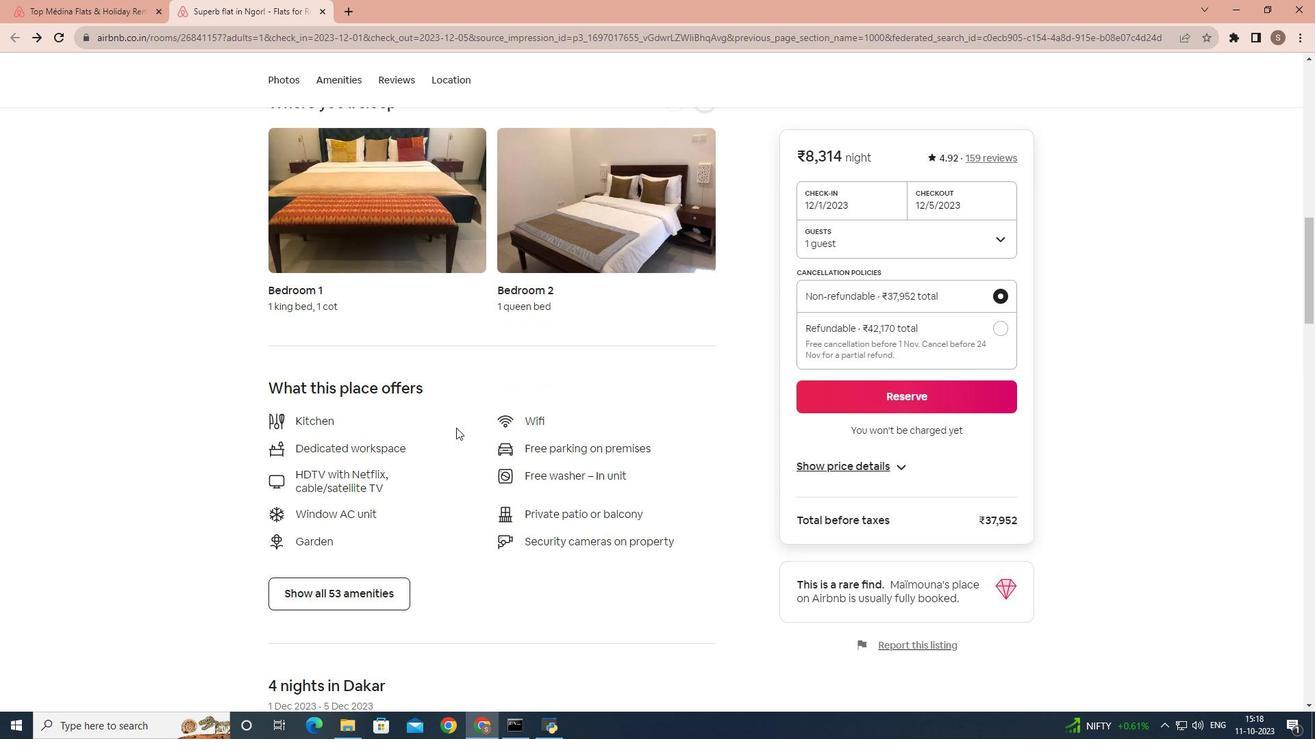 
Action: Mouse moved to (456, 430)
Screenshot: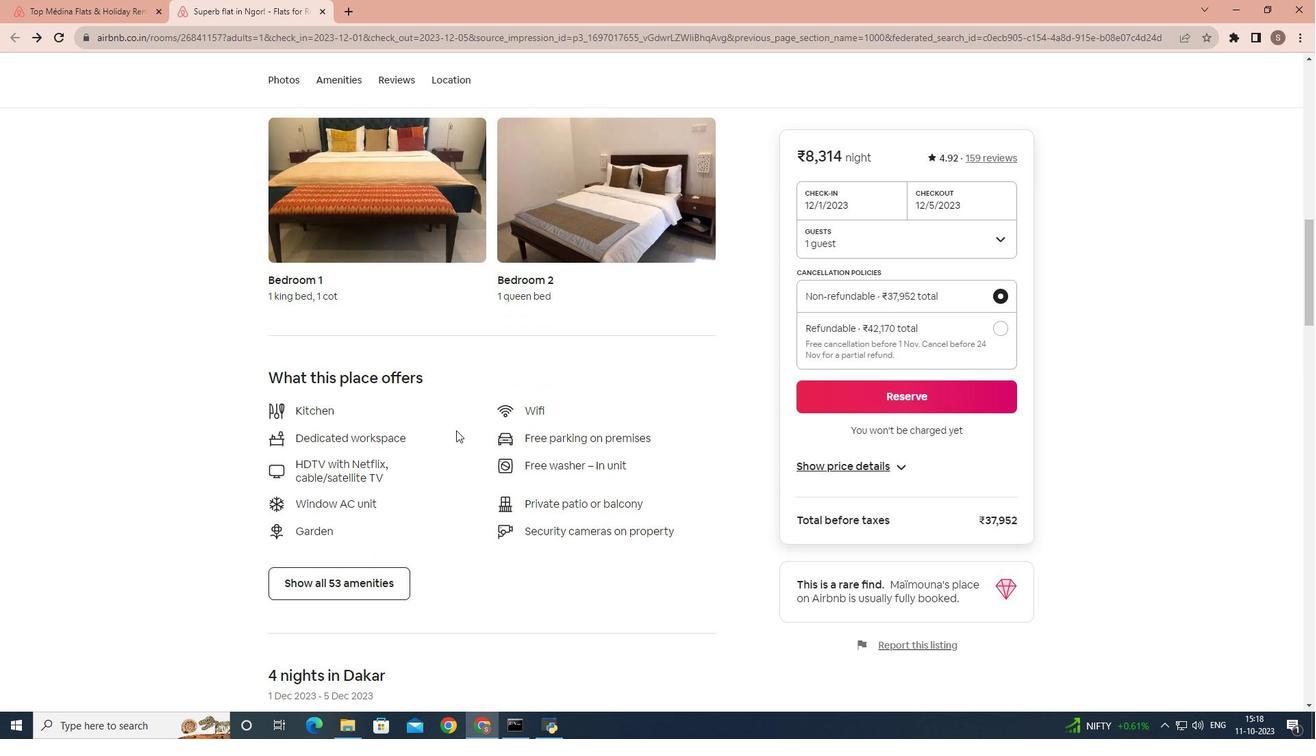 
Action: Mouse scrolled (456, 430) with delta (0, 0)
Screenshot: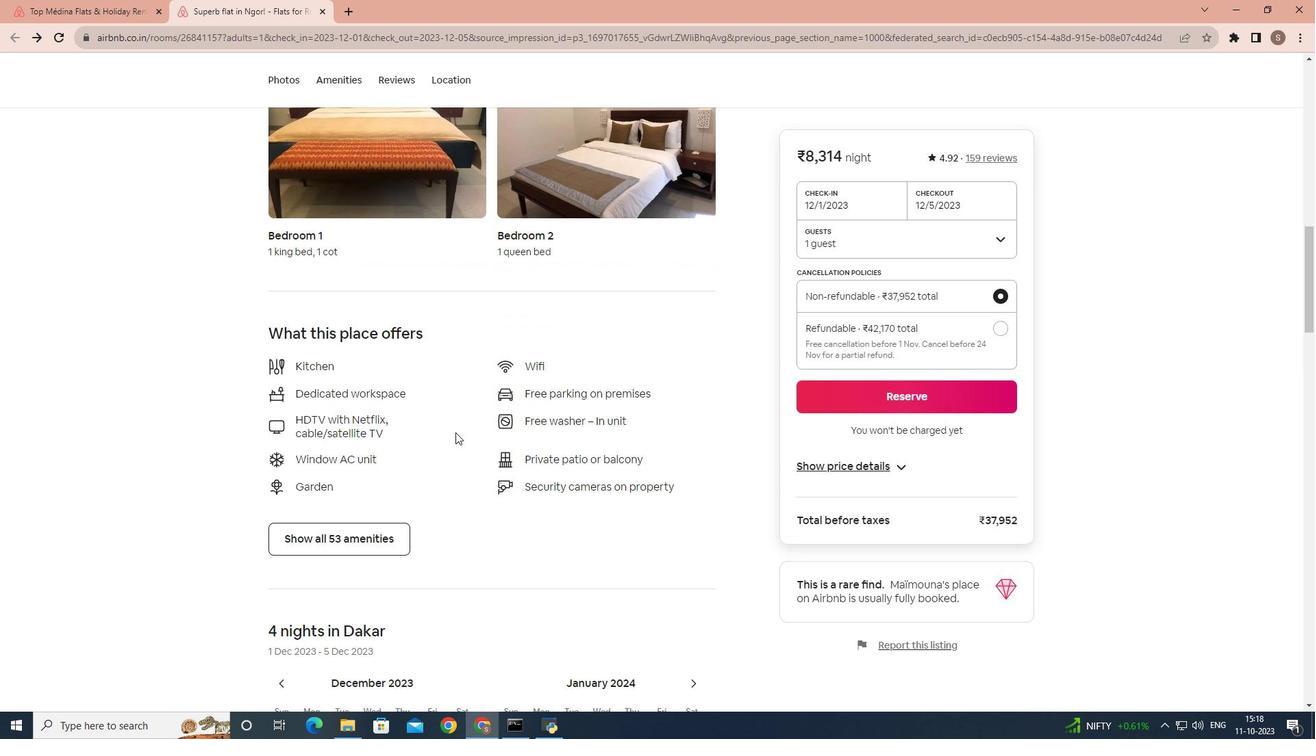 
Action: Mouse moved to (395, 456)
Screenshot: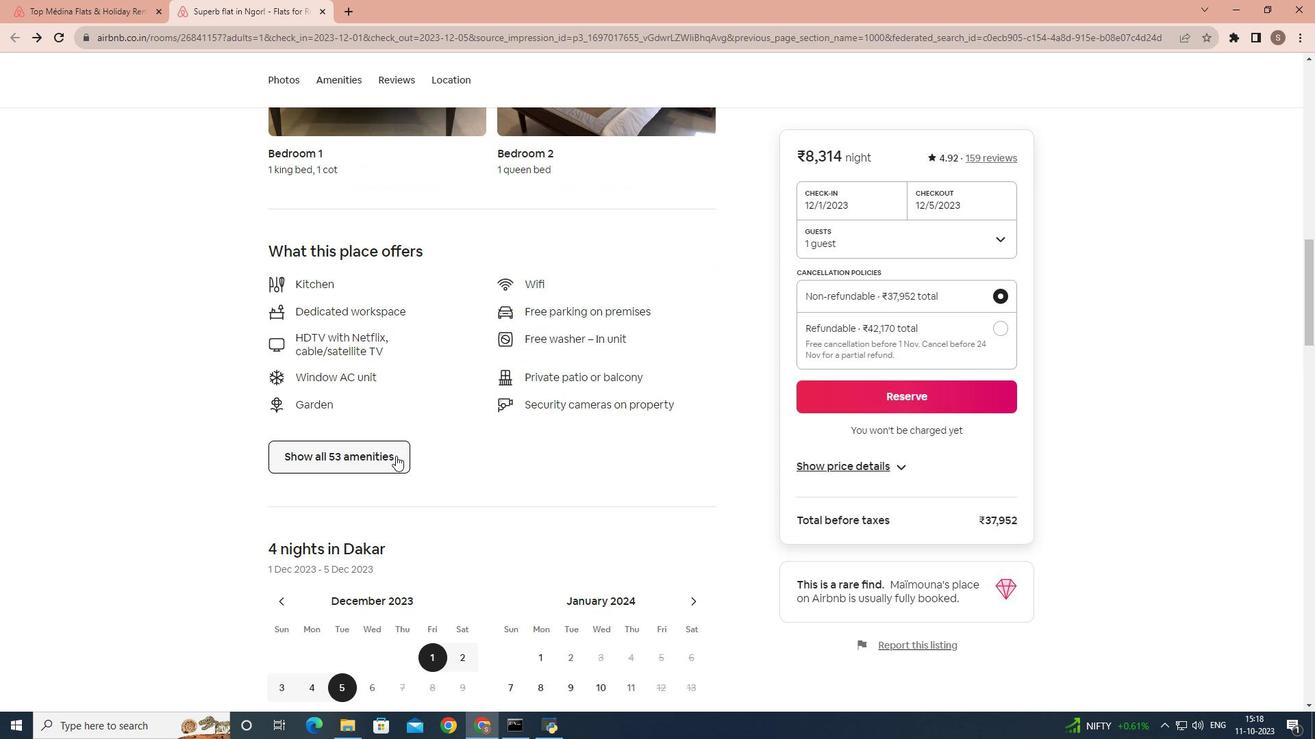 
Action: Mouse pressed left at (395, 456)
Screenshot: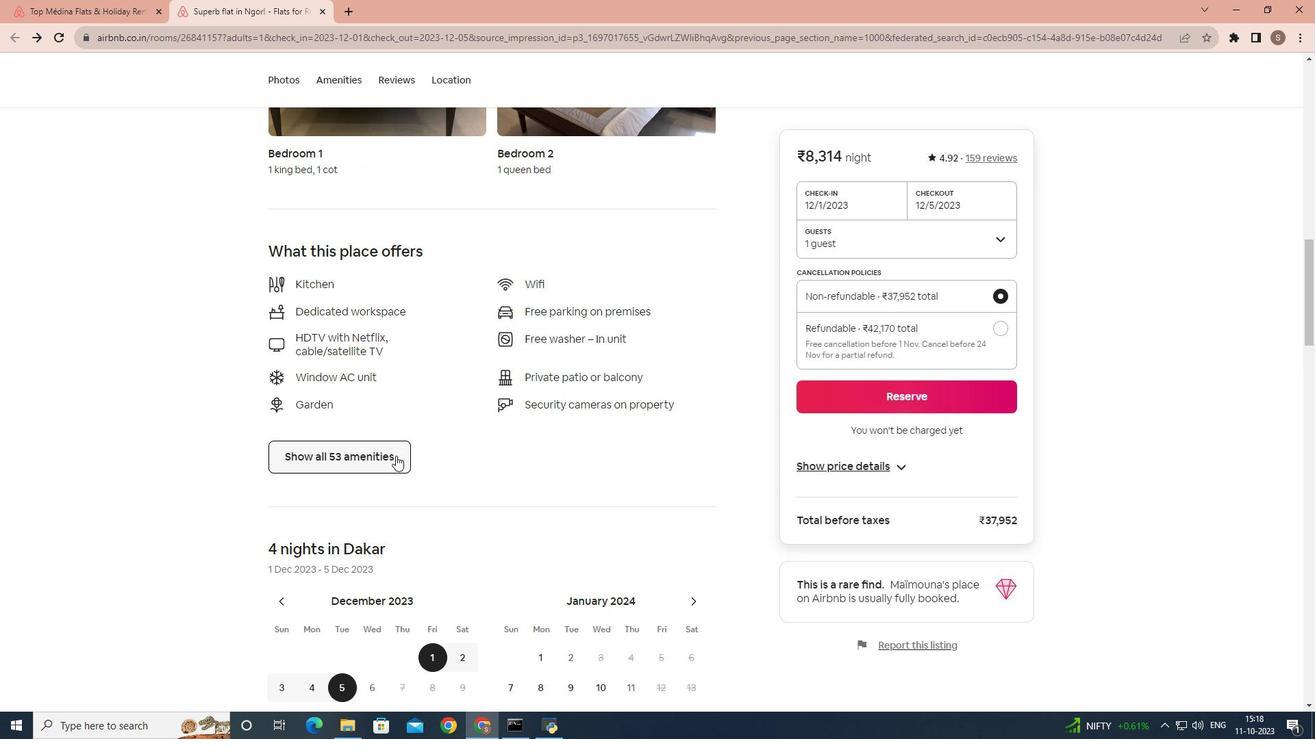 
Action: Mouse moved to (407, 458)
Screenshot: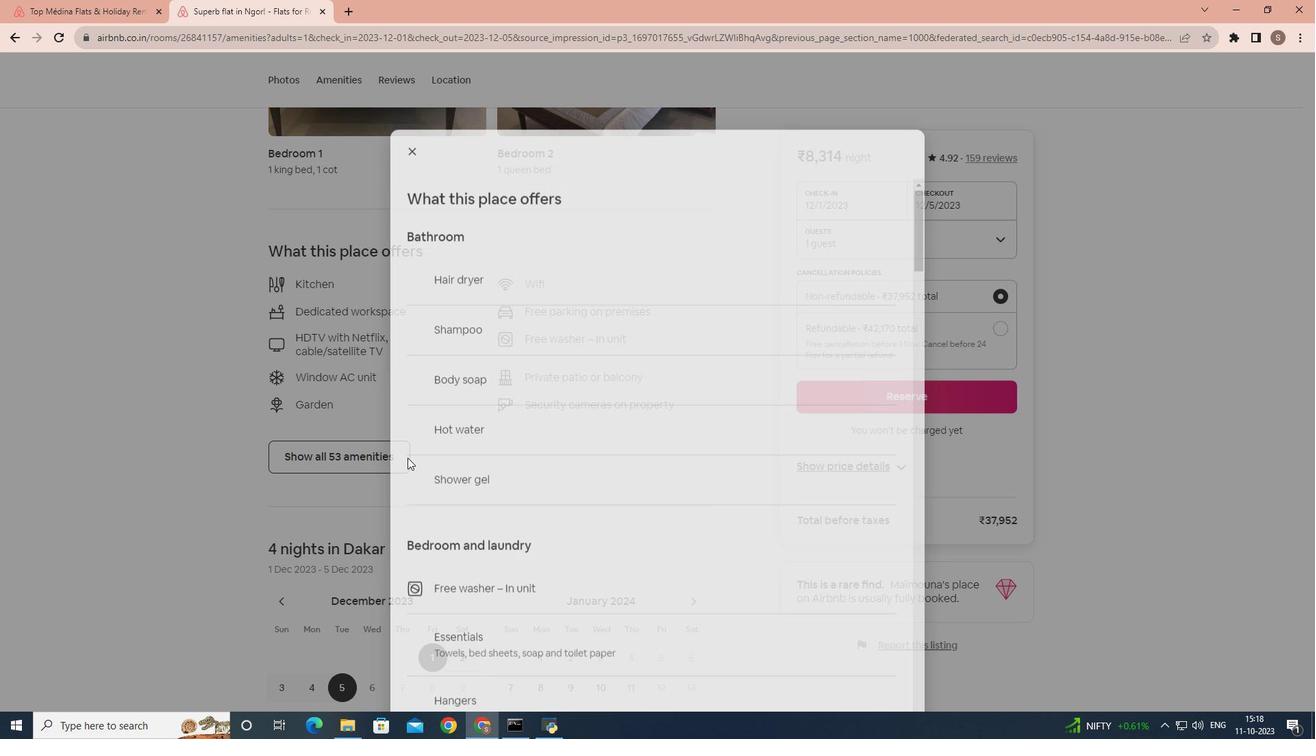 
Action: Mouse scrolled (407, 457) with delta (0, 0)
Screenshot: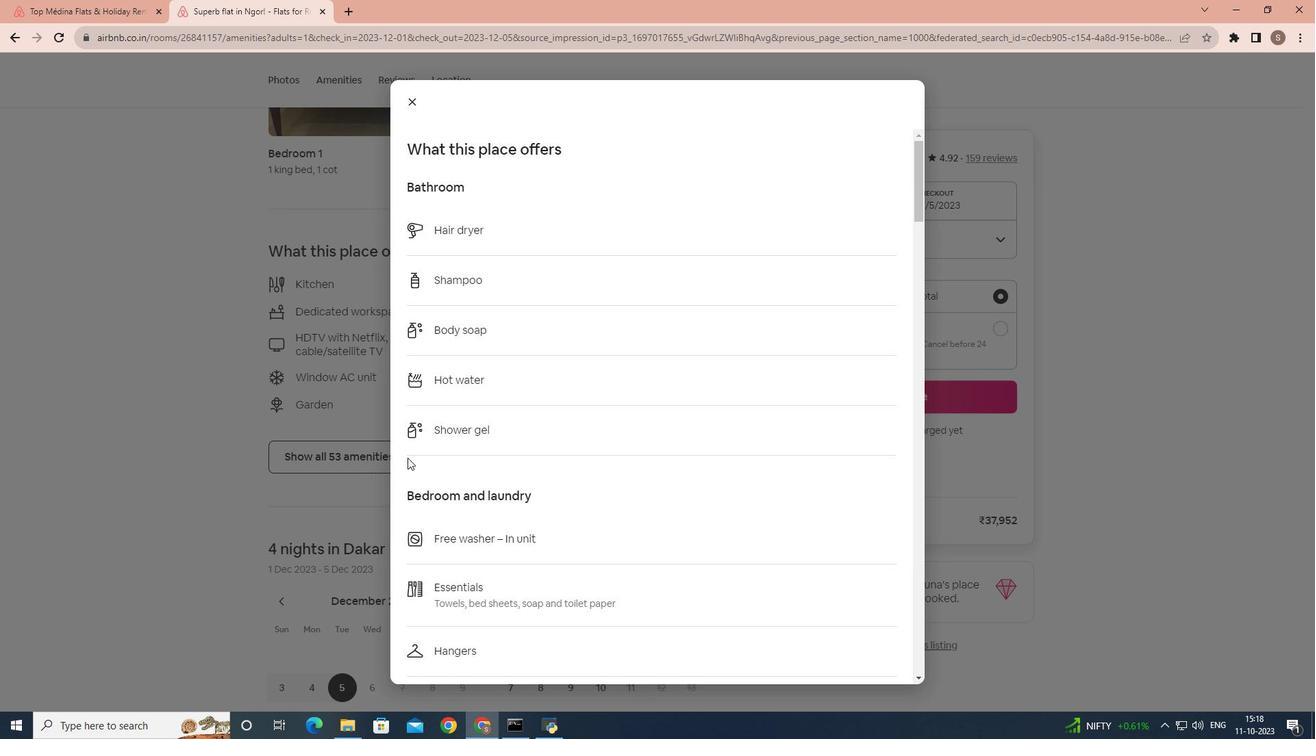 
Action: Mouse scrolled (407, 457) with delta (0, 0)
Screenshot: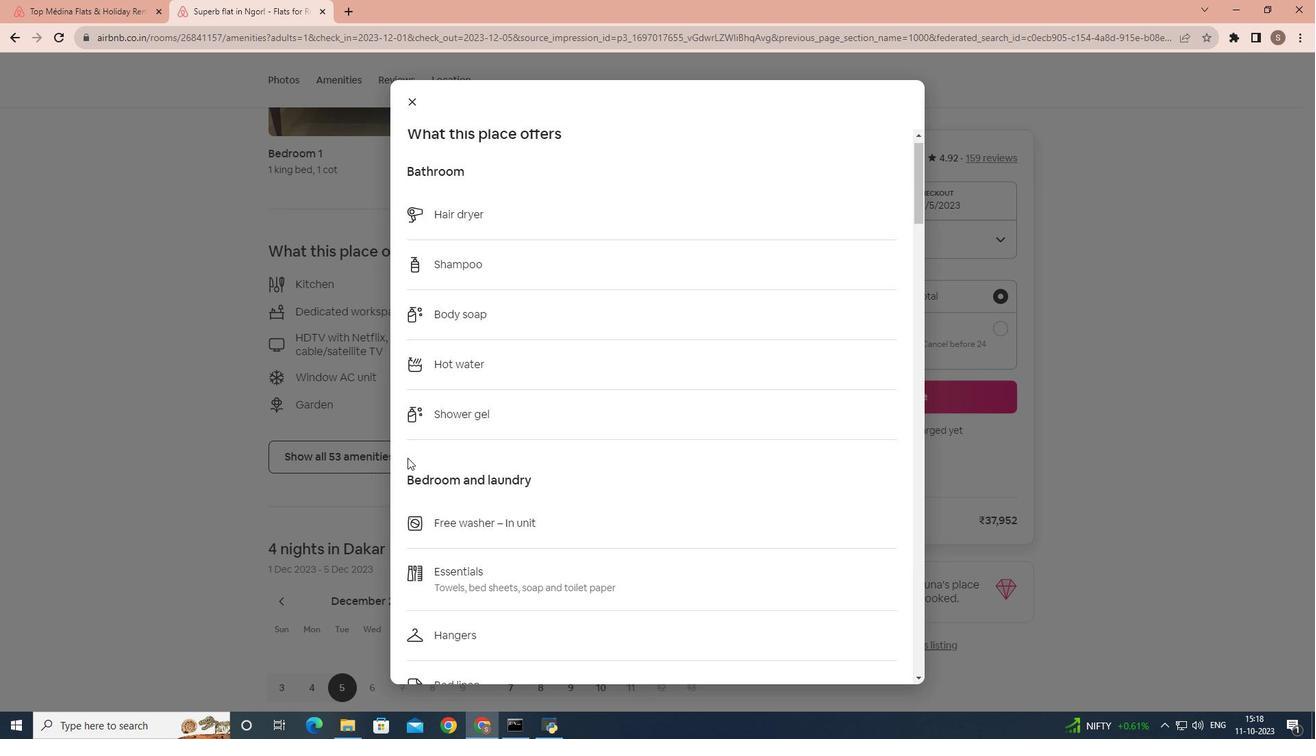 
Action: Mouse scrolled (407, 457) with delta (0, 0)
Screenshot: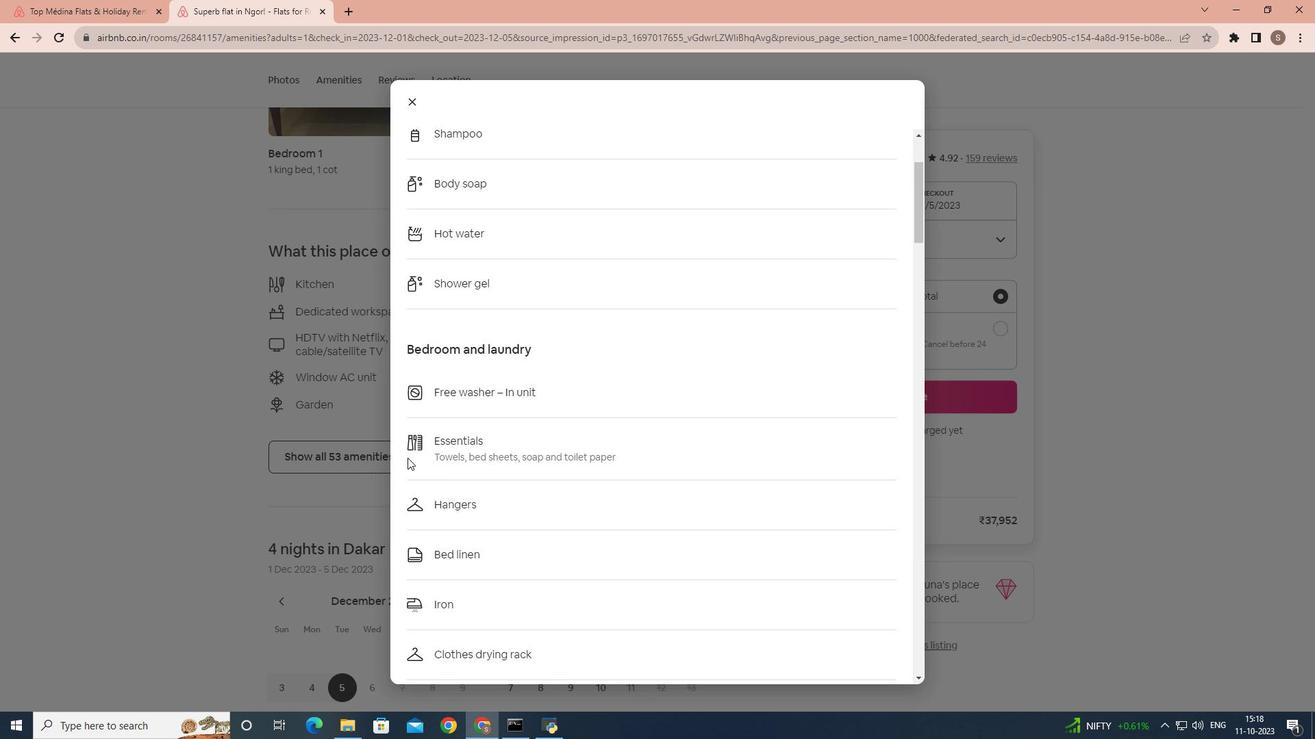 
Action: Mouse scrolled (407, 457) with delta (0, 0)
Screenshot: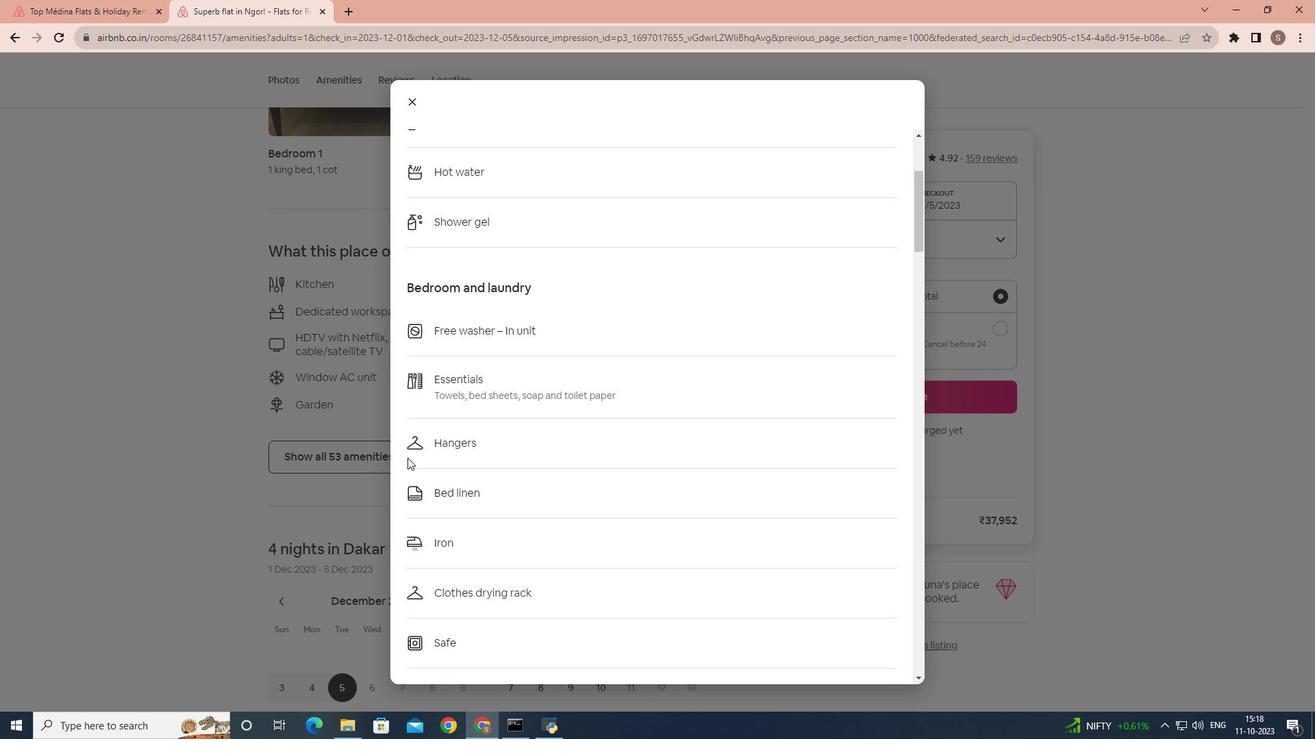 
Action: Mouse scrolled (407, 457) with delta (0, 0)
Screenshot: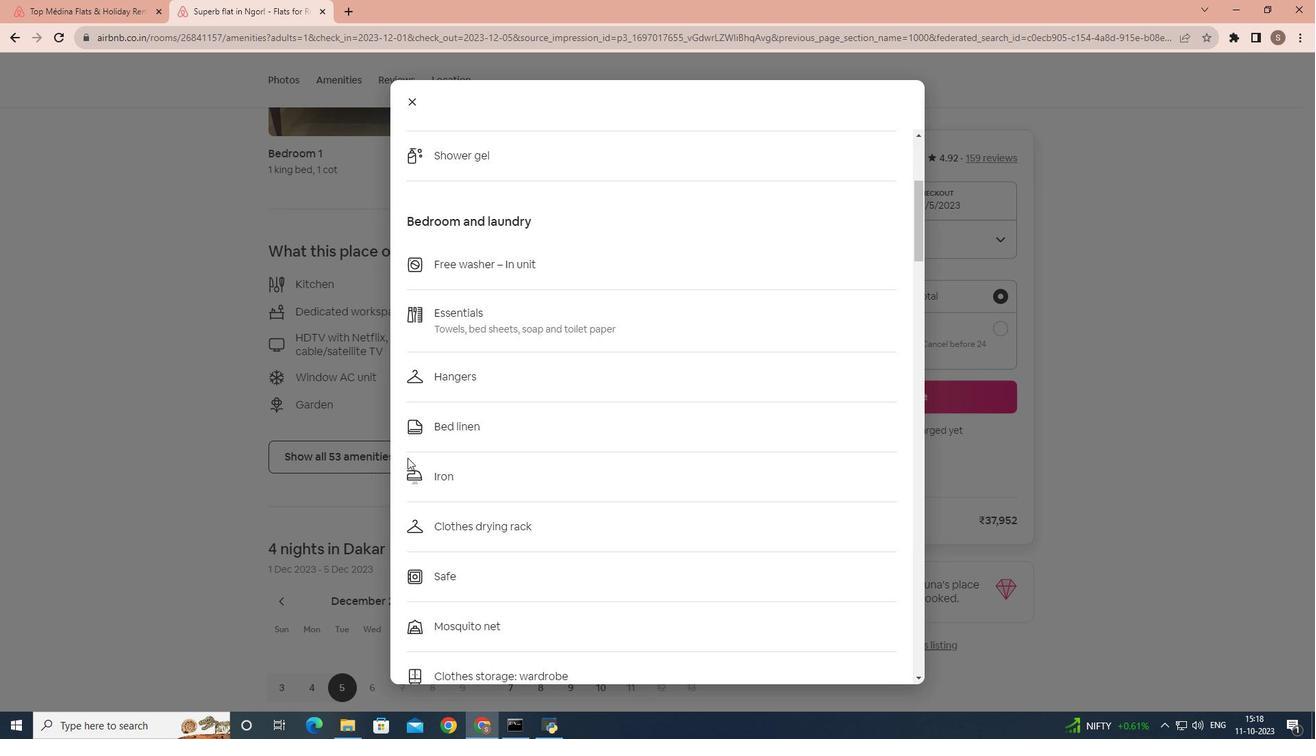 
Action: Mouse scrolled (407, 457) with delta (0, 0)
Screenshot: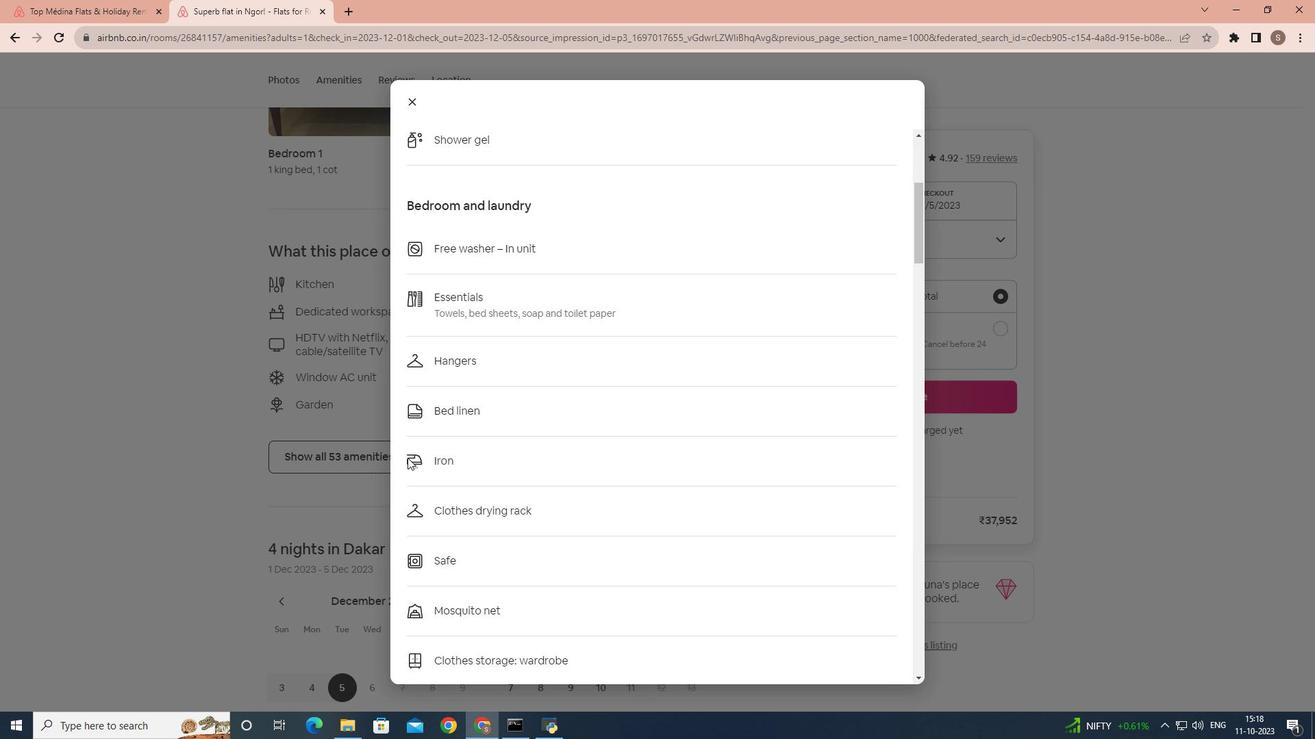 
Action: Mouse scrolled (407, 457) with delta (0, 0)
Screenshot: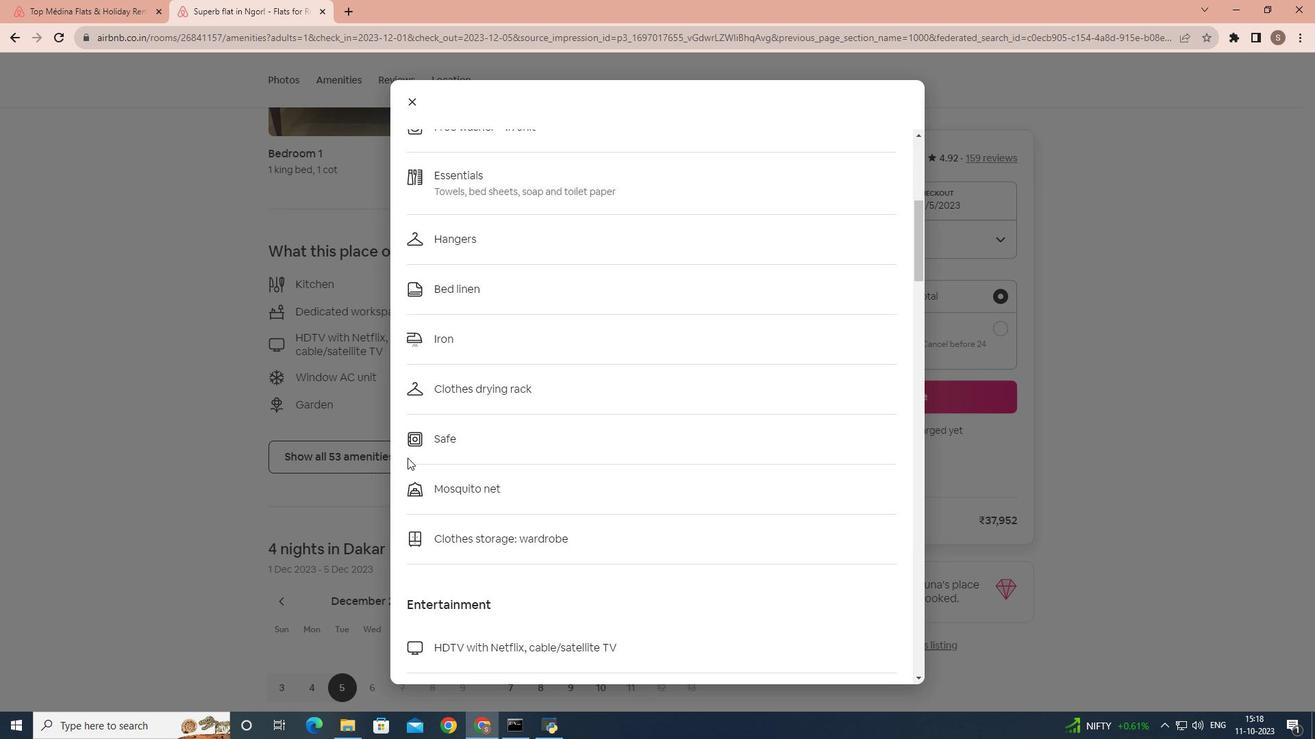 
Action: Mouse scrolled (407, 457) with delta (0, 0)
Screenshot: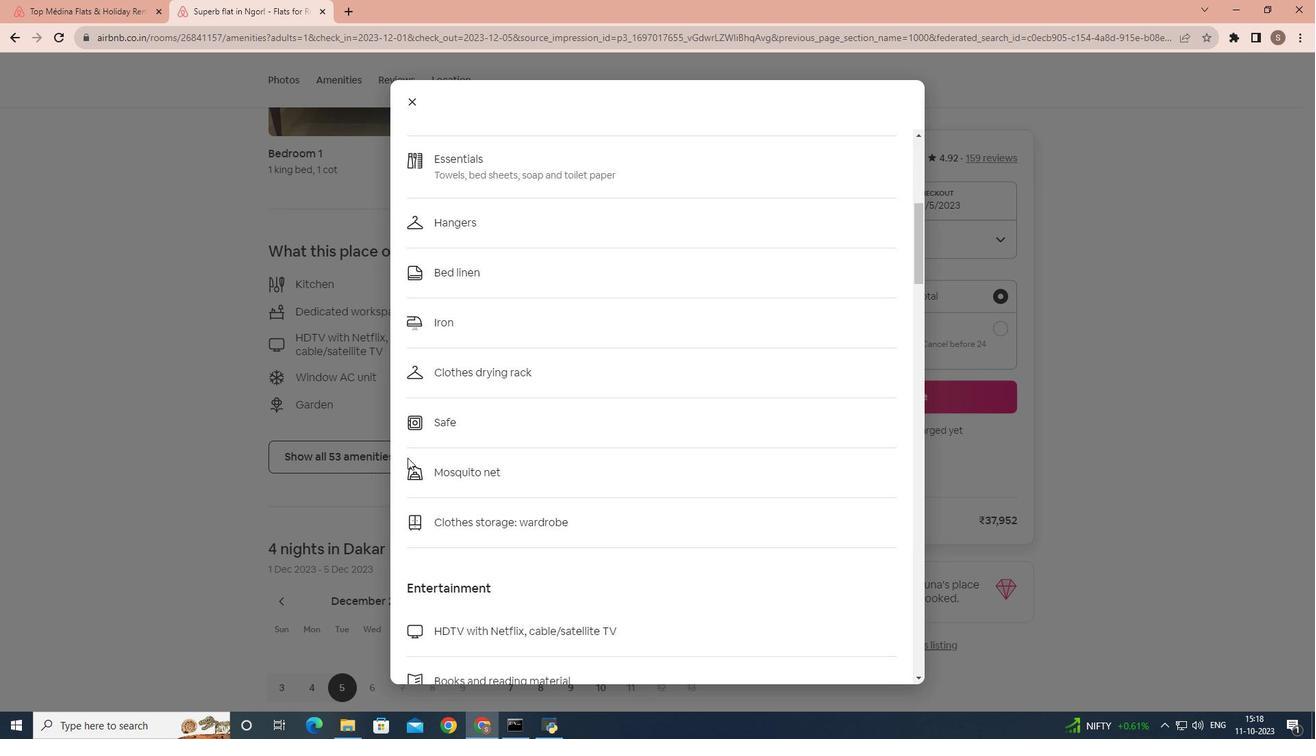 
Action: Mouse scrolled (407, 457) with delta (0, 0)
Screenshot: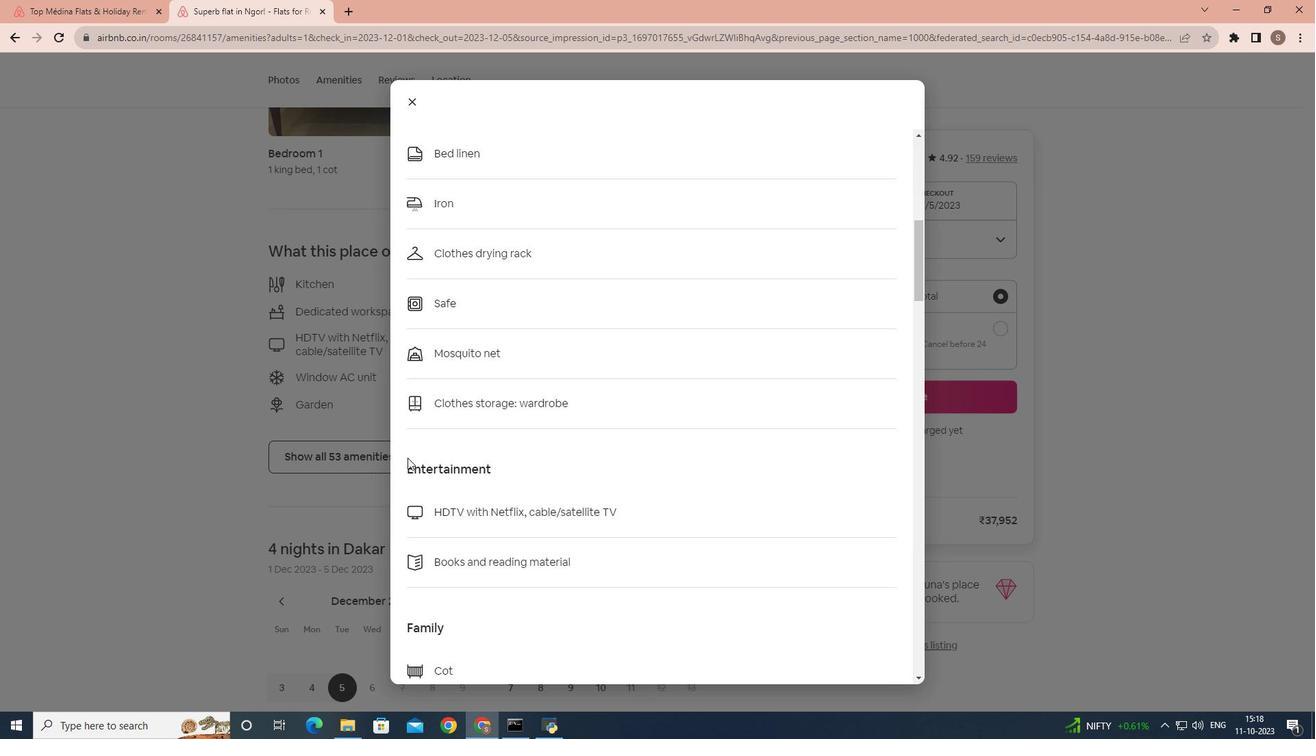 
Action: Mouse scrolled (407, 457) with delta (0, 0)
Screenshot: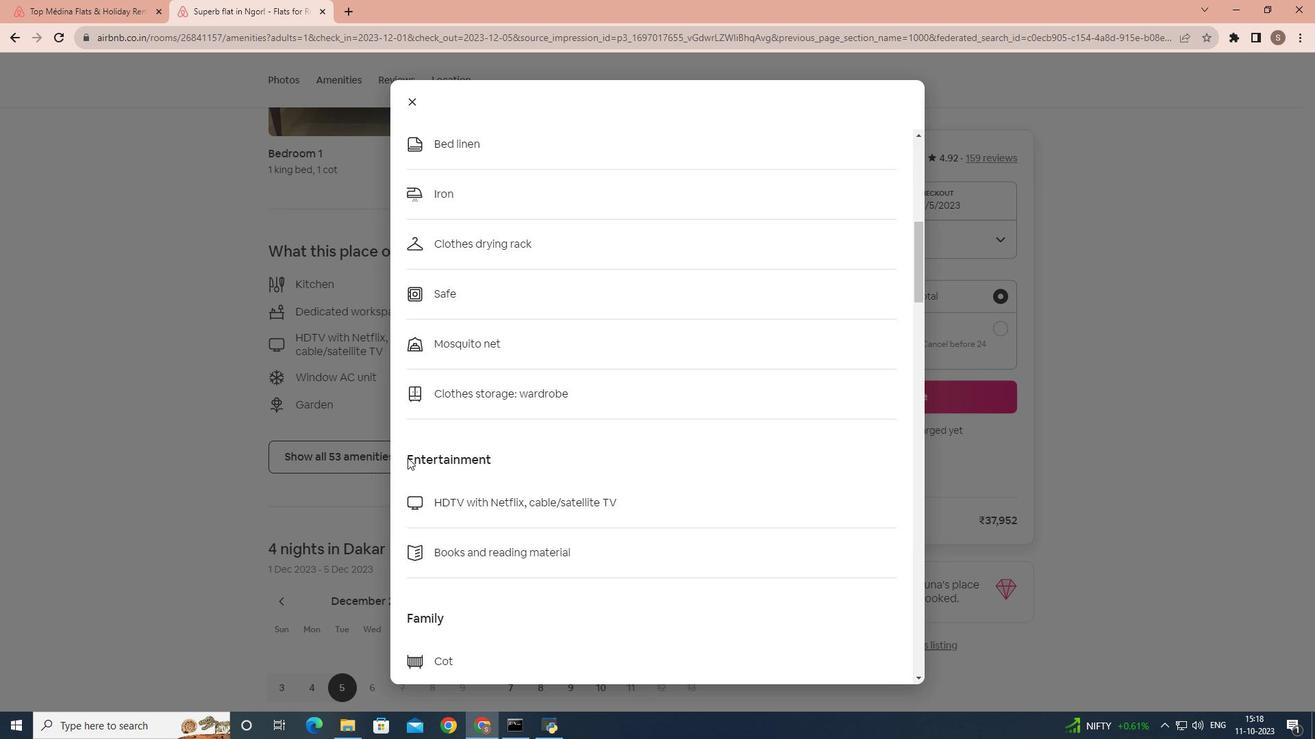 
Action: Mouse scrolled (407, 457) with delta (0, 0)
Screenshot: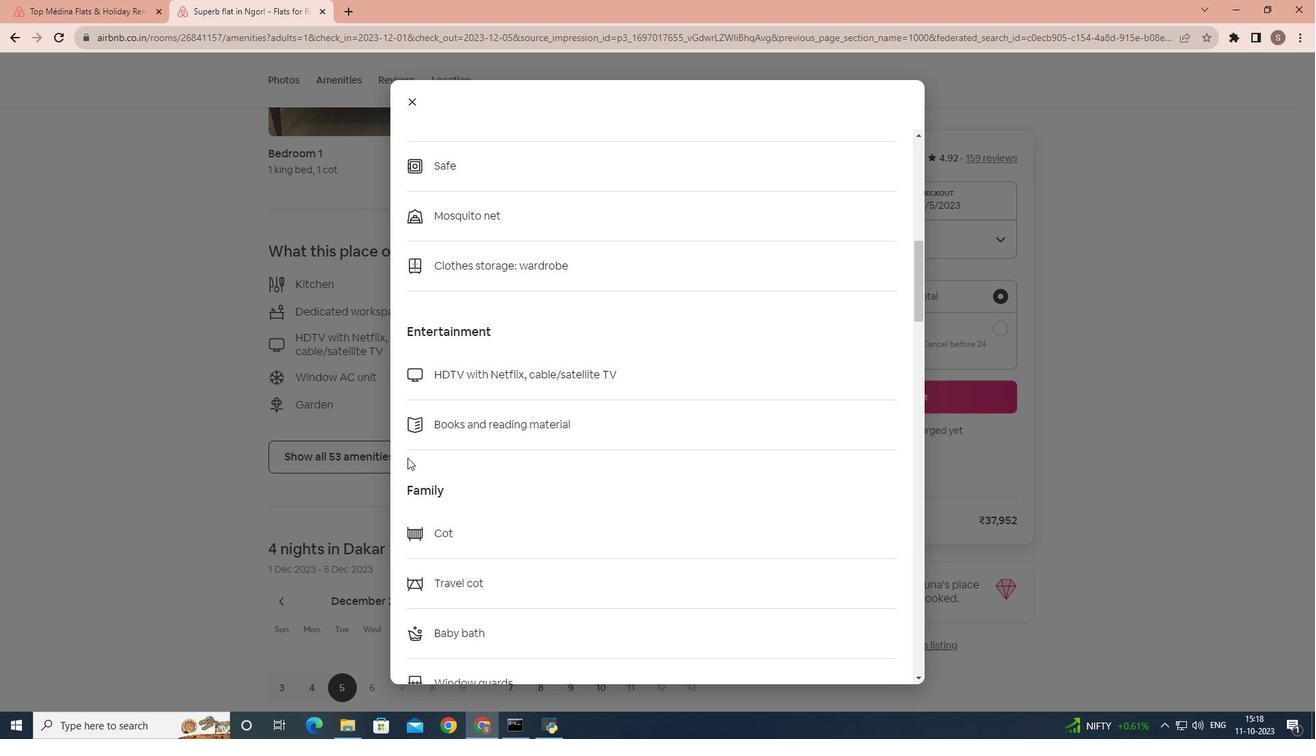 
Action: Mouse scrolled (407, 457) with delta (0, 0)
Screenshot: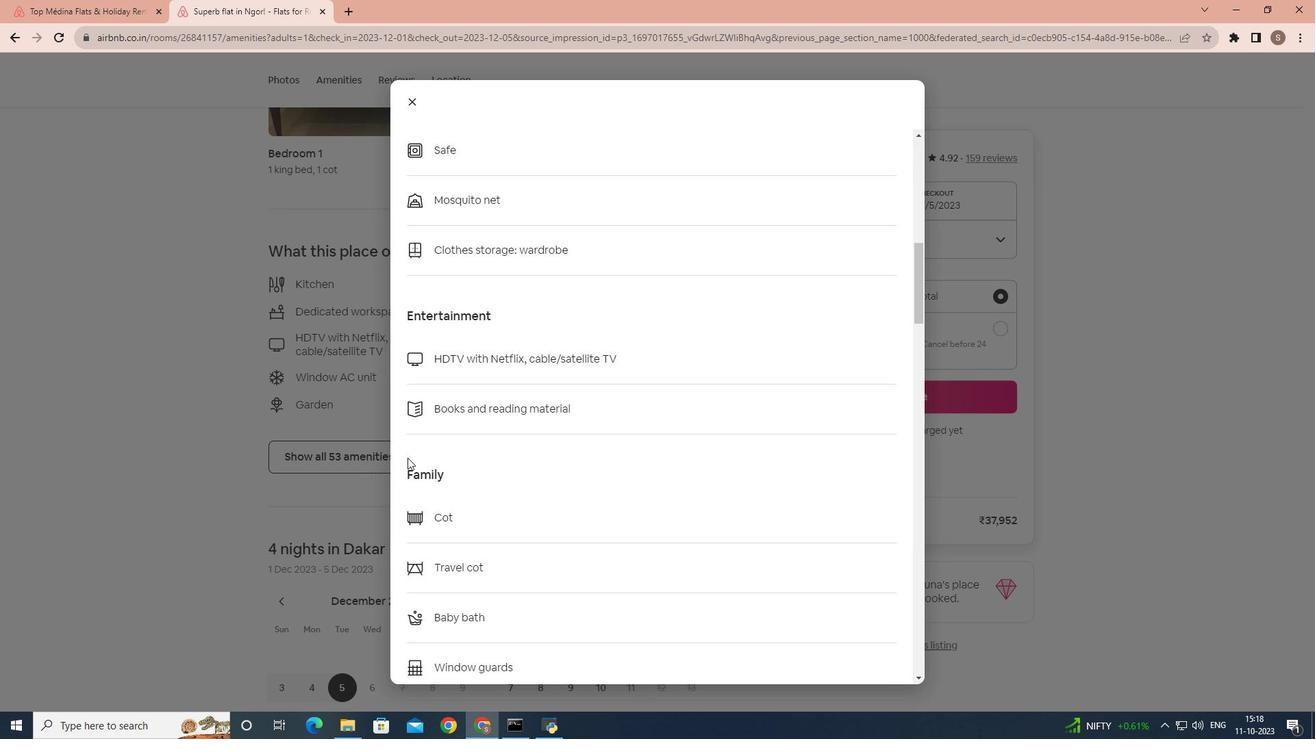 
Action: Mouse scrolled (407, 457) with delta (0, 0)
Screenshot: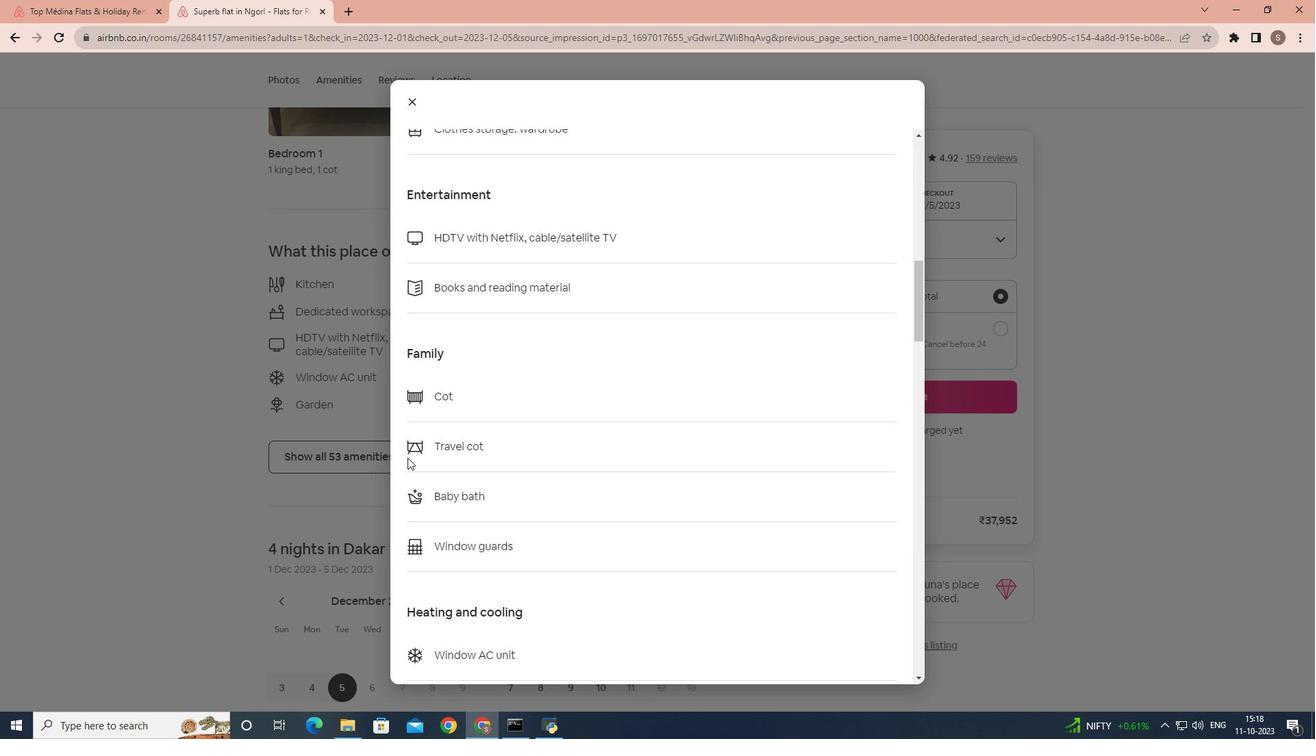 
Action: Mouse scrolled (407, 457) with delta (0, 0)
Screenshot: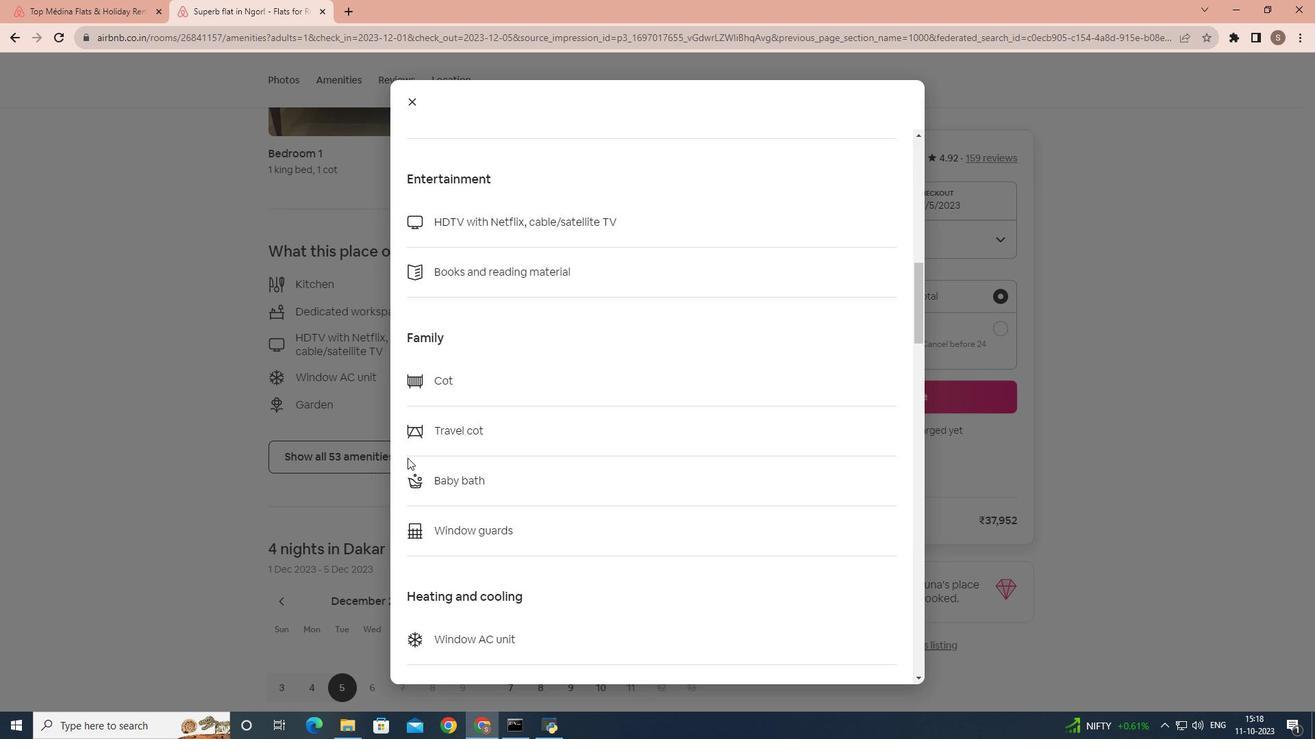 
Action: Mouse scrolled (407, 457) with delta (0, 0)
Screenshot: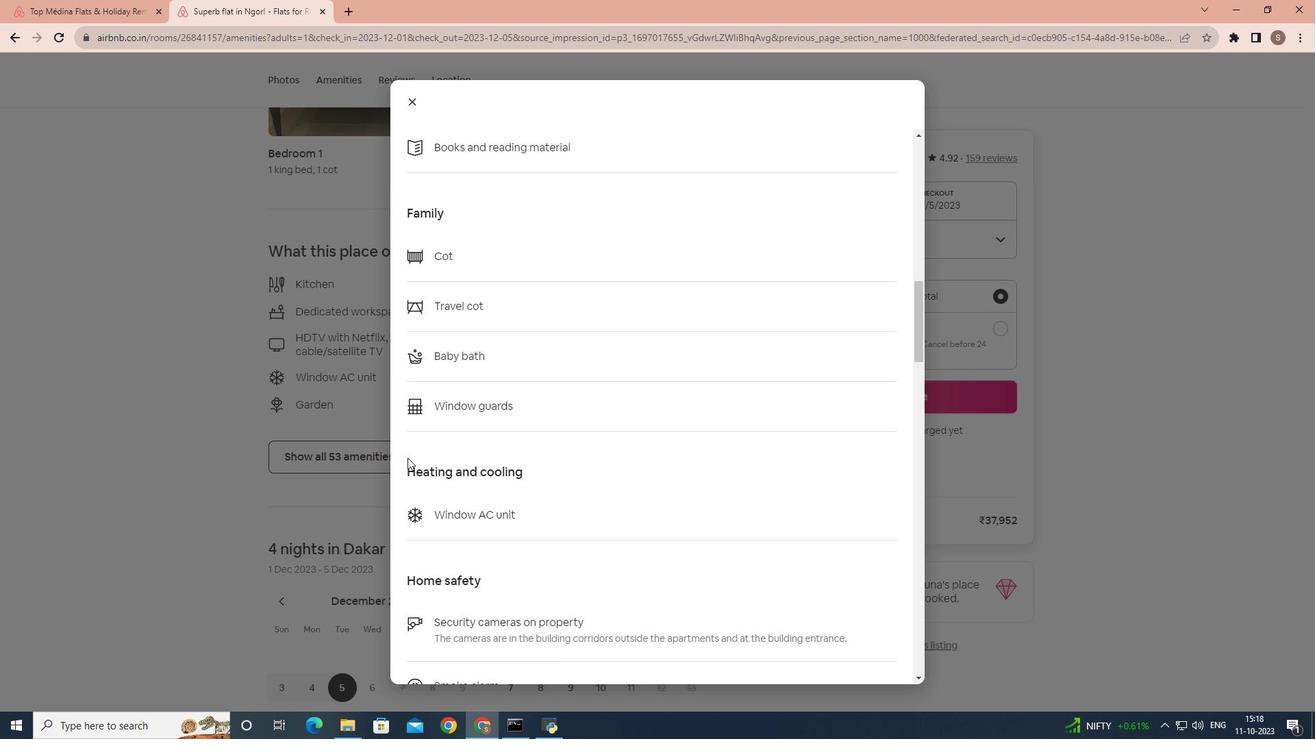 
Action: Mouse scrolled (407, 457) with delta (0, 0)
Screenshot: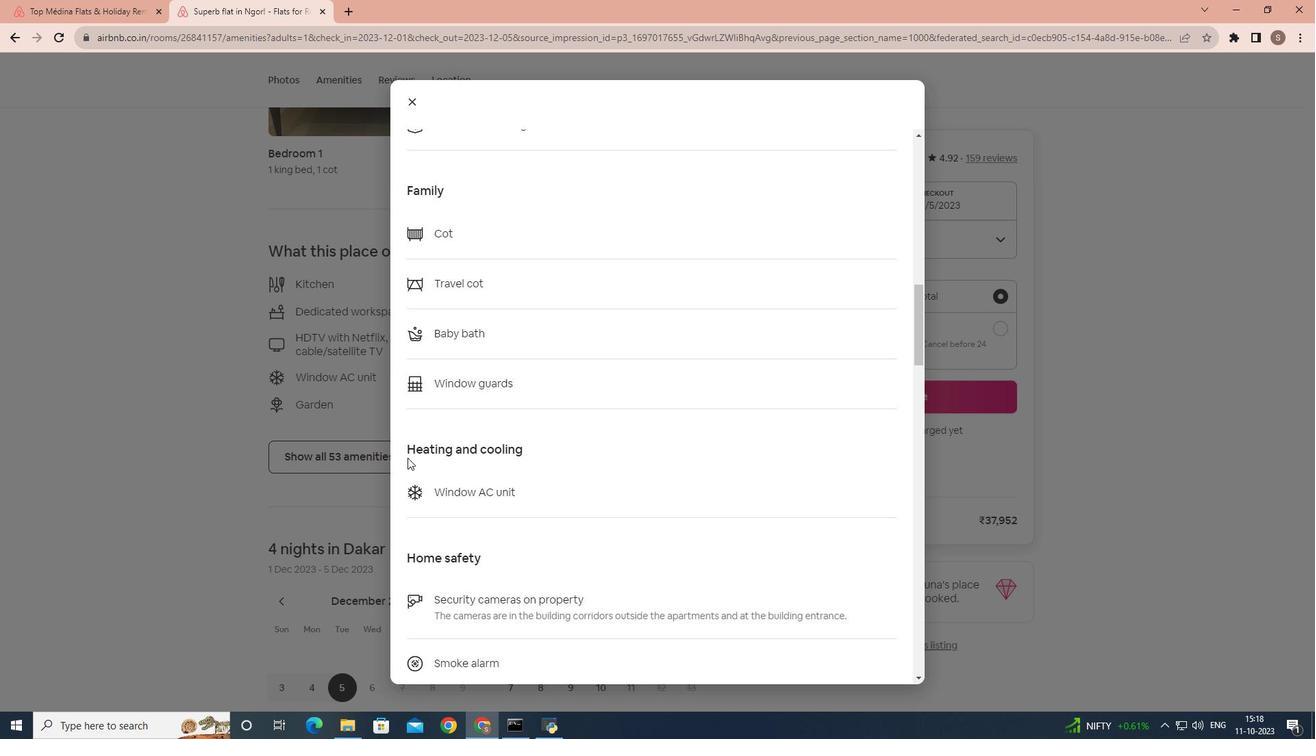 
Action: Mouse scrolled (407, 457) with delta (0, 0)
Screenshot: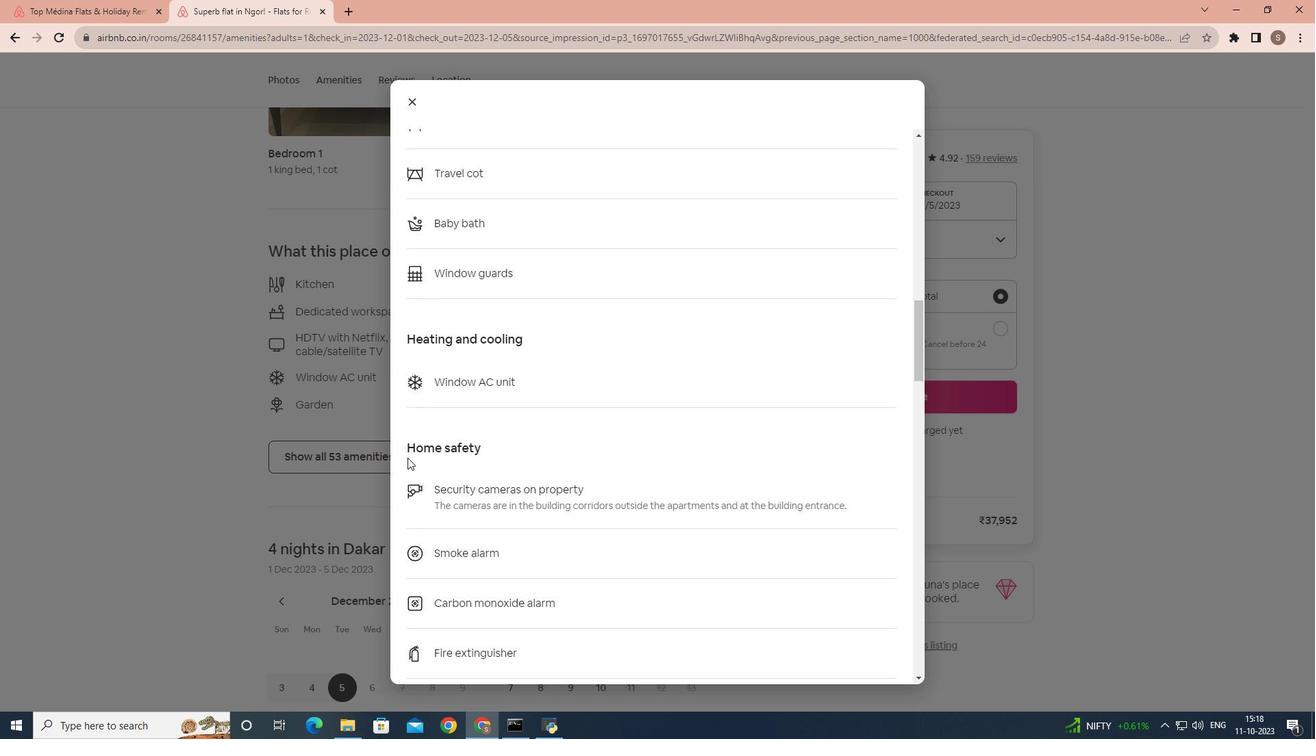 
Action: Mouse scrolled (407, 457) with delta (0, 0)
Screenshot: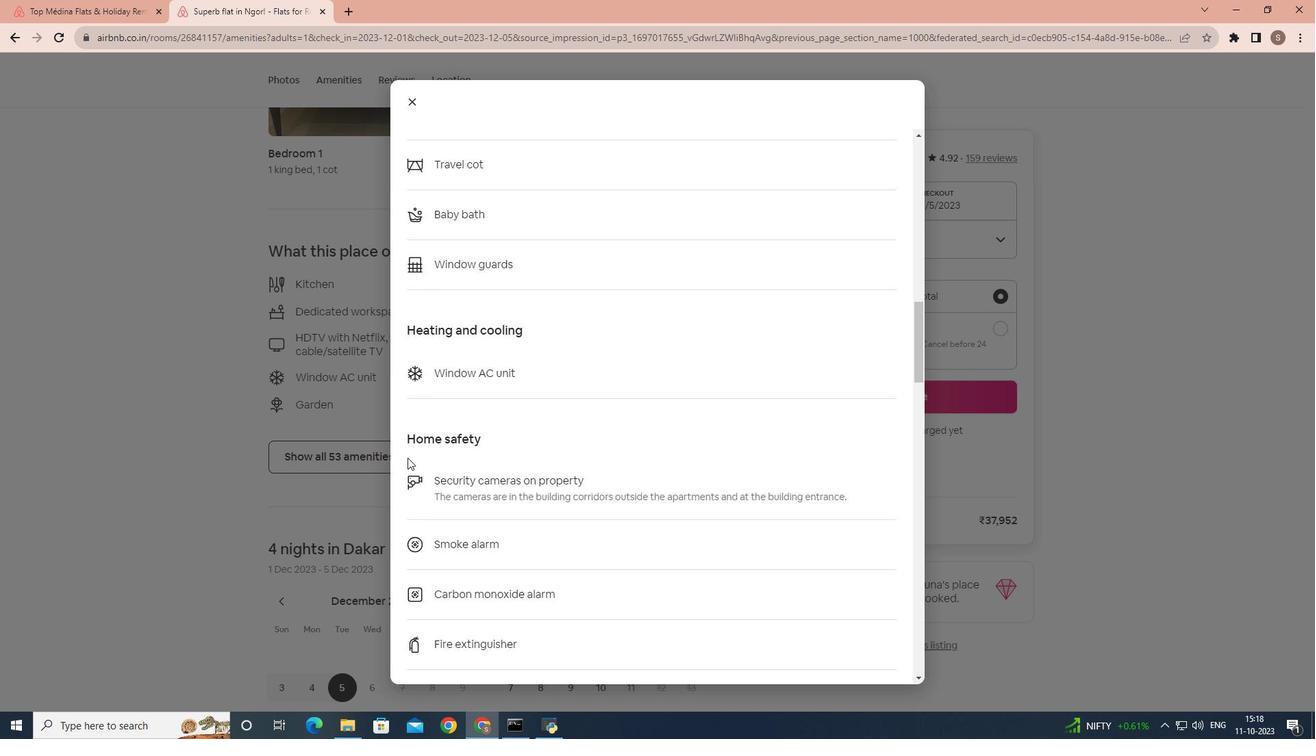 
Action: Mouse scrolled (407, 457) with delta (0, 0)
Screenshot: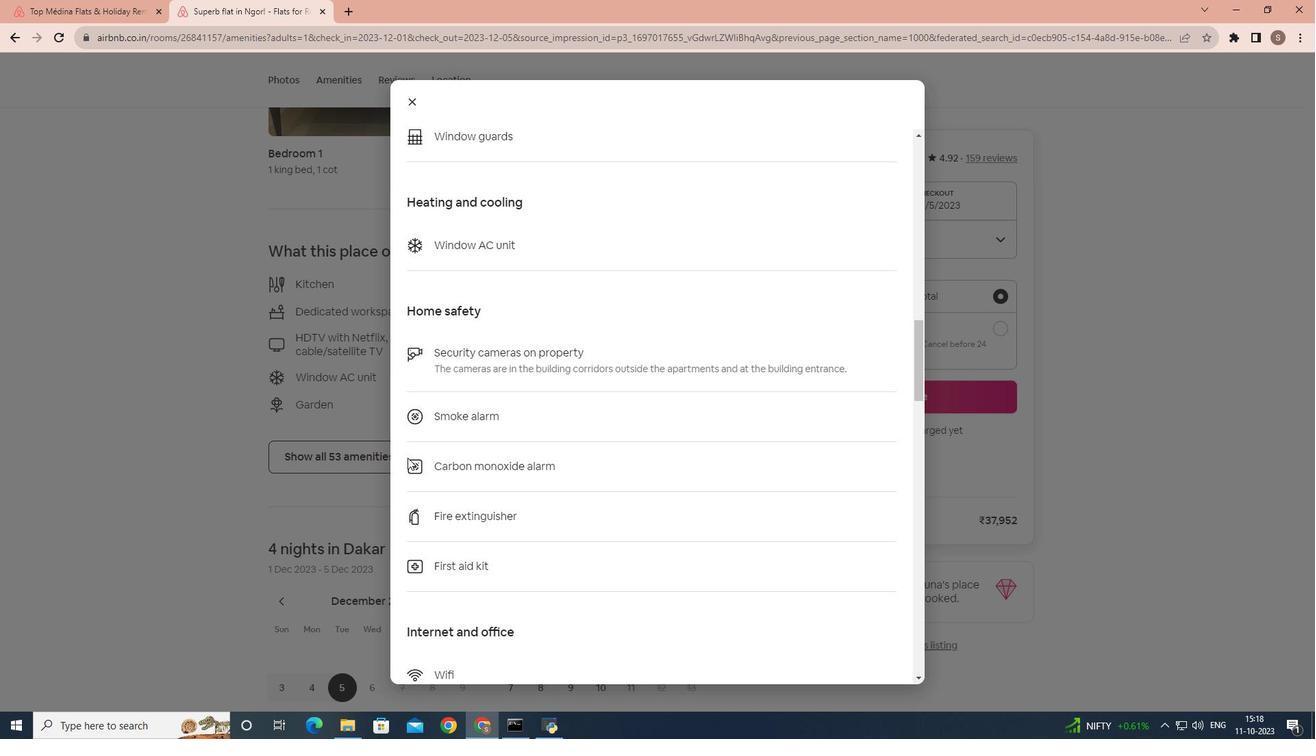 
Action: Mouse scrolled (407, 457) with delta (0, 0)
Screenshot: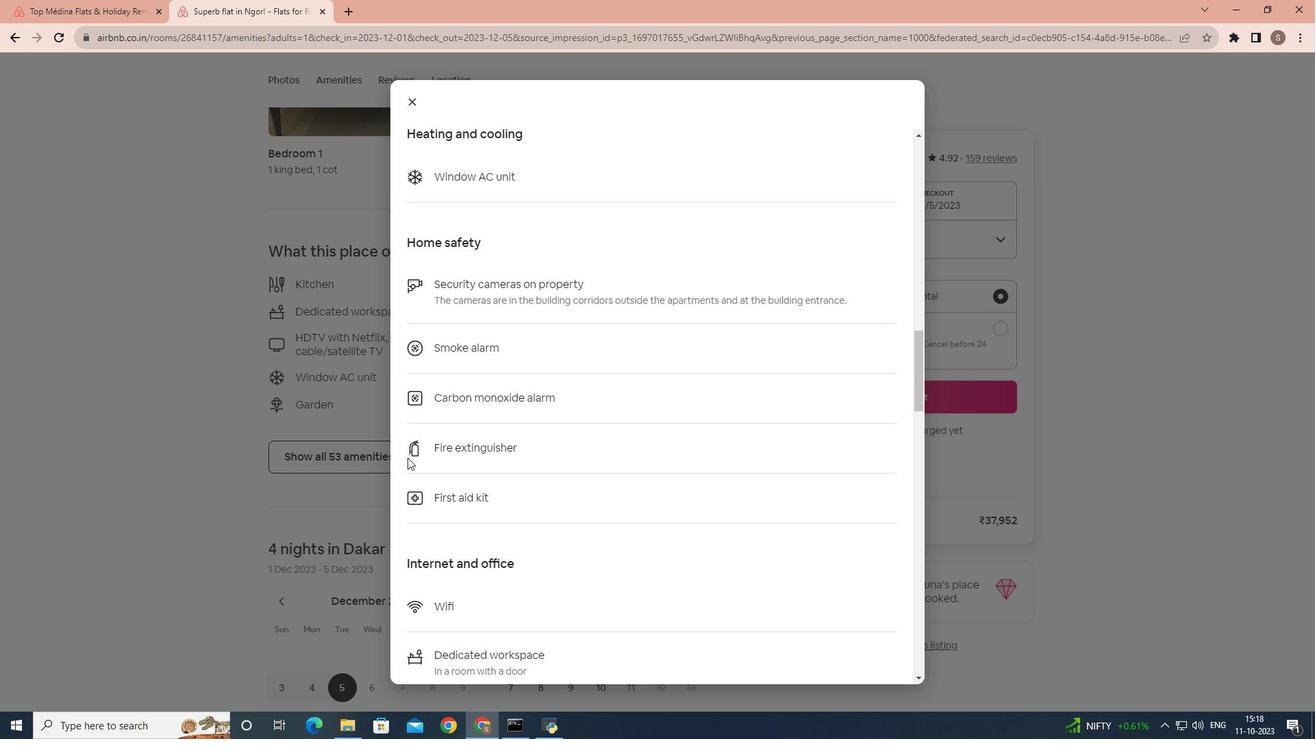 
Action: Mouse scrolled (407, 457) with delta (0, 0)
Screenshot: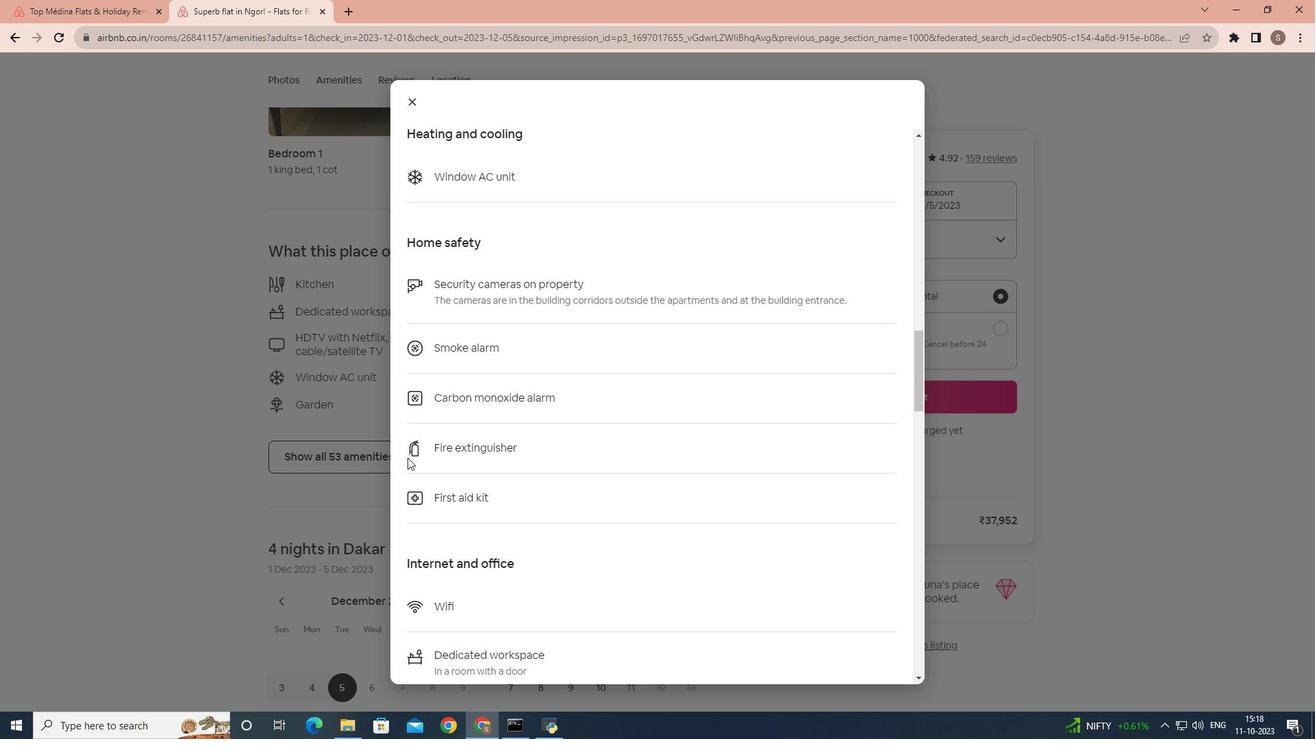 
Action: Mouse scrolled (407, 457) with delta (0, 0)
Screenshot: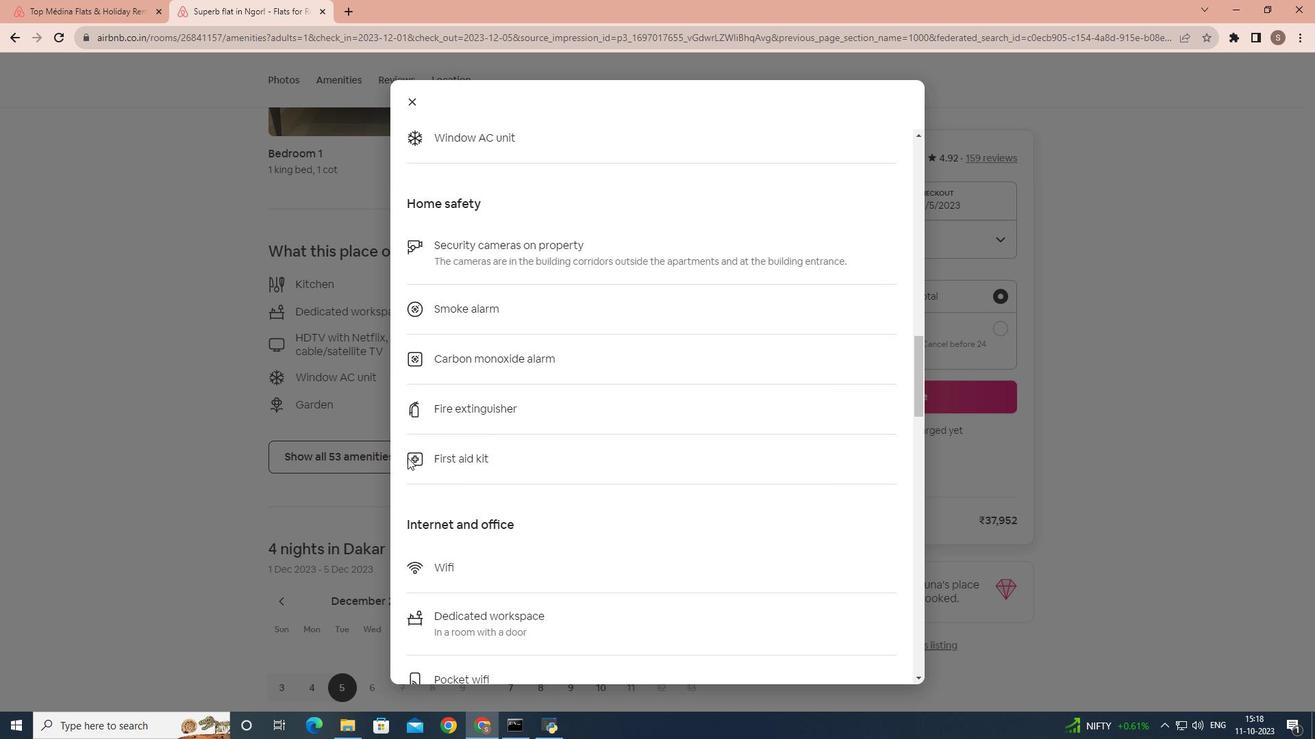 
Action: Mouse scrolled (407, 457) with delta (0, 0)
Screenshot: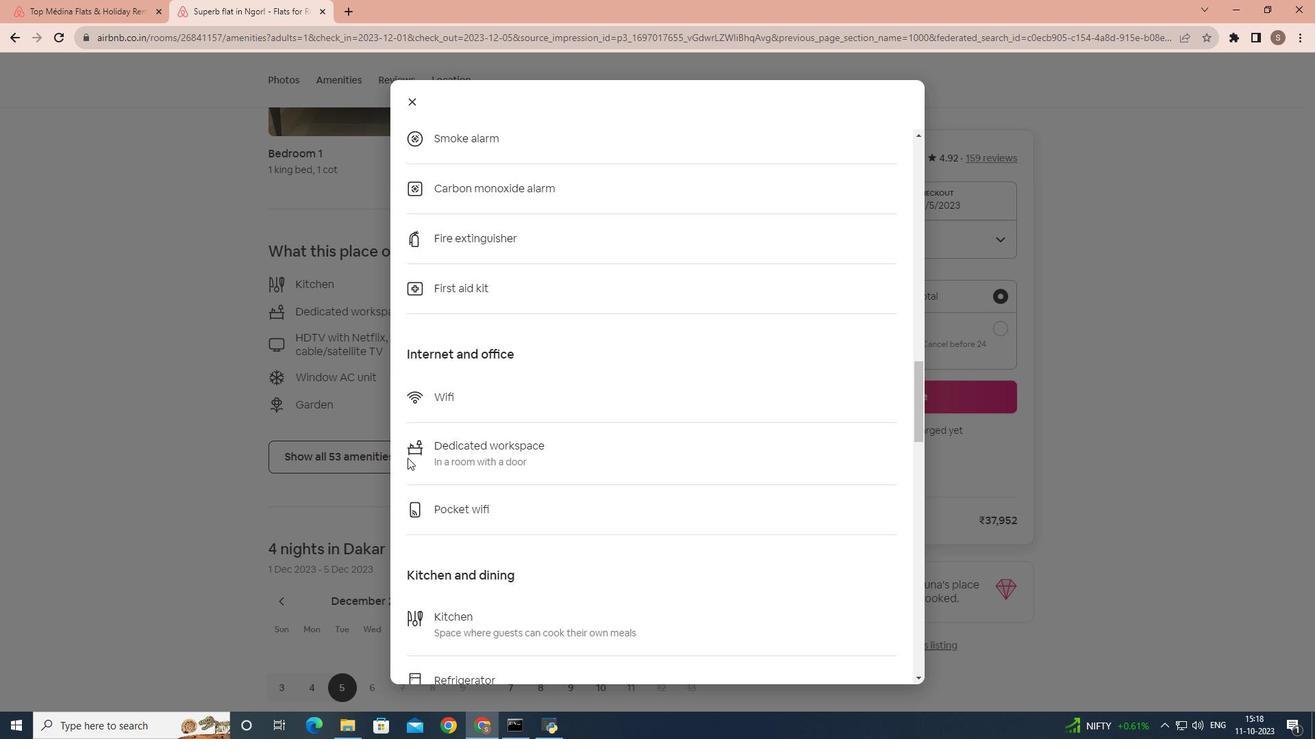 
Action: Mouse scrolled (407, 457) with delta (0, 0)
Screenshot: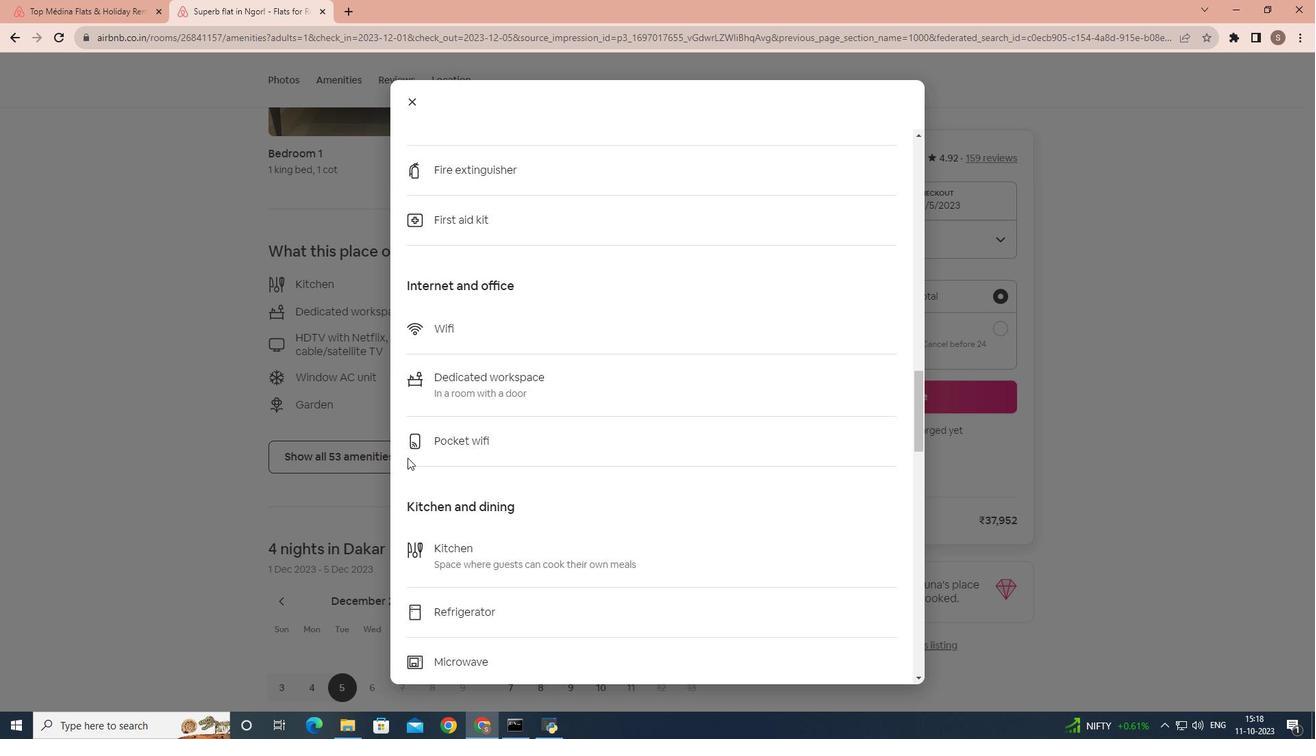 
Action: Mouse scrolled (407, 457) with delta (0, 0)
Screenshot: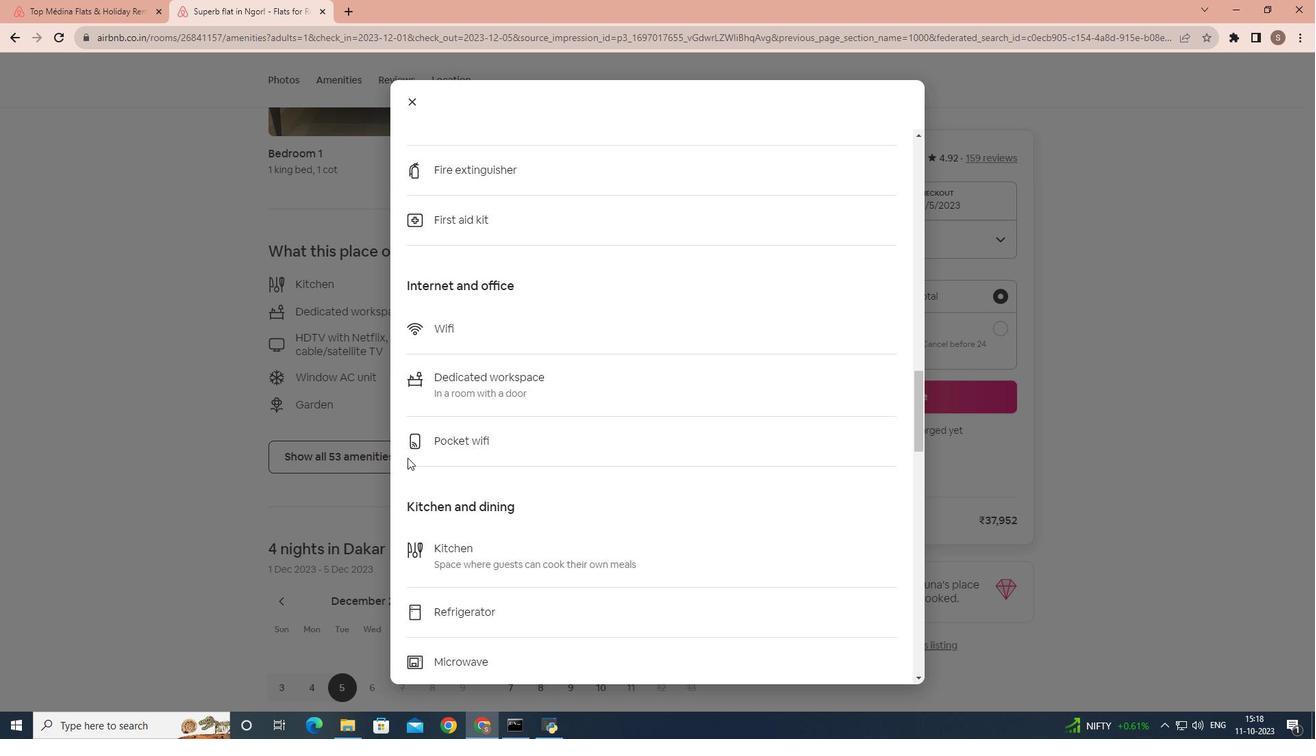 
Action: Mouse scrolled (407, 457) with delta (0, 0)
Screenshot: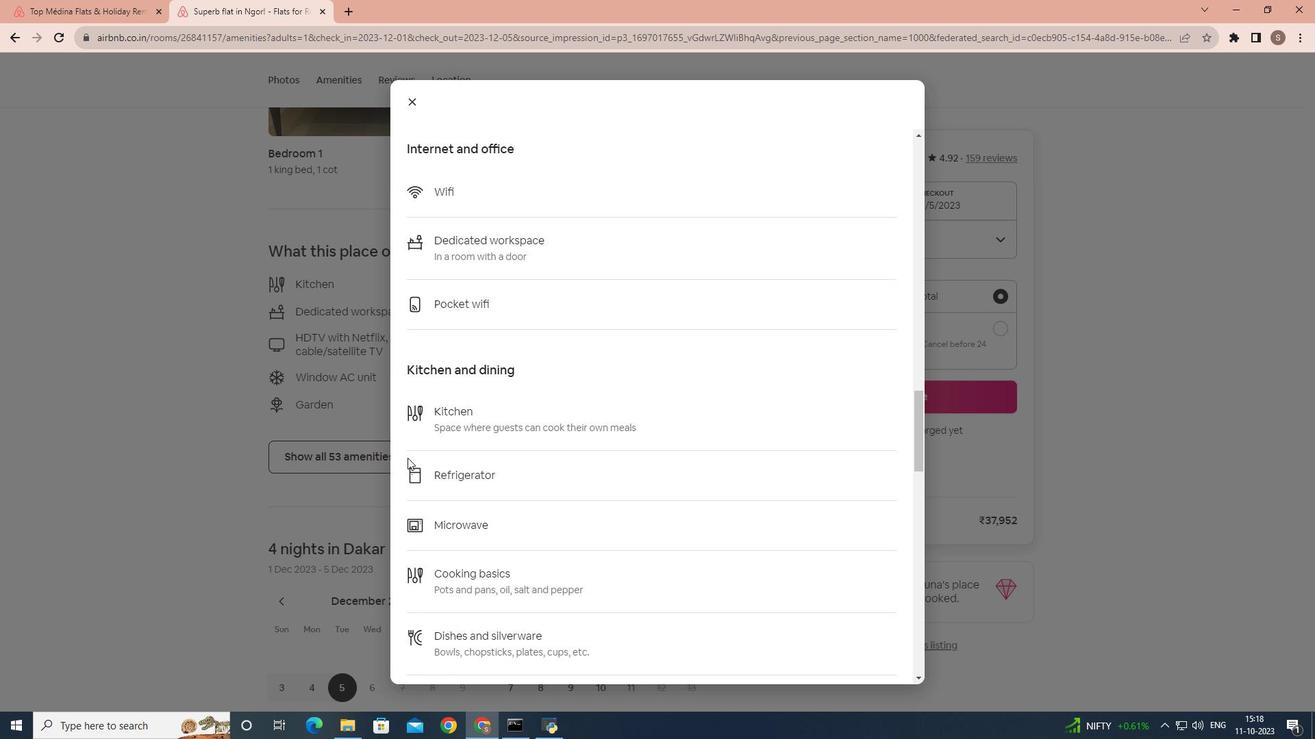 
Action: Mouse scrolled (407, 457) with delta (0, 0)
Screenshot: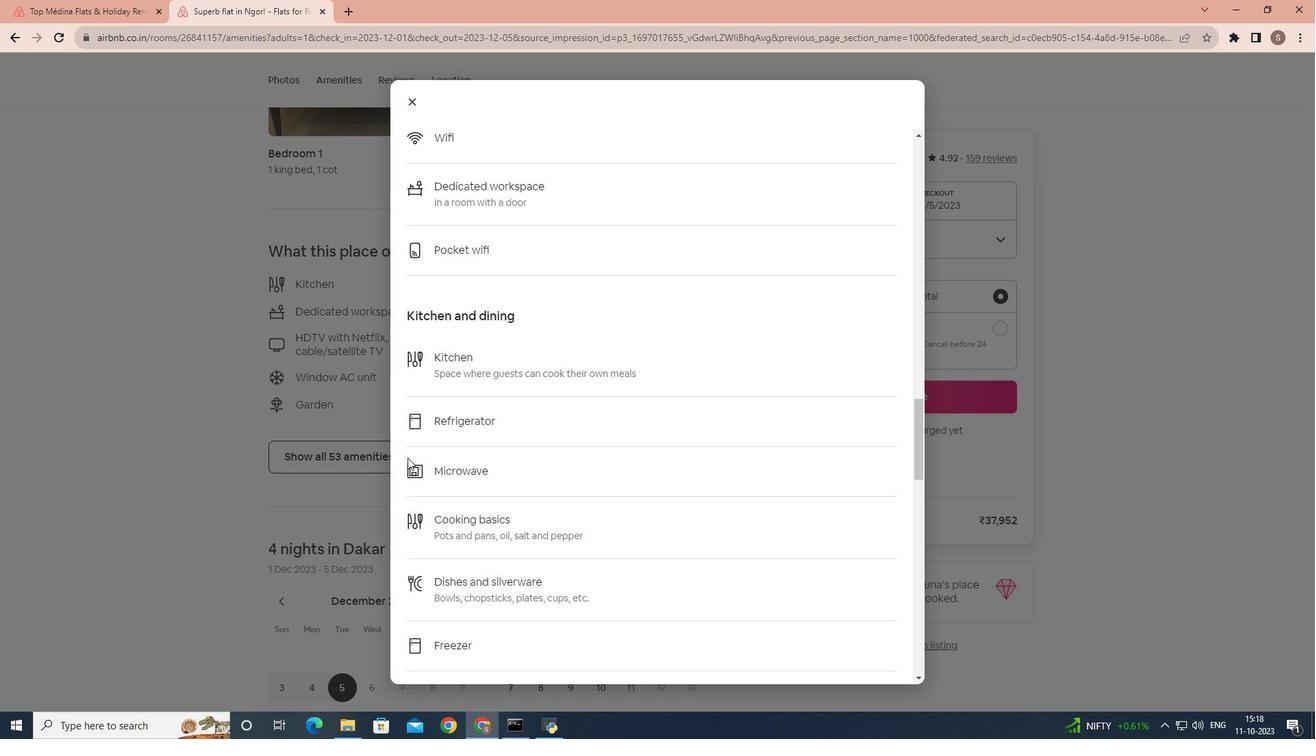 
Action: Mouse scrolled (407, 457) with delta (0, 0)
Screenshot: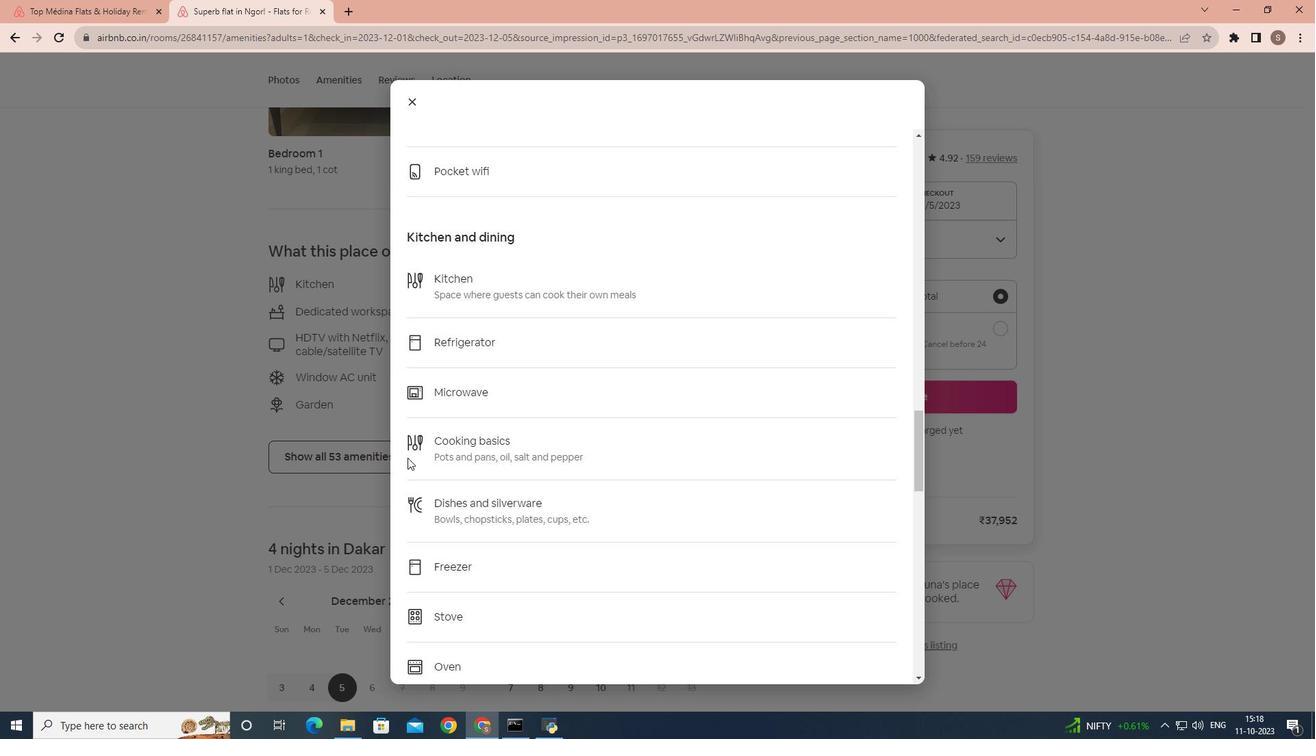 
Action: Mouse scrolled (407, 457) with delta (0, 0)
Screenshot: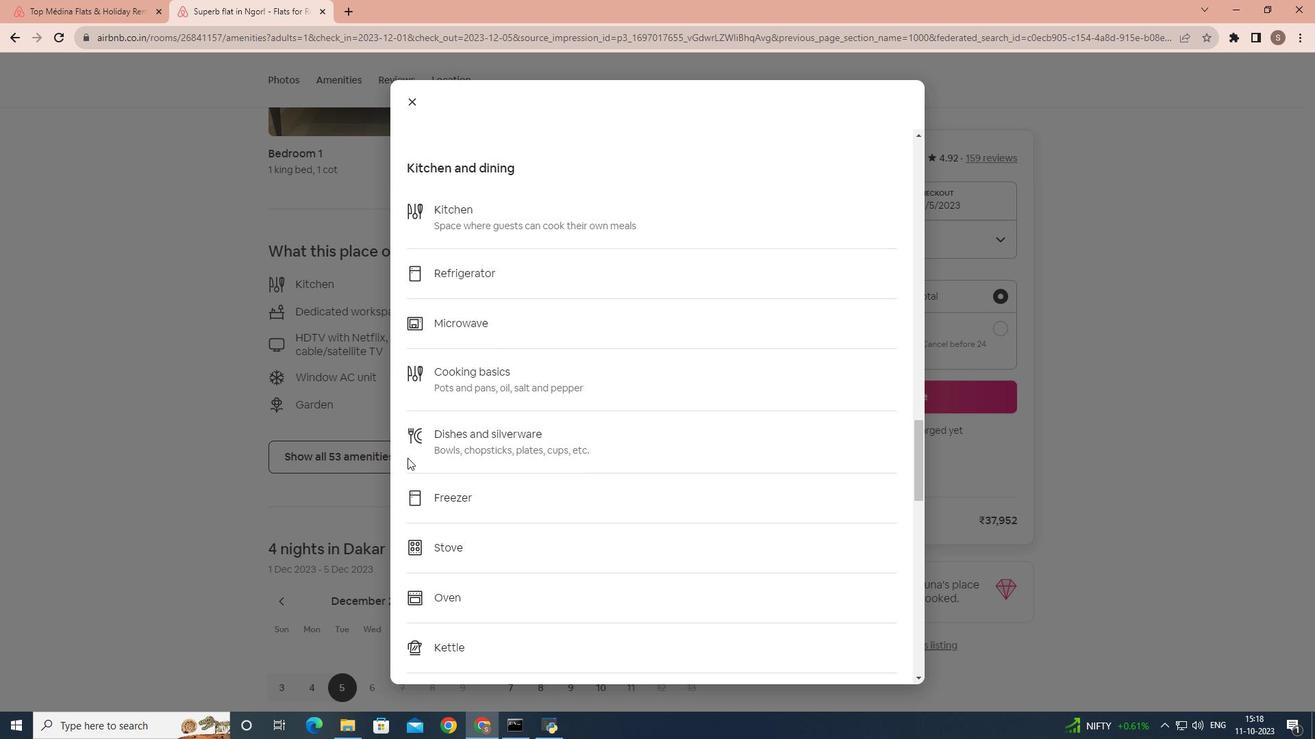
Action: Mouse scrolled (407, 457) with delta (0, 0)
Screenshot: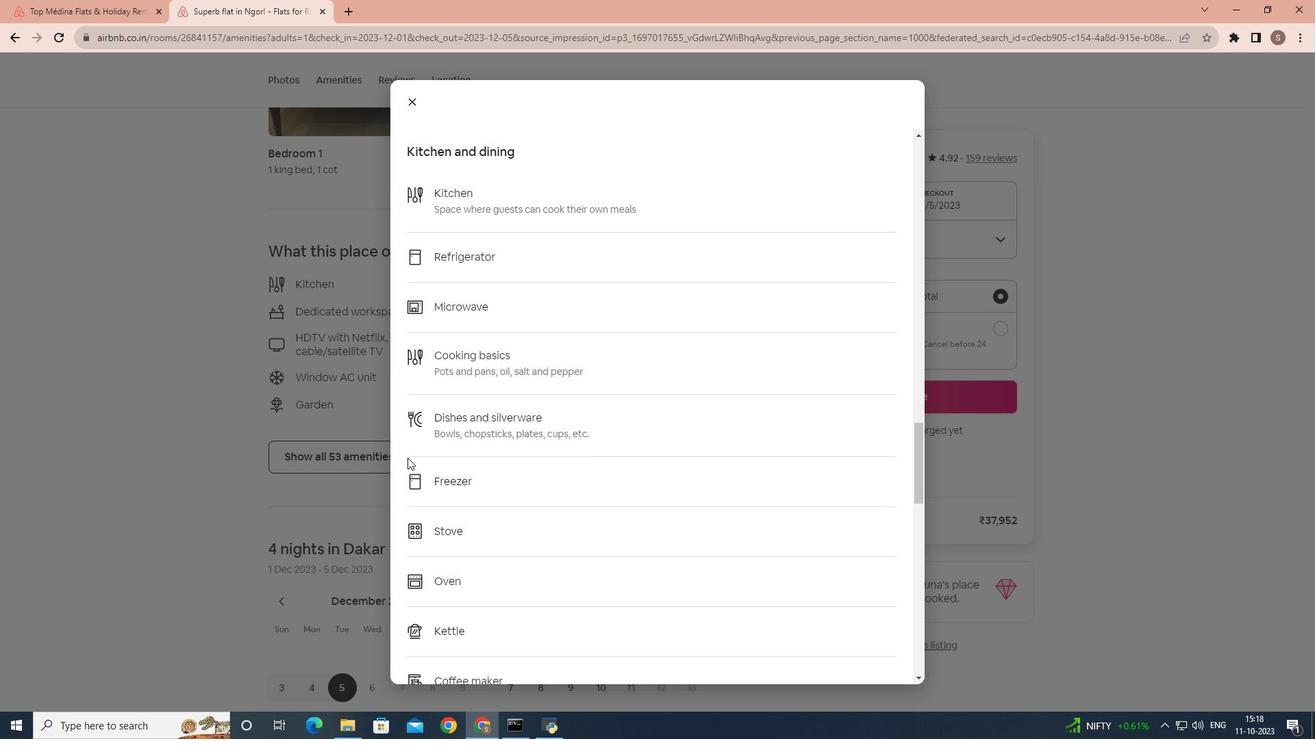 
Action: Mouse scrolled (407, 457) with delta (0, 0)
Screenshot: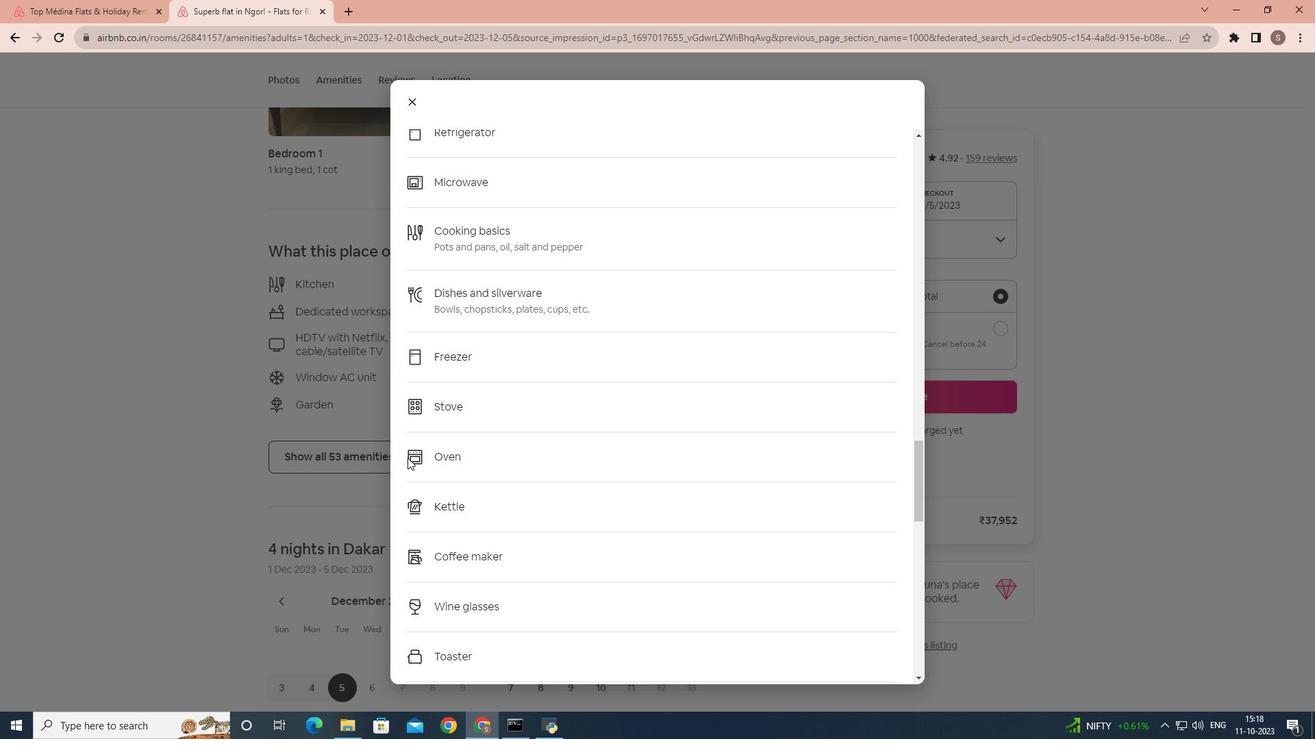 
Action: Mouse scrolled (407, 457) with delta (0, 0)
Screenshot: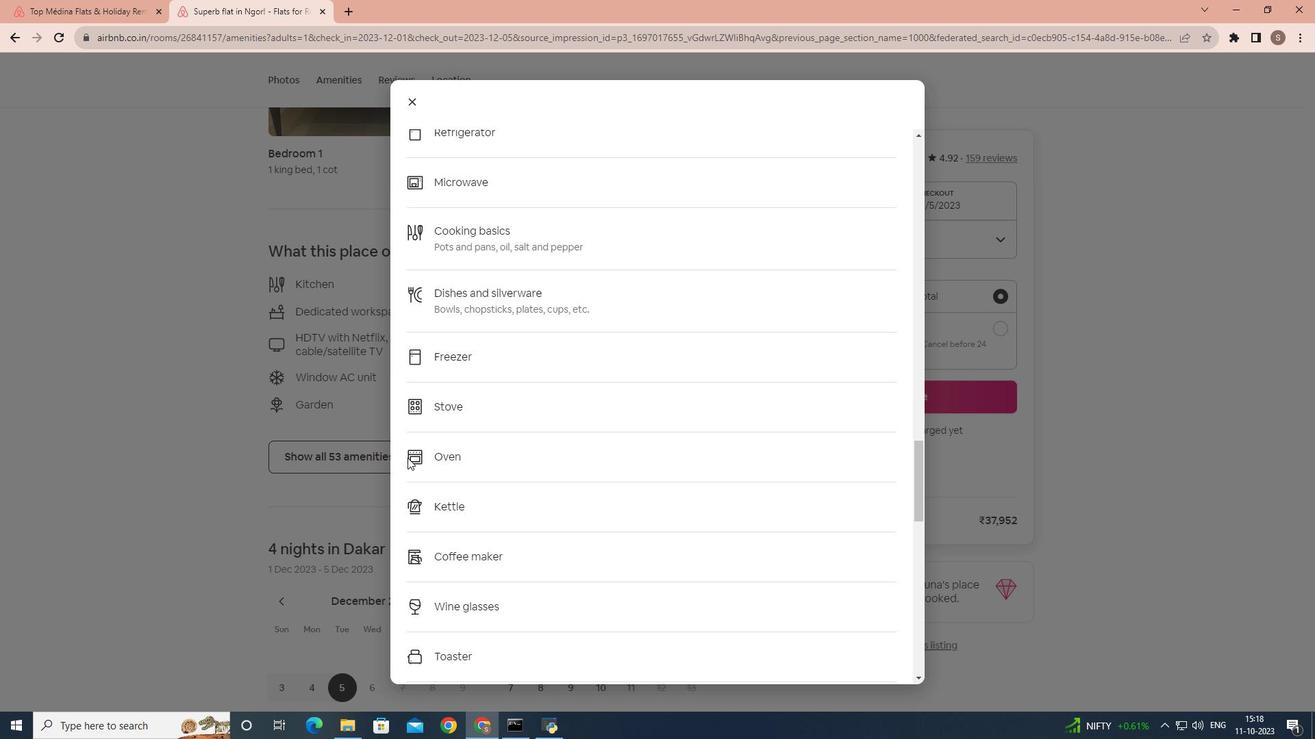 
Action: Mouse scrolled (407, 457) with delta (0, 0)
Screenshot: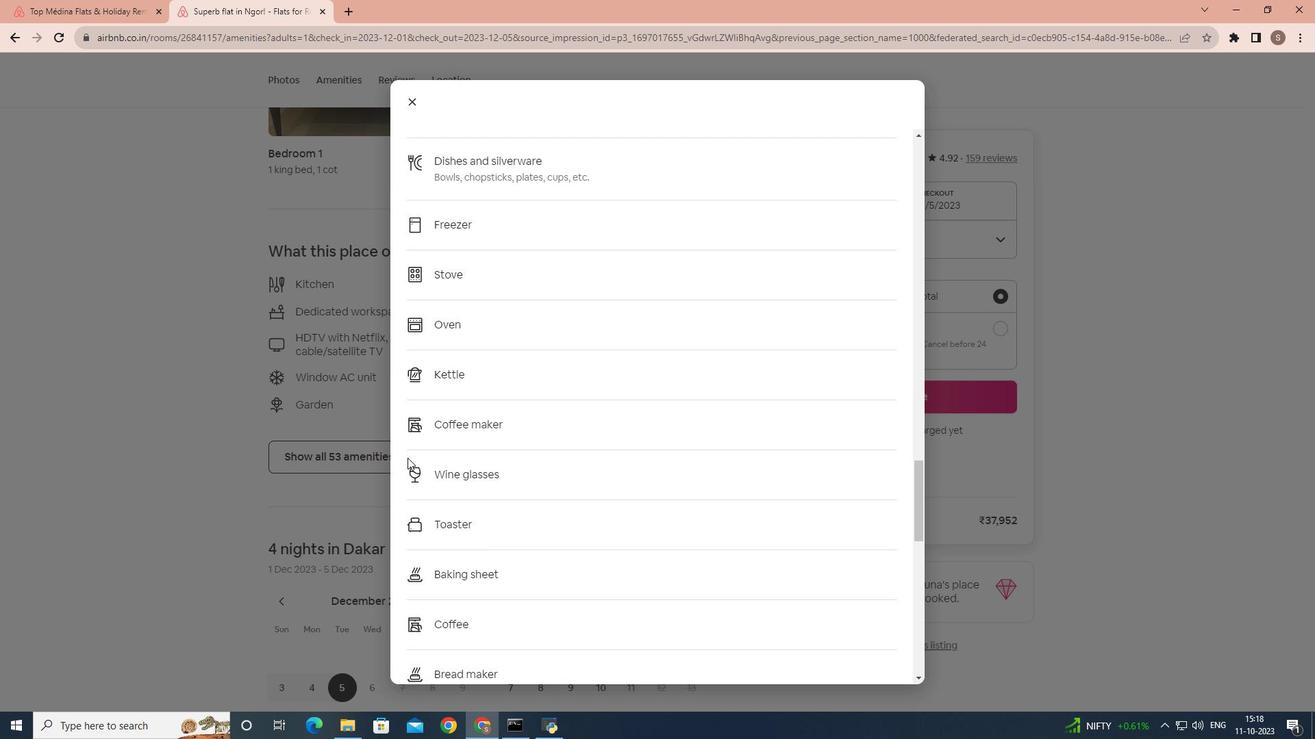 
Action: Mouse scrolled (407, 457) with delta (0, 0)
Screenshot: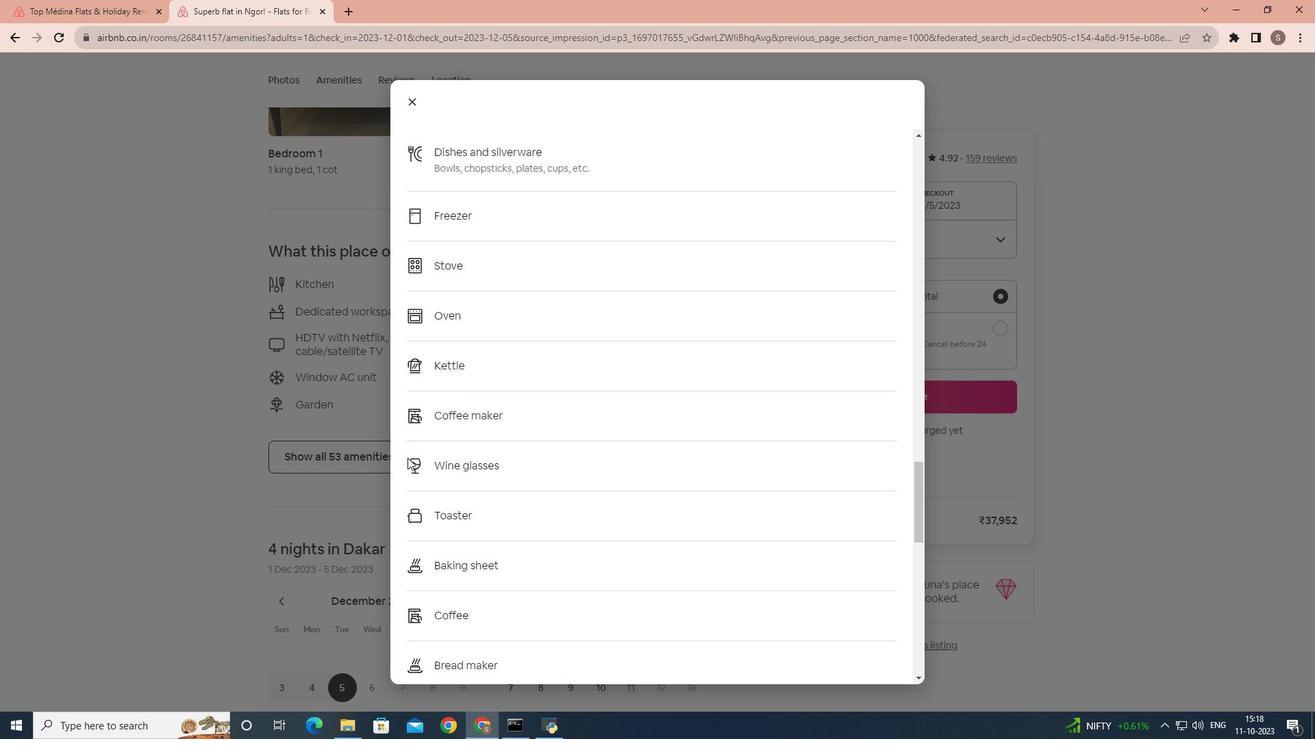 
Action: Mouse scrolled (407, 457) with delta (0, 0)
Screenshot: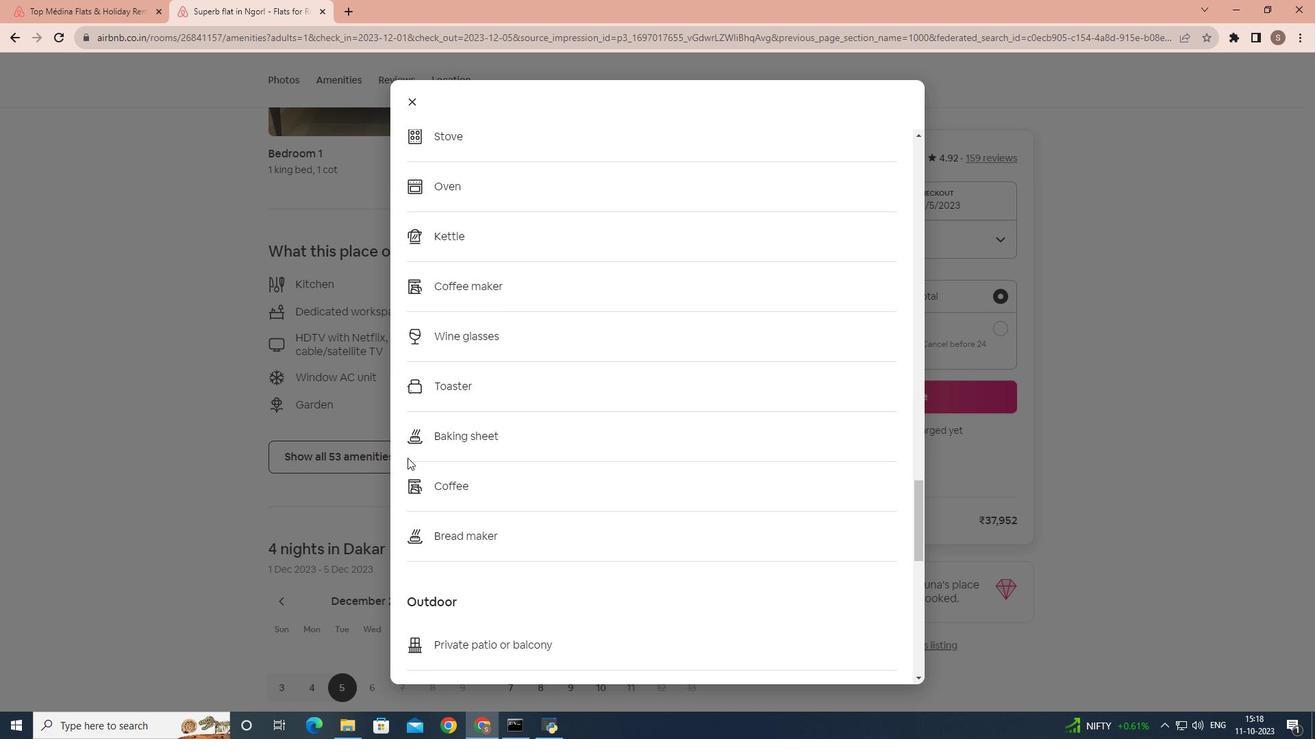 
Action: Mouse scrolled (407, 457) with delta (0, 0)
Screenshot: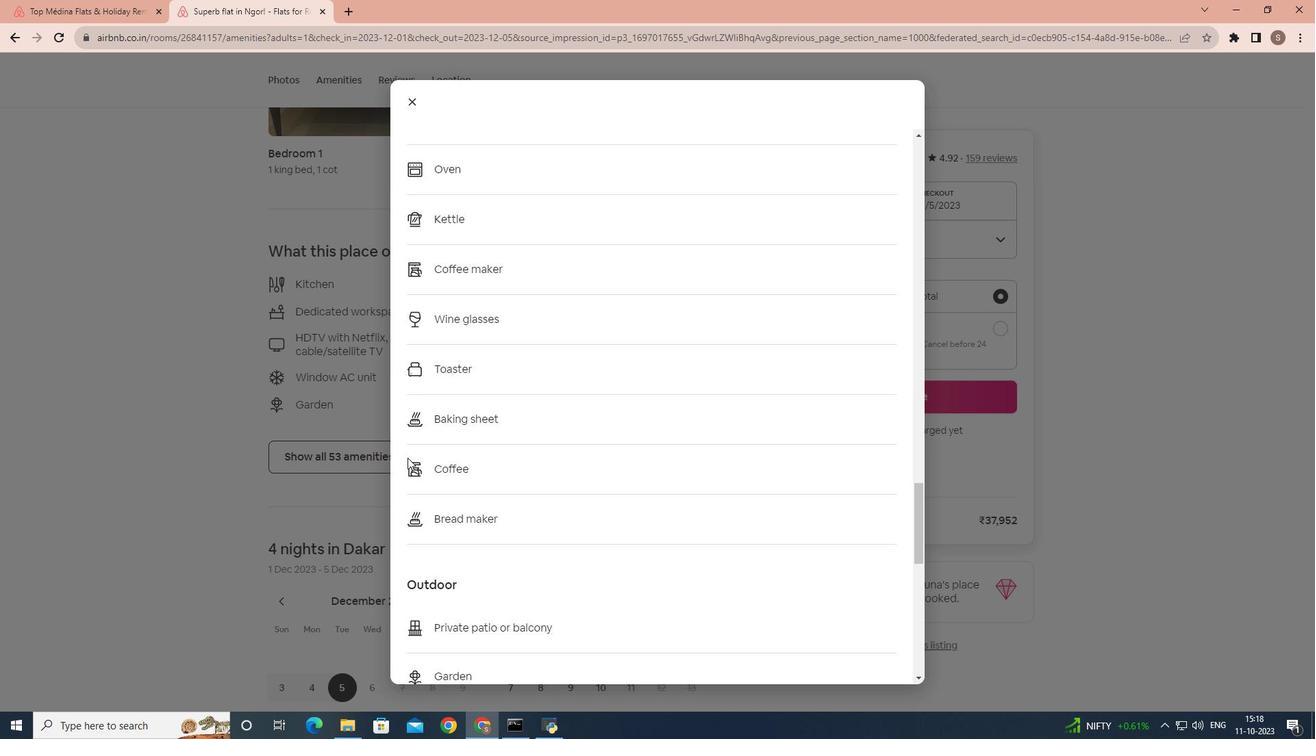 
Action: Mouse scrolled (407, 457) with delta (0, 0)
Screenshot: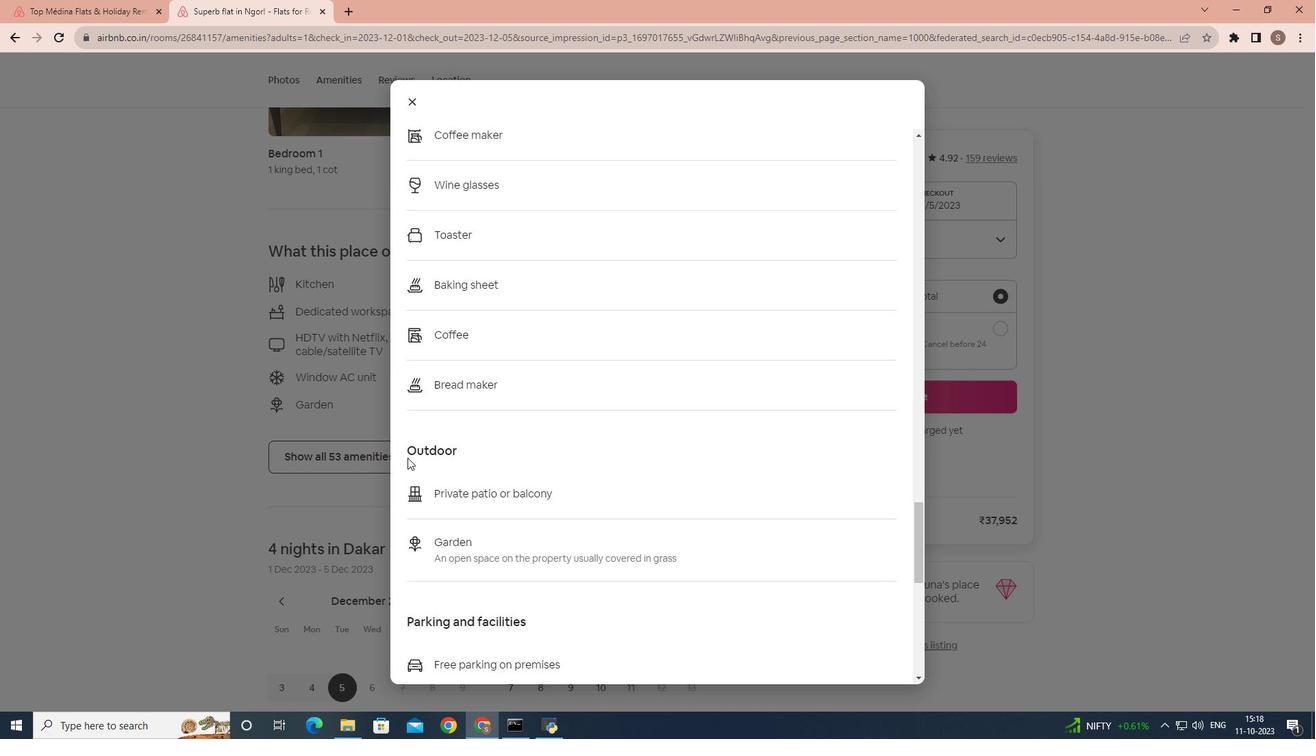 
Action: Mouse scrolled (407, 457) with delta (0, 0)
Screenshot: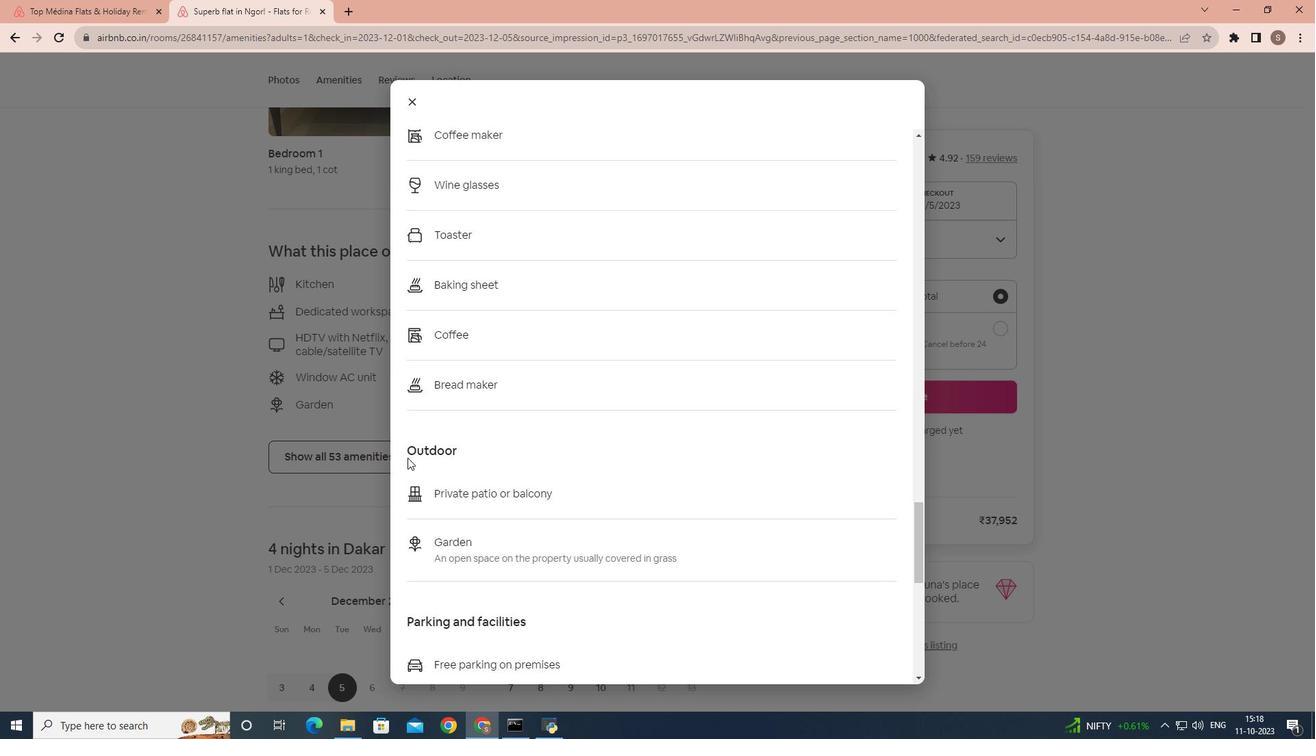 
Action: Mouse scrolled (407, 457) with delta (0, 0)
Screenshot: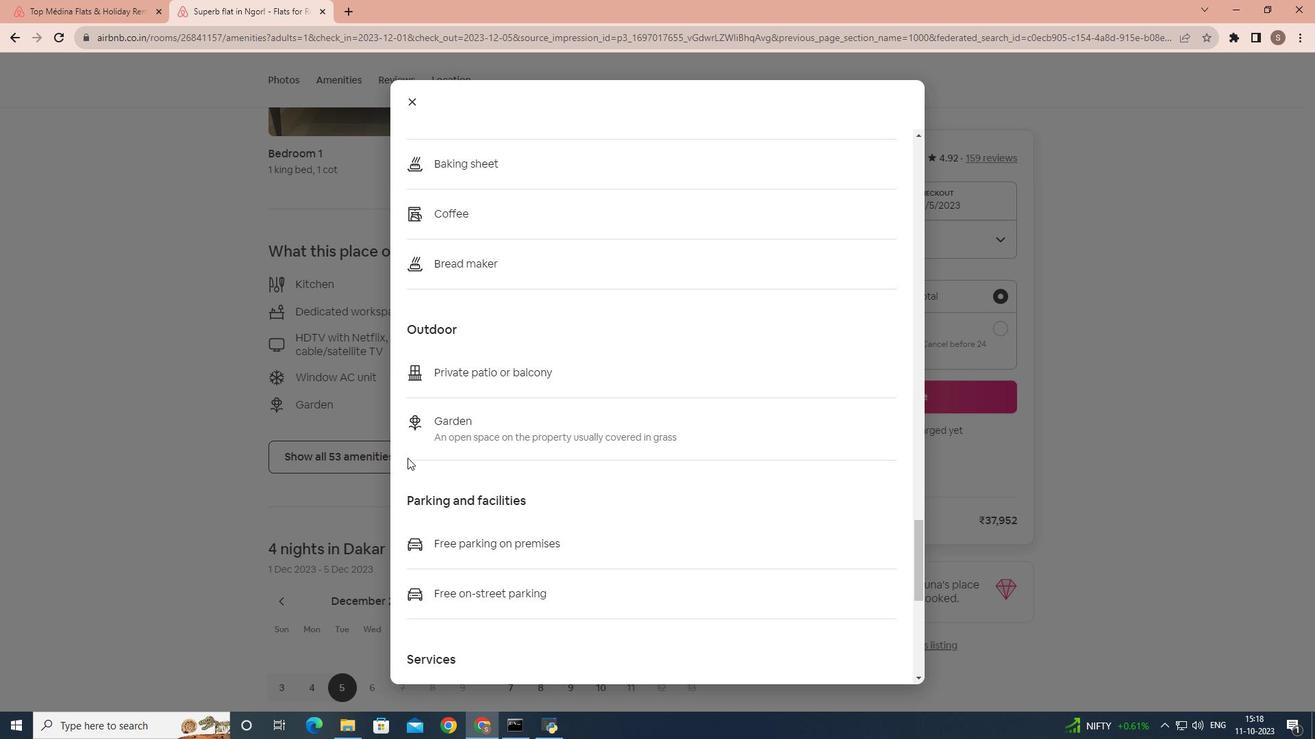 
Action: Mouse scrolled (407, 457) with delta (0, 0)
Screenshot: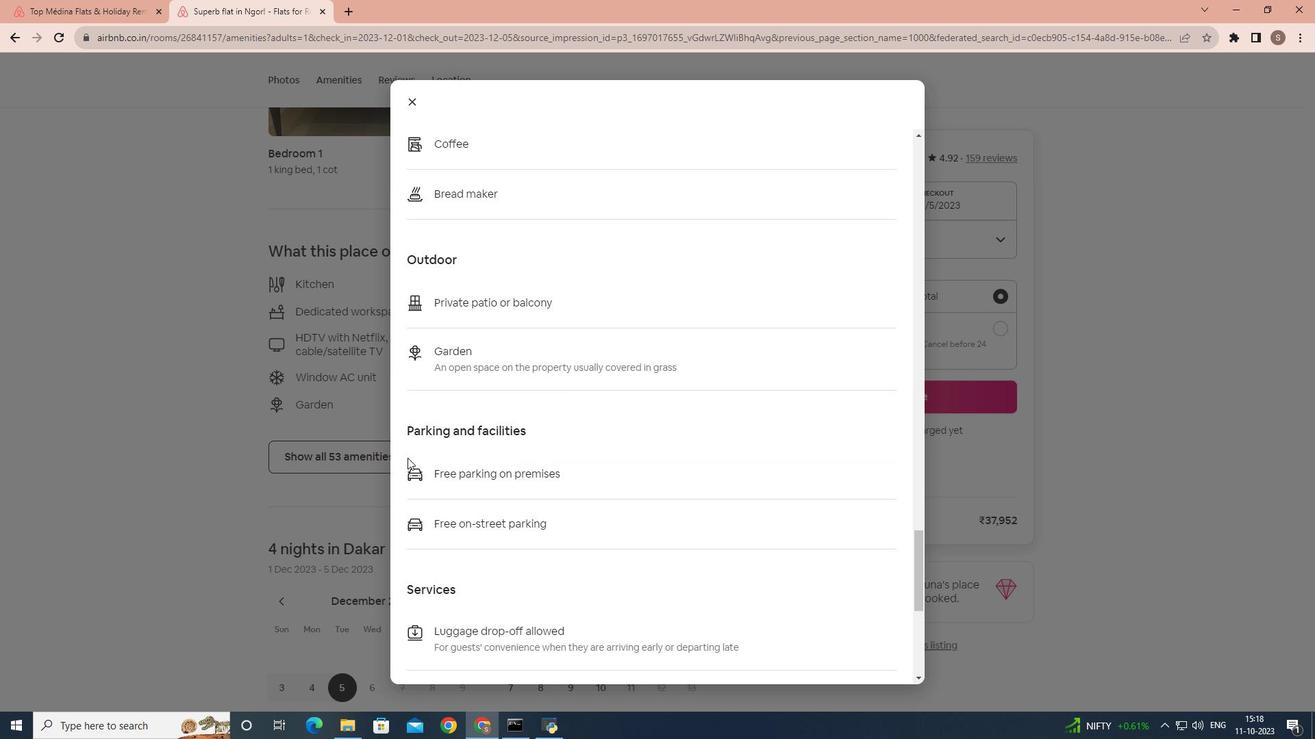 
Action: Mouse scrolled (407, 457) with delta (0, 0)
Screenshot: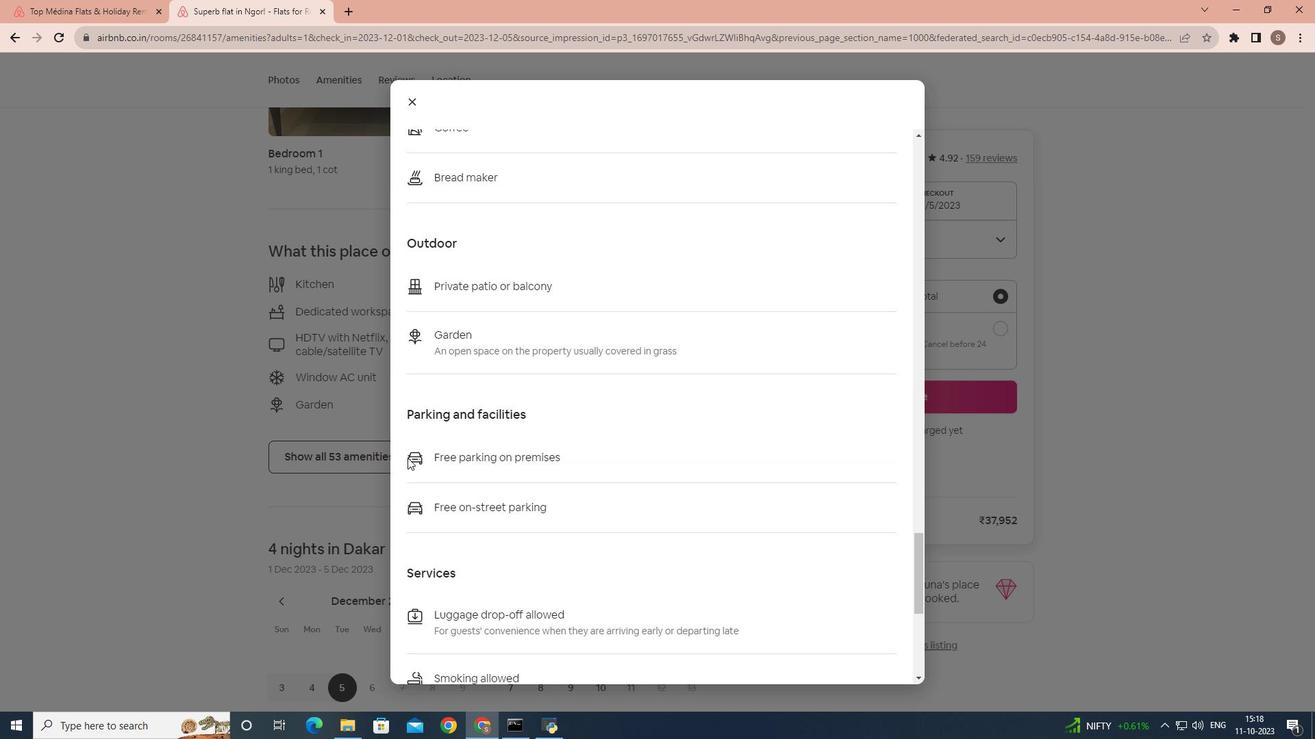 
Action: Mouse scrolled (407, 457) with delta (0, 0)
Screenshot: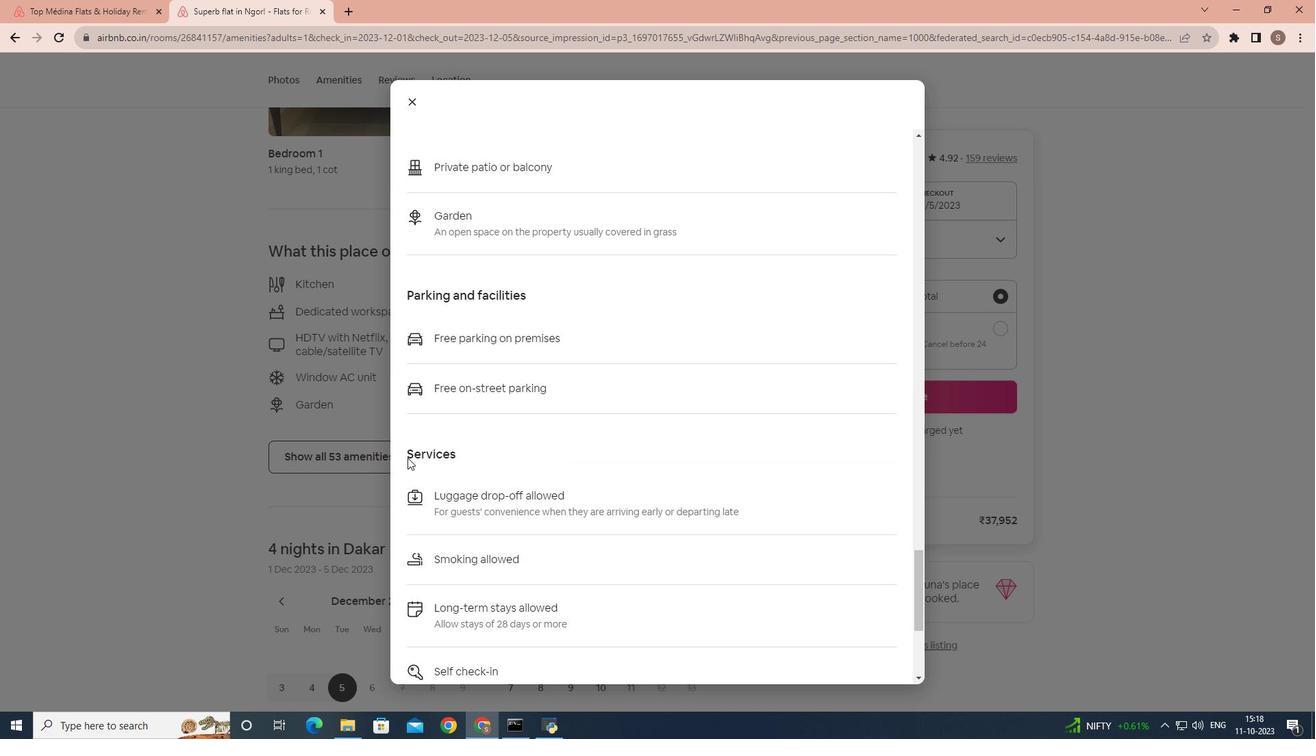 
Action: Mouse scrolled (407, 457) with delta (0, 0)
Screenshot: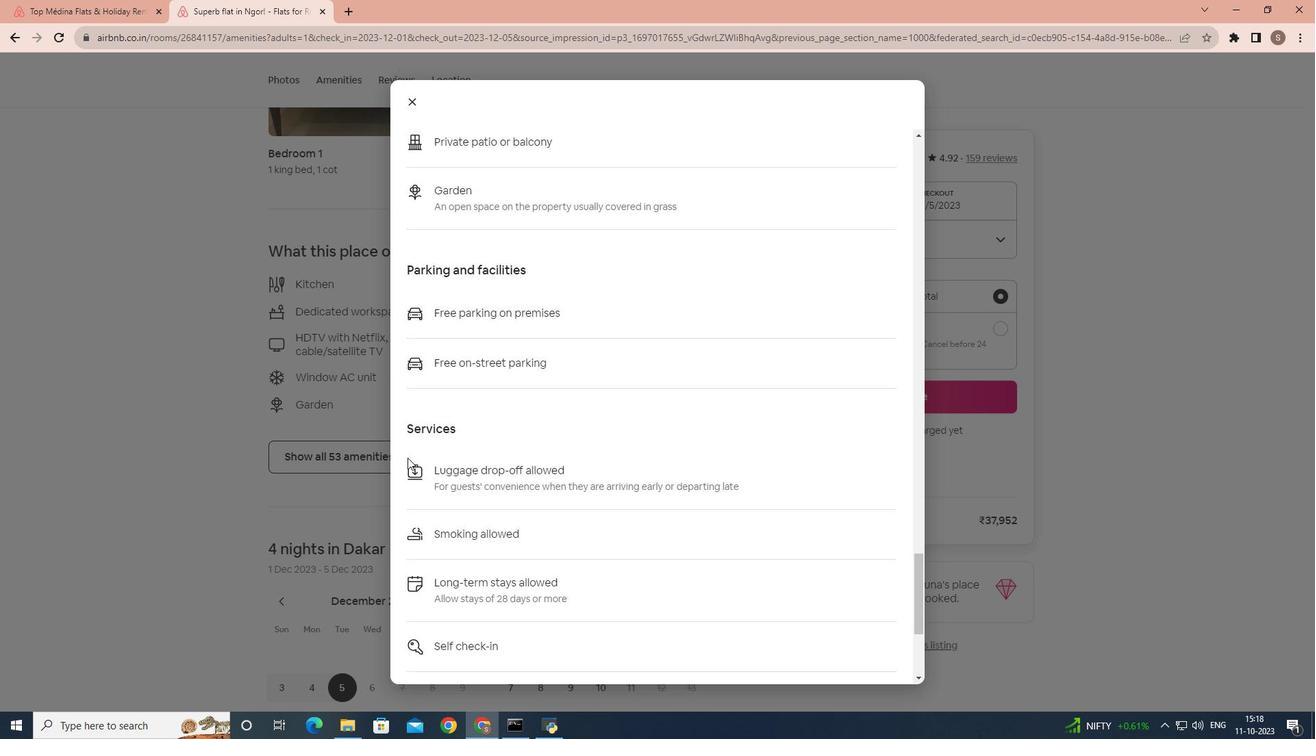 
Action: Mouse scrolled (407, 457) with delta (0, 0)
Screenshot: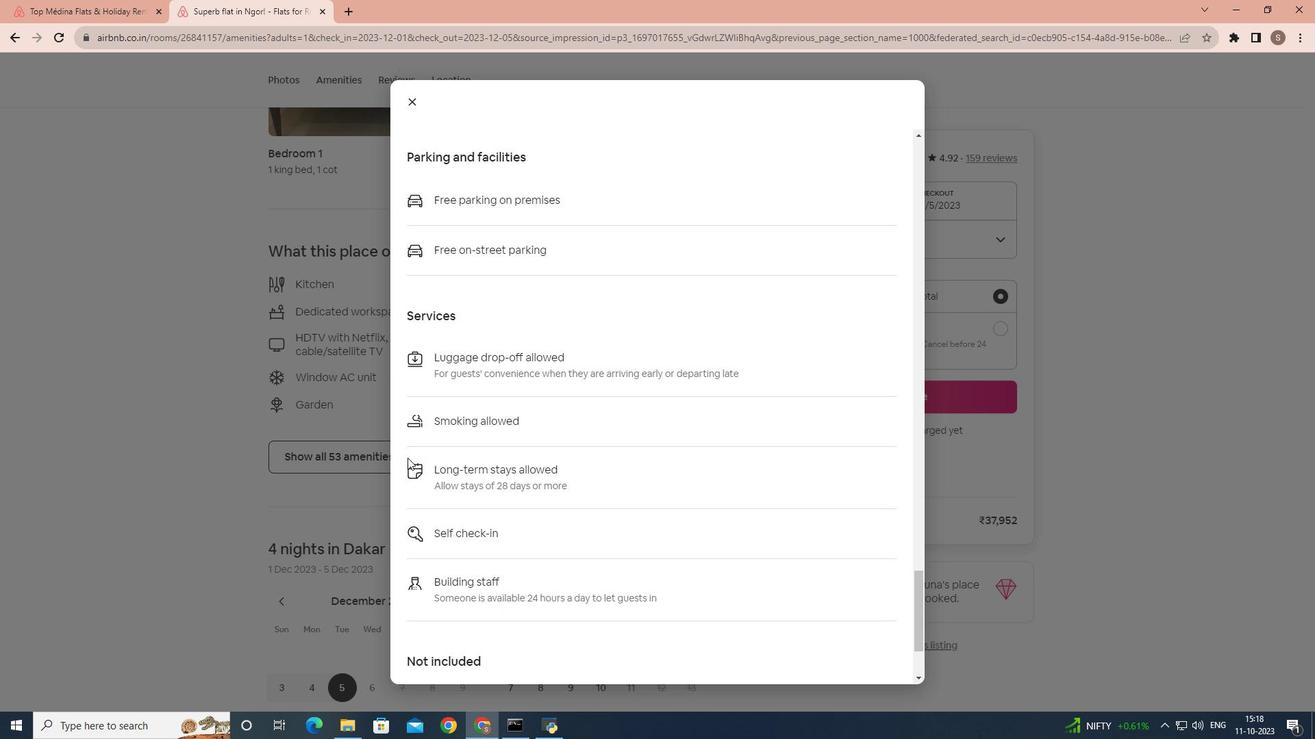 
Action: Mouse scrolled (407, 457) with delta (0, 0)
Screenshot: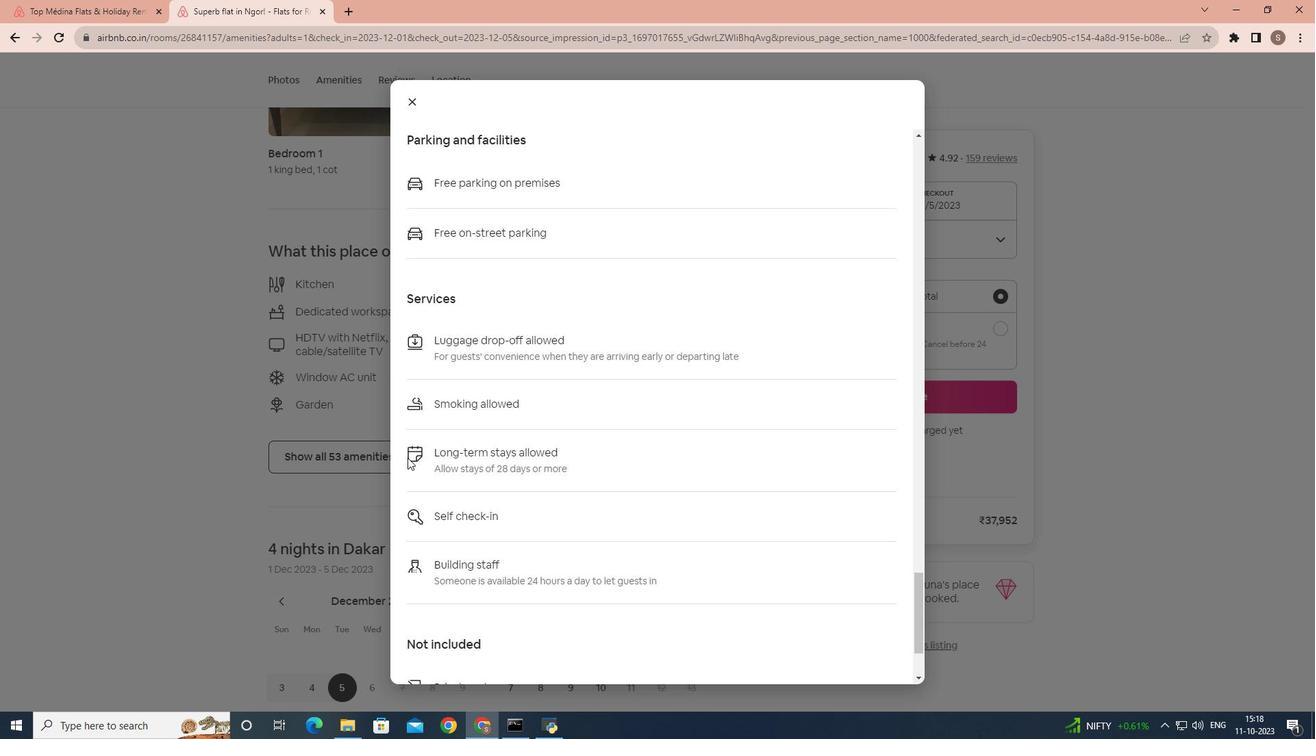 
Action: Mouse scrolled (407, 457) with delta (0, 0)
Screenshot: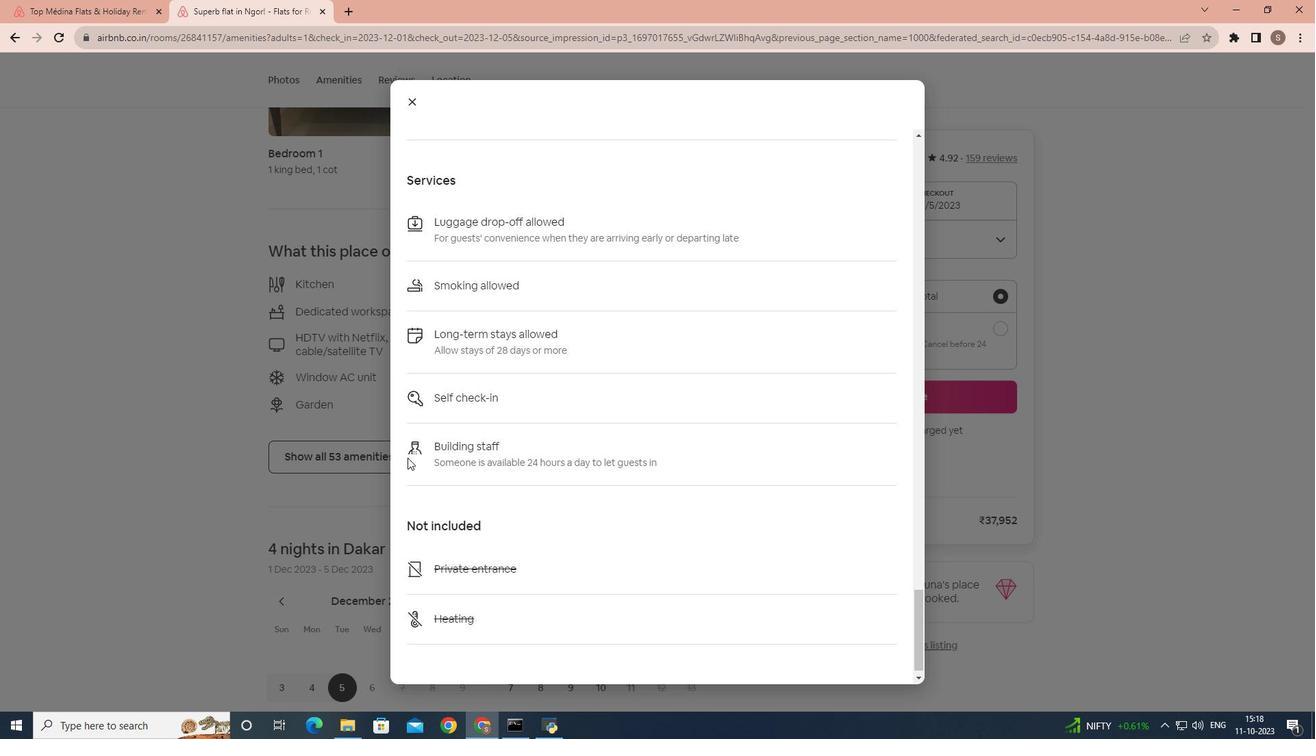 
Action: Mouse scrolled (407, 457) with delta (0, 0)
Screenshot: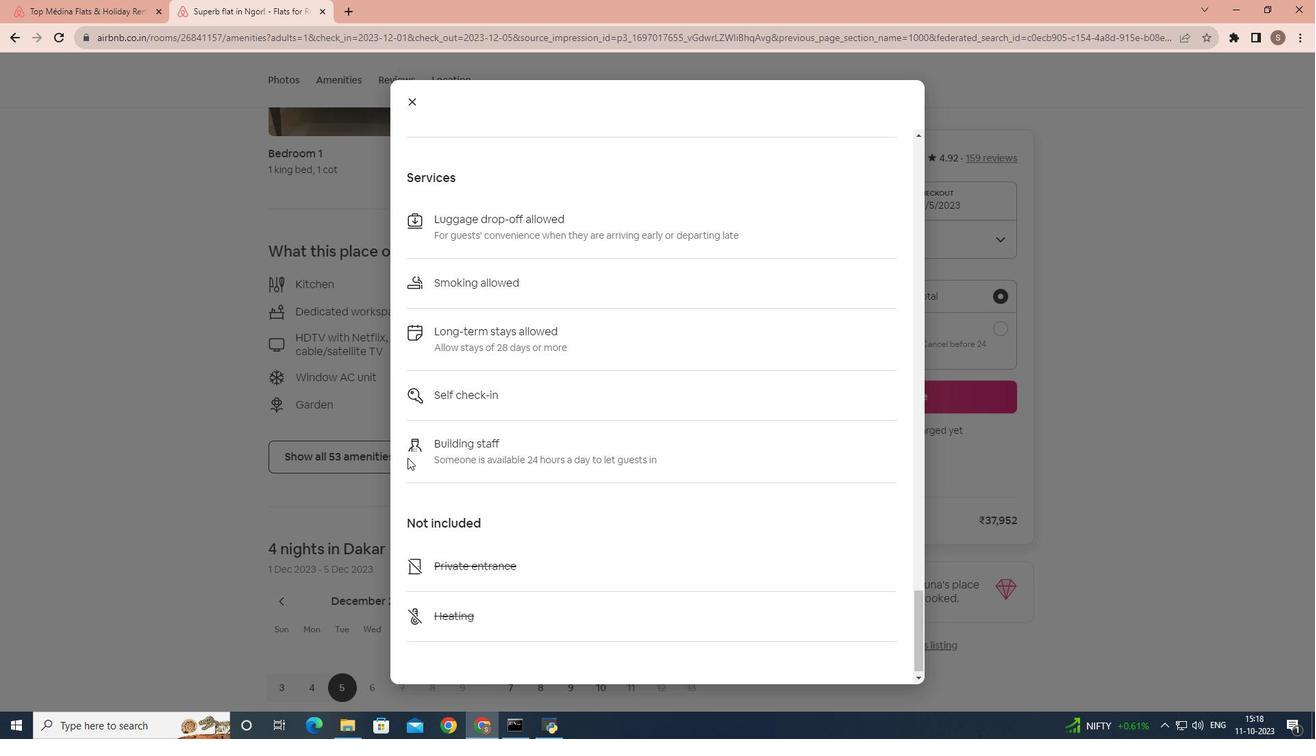 
Action: Mouse scrolled (407, 457) with delta (0, 0)
Screenshot: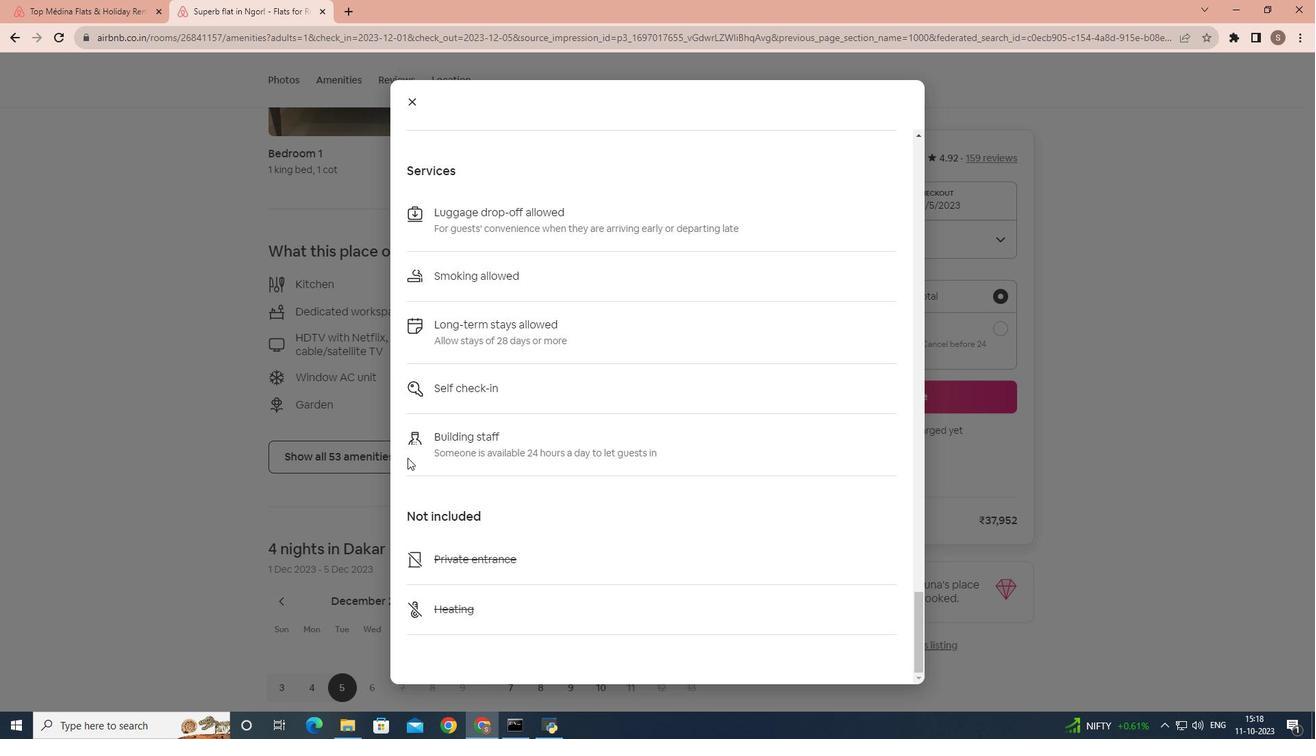
Action: Mouse scrolled (407, 457) with delta (0, 0)
Screenshot: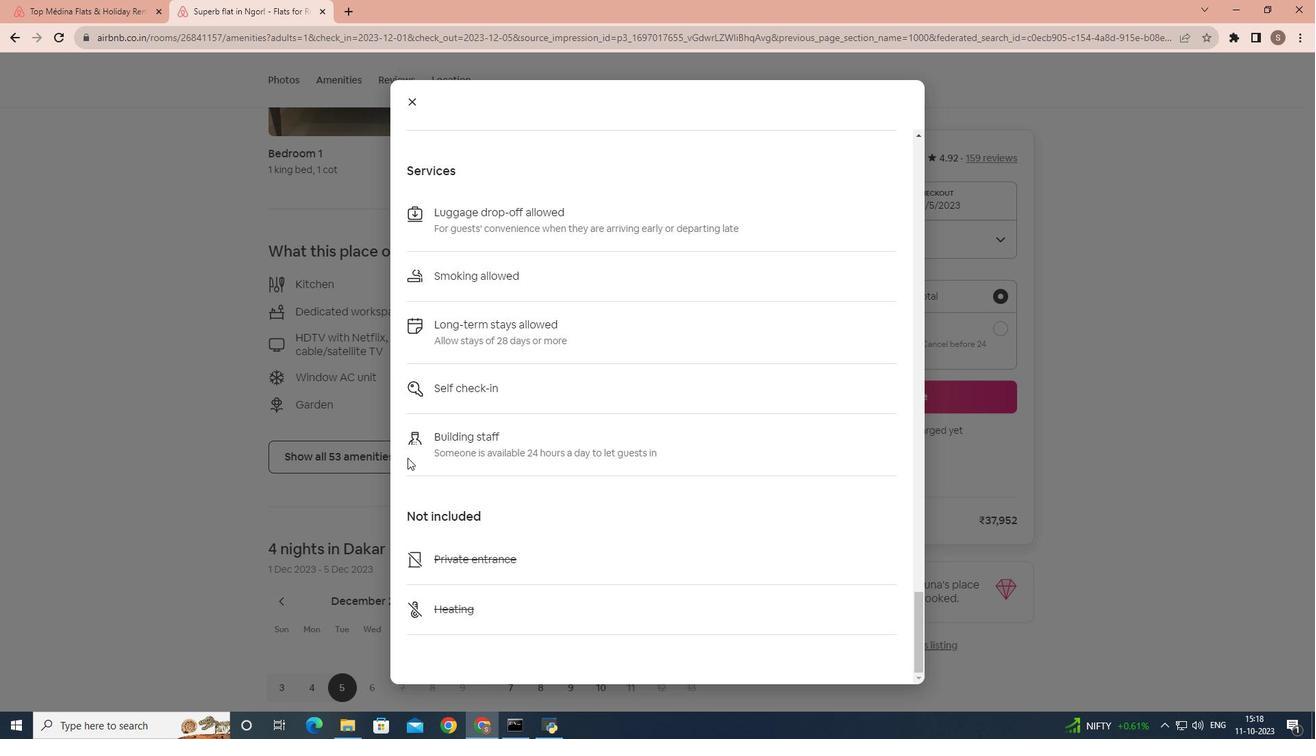
Action: Mouse scrolled (407, 457) with delta (0, 0)
Screenshot: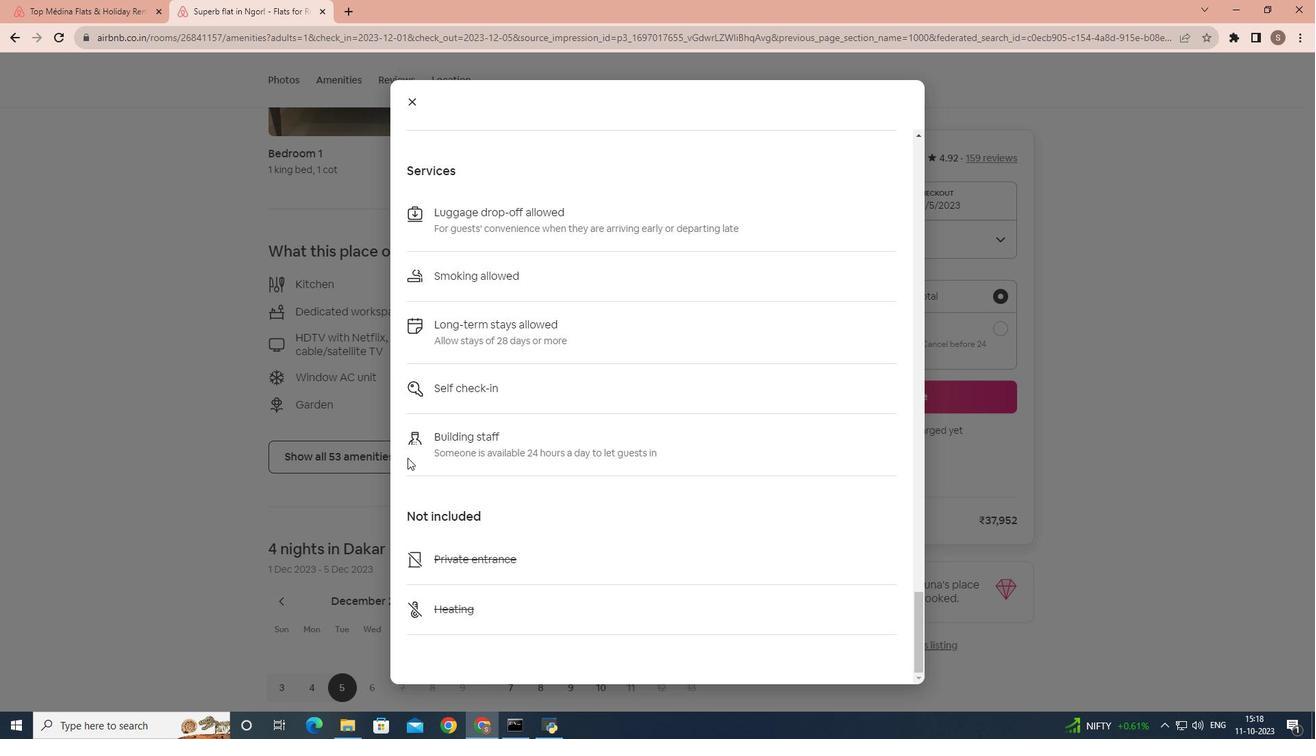 
Action: Mouse scrolled (407, 457) with delta (0, 0)
Screenshot: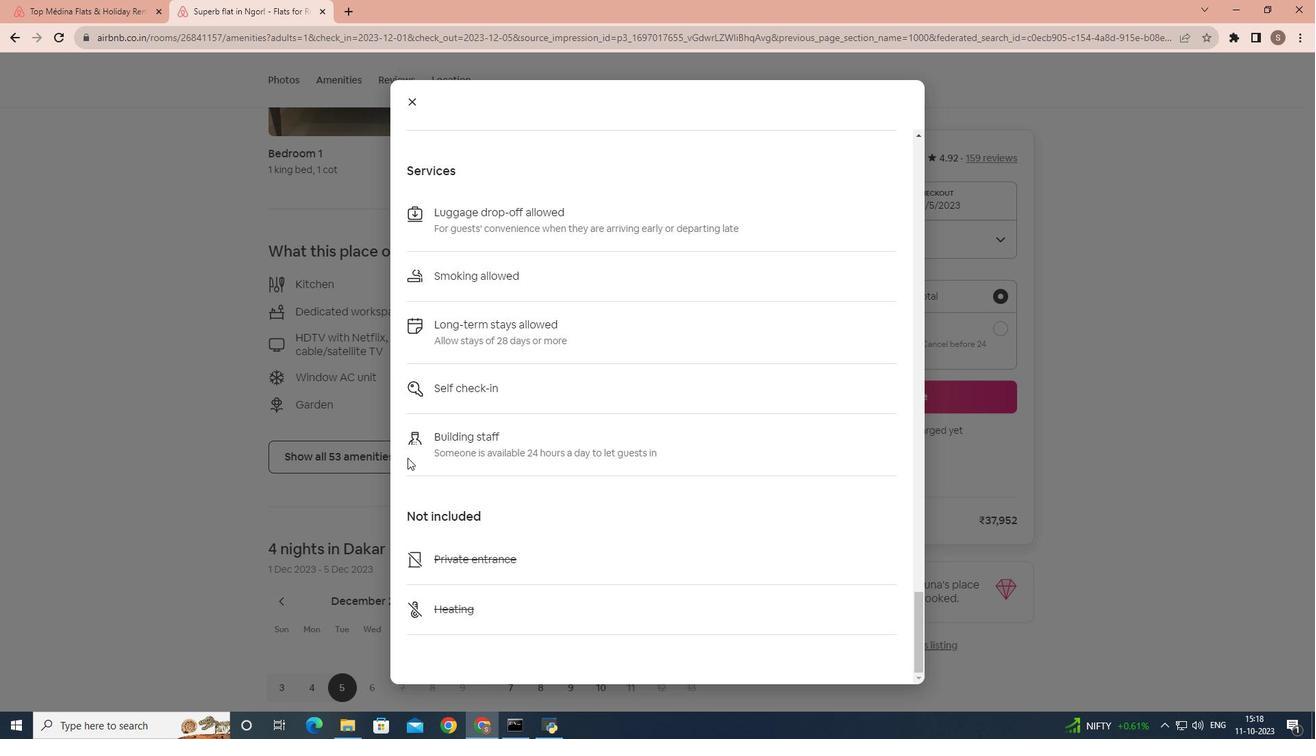 
Action: Mouse moved to (406, 100)
Screenshot: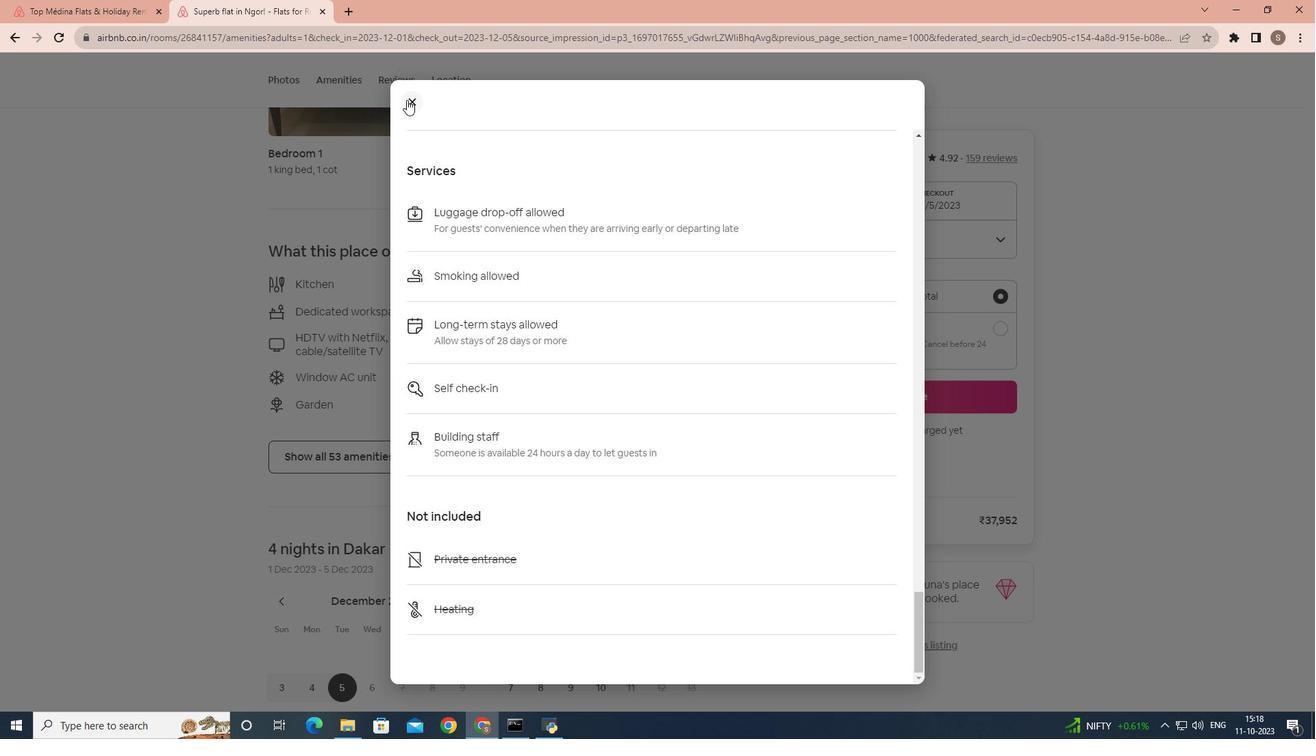 
Action: Mouse pressed left at (406, 100)
Screenshot: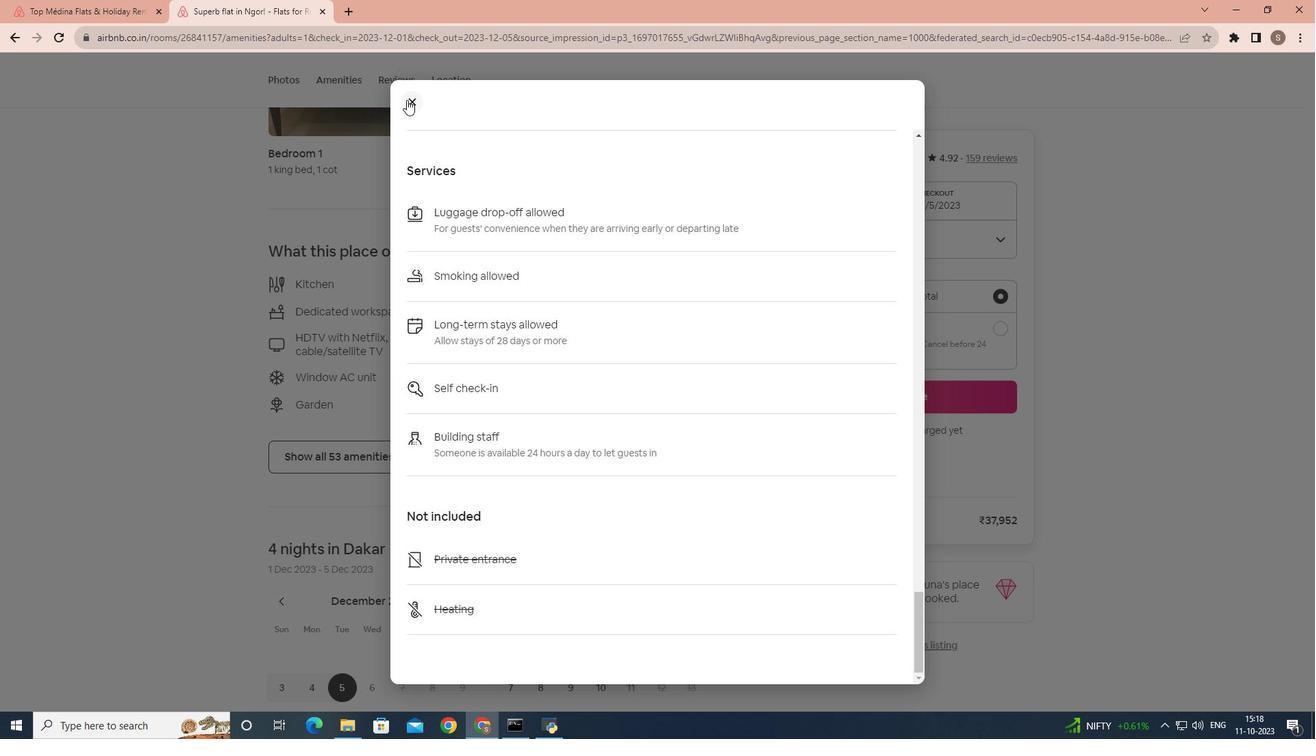 
Action: Mouse moved to (375, 387)
Screenshot: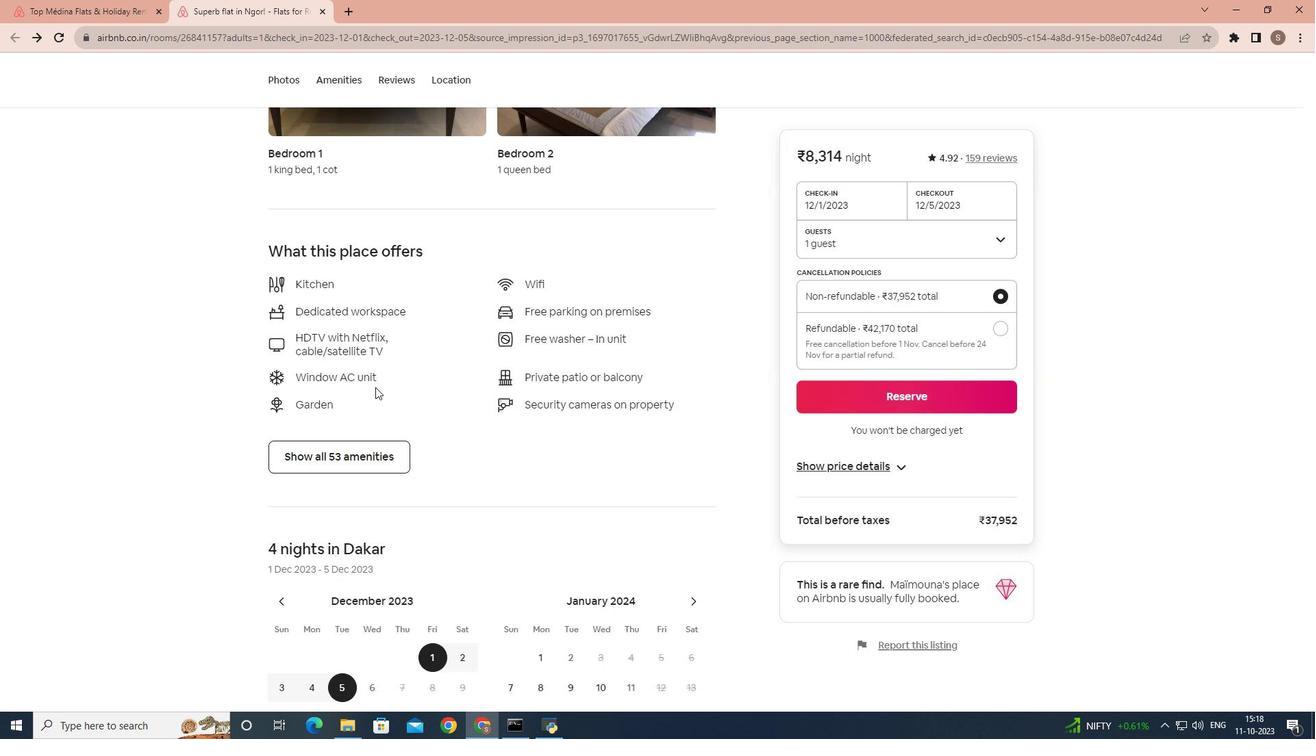 
Action: Mouse scrolled (375, 387) with delta (0, 0)
Screenshot: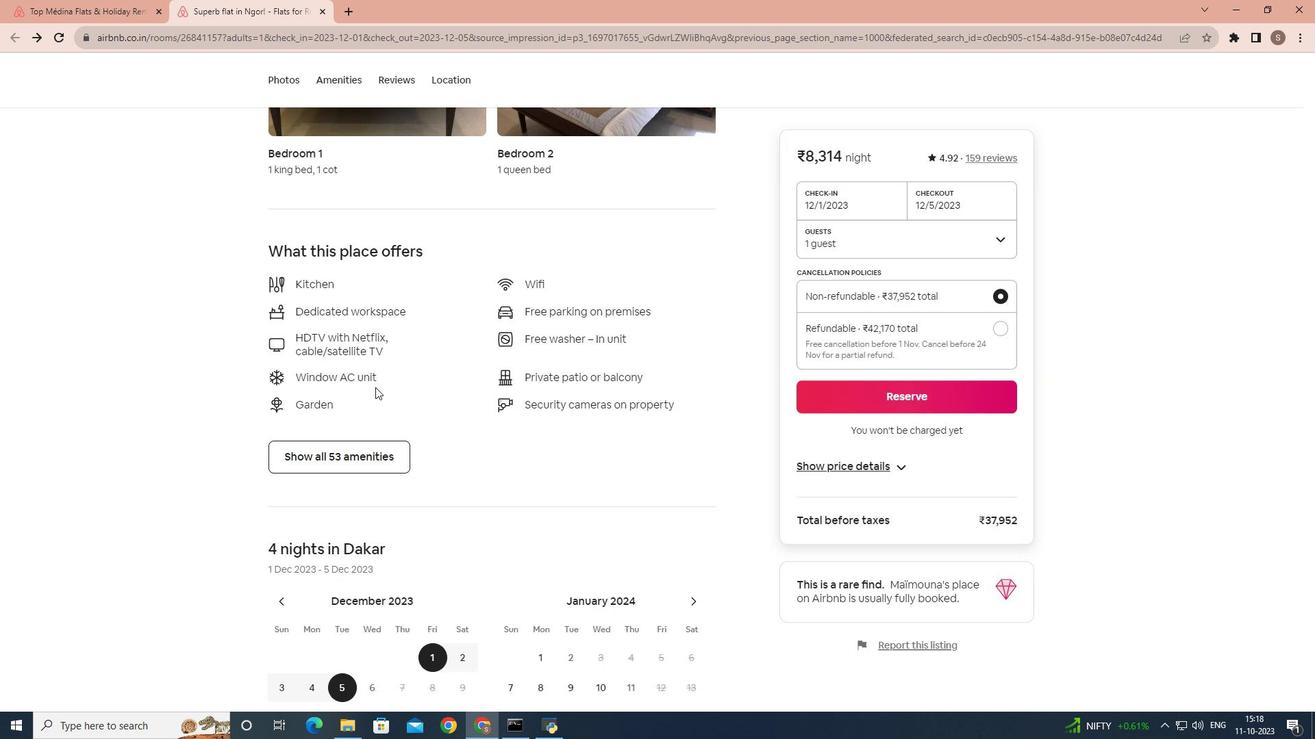 
Action: Mouse scrolled (375, 387) with delta (0, 0)
Screenshot: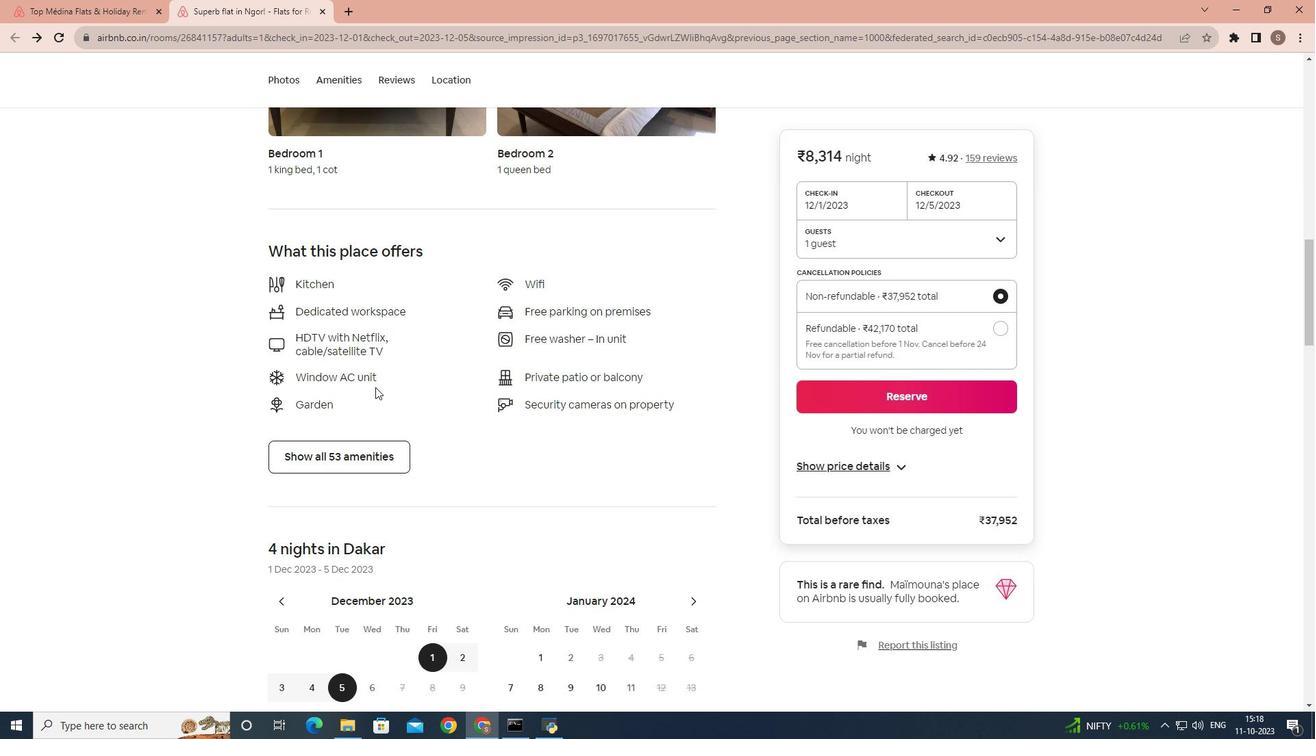 
Action: Mouse moved to (374, 388)
Screenshot: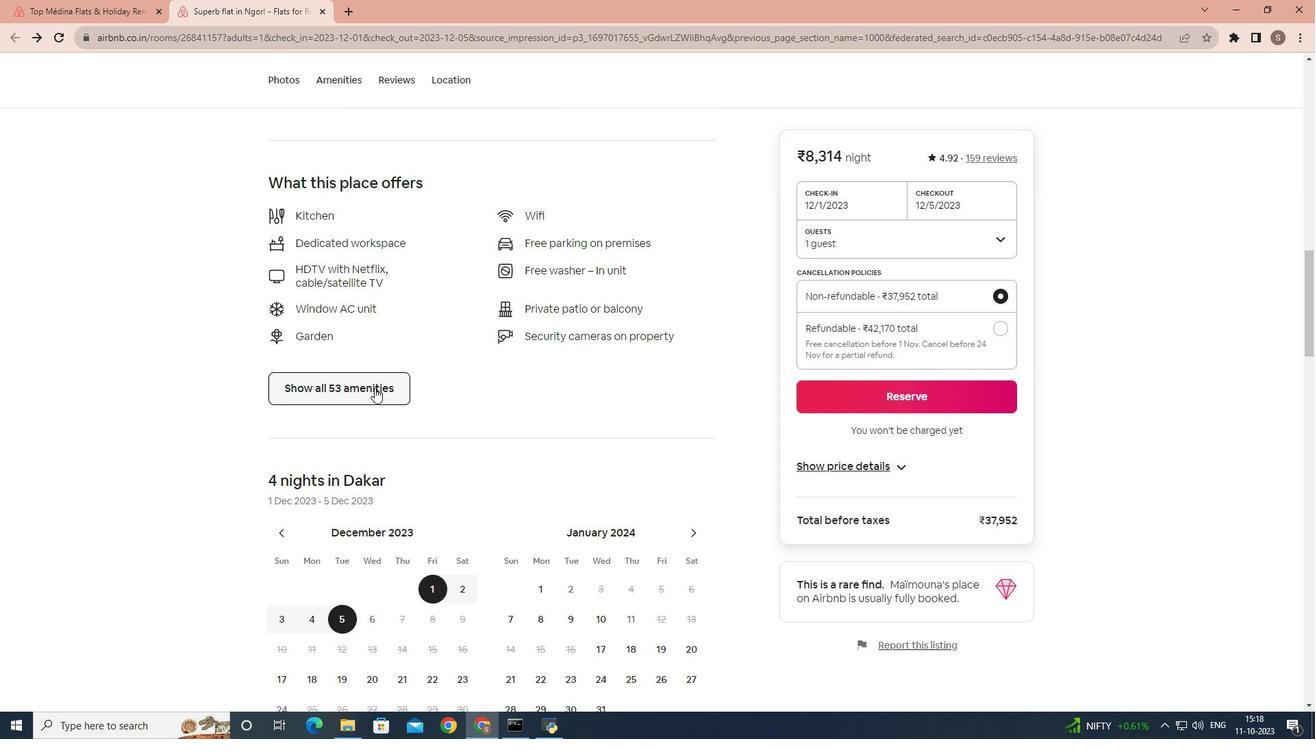 
Action: Mouse scrolled (374, 387) with delta (0, 0)
Screenshot: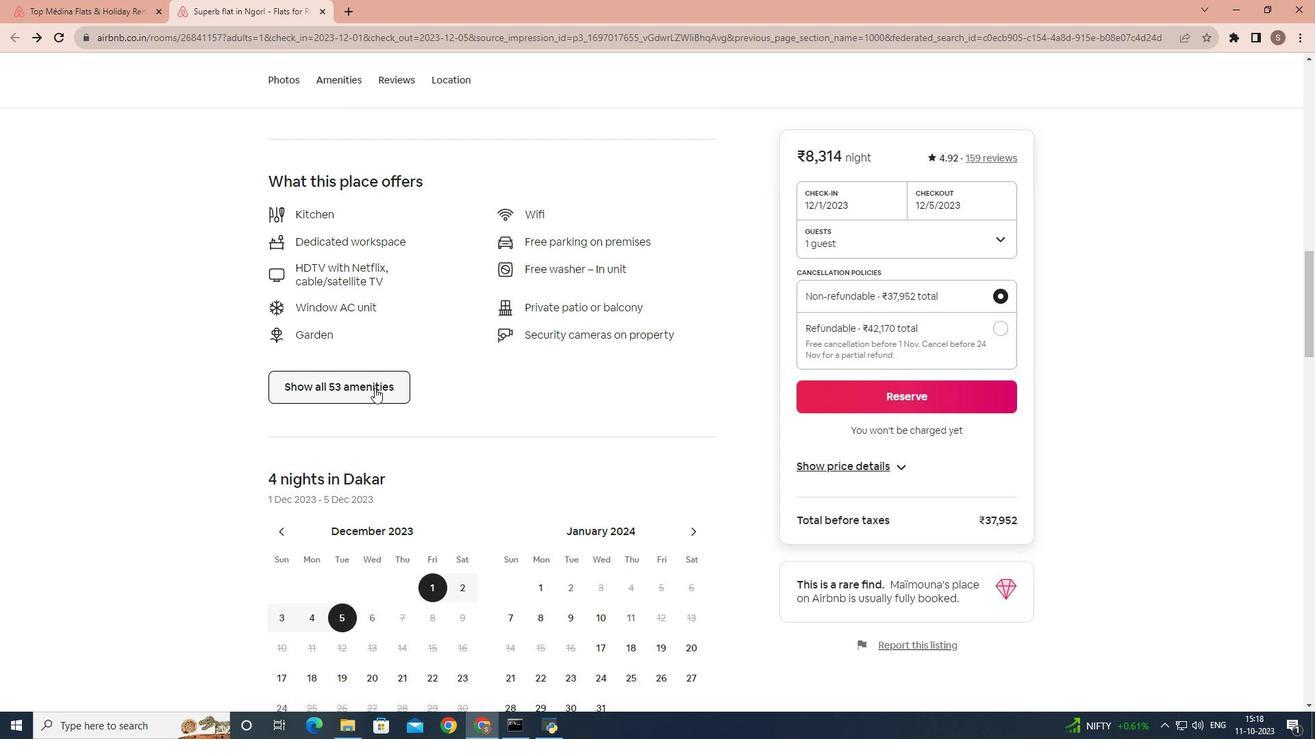 
Action: Mouse scrolled (374, 387) with delta (0, 0)
Screenshot: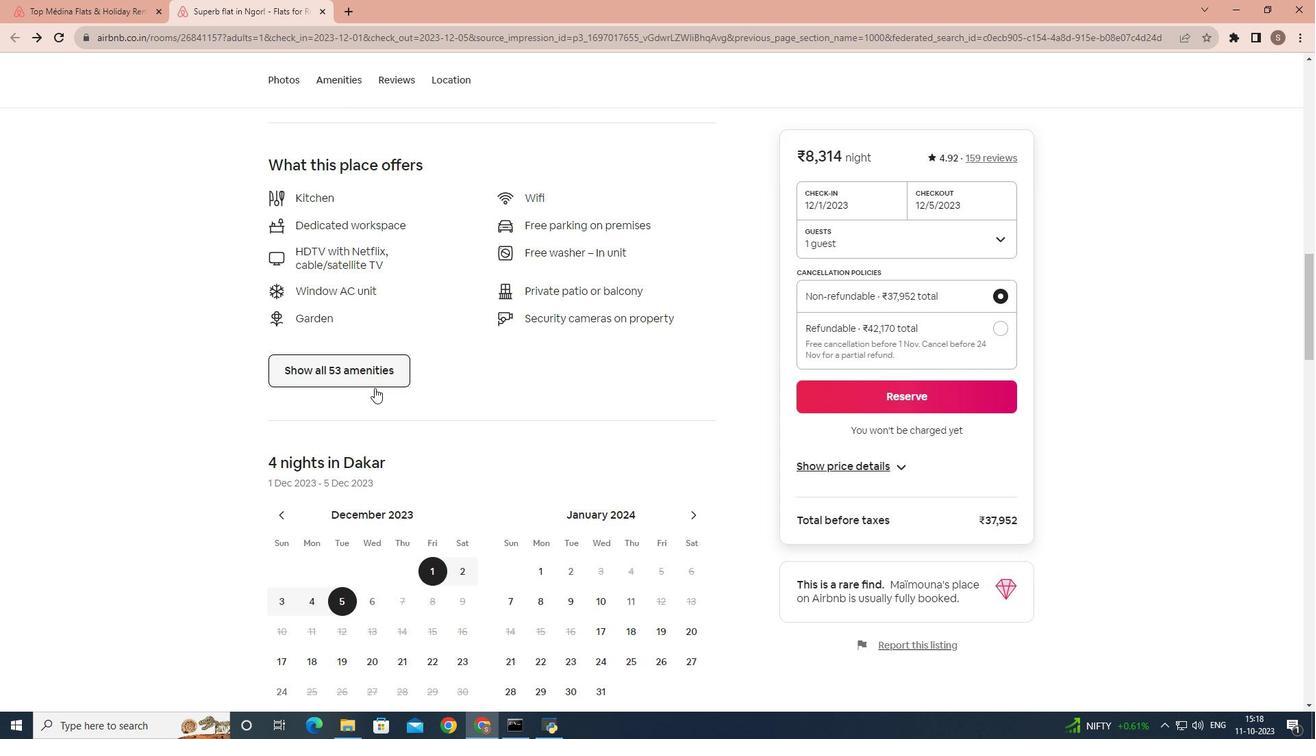 
Action: Mouse scrolled (374, 387) with delta (0, 0)
Screenshot: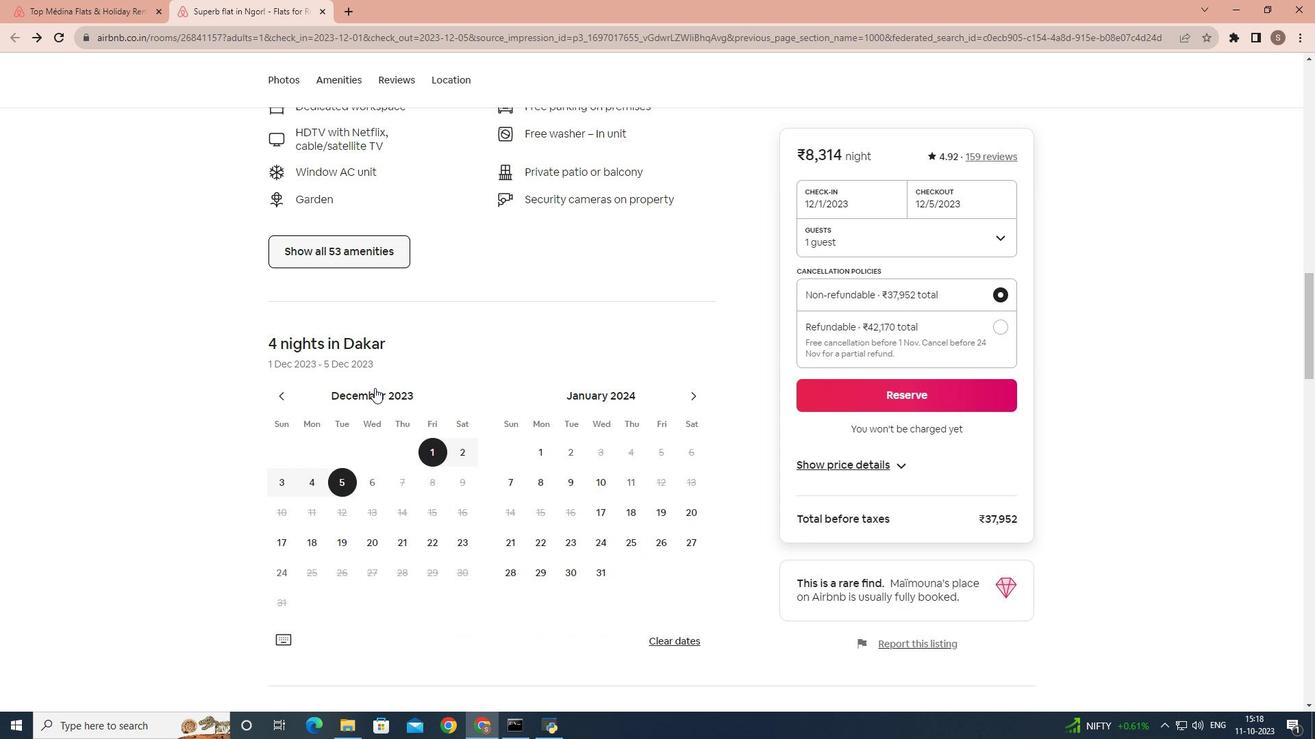 
Action: Mouse scrolled (374, 387) with delta (0, 0)
Screenshot: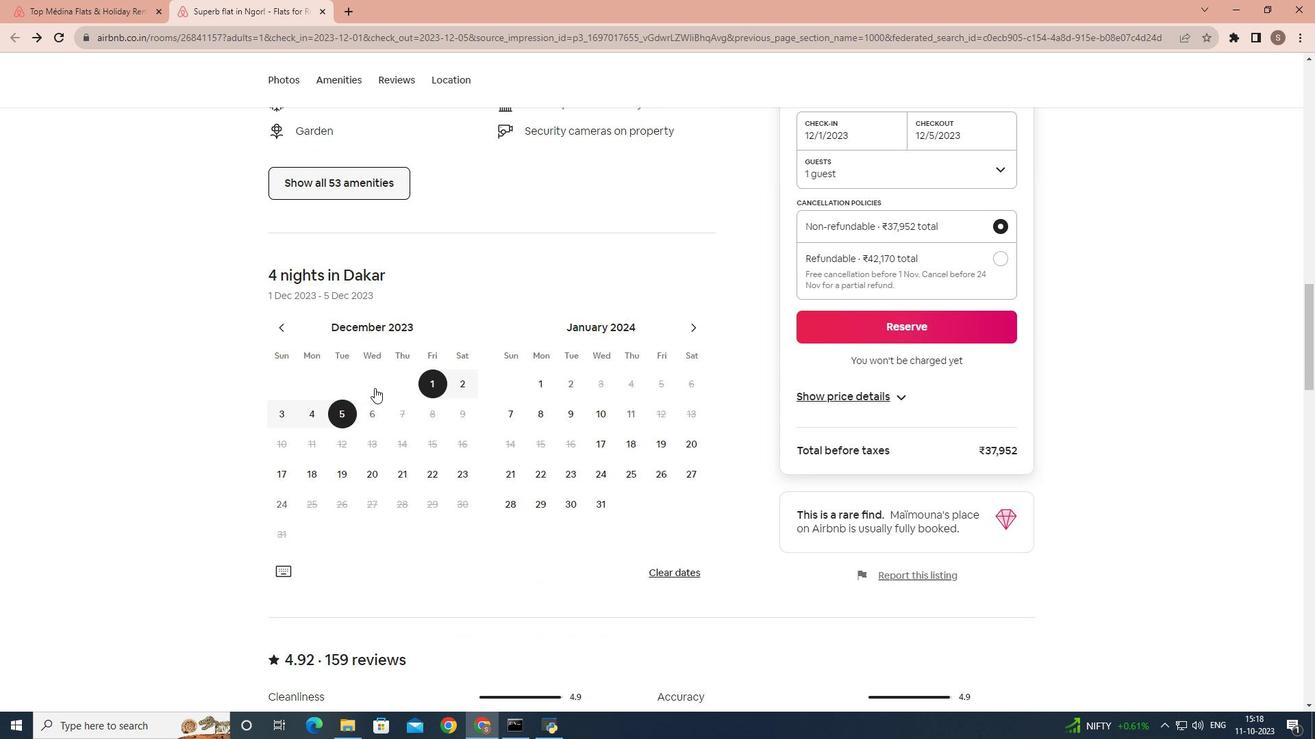 
Action: Mouse scrolled (374, 387) with delta (0, 0)
Screenshot: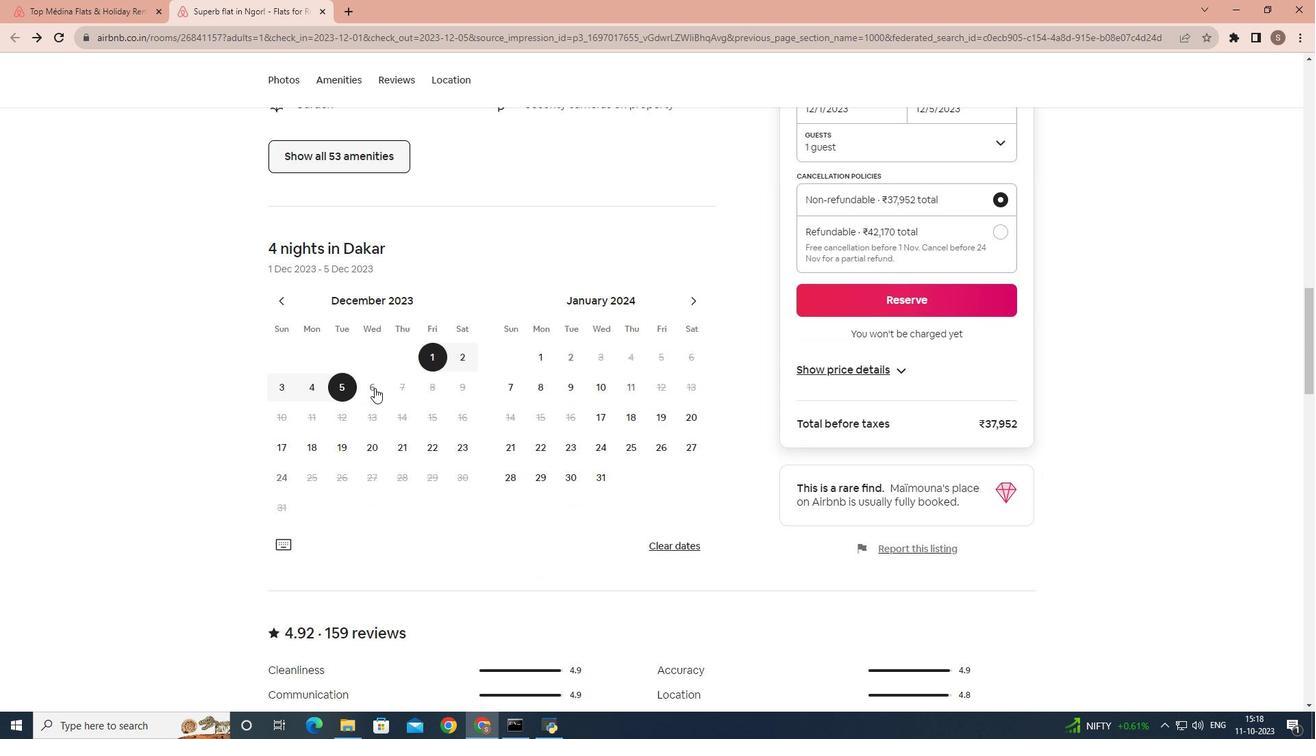 
Action: Mouse scrolled (374, 387) with delta (0, 0)
Screenshot: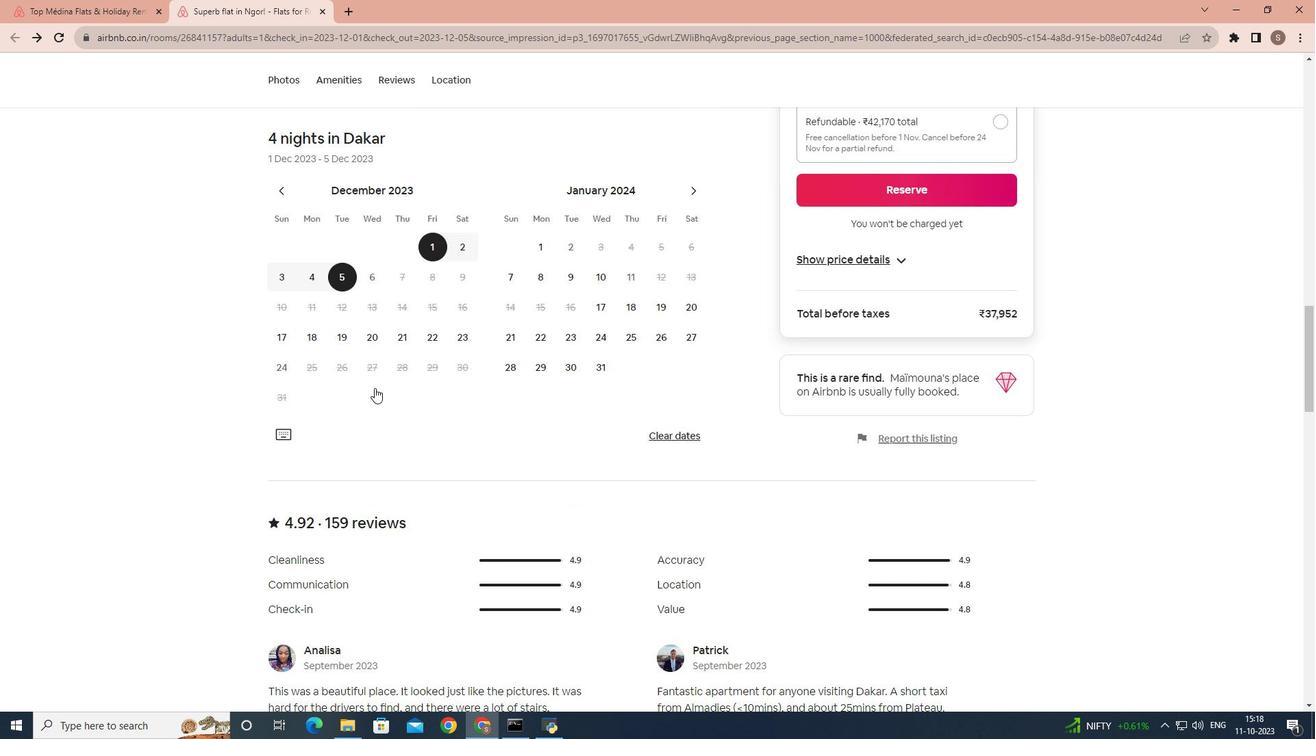 
Action: Mouse scrolled (374, 387) with delta (0, 0)
Screenshot: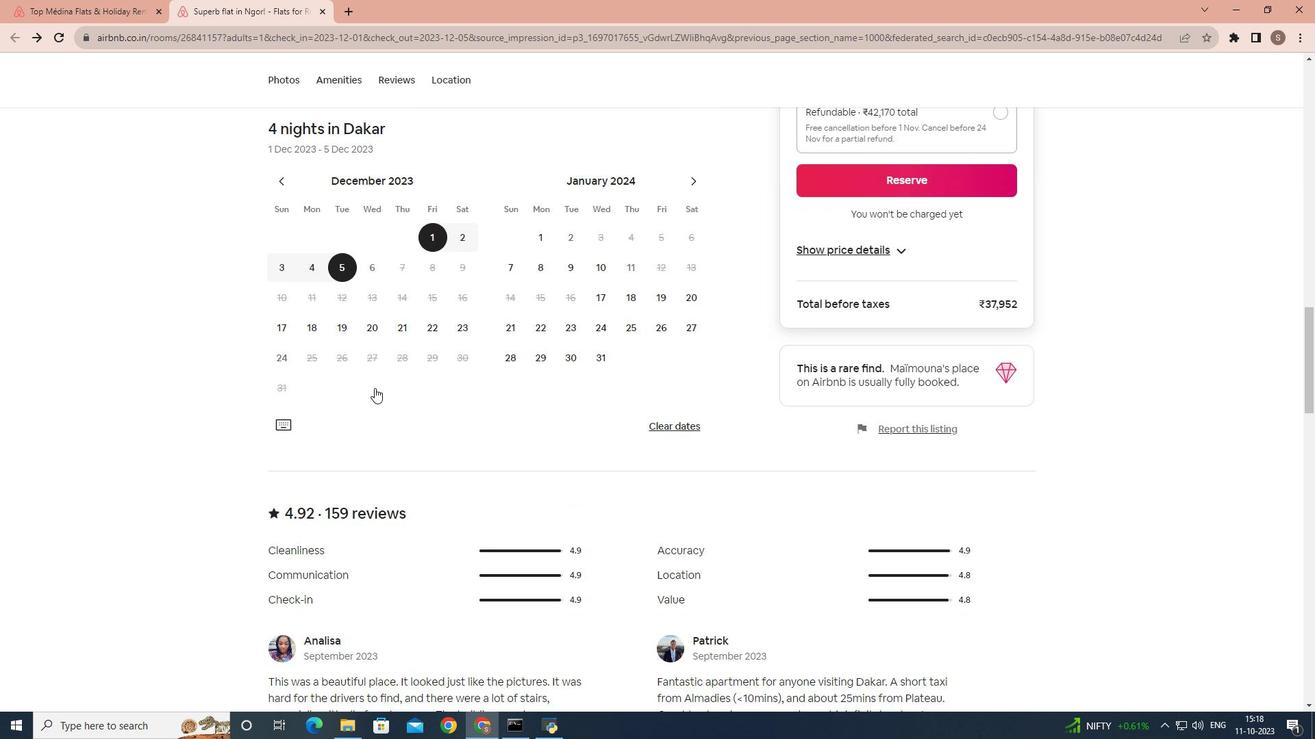 
Action: Mouse scrolled (374, 387) with delta (0, 0)
Screenshot: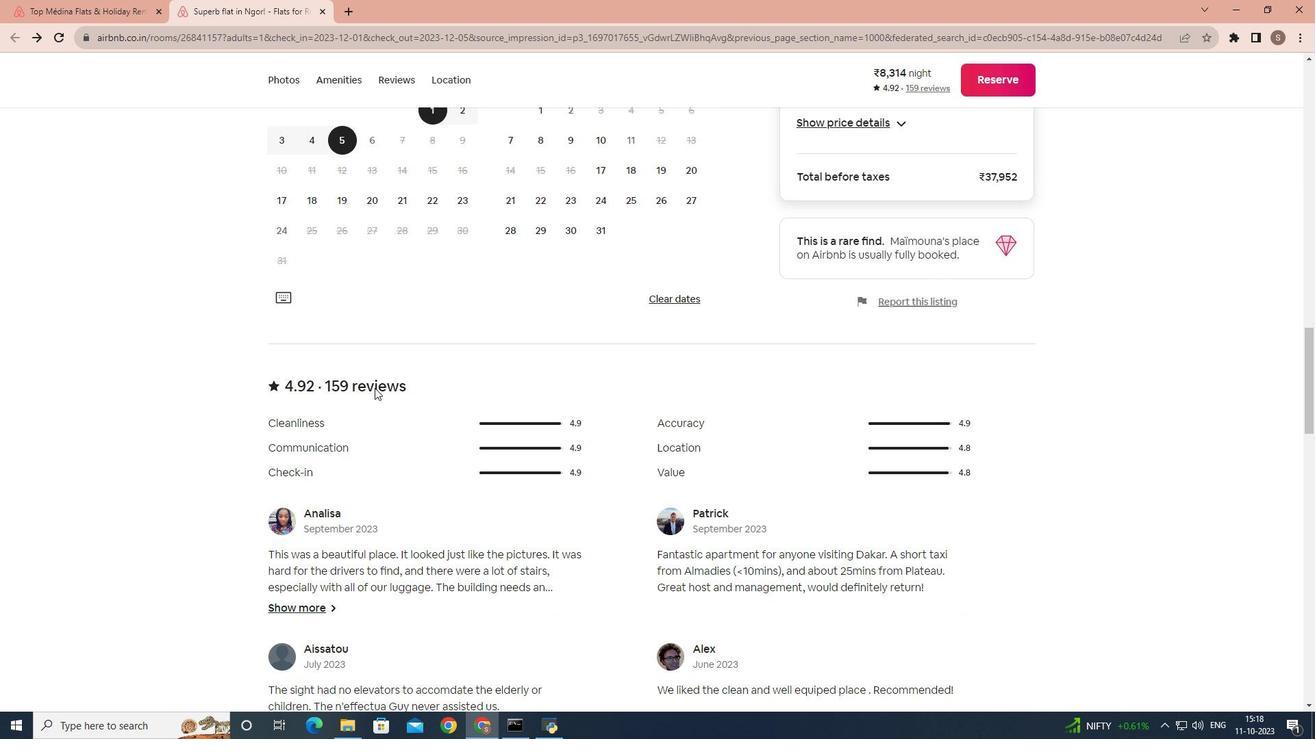 
Action: Mouse scrolled (374, 387) with delta (0, 0)
Screenshot: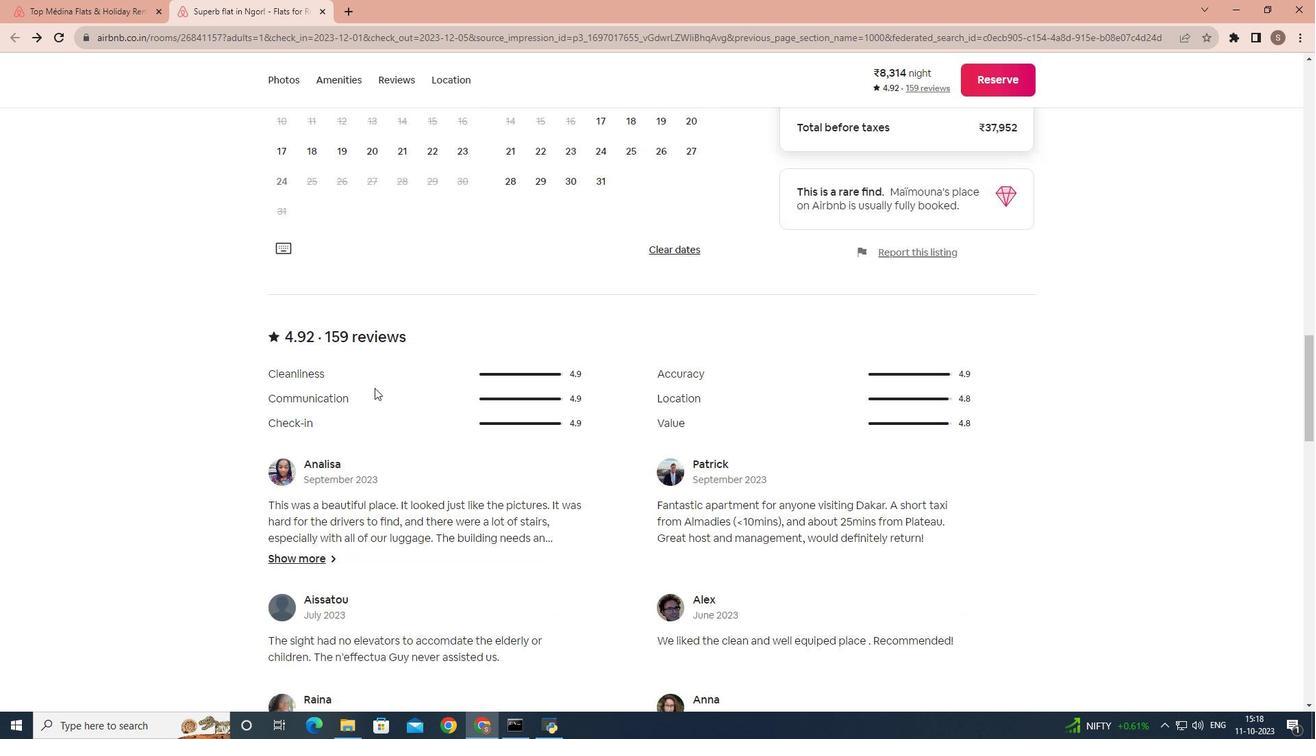 
Action: Mouse scrolled (374, 387) with delta (0, 0)
Screenshot: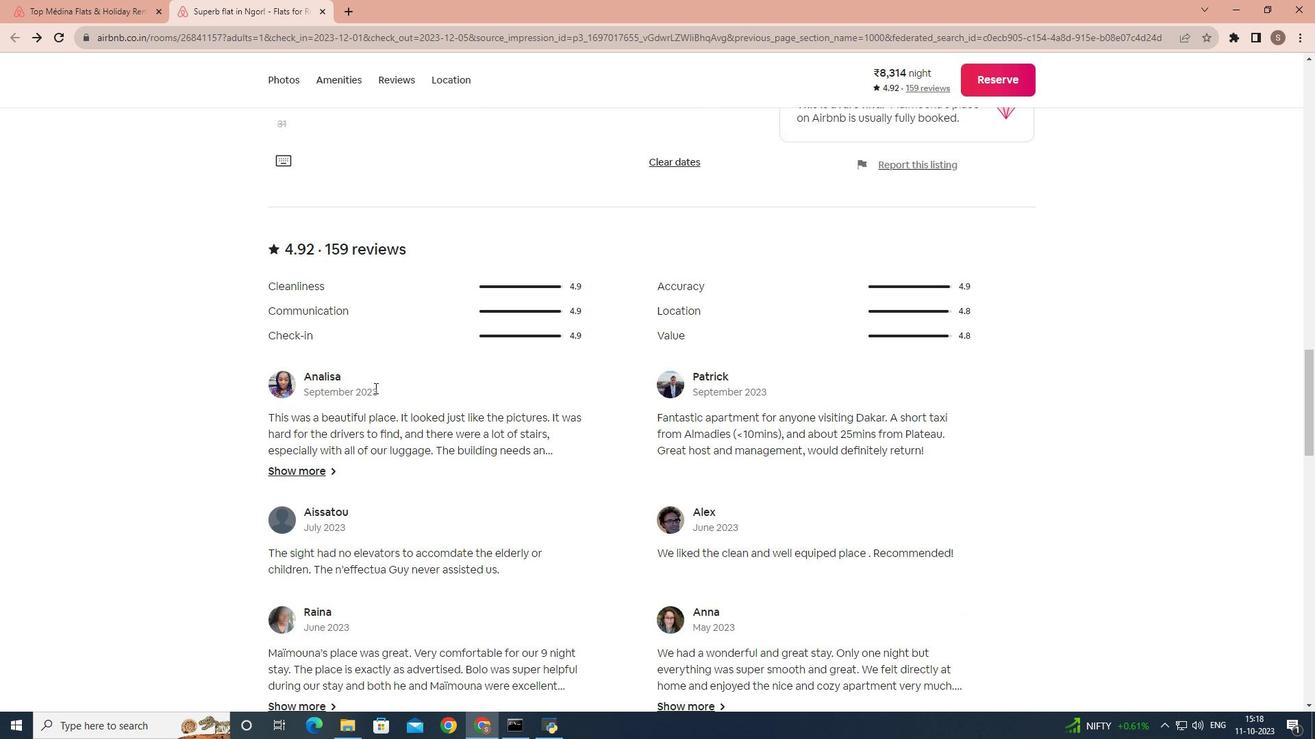 
Action: Mouse scrolled (374, 387) with delta (0, 0)
Screenshot: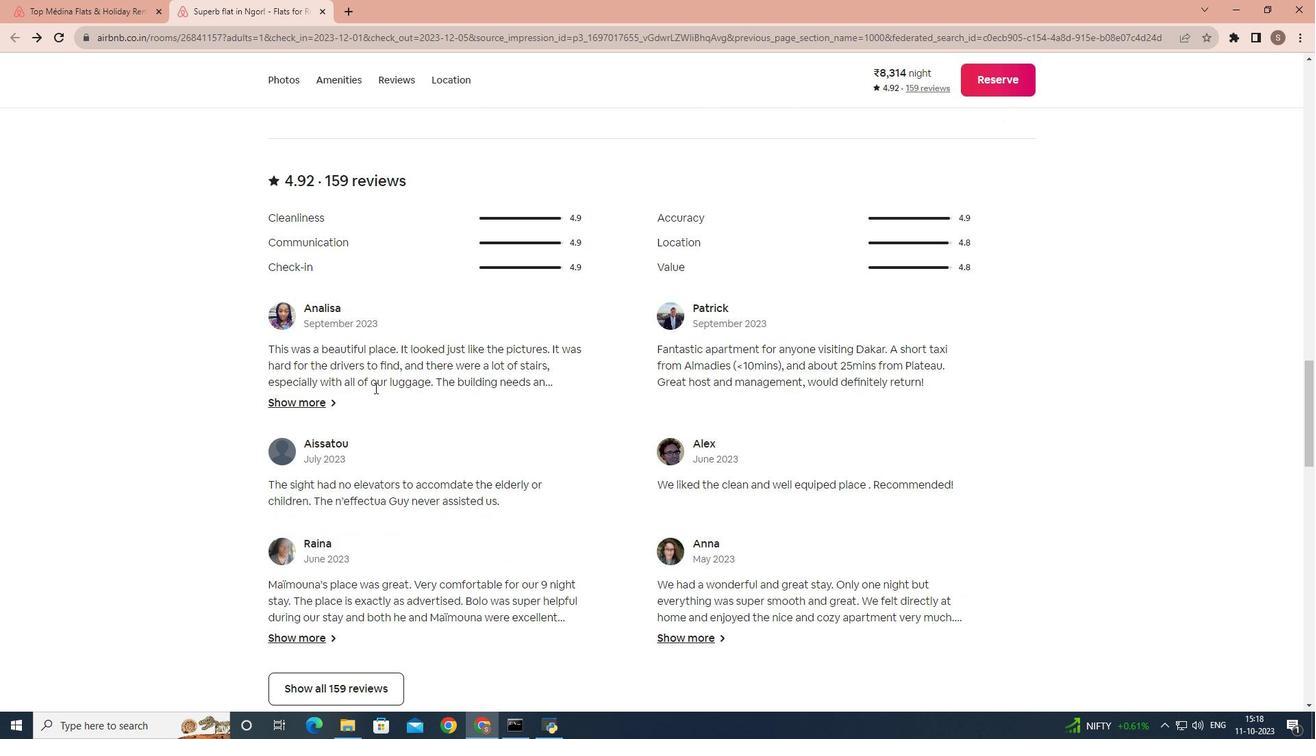 
Action: Mouse scrolled (374, 387) with delta (0, 0)
Screenshot: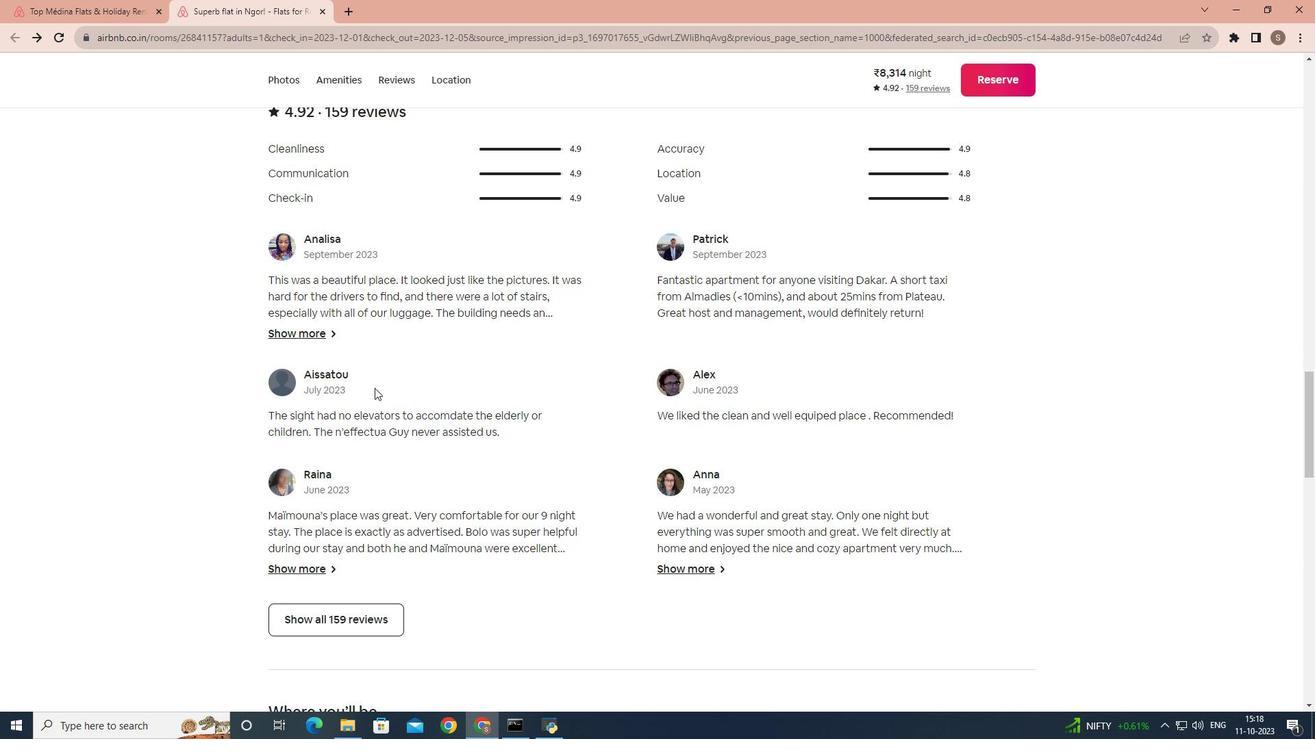 
Action: Mouse scrolled (374, 387) with delta (0, 0)
Screenshot: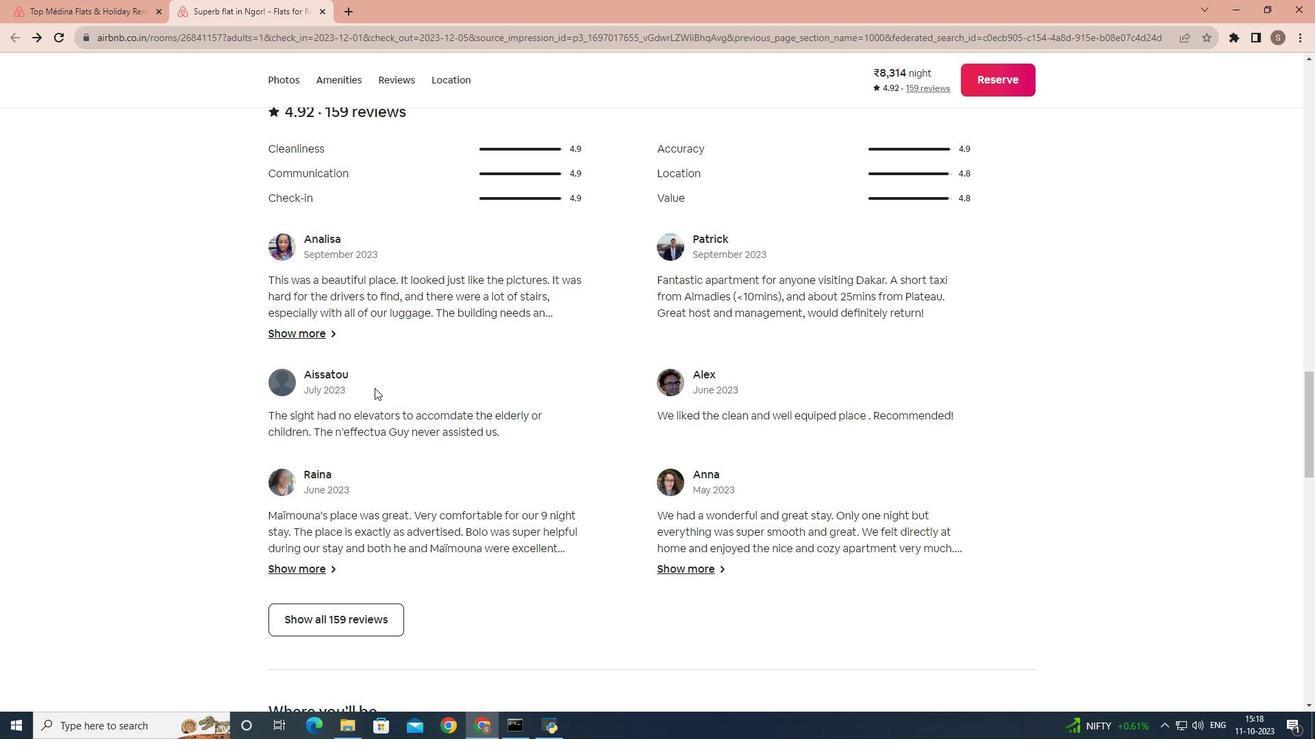
Action: Mouse moved to (370, 411)
Screenshot: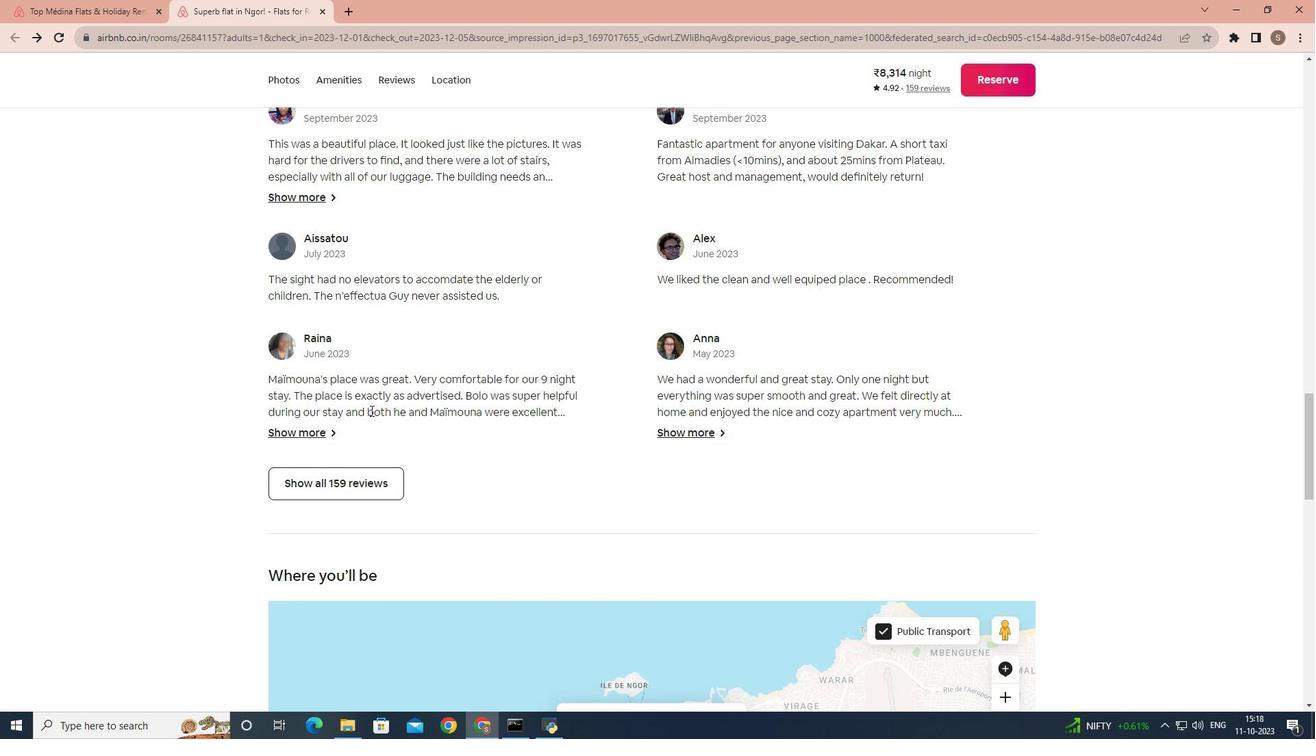 
Action: Mouse scrolled (370, 410) with delta (0, 0)
Screenshot: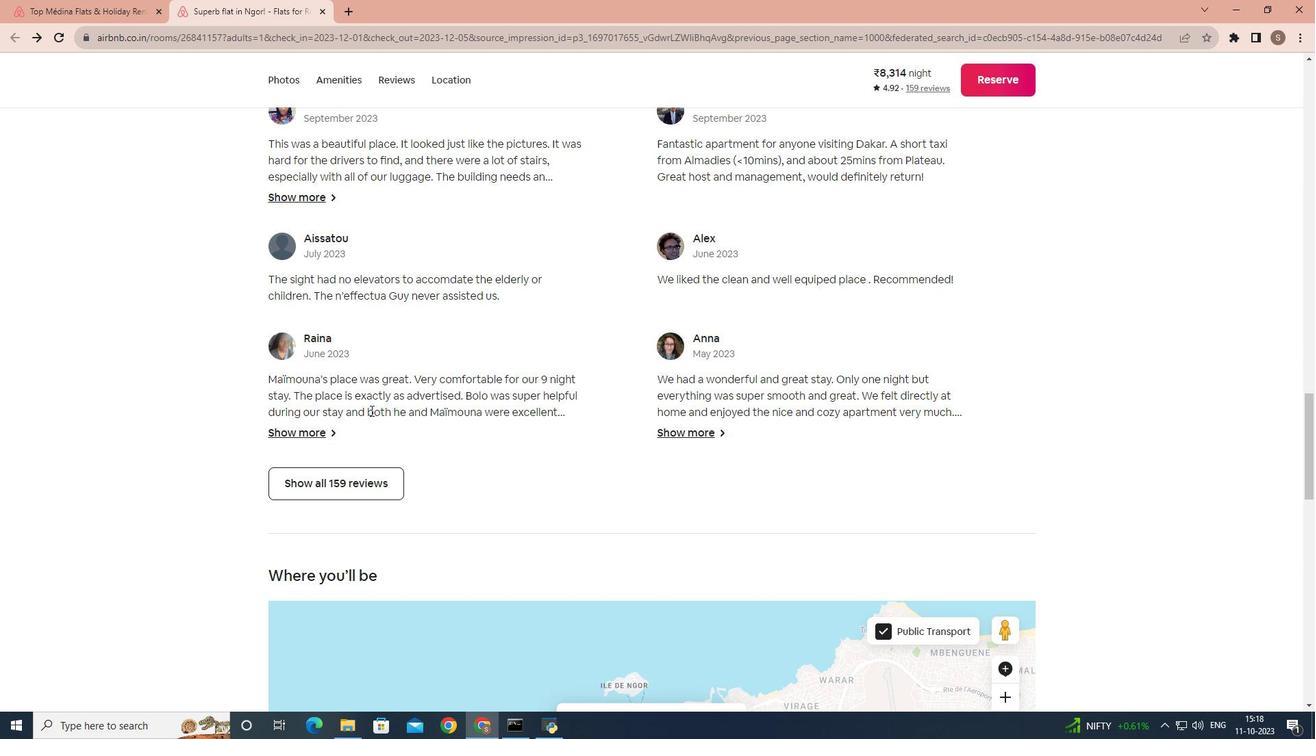 
Action: Mouse pressed left at (370, 411)
Screenshot: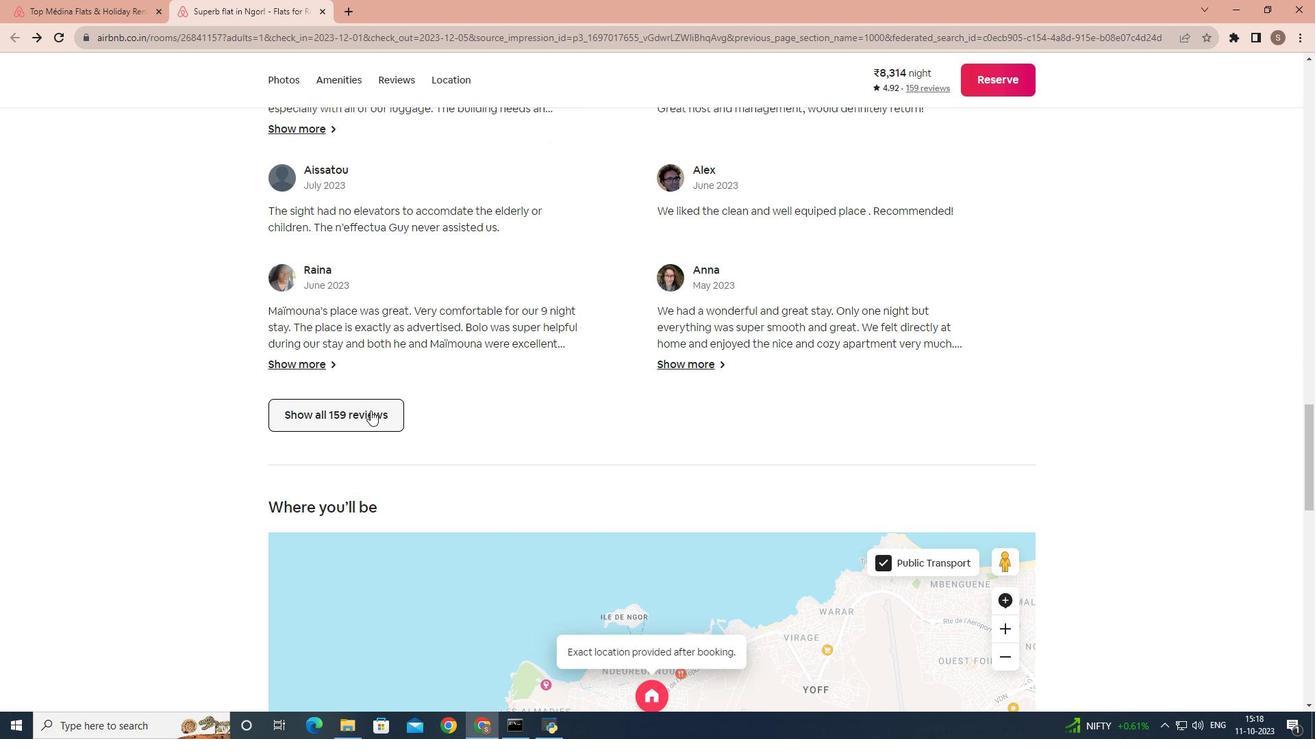
Action: Mouse moved to (683, 427)
Screenshot: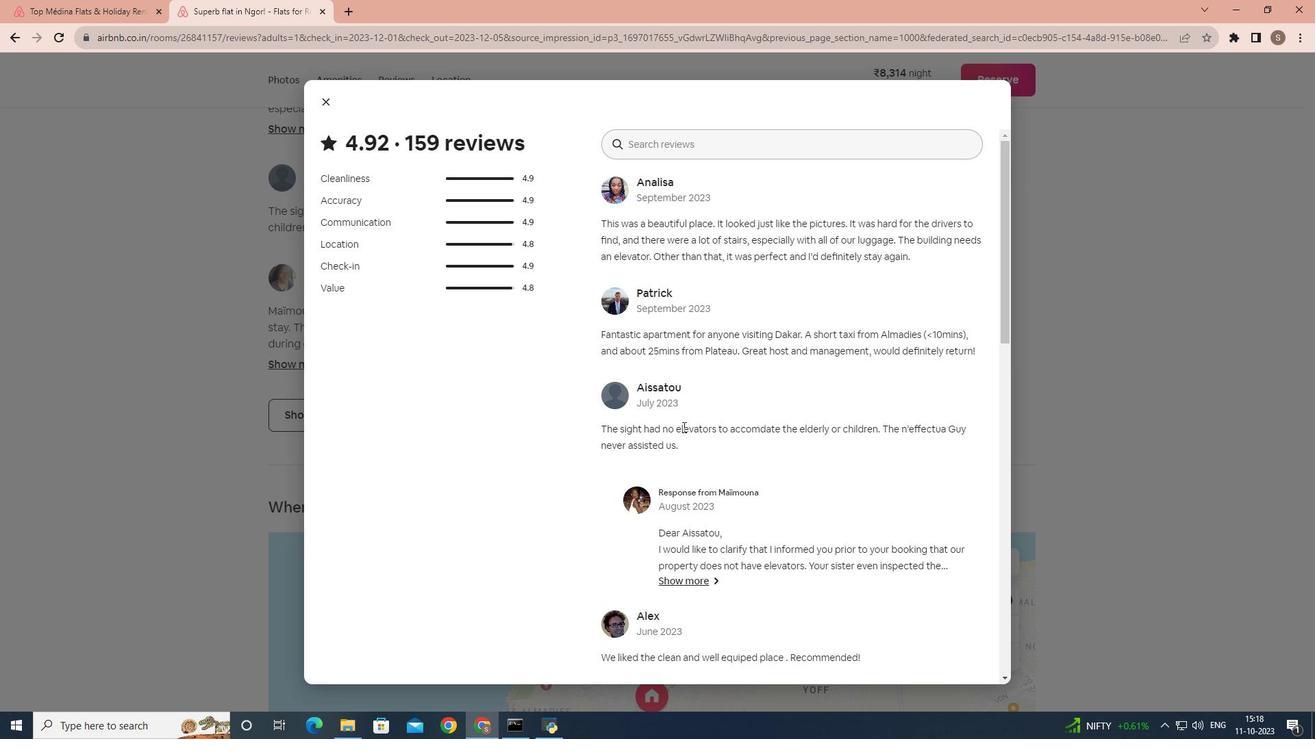 
Action: Mouse scrolled (683, 426) with delta (0, 0)
Screenshot: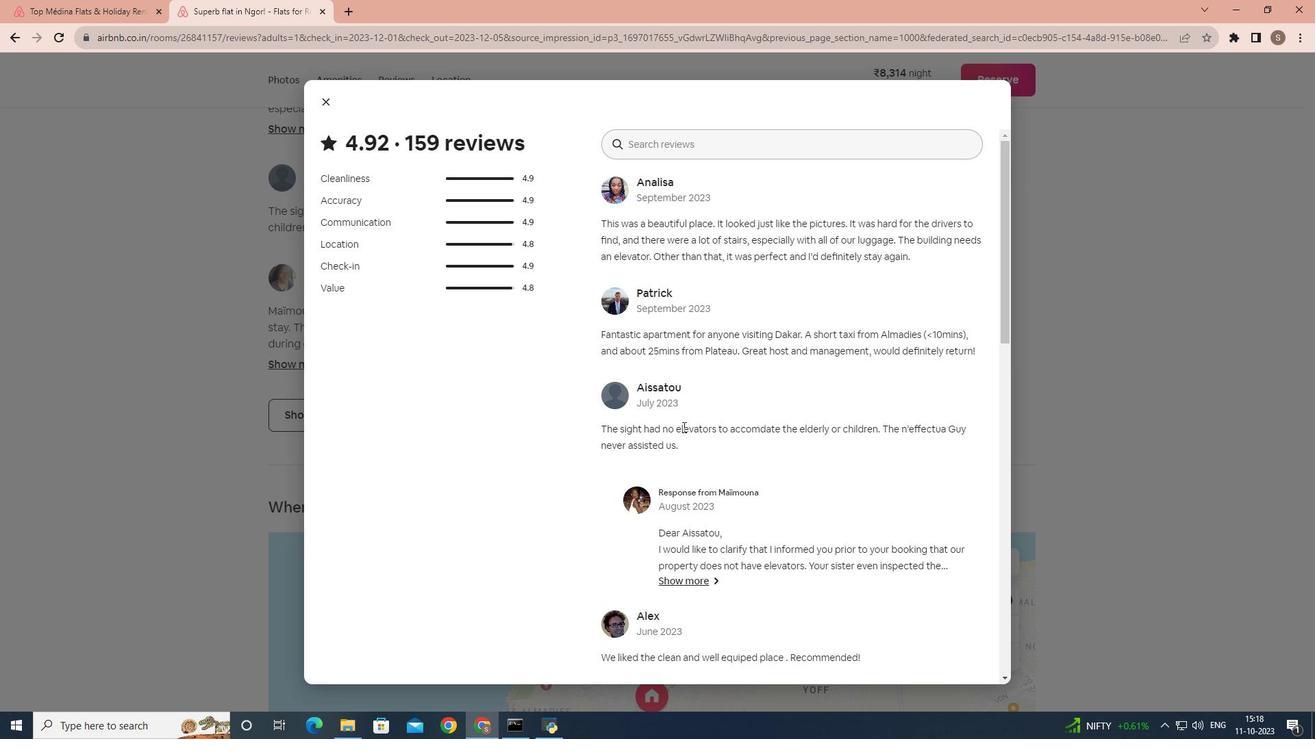 
Action: Mouse scrolled (683, 426) with delta (0, 0)
Screenshot: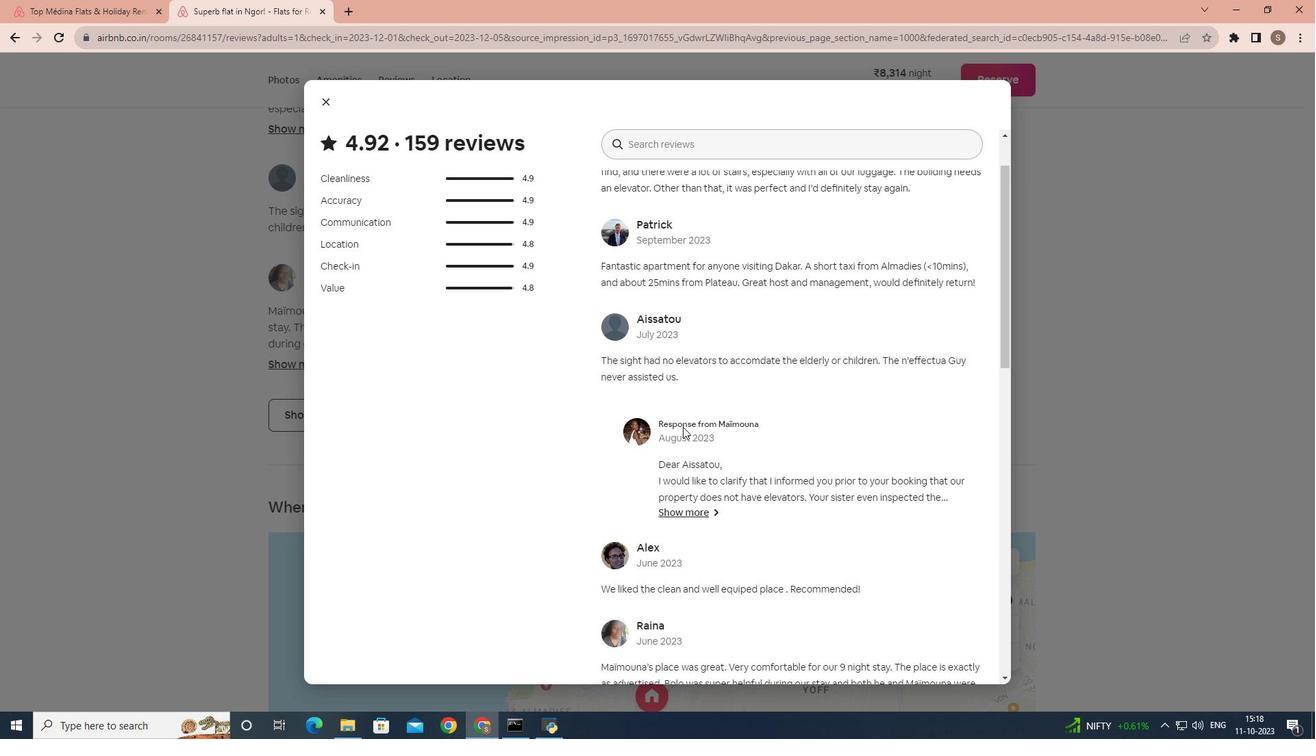 
Action: Mouse scrolled (683, 426) with delta (0, 0)
Screenshot: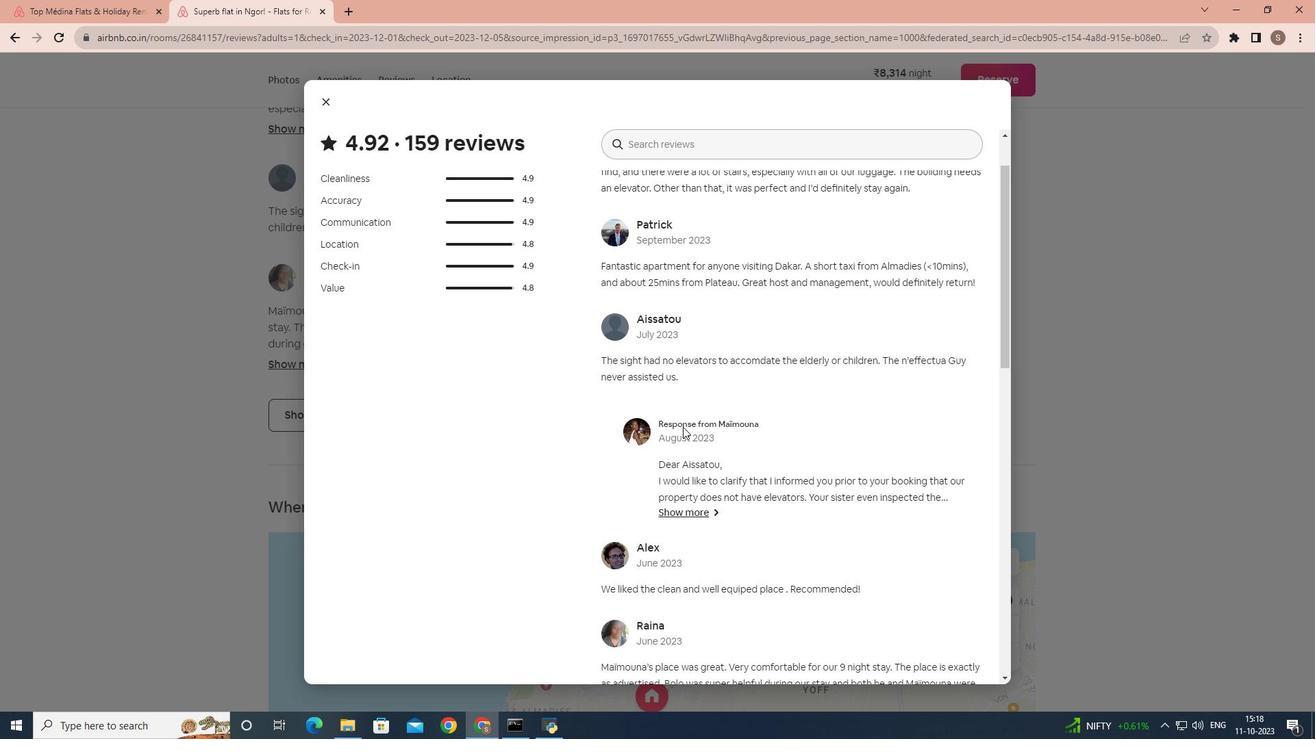 
Action: Mouse moved to (683, 426)
Screenshot: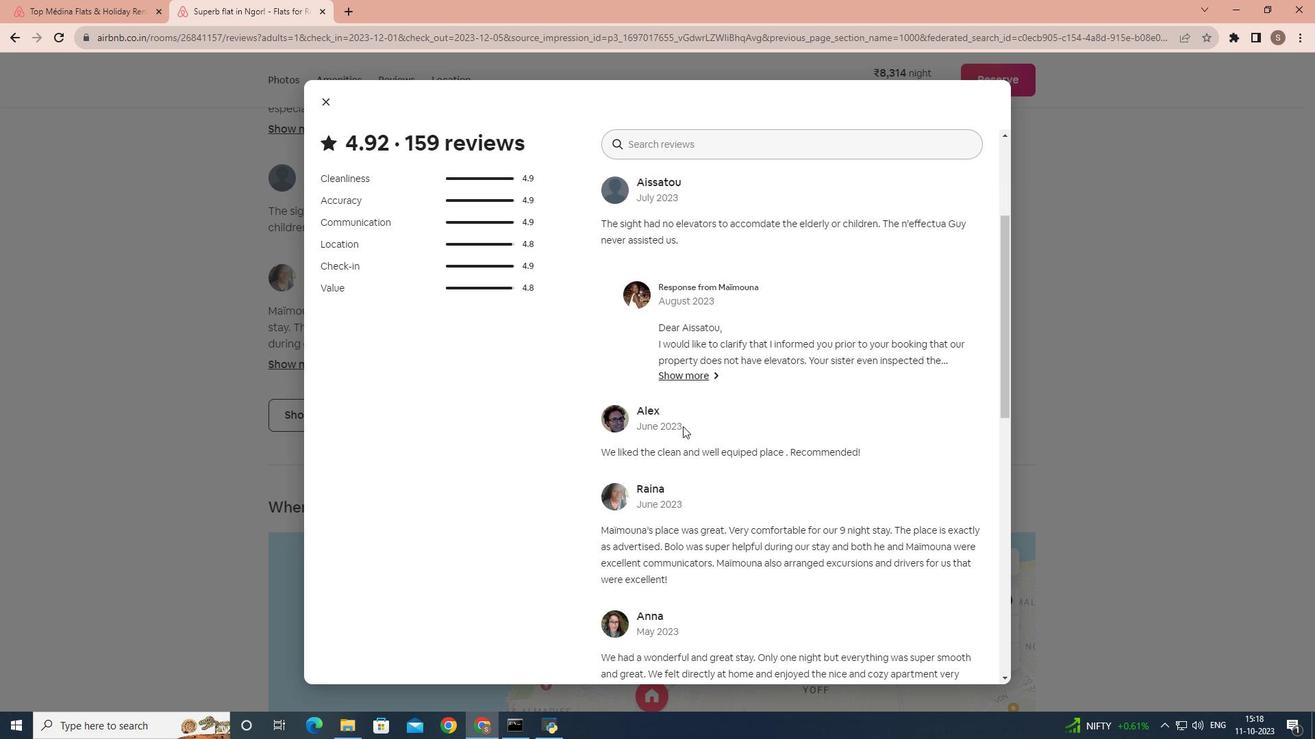 
Action: Mouse scrolled (683, 426) with delta (0, 0)
Screenshot: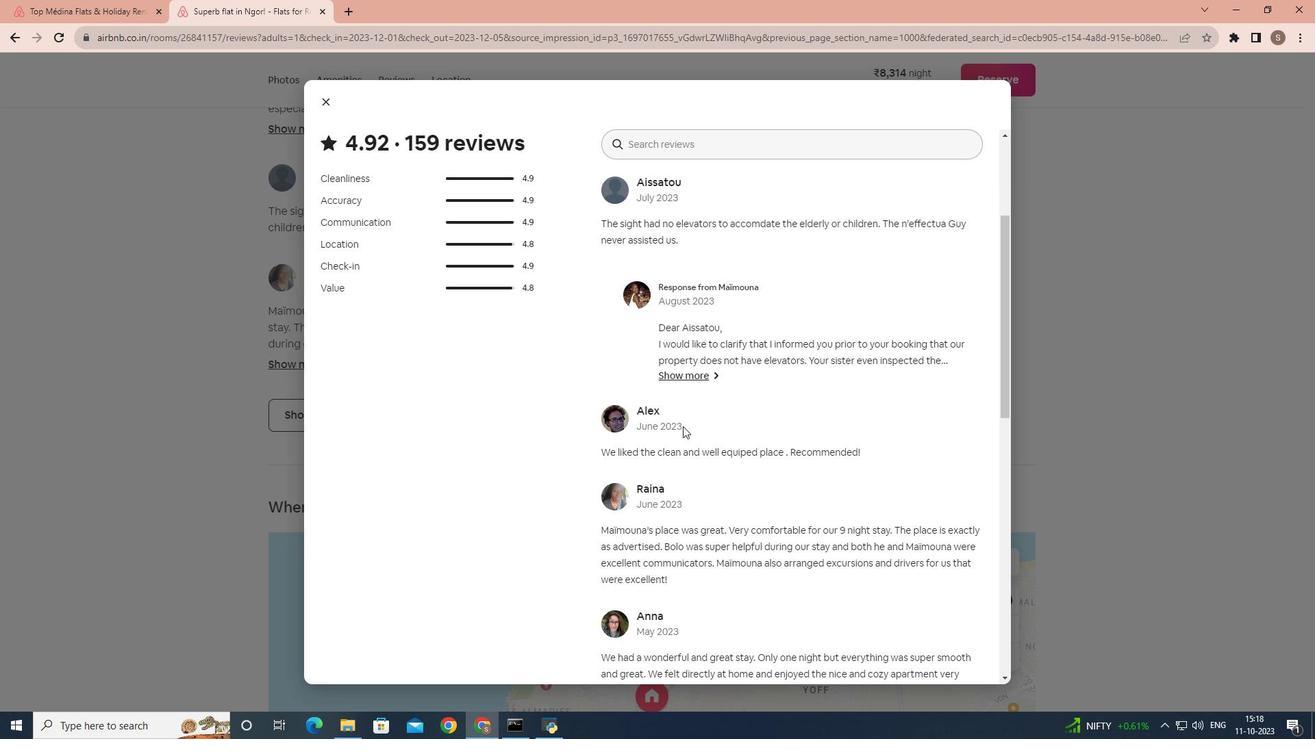
Action: Mouse scrolled (683, 426) with delta (0, 0)
Screenshot: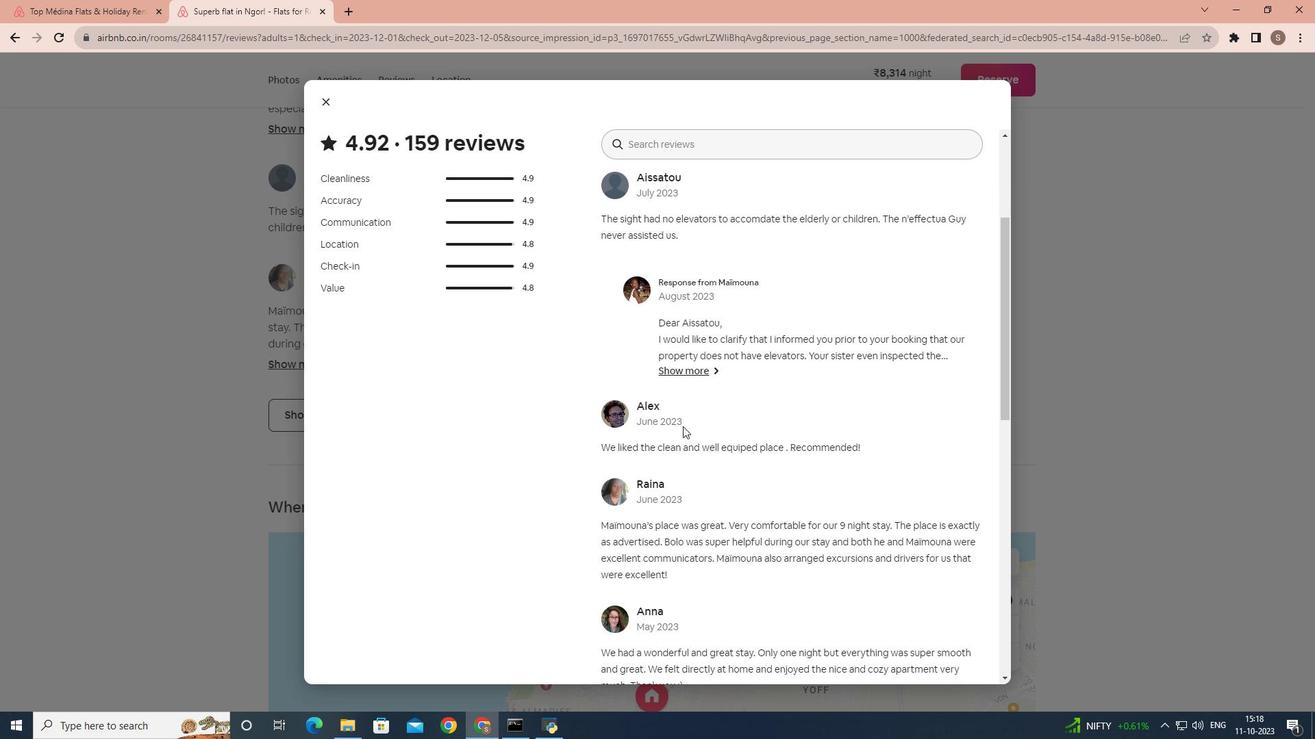 
Action: Mouse moved to (683, 426)
Screenshot: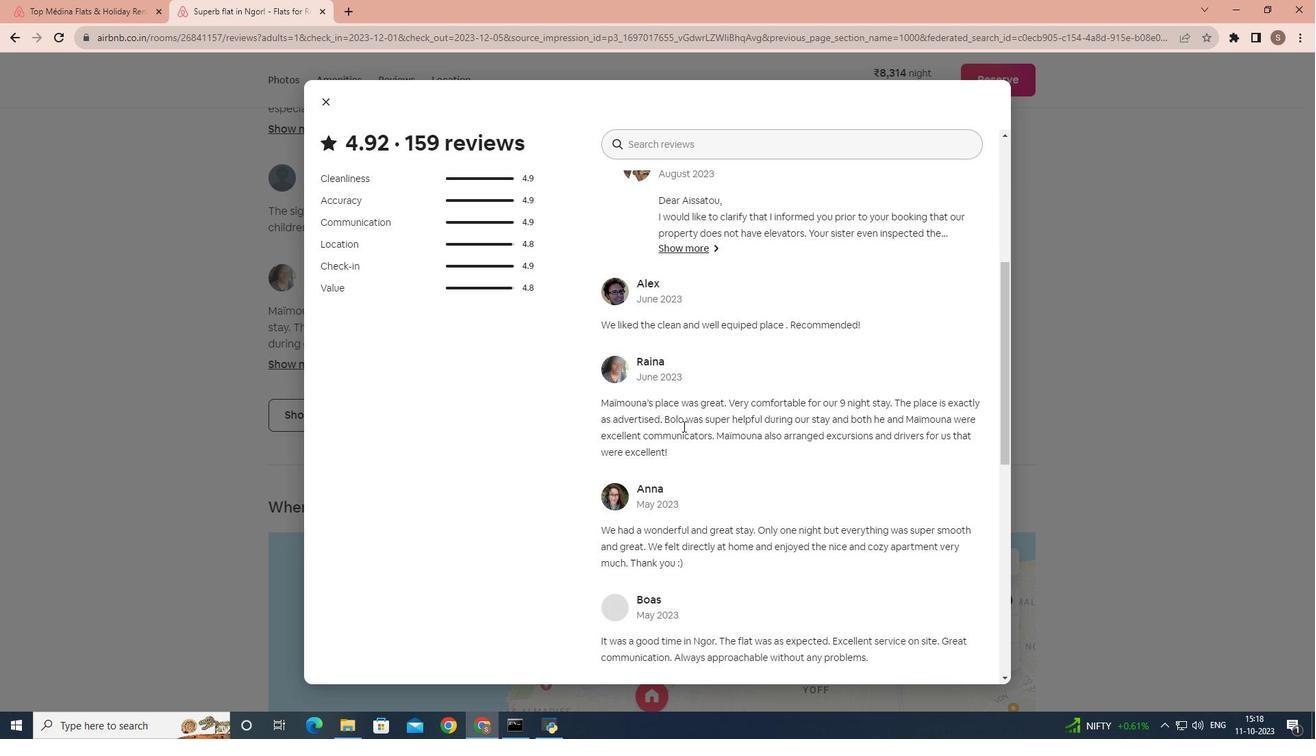 
Action: Mouse scrolled (683, 426) with delta (0, 0)
Screenshot: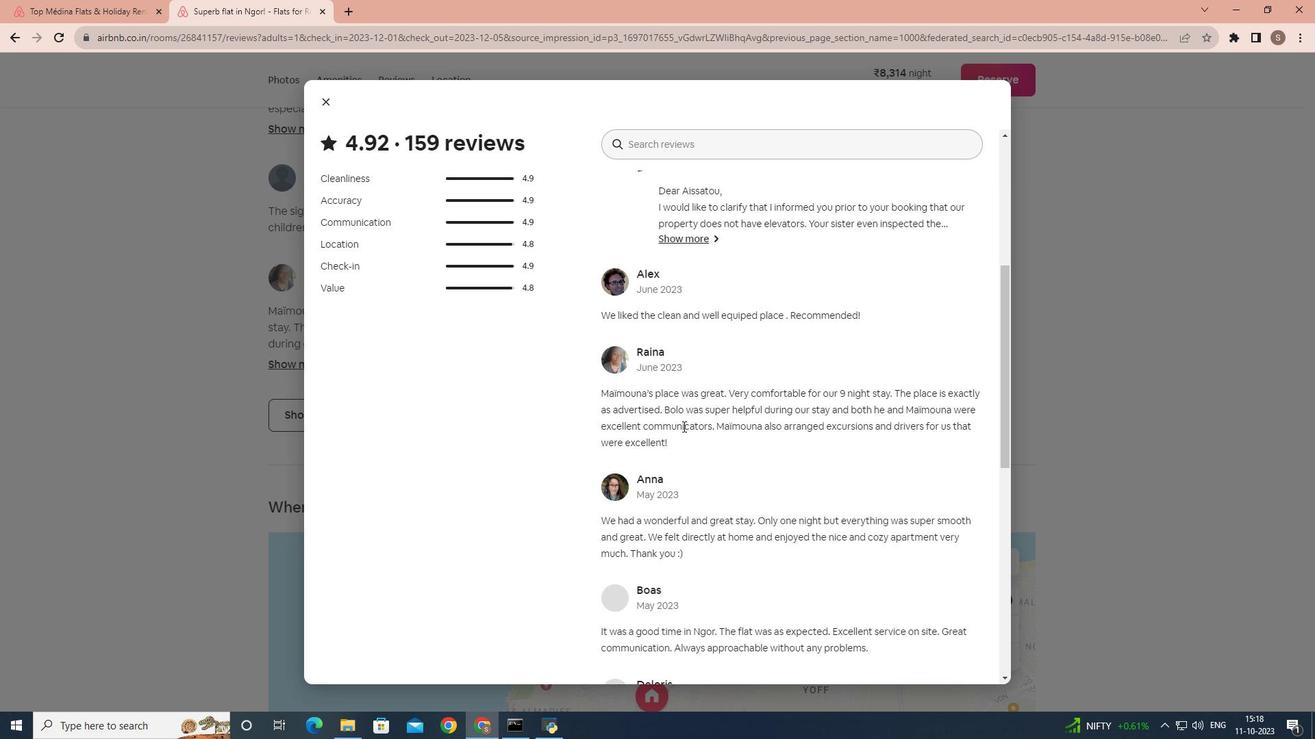 
Action: Mouse scrolled (683, 426) with delta (0, 0)
Screenshot: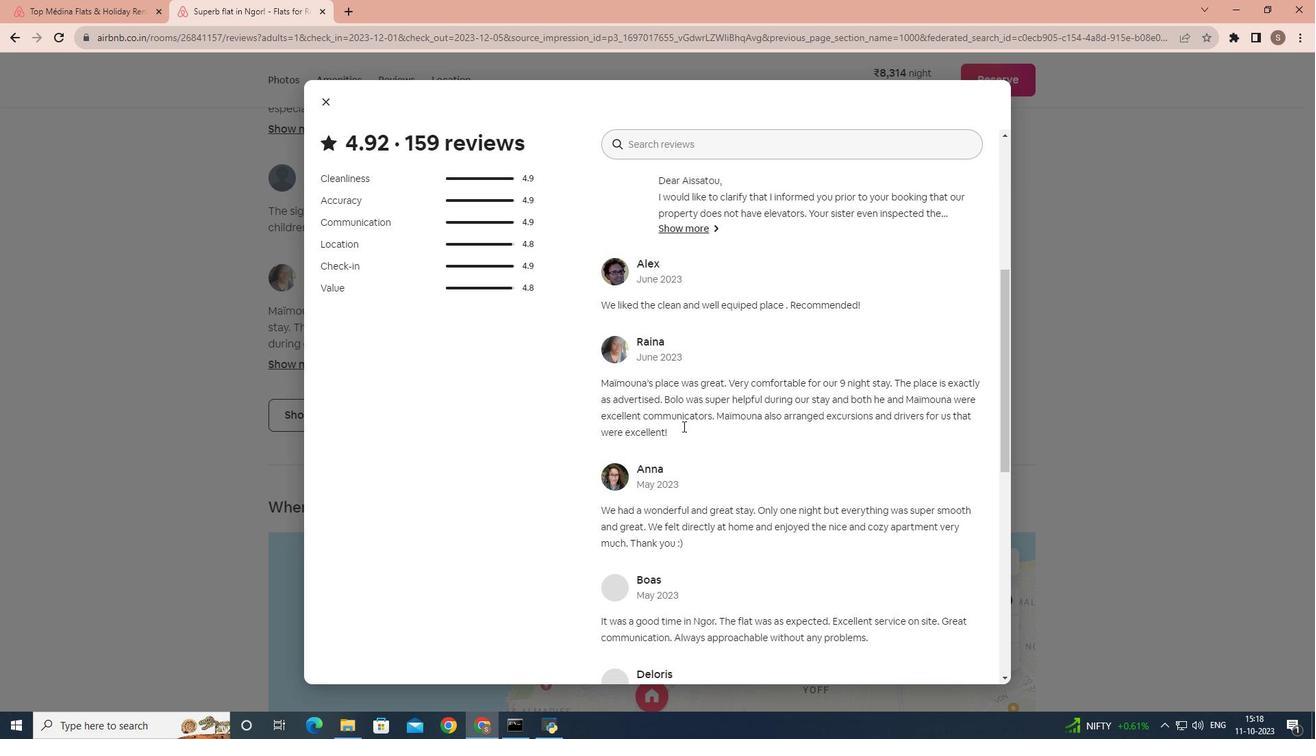 
Action: Mouse moved to (683, 426)
Screenshot: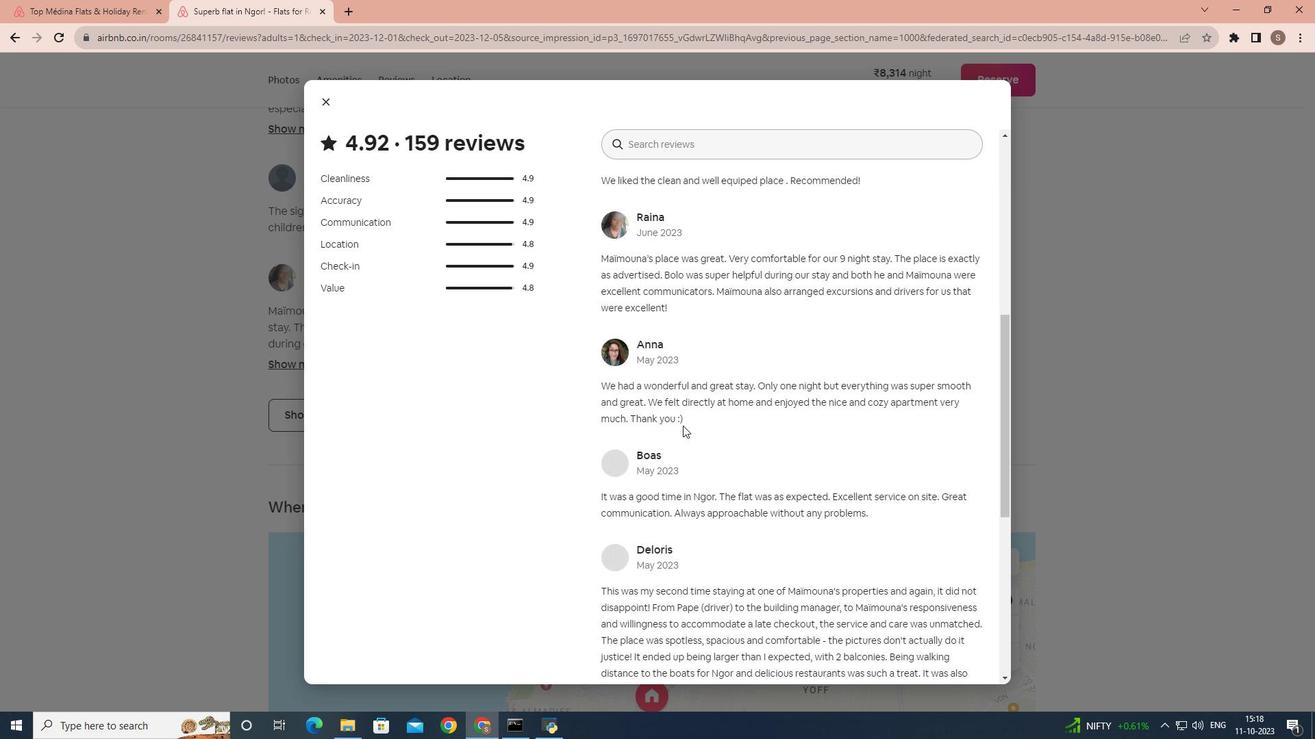 
Action: Mouse scrolled (683, 425) with delta (0, 0)
Screenshot: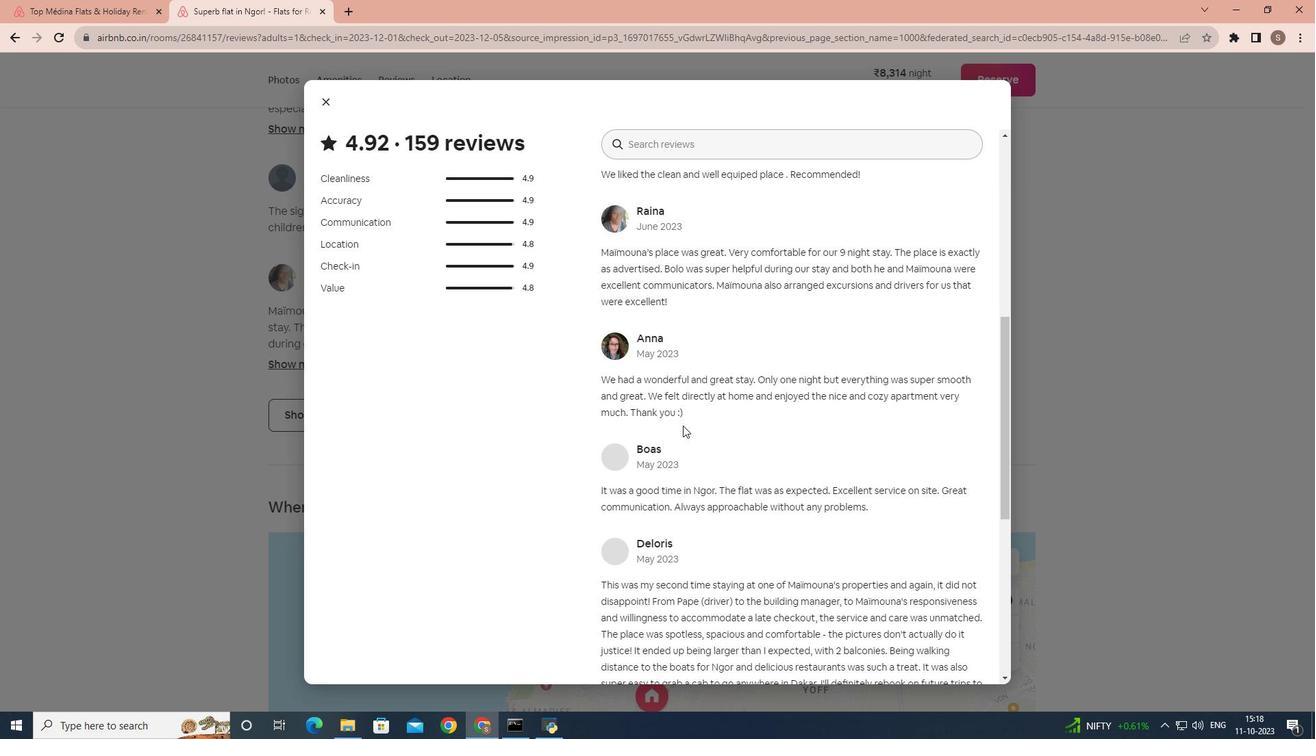 
Action: Mouse scrolled (683, 425) with delta (0, 0)
Screenshot: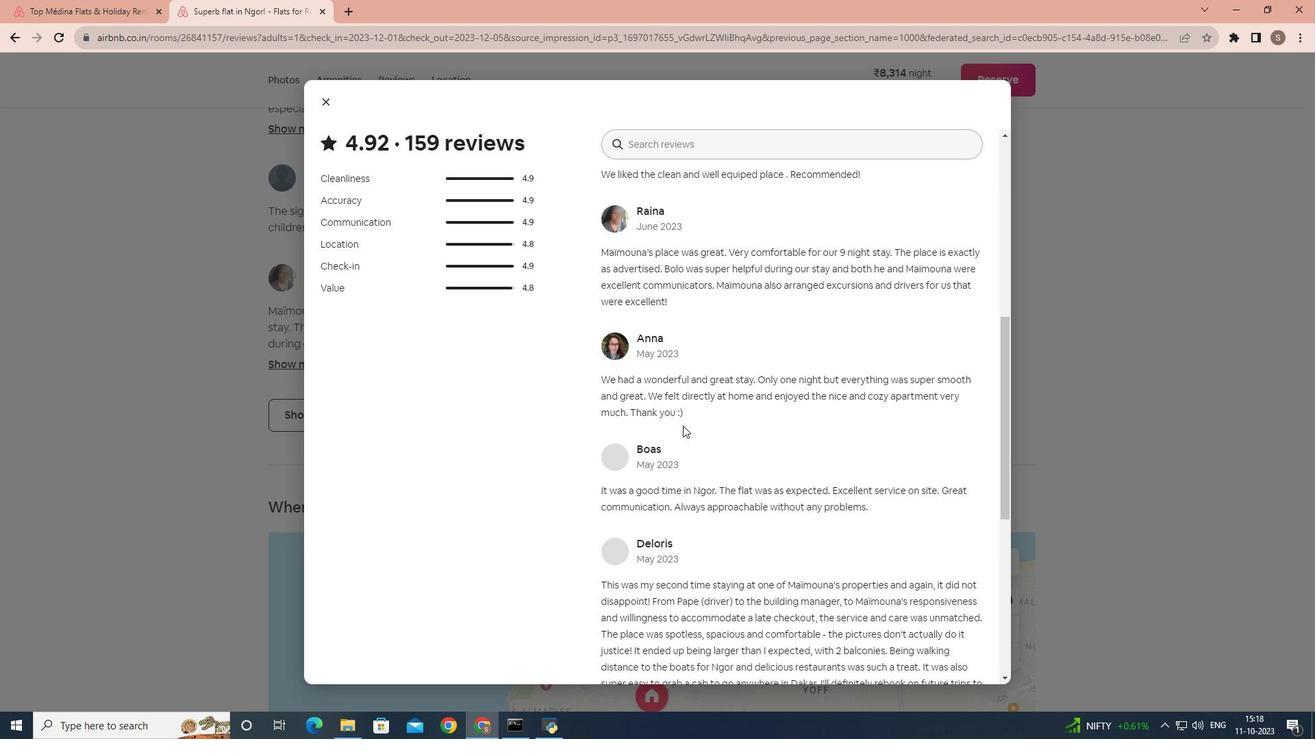 
Action: Mouse scrolled (683, 425) with delta (0, 0)
Screenshot: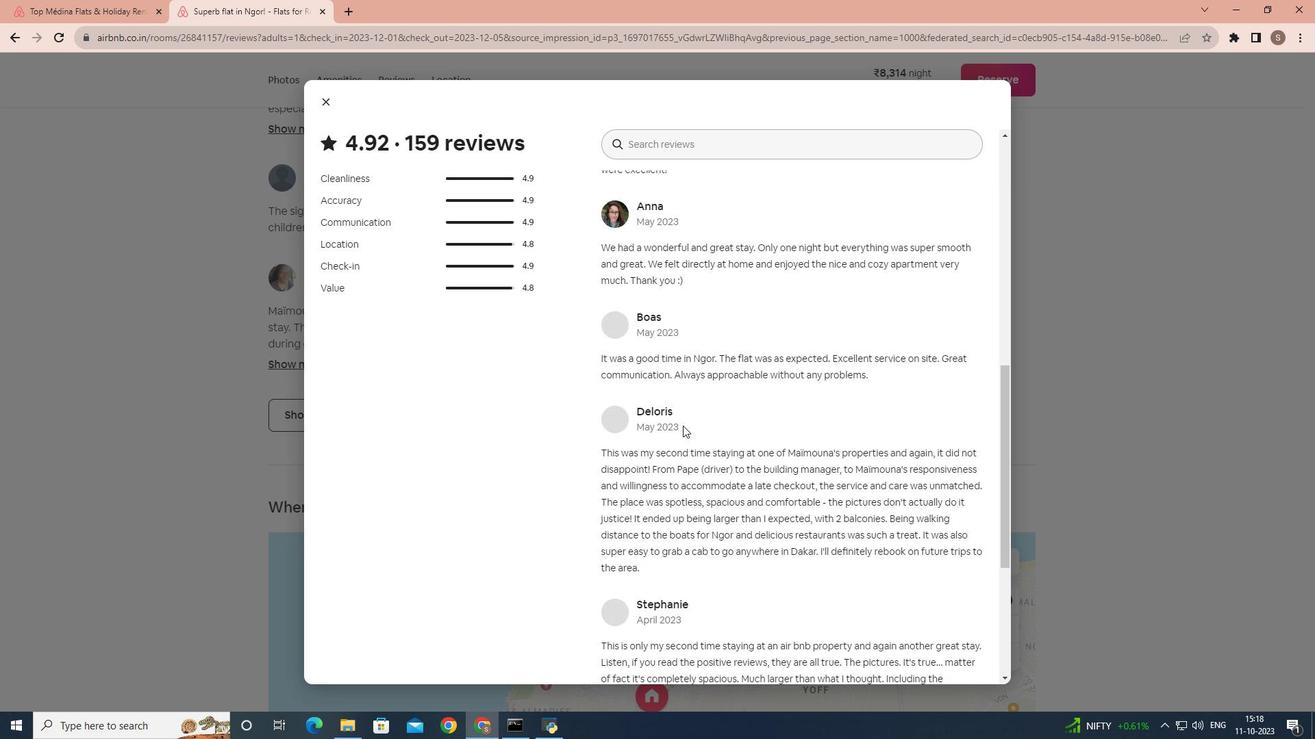 
Action: Mouse scrolled (683, 425) with delta (0, 0)
Screenshot: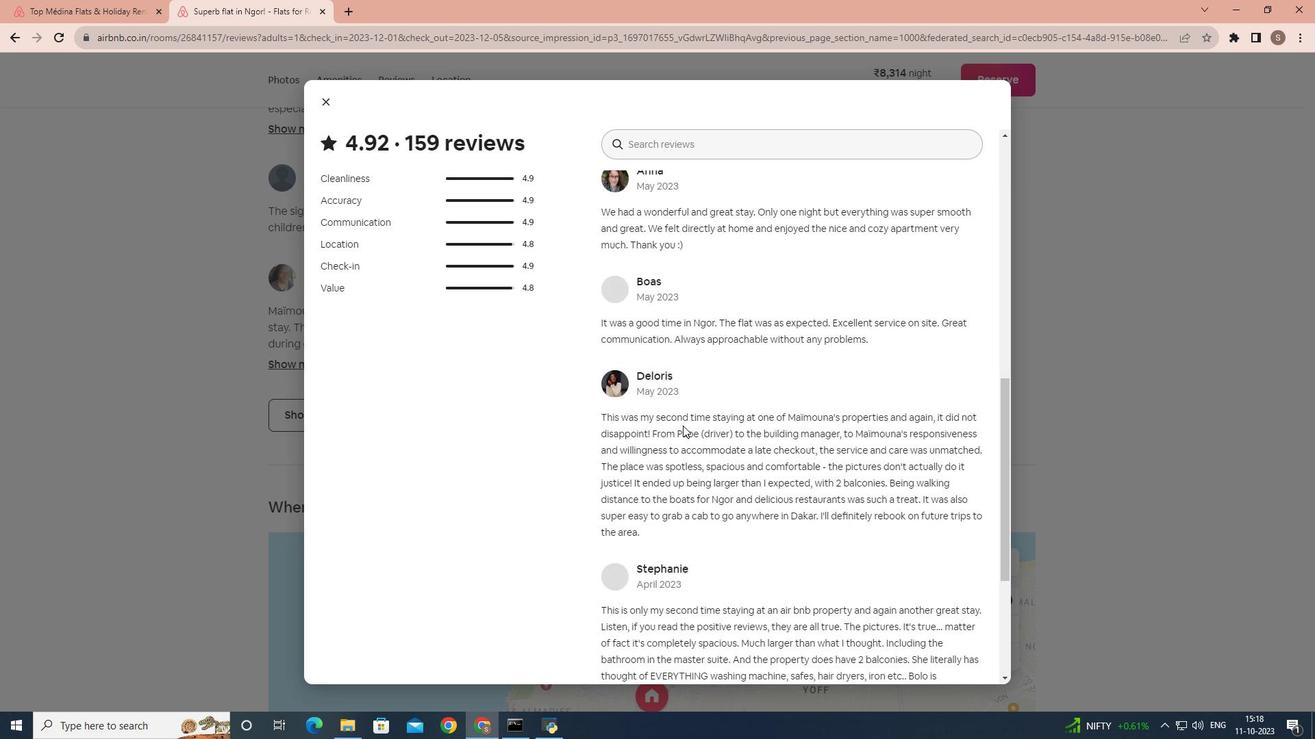 
Action: Mouse scrolled (683, 425) with delta (0, 0)
Screenshot: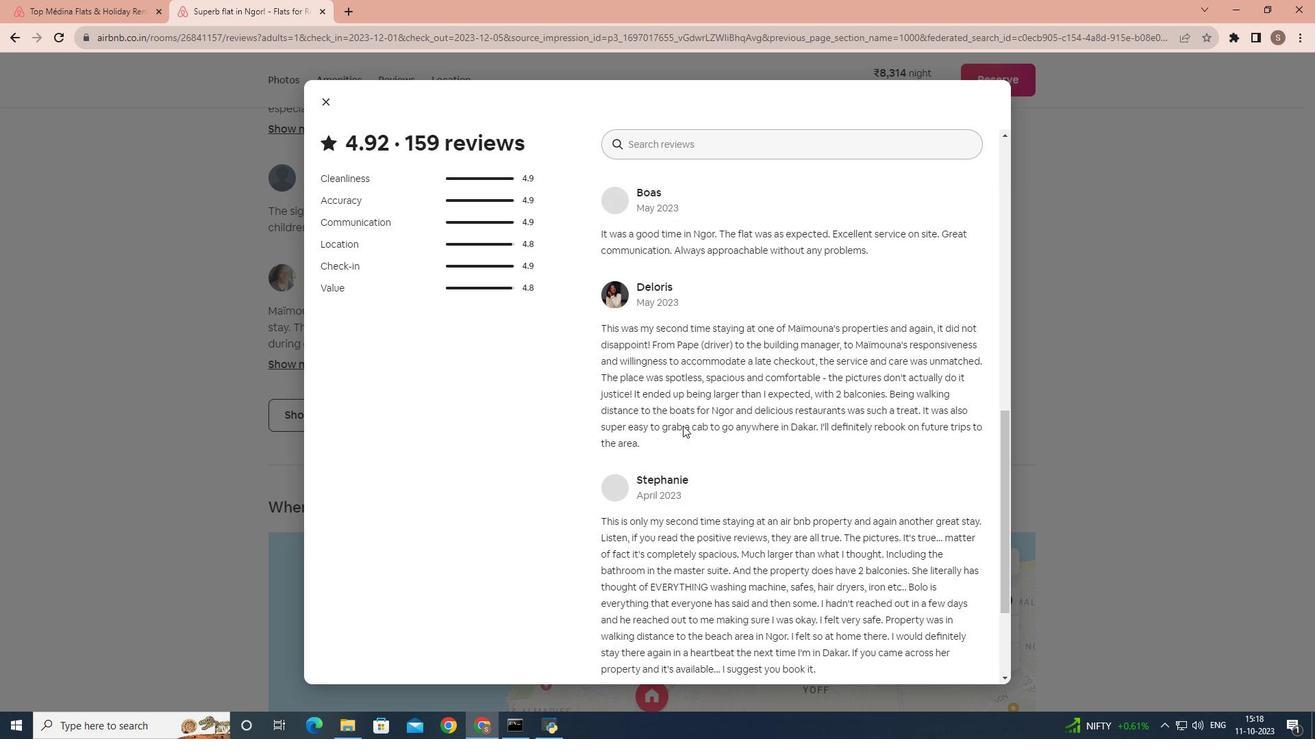 
Action: Mouse scrolled (683, 425) with delta (0, 0)
Screenshot: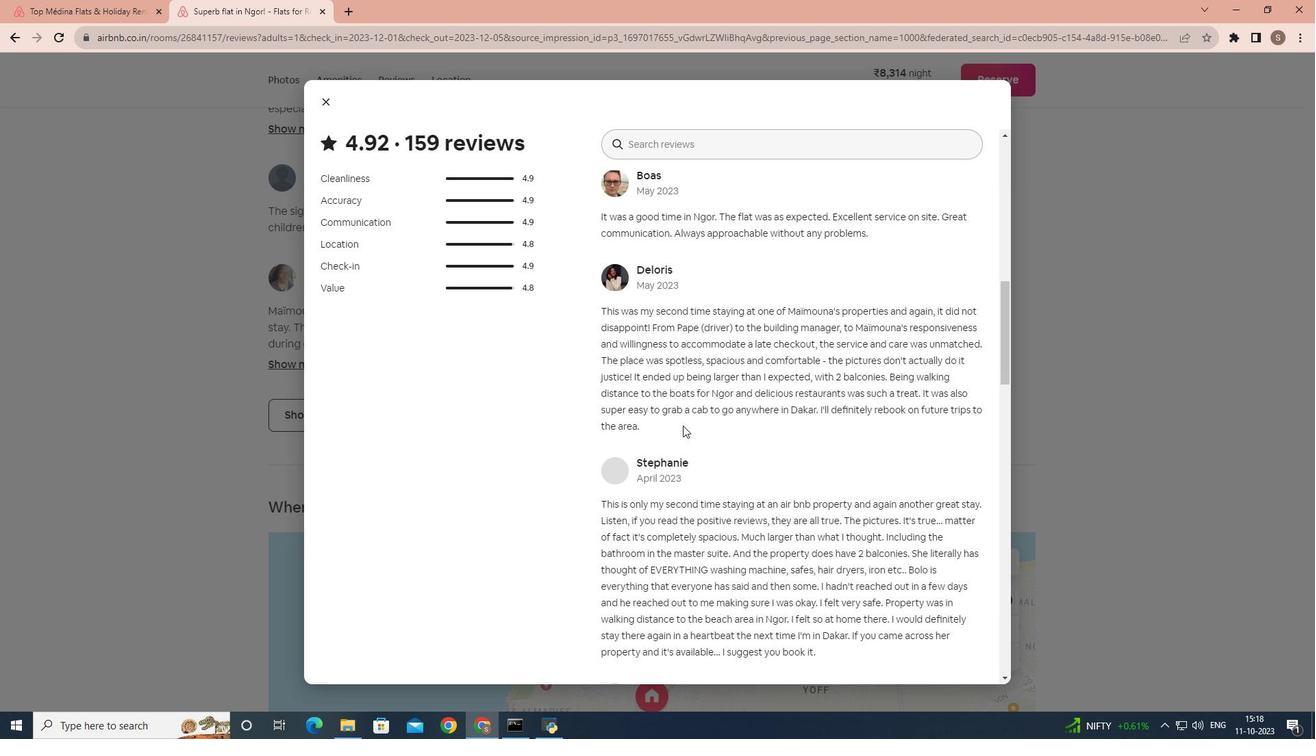 
Action: Mouse scrolled (683, 425) with delta (0, 0)
Screenshot: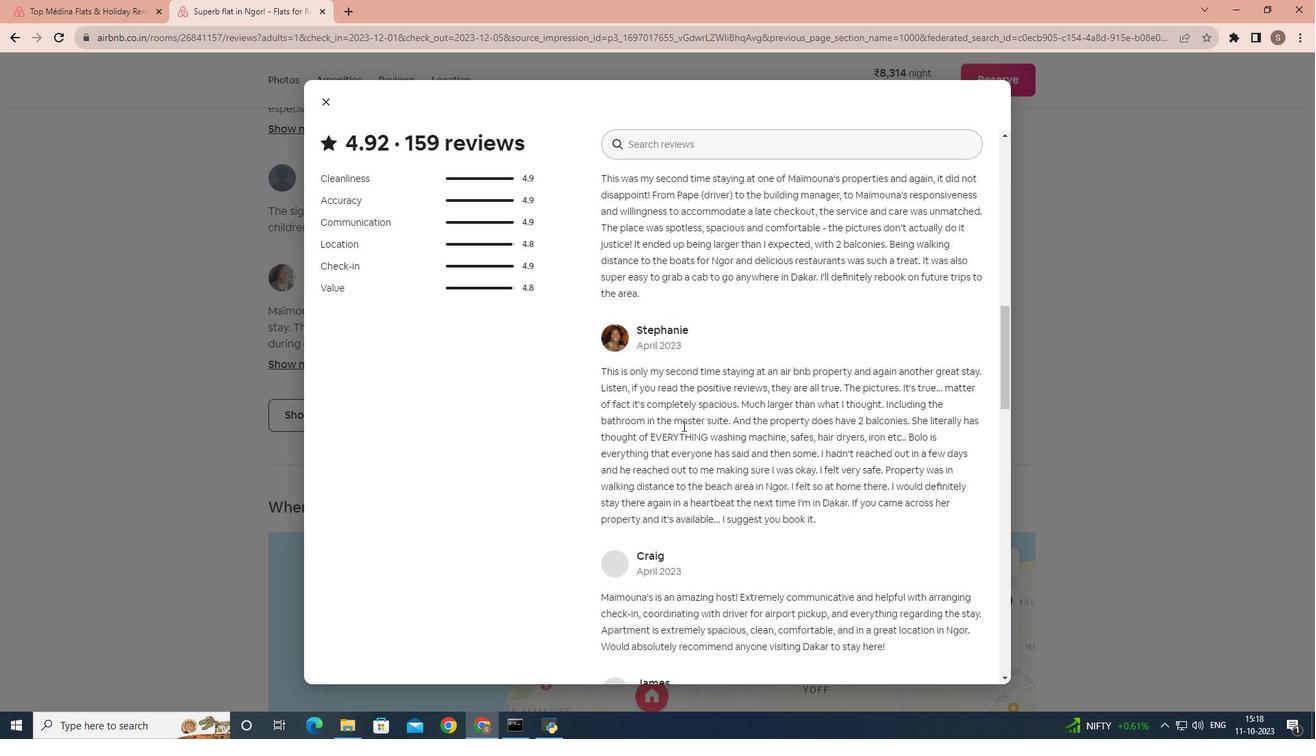 
Action: Mouse scrolled (683, 425) with delta (0, 0)
Screenshot: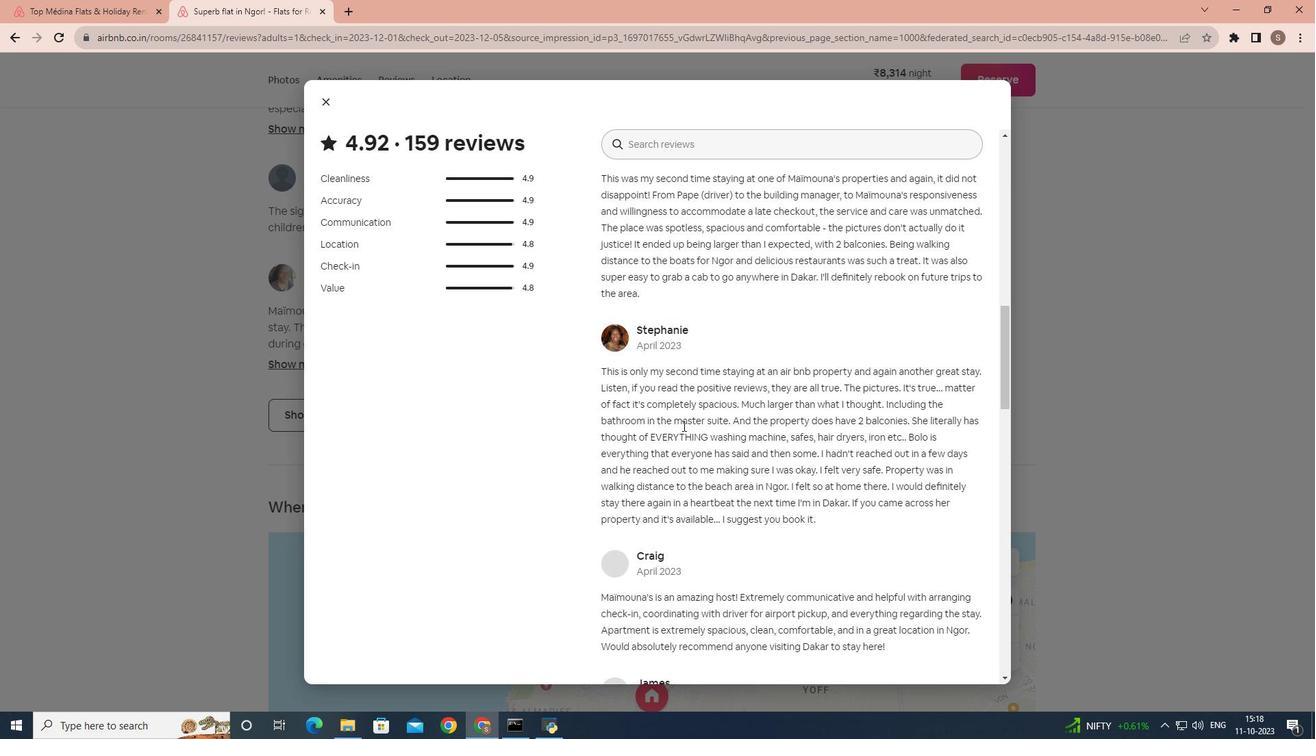 
Action: Mouse scrolled (683, 425) with delta (0, 0)
Screenshot: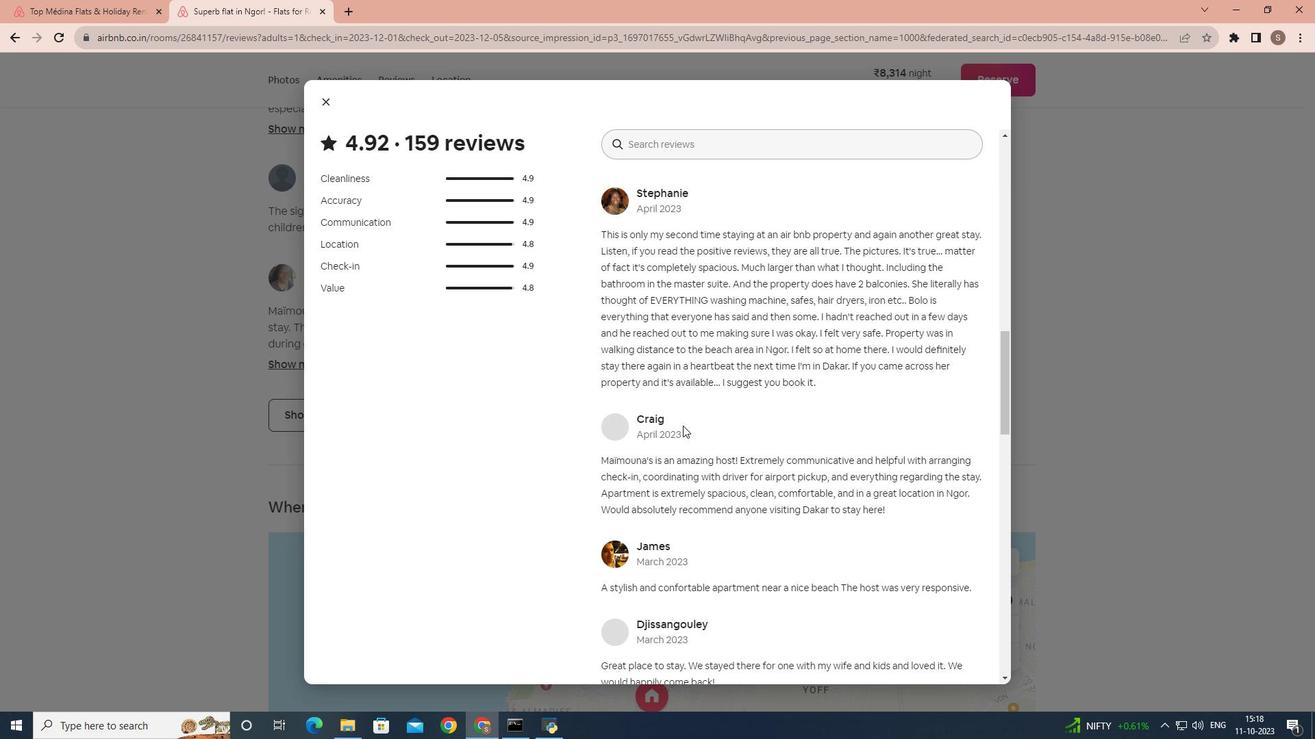 
Action: Mouse scrolled (683, 425) with delta (0, 0)
Screenshot: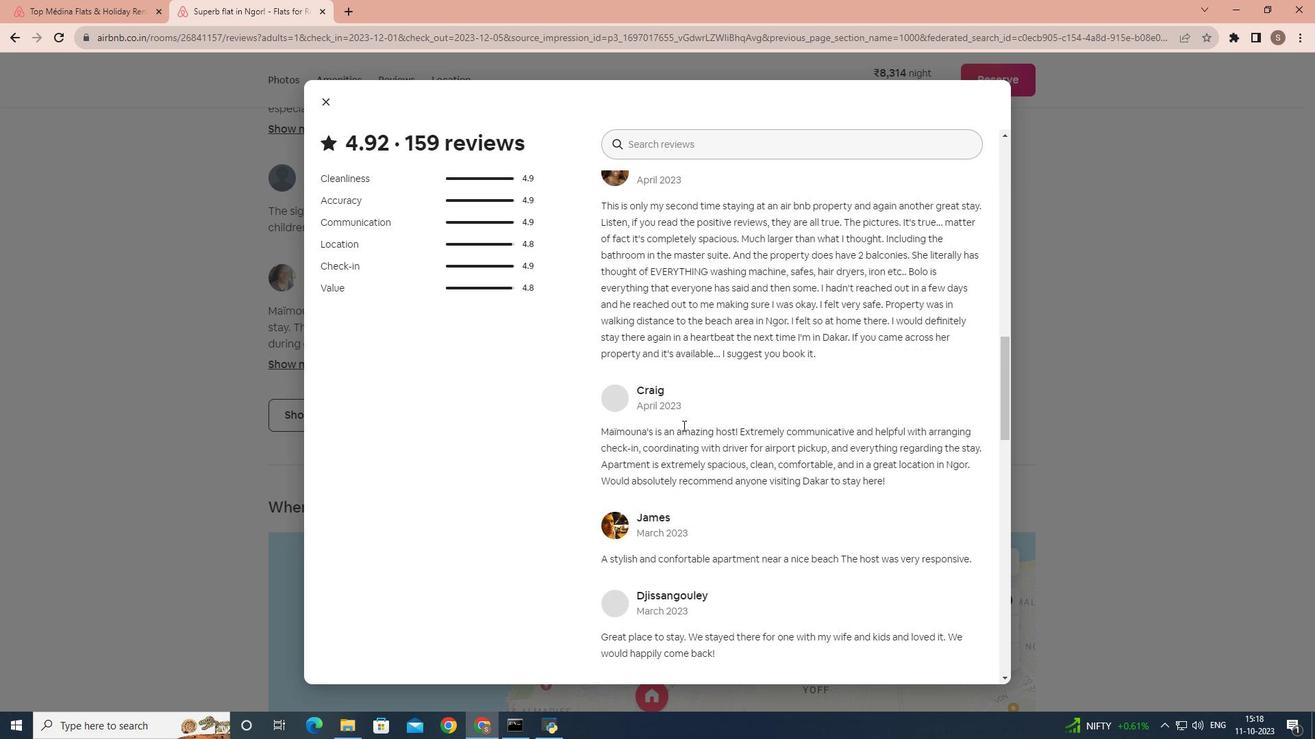 
Action: Mouse scrolled (683, 425) with delta (0, 0)
Screenshot: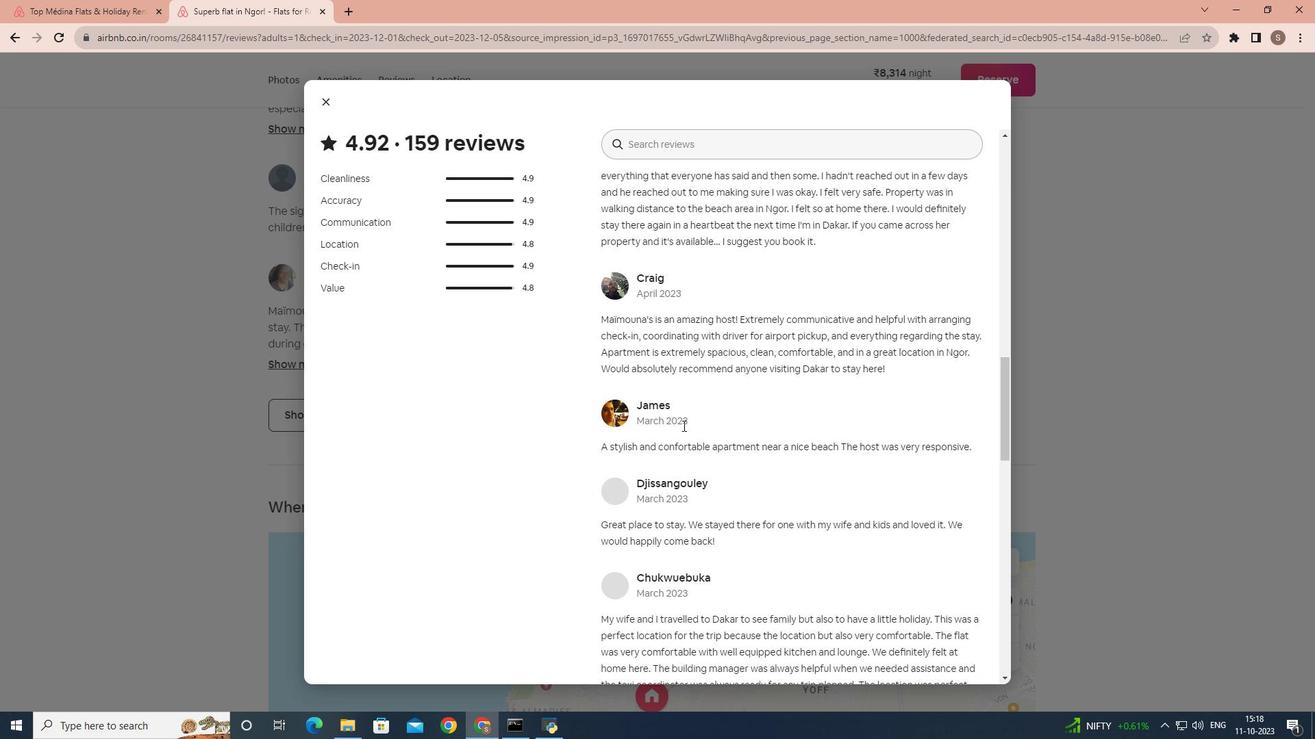 
Action: Mouse scrolled (683, 425) with delta (0, 0)
Screenshot: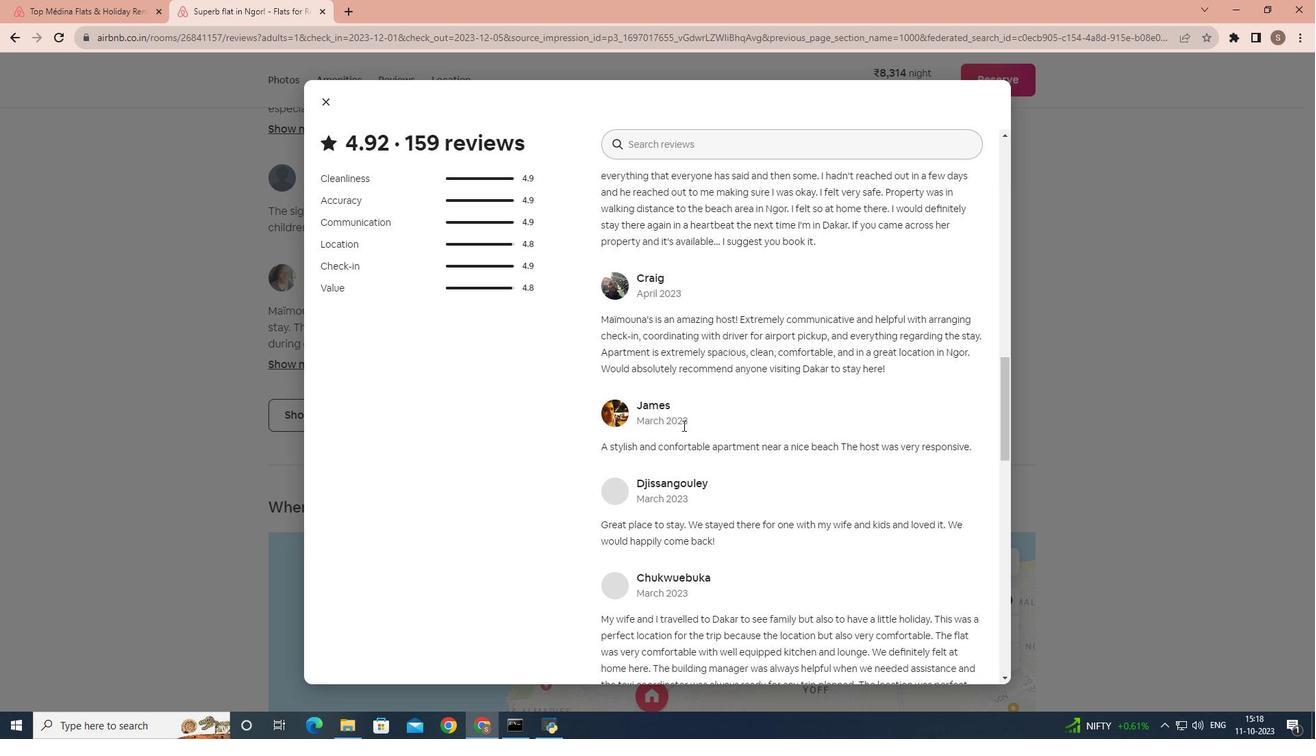 
Action: Mouse scrolled (683, 425) with delta (0, 0)
Screenshot: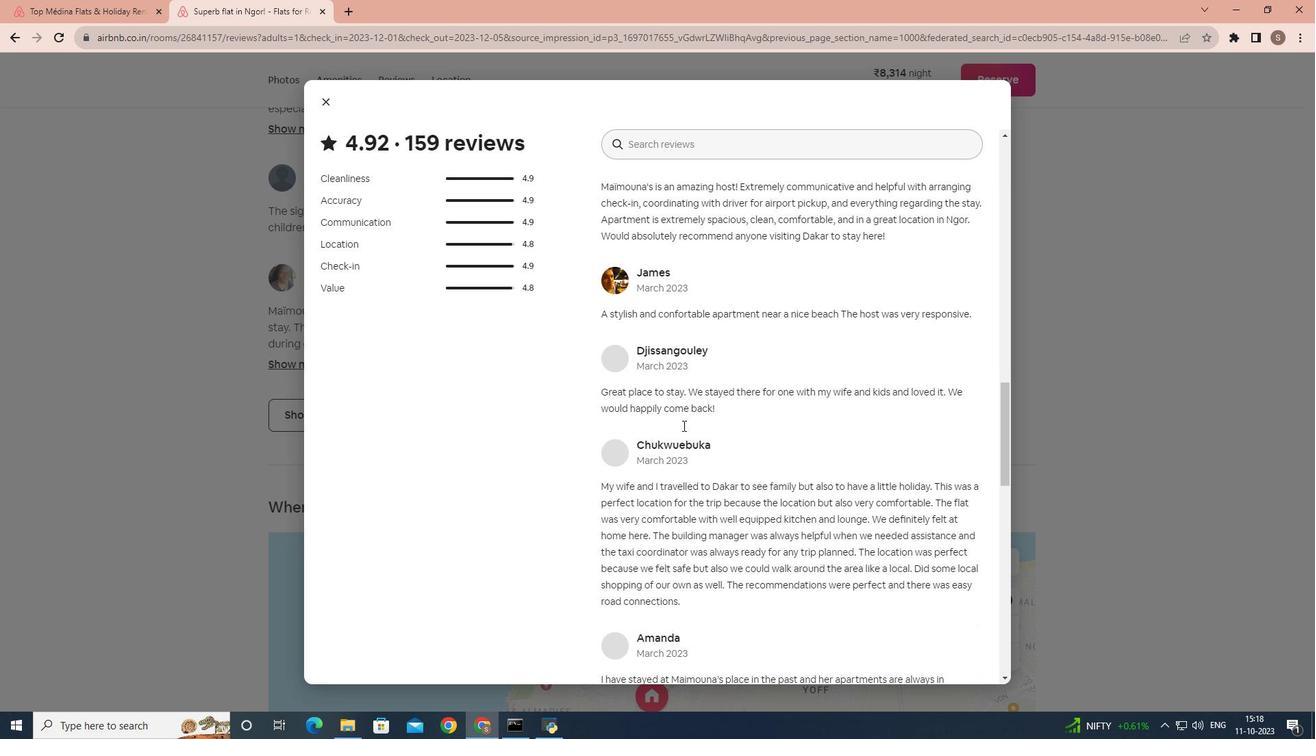 
Action: Mouse scrolled (683, 425) with delta (0, 0)
